 Task: Look for Airbnb properties in Kilifi, Kenya from 2nd December, 2023 to 10th December, 2023 for 1 adult.1  bedroom having 1 bed and 1 bathroom. Property type can be hotel. Amenities needed are: washing machine. Look for 5 properties as per requirement.
Action: Mouse moved to (525, 94)
Screenshot: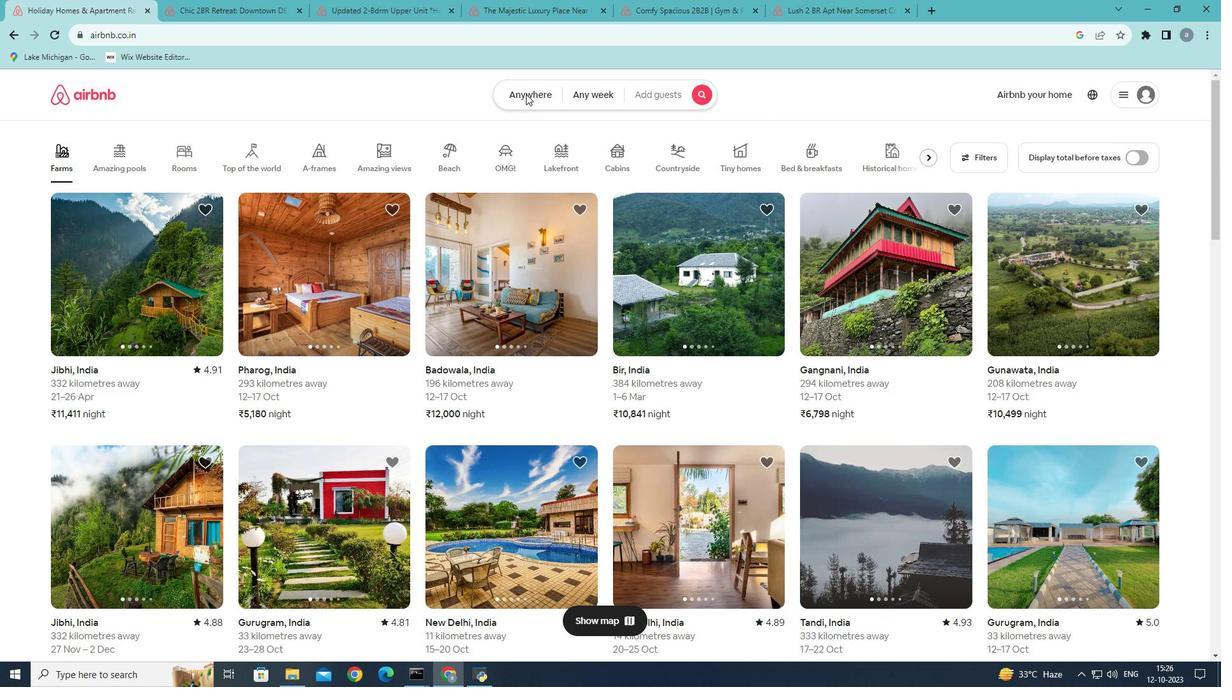 
Action: Mouse pressed left at (525, 94)
Screenshot: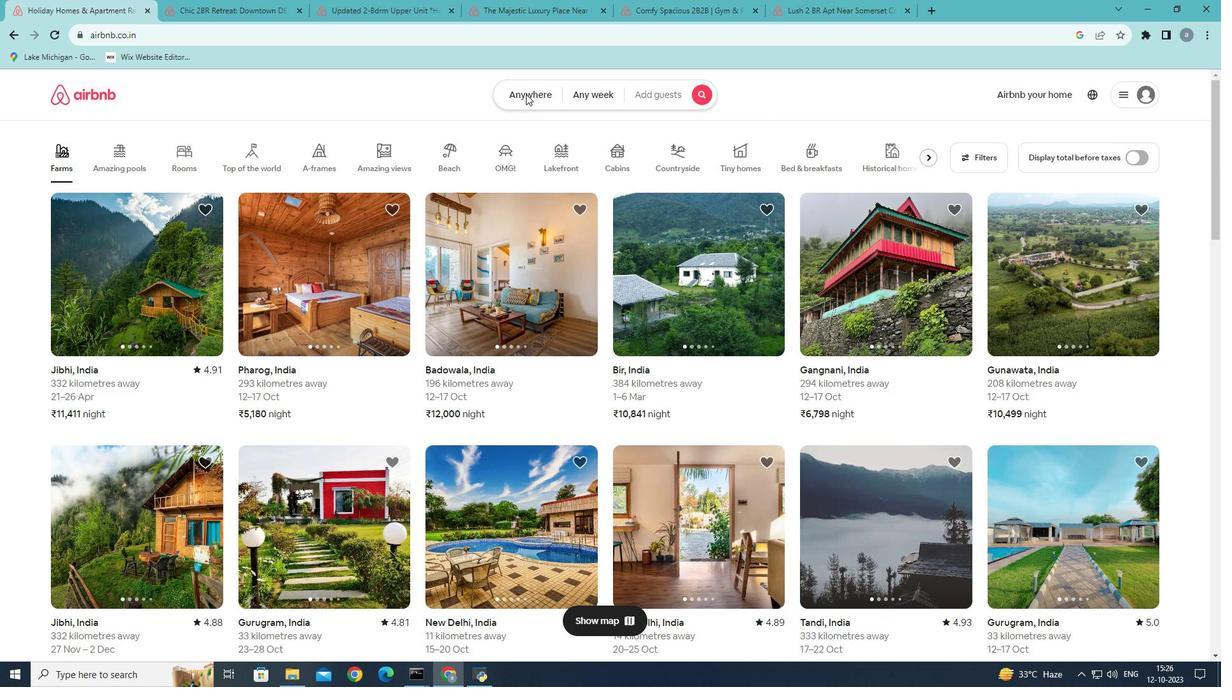 
Action: Mouse moved to (397, 146)
Screenshot: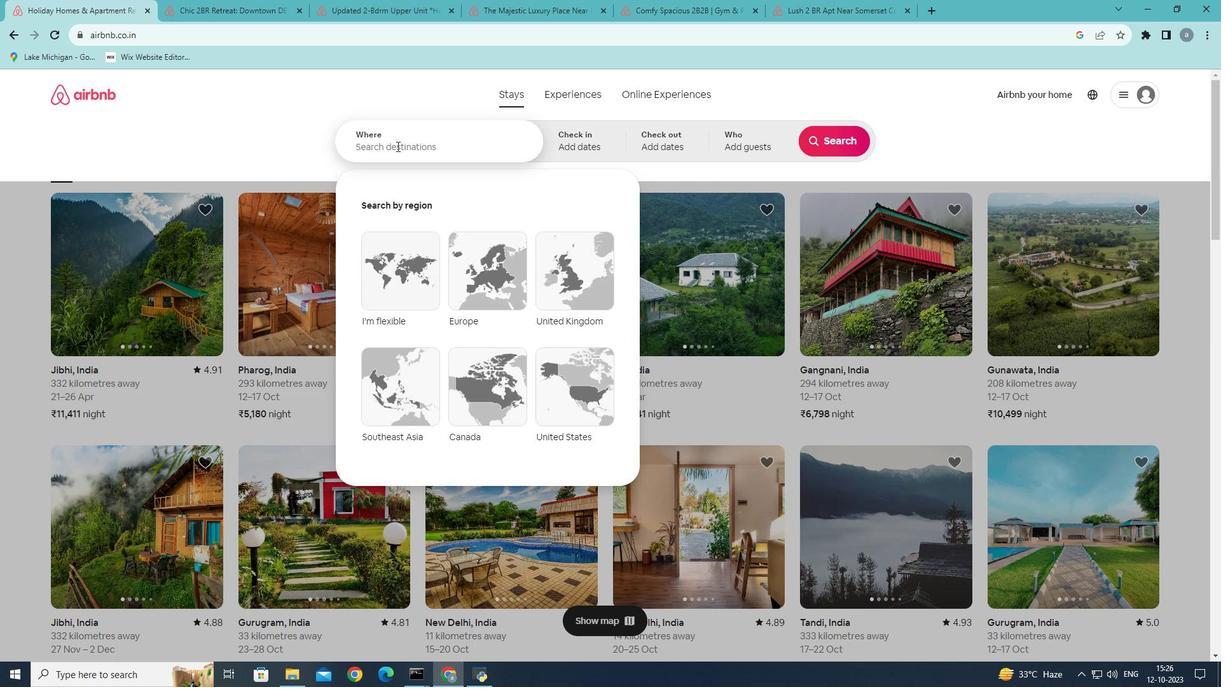 
Action: Mouse pressed left at (397, 146)
Screenshot: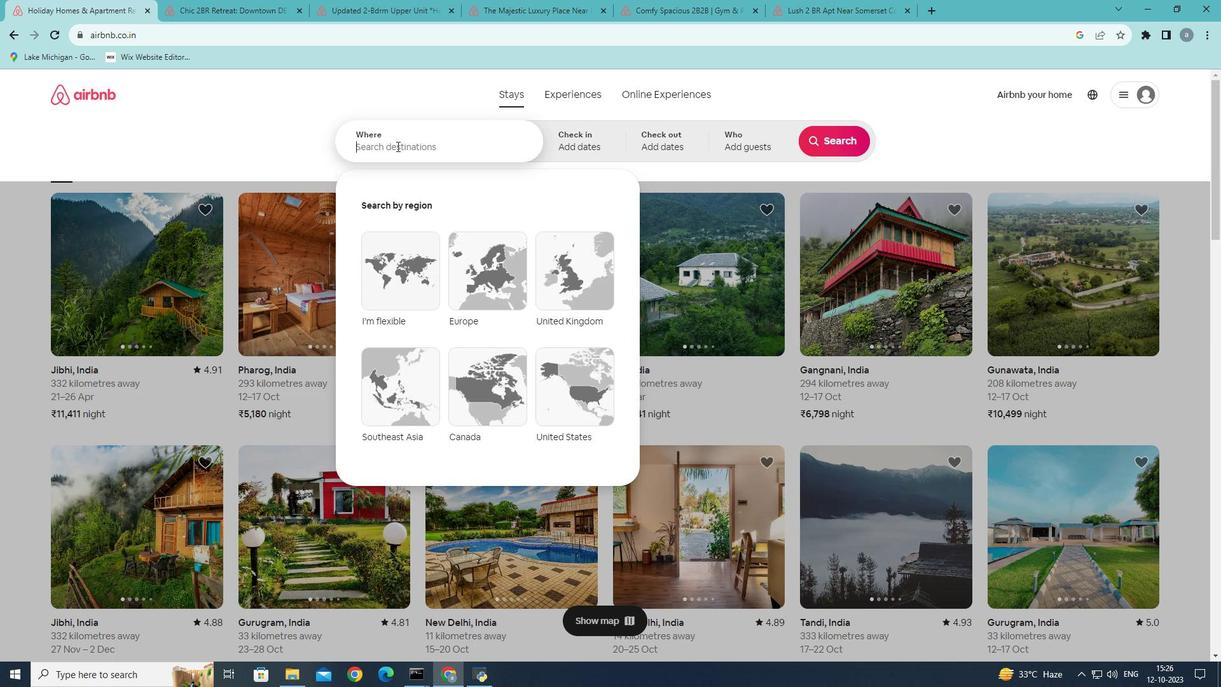 
Action: Mouse moved to (690, 117)
Screenshot: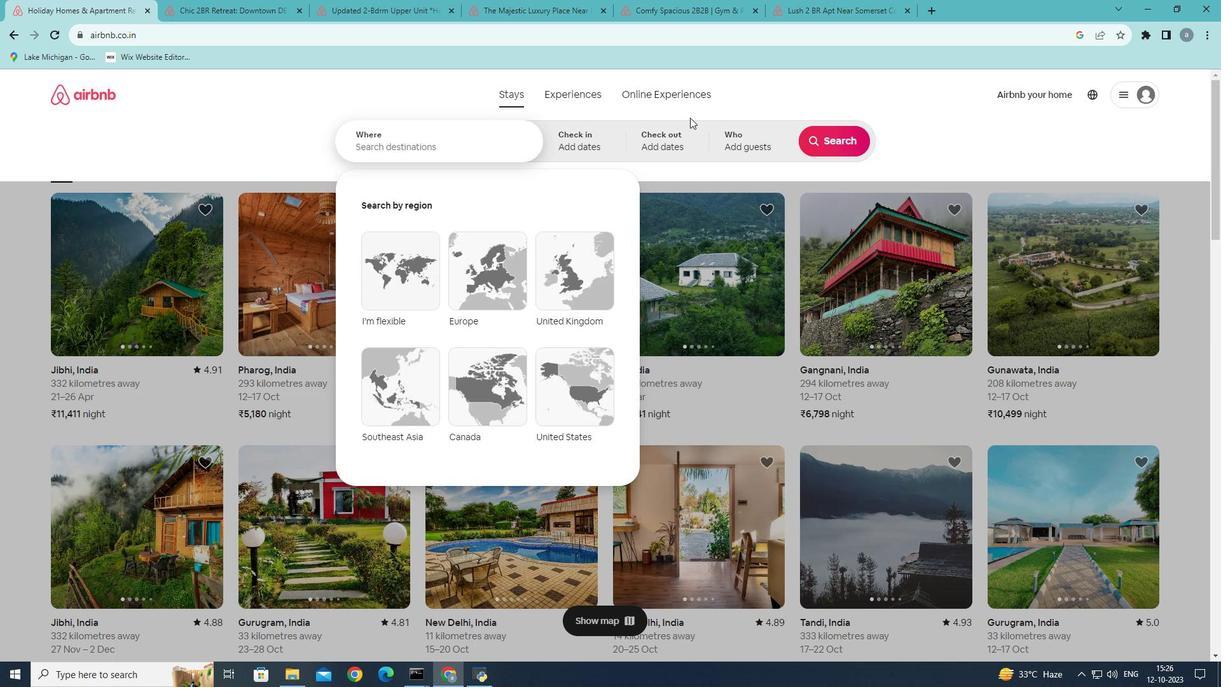 
Action: Key pressed <Key.shift><Key.shift><Key.shift><Key.shift><Key.shift><Key.shift><Key.shift><Key.shift><Key.shift>Kilifi
Screenshot: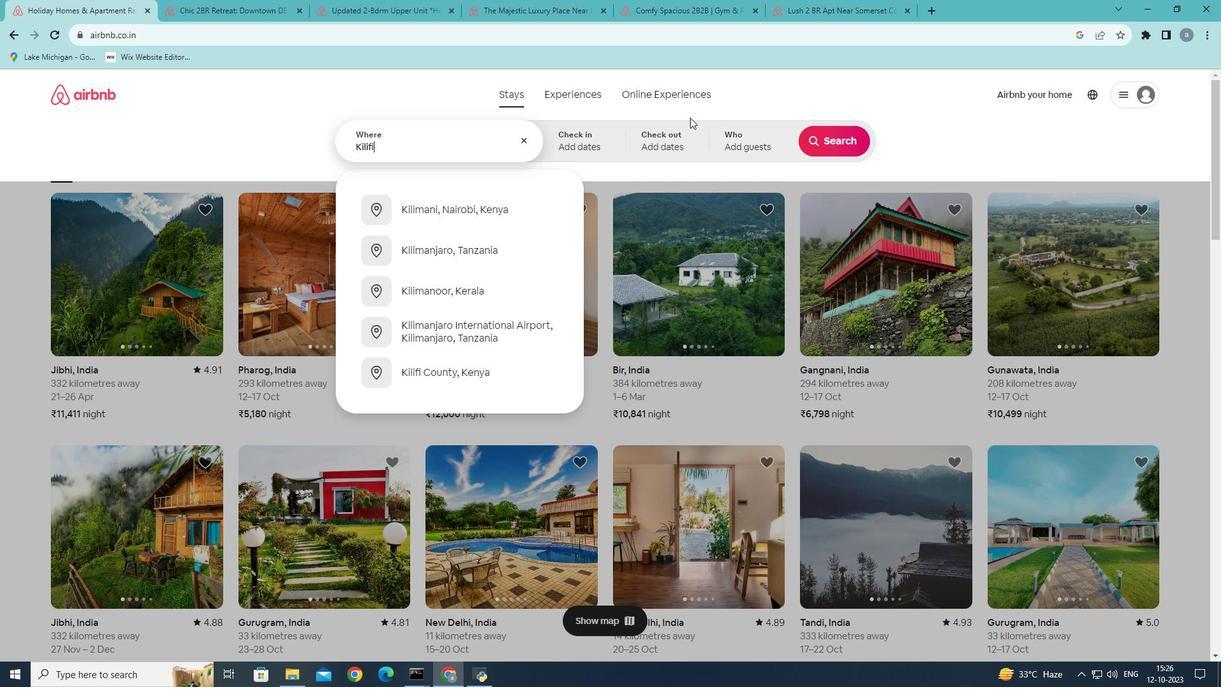 
Action: Mouse moved to (463, 211)
Screenshot: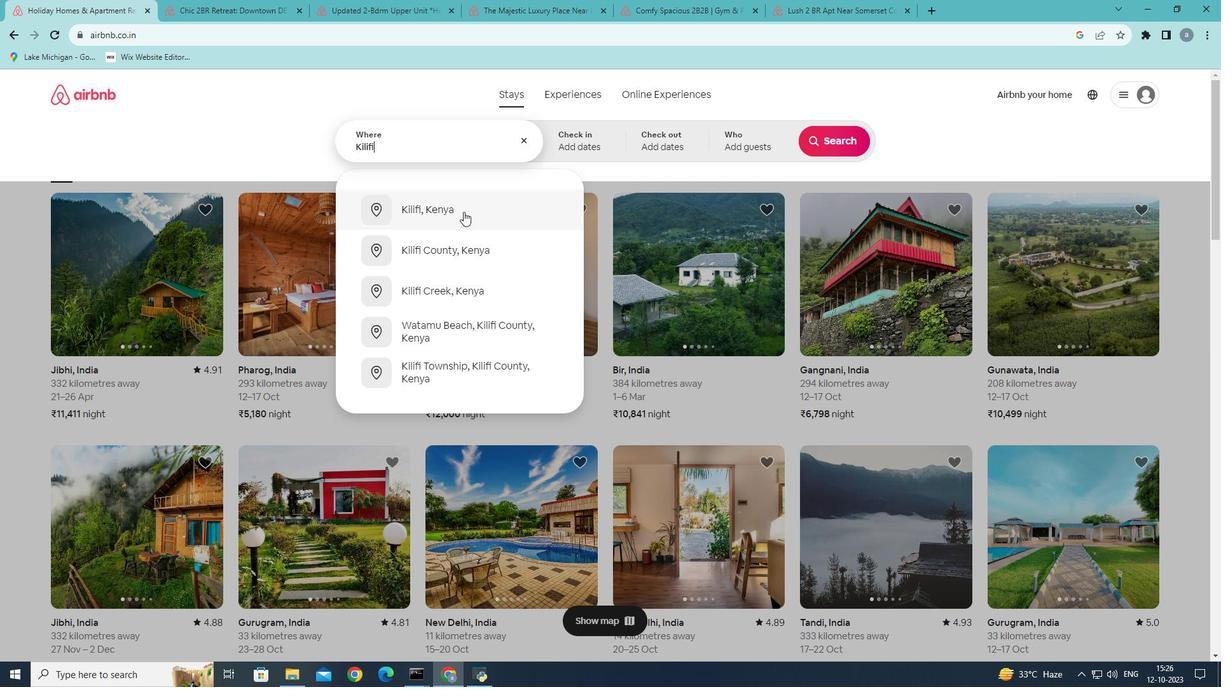 
Action: Mouse pressed left at (463, 211)
Screenshot: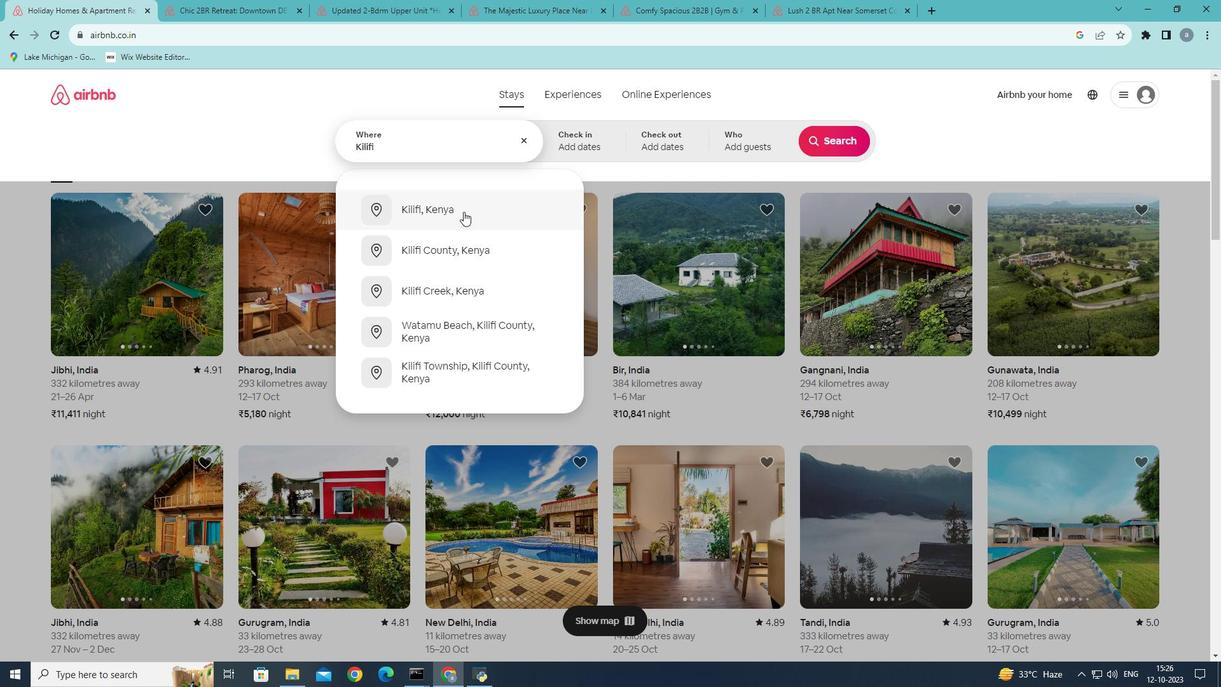 
Action: Mouse moved to (831, 246)
Screenshot: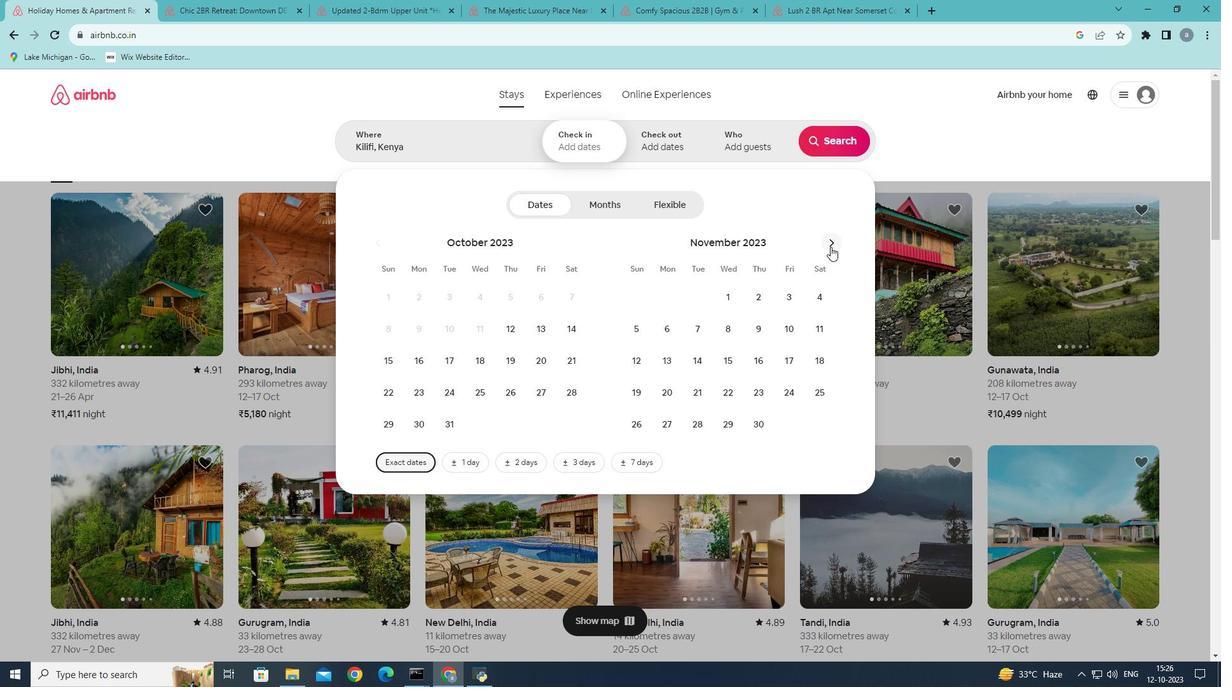 
Action: Mouse pressed left at (831, 246)
Screenshot: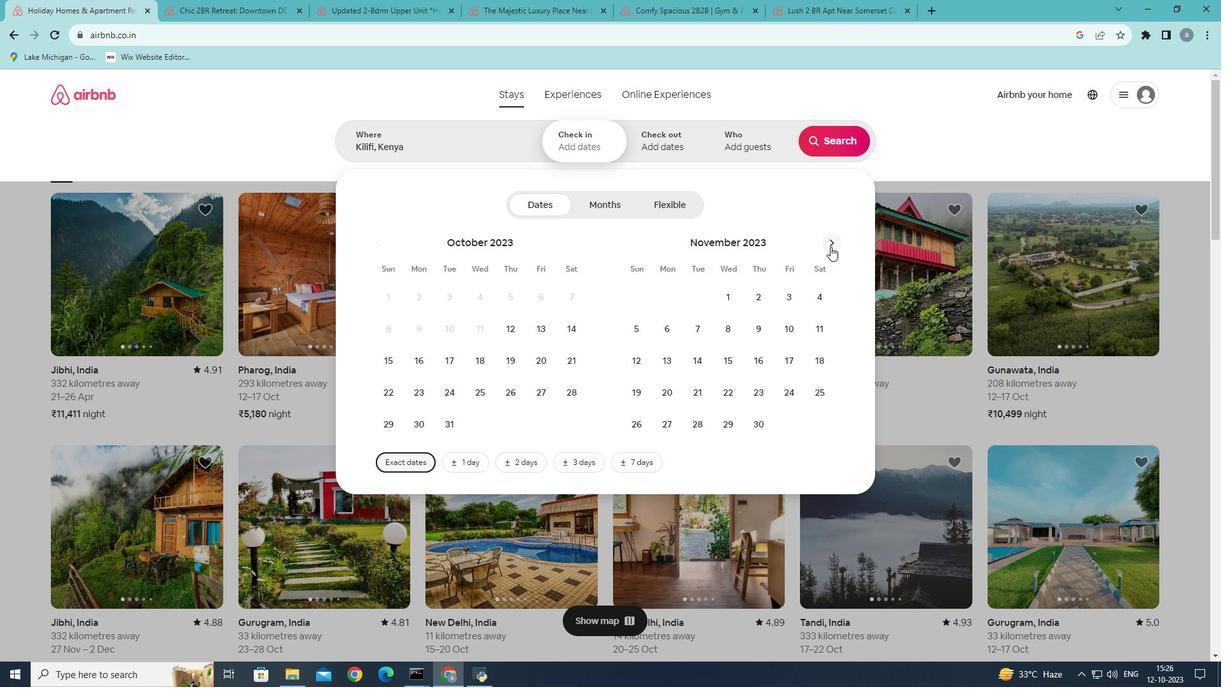 
Action: Mouse moved to (820, 295)
Screenshot: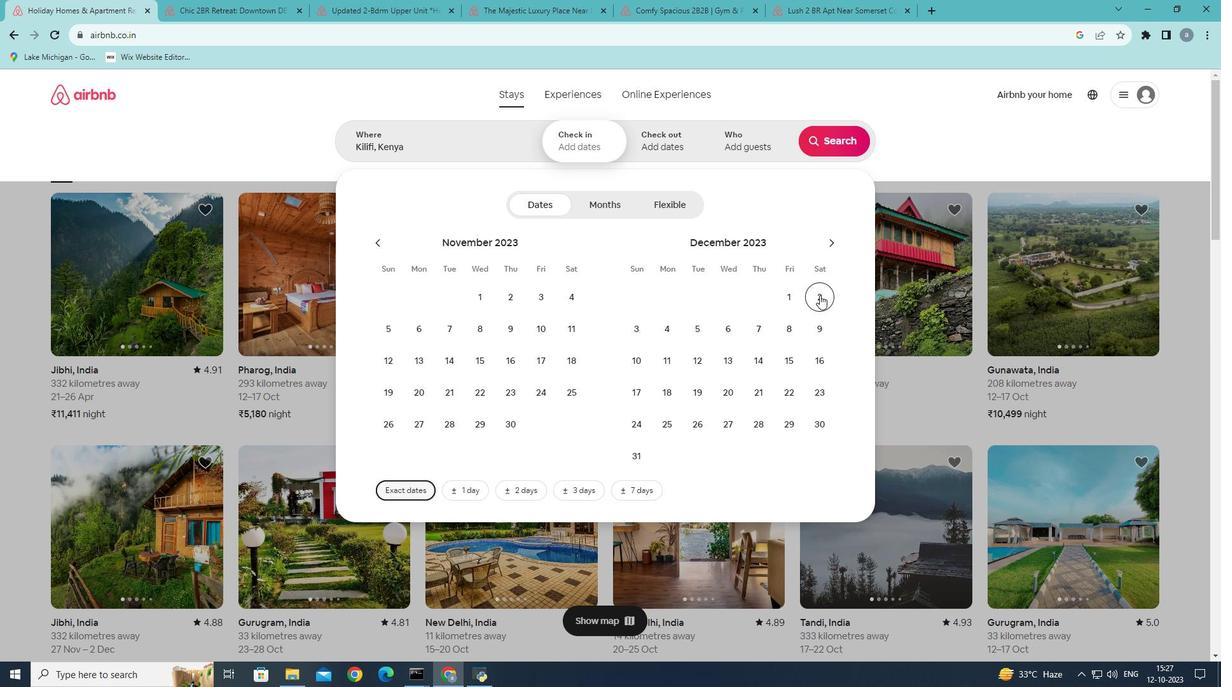 
Action: Mouse pressed left at (820, 295)
Screenshot: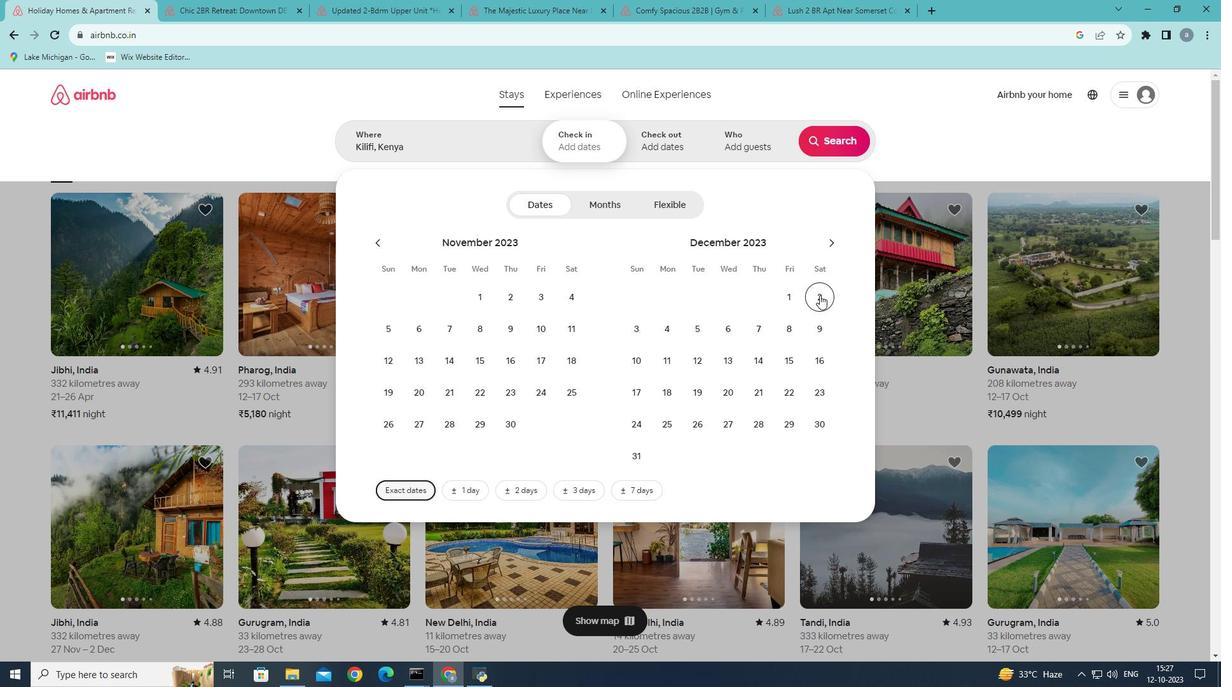 
Action: Mouse moved to (630, 365)
Screenshot: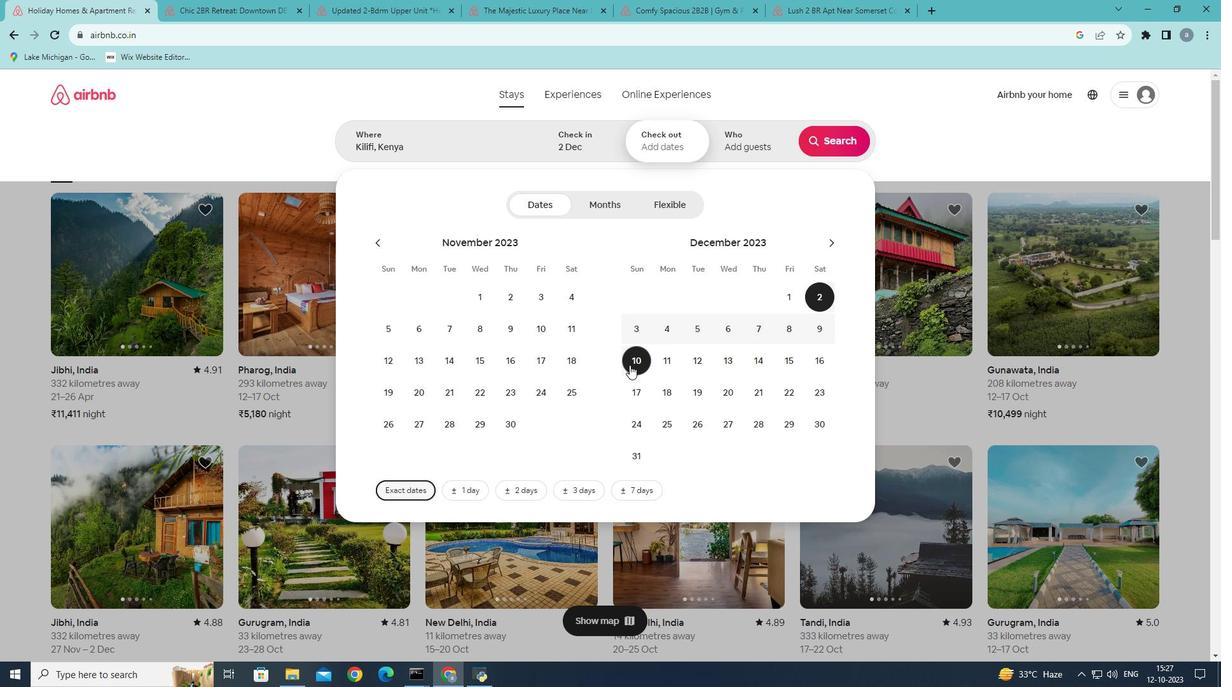 
Action: Mouse pressed left at (630, 365)
Screenshot: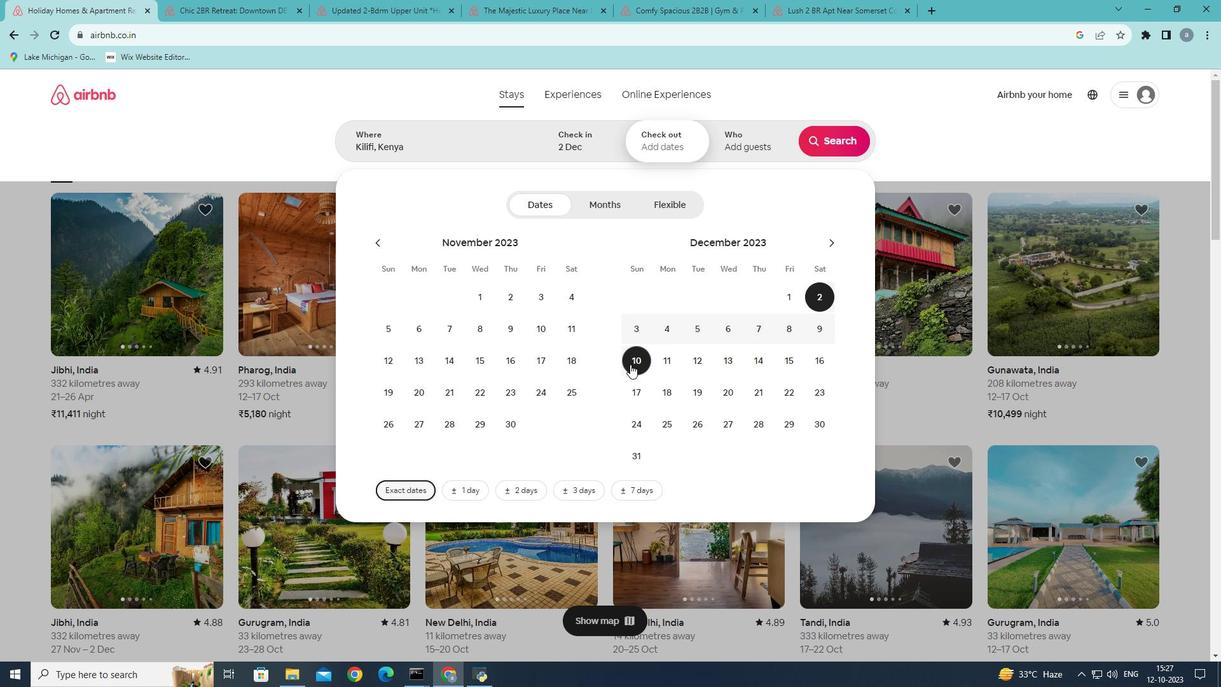 
Action: Mouse moved to (759, 147)
Screenshot: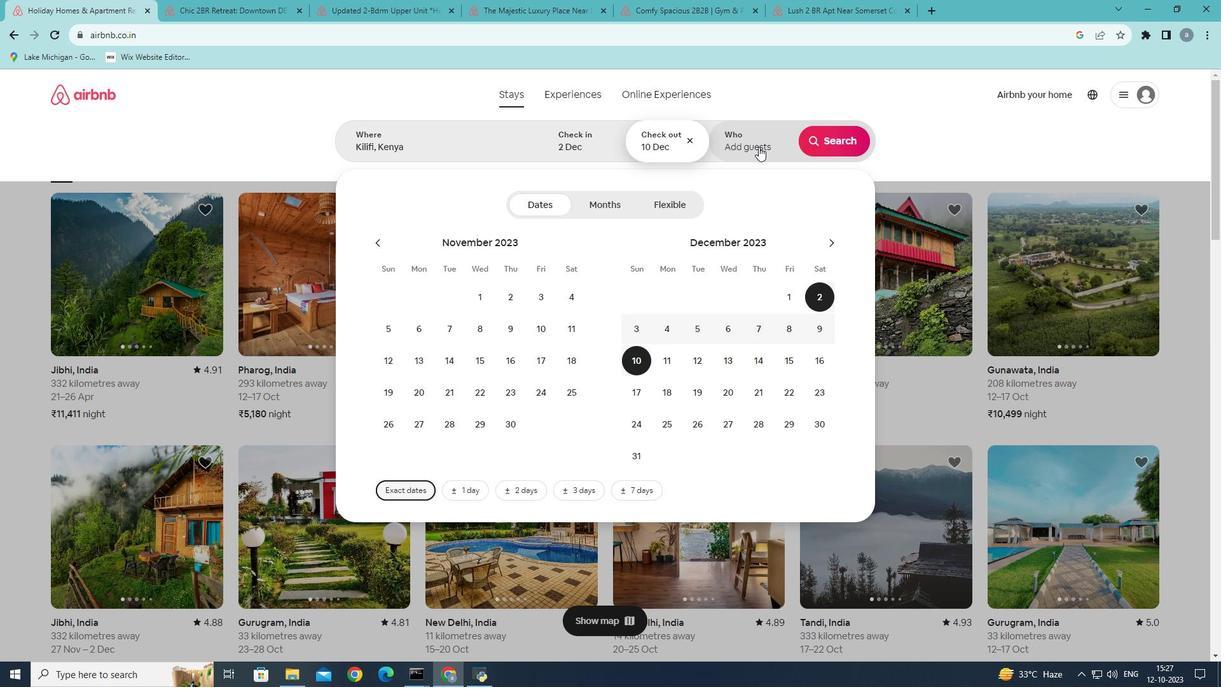 
Action: Mouse pressed left at (759, 147)
Screenshot: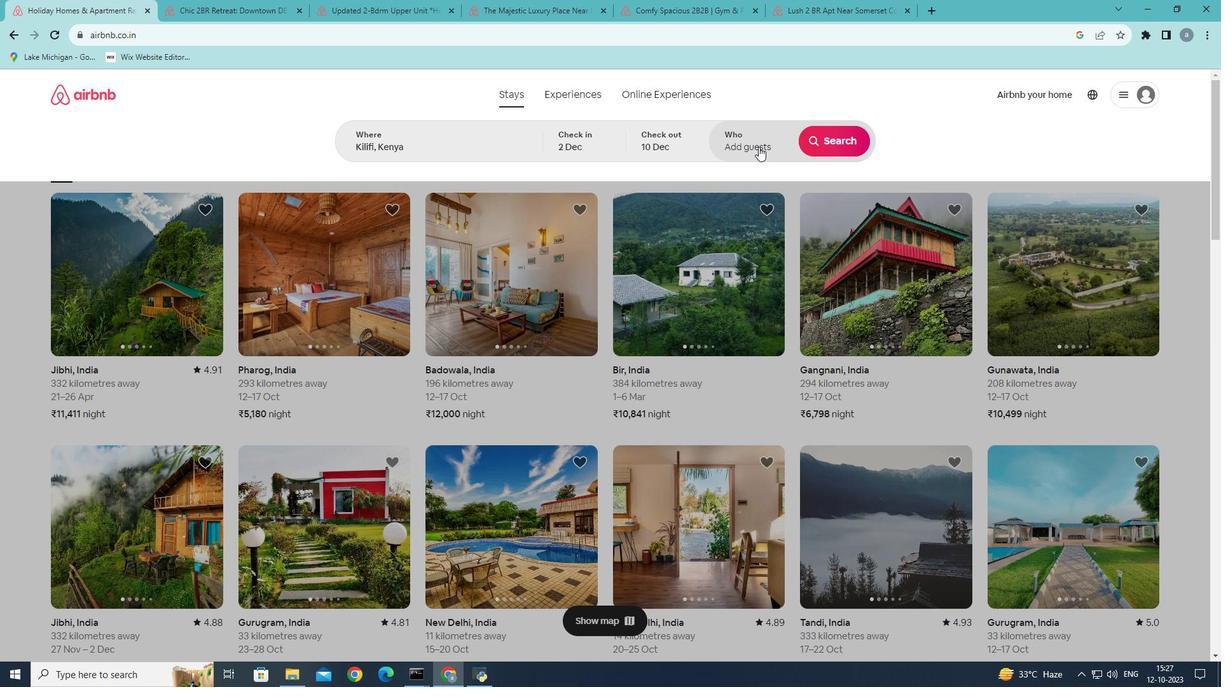 
Action: Mouse moved to (841, 204)
Screenshot: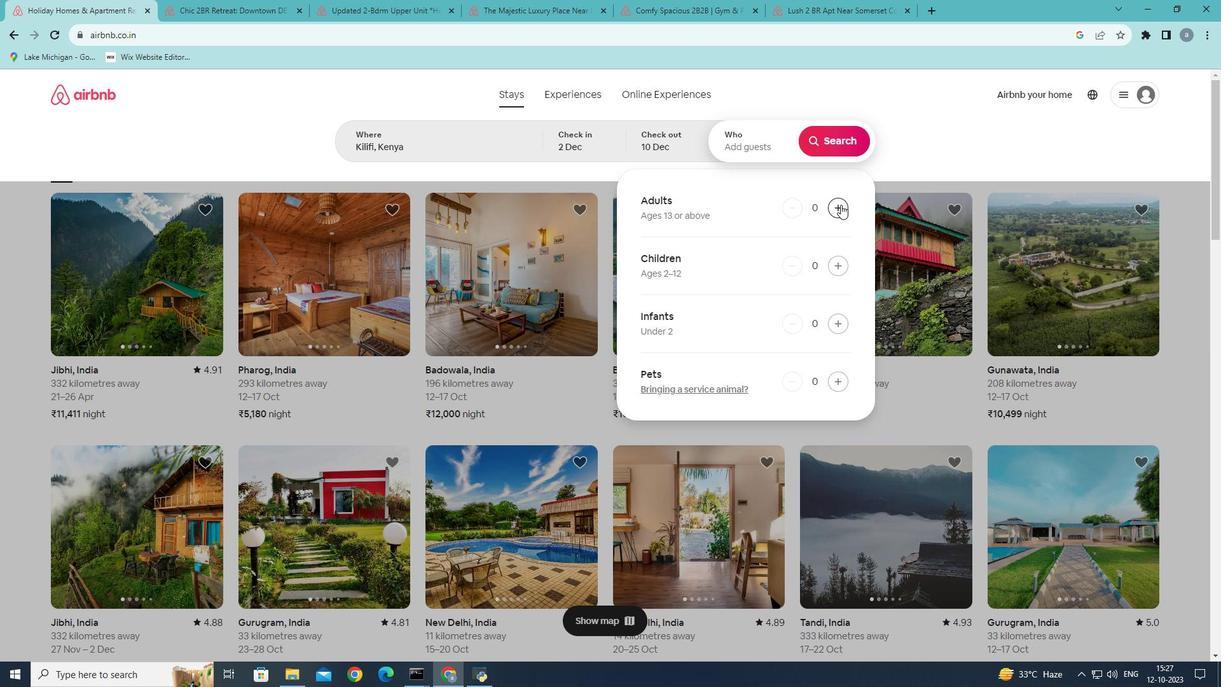 
Action: Mouse pressed left at (841, 204)
Screenshot: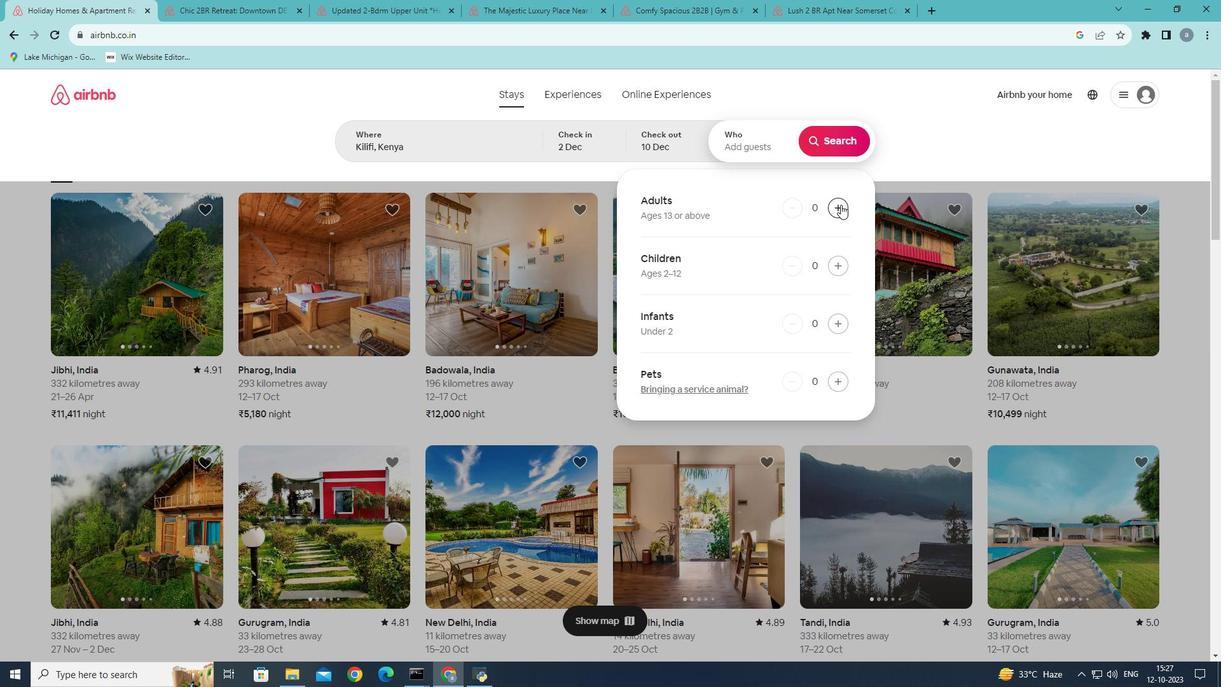 
Action: Mouse moved to (831, 142)
Screenshot: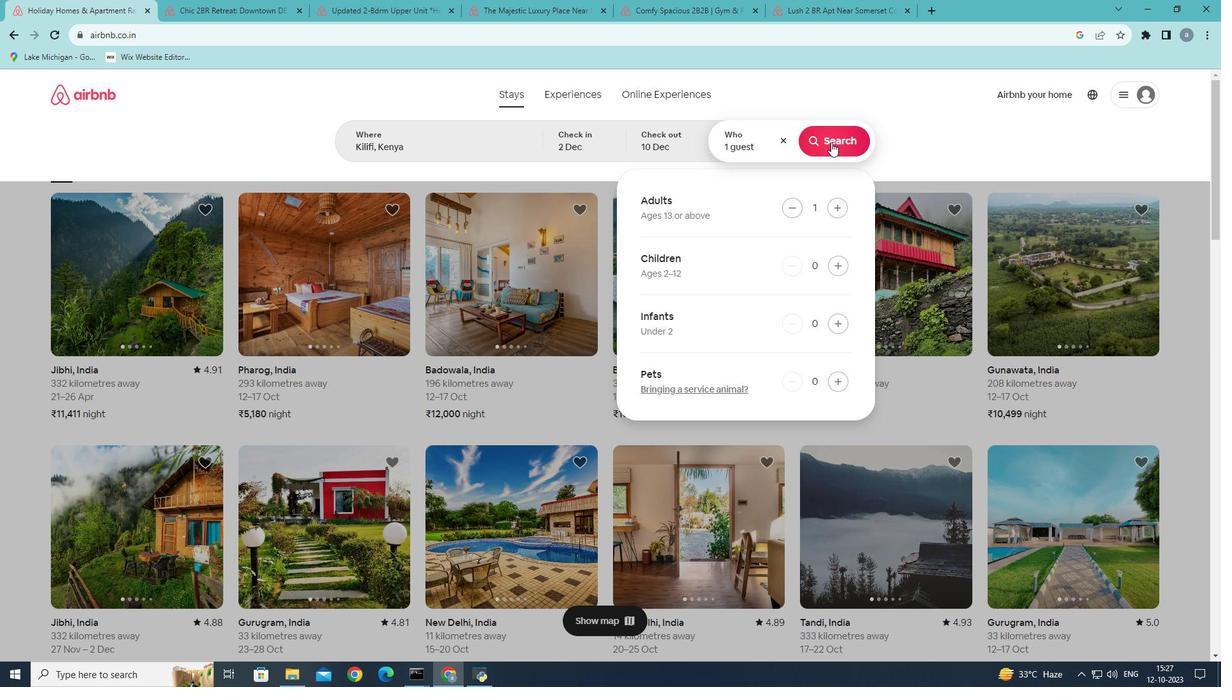 
Action: Mouse pressed left at (831, 142)
Screenshot: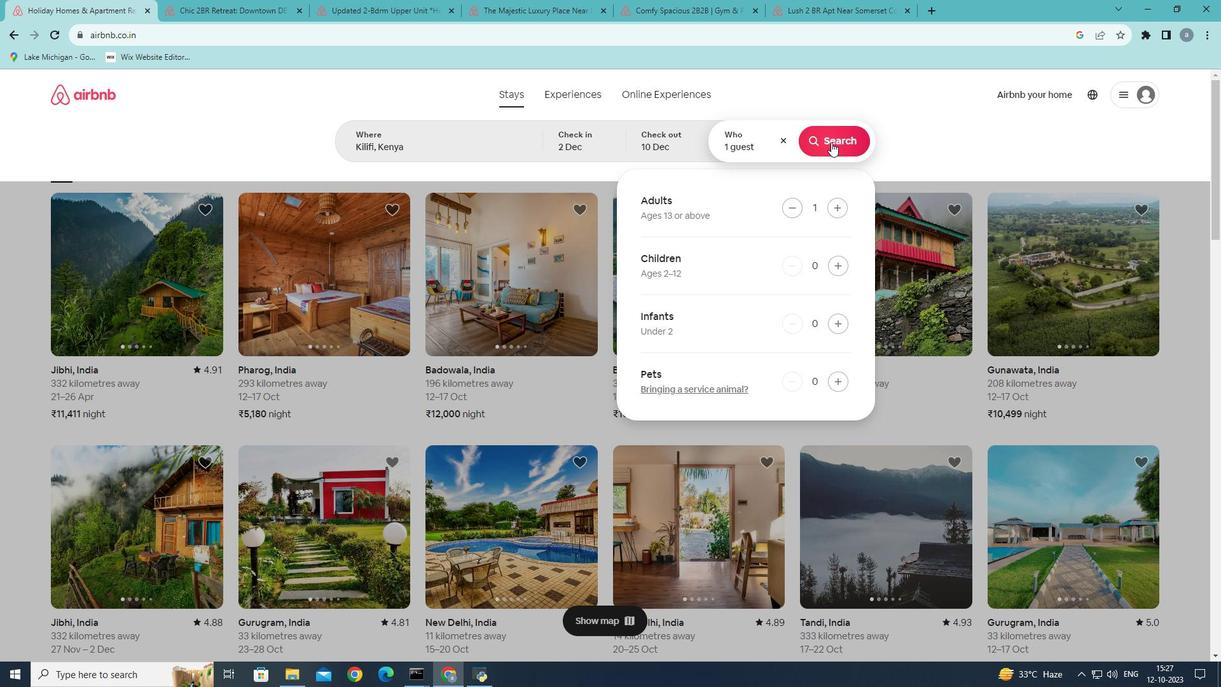 
Action: Mouse moved to (1013, 147)
Screenshot: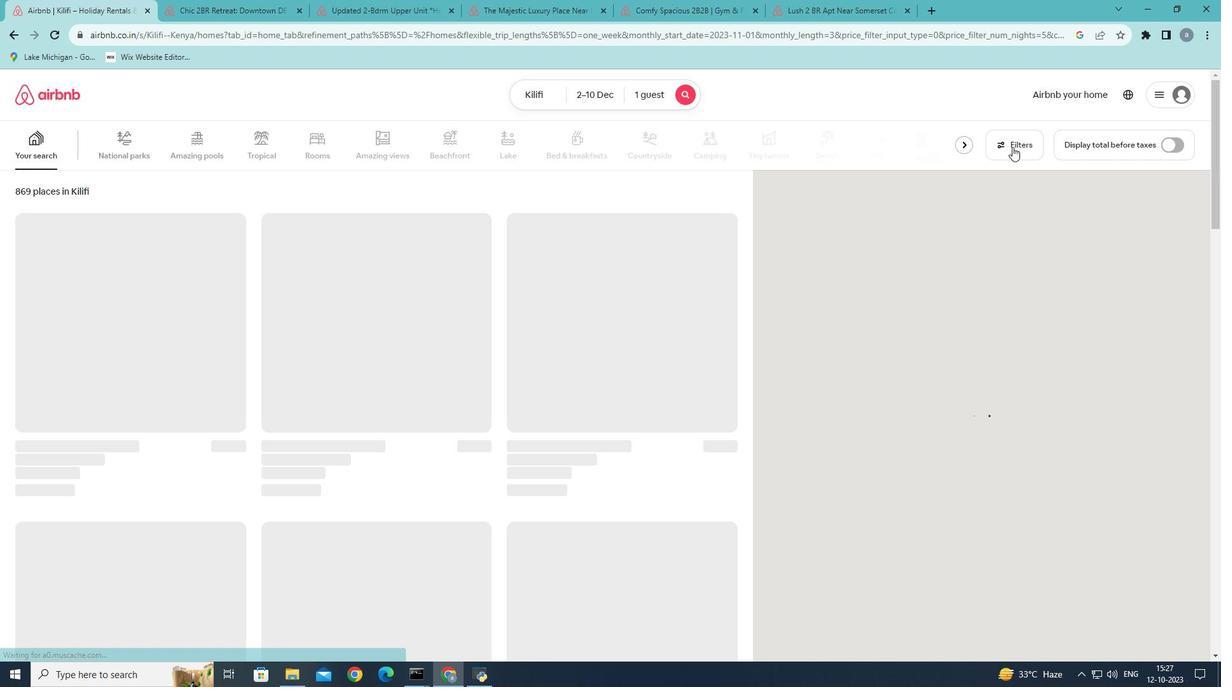 
Action: Mouse pressed left at (1013, 147)
Screenshot: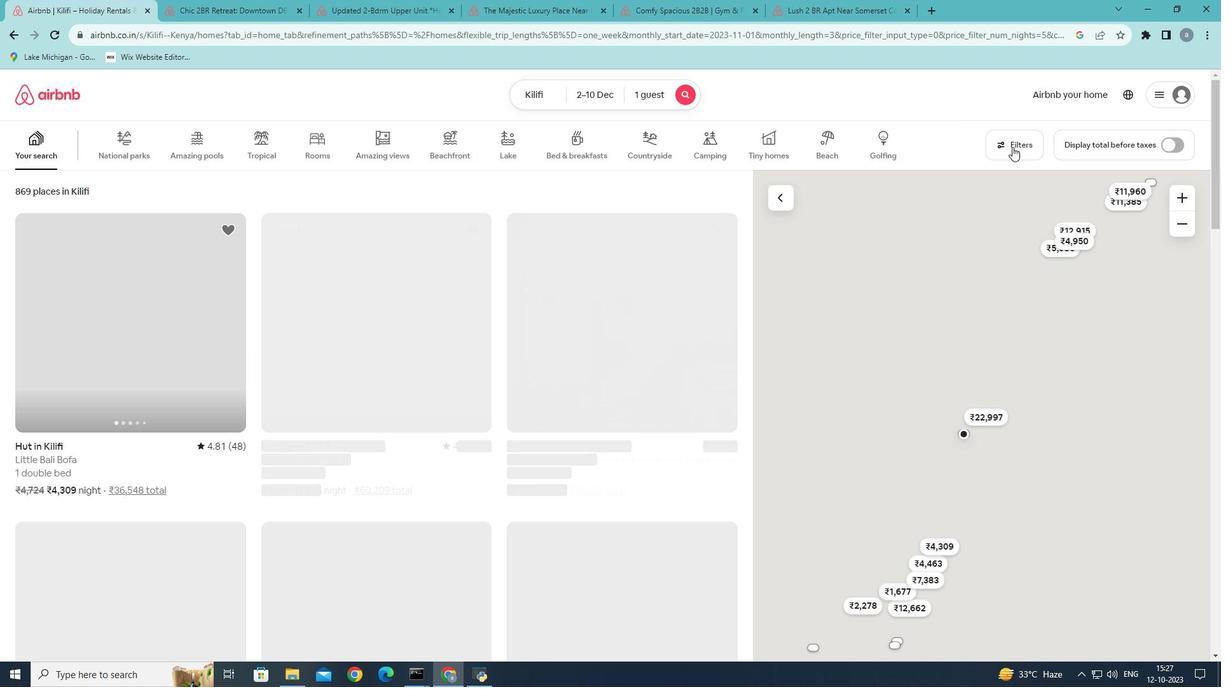 
Action: Mouse moved to (580, 369)
Screenshot: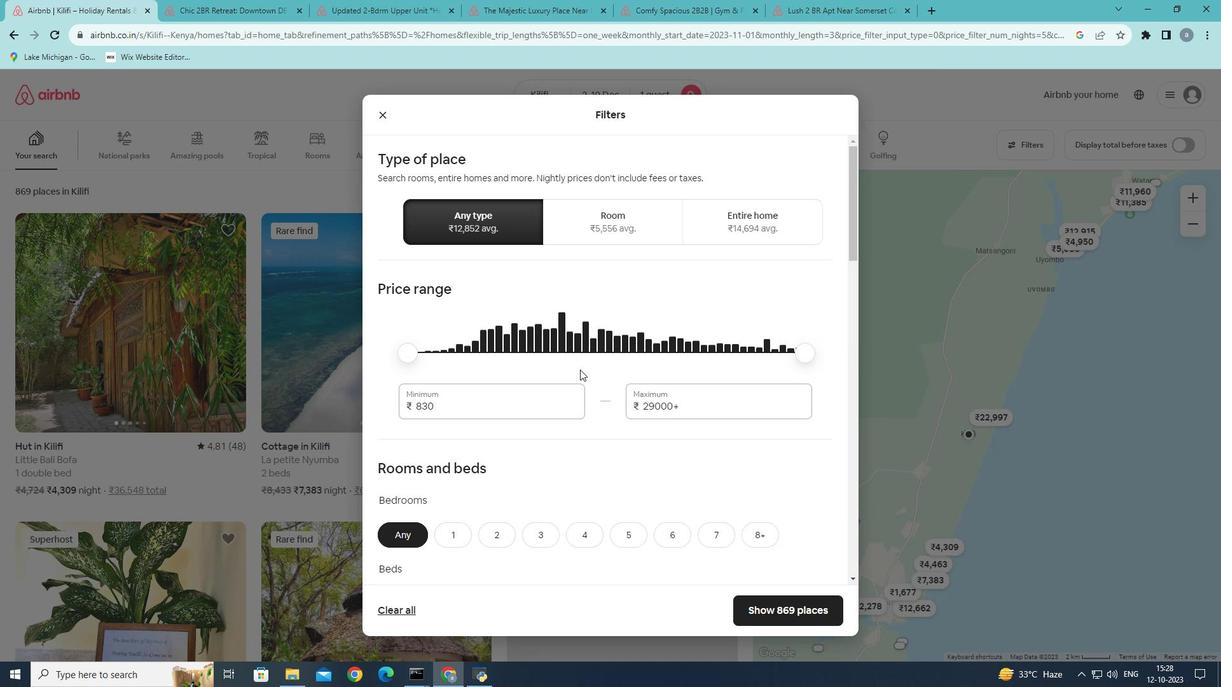
Action: Mouse scrolled (580, 369) with delta (0, 0)
Screenshot: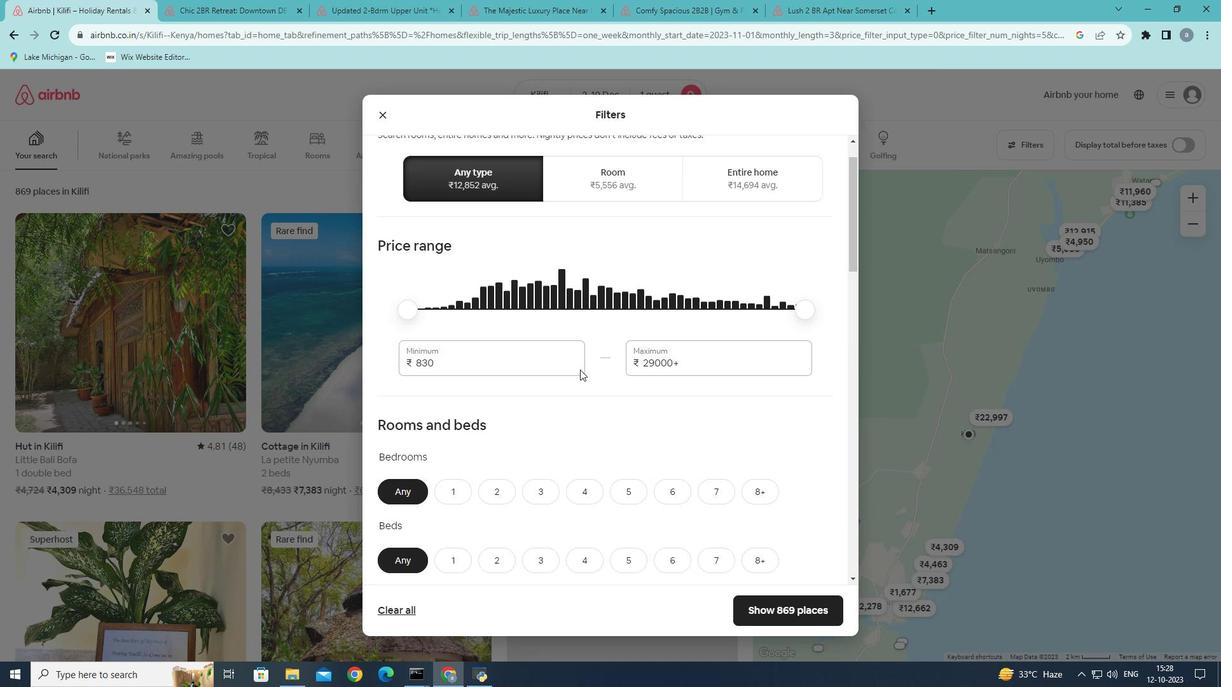 
Action: Mouse scrolled (580, 369) with delta (0, 0)
Screenshot: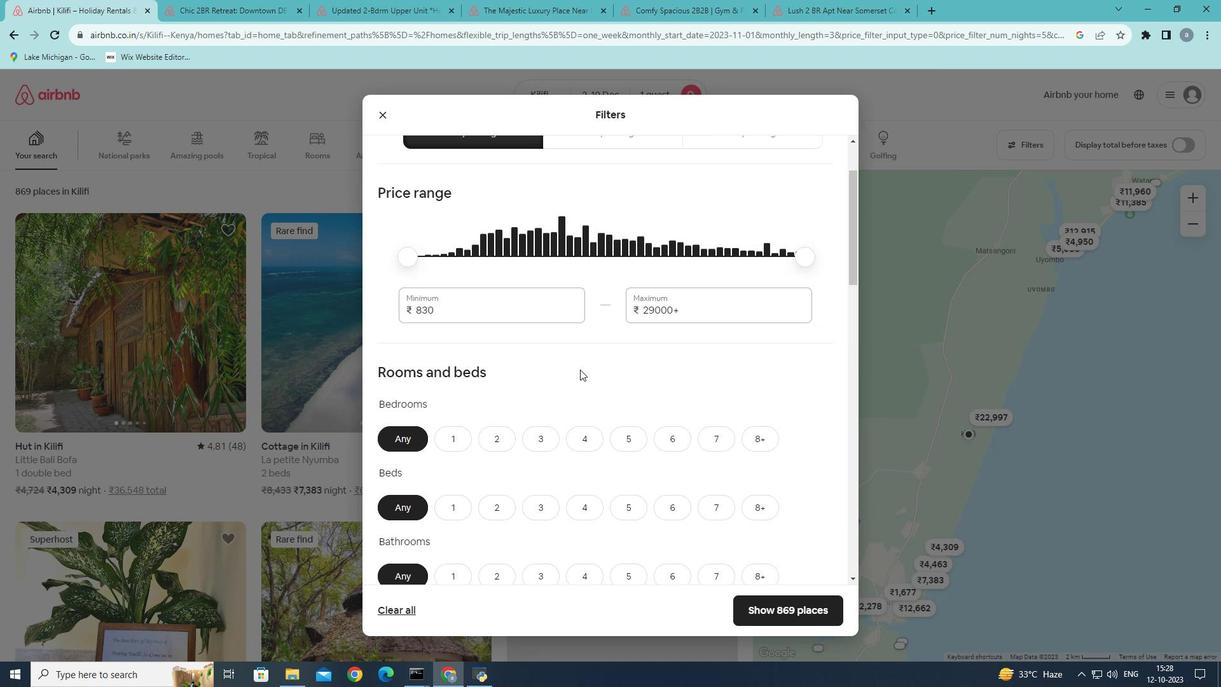 
Action: Mouse scrolled (580, 369) with delta (0, 0)
Screenshot: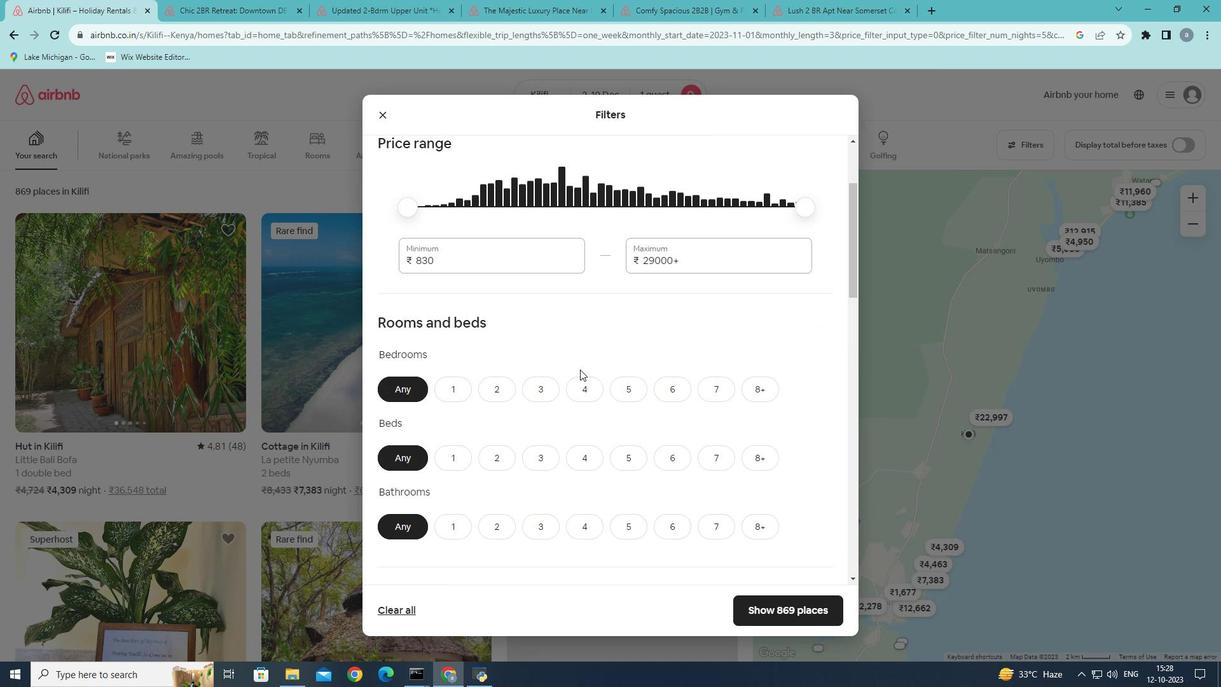 
Action: Mouse moved to (450, 350)
Screenshot: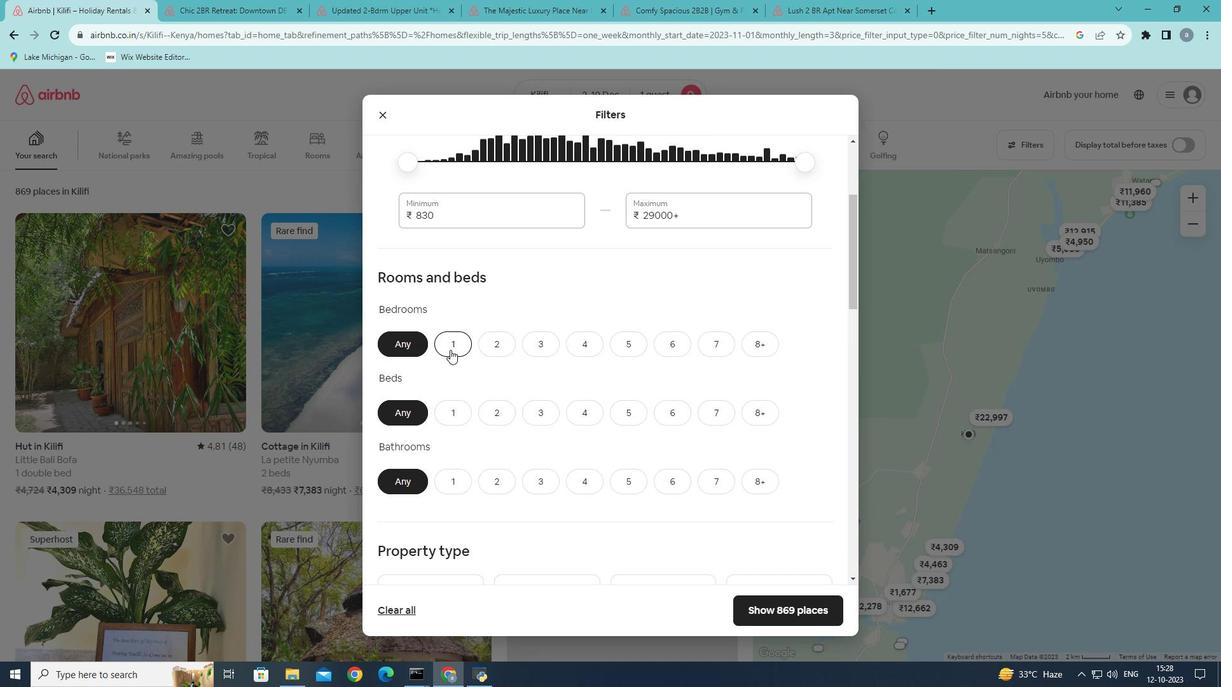 
Action: Mouse pressed left at (450, 350)
Screenshot: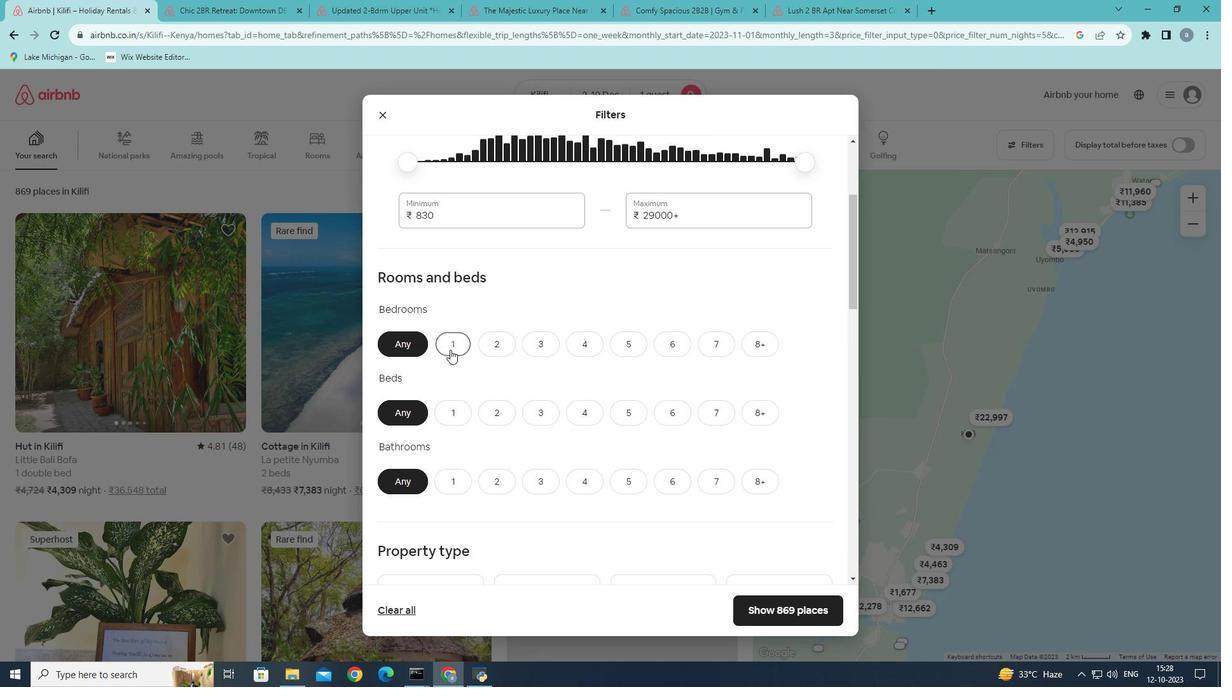 
Action: Mouse moved to (456, 414)
Screenshot: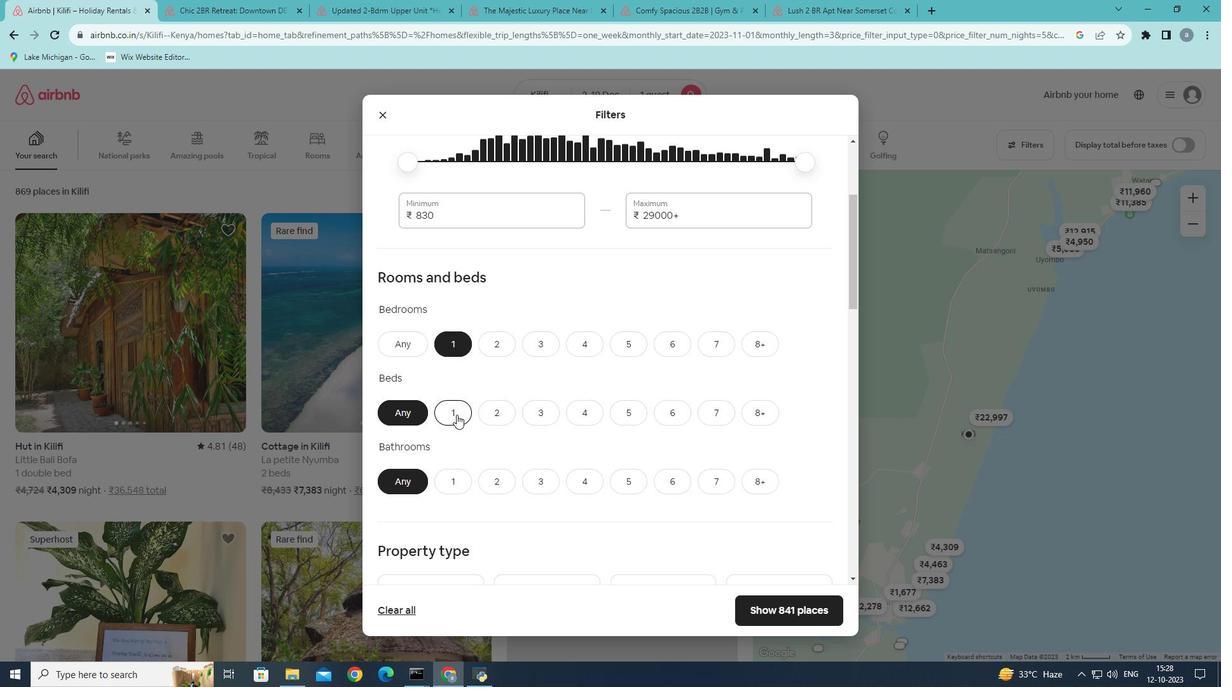 
Action: Mouse pressed left at (456, 414)
Screenshot: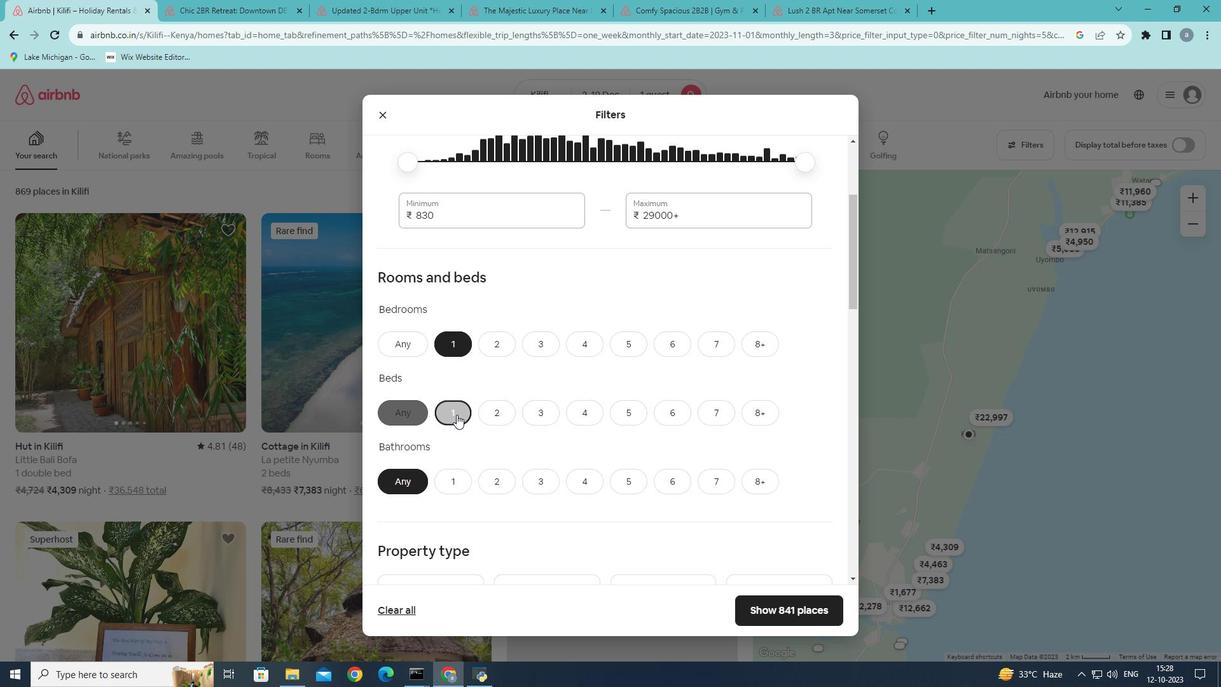 
Action: Mouse moved to (461, 490)
Screenshot: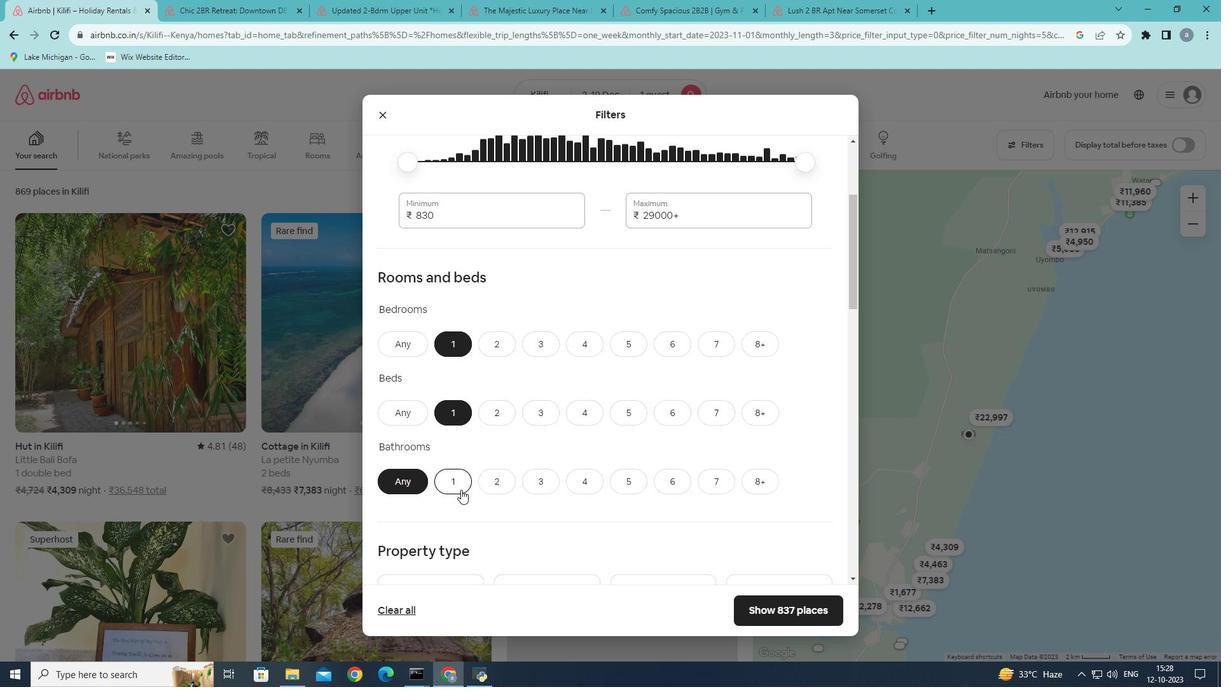 
Action: Mouse pressed left at (461, 490)
Screenshot: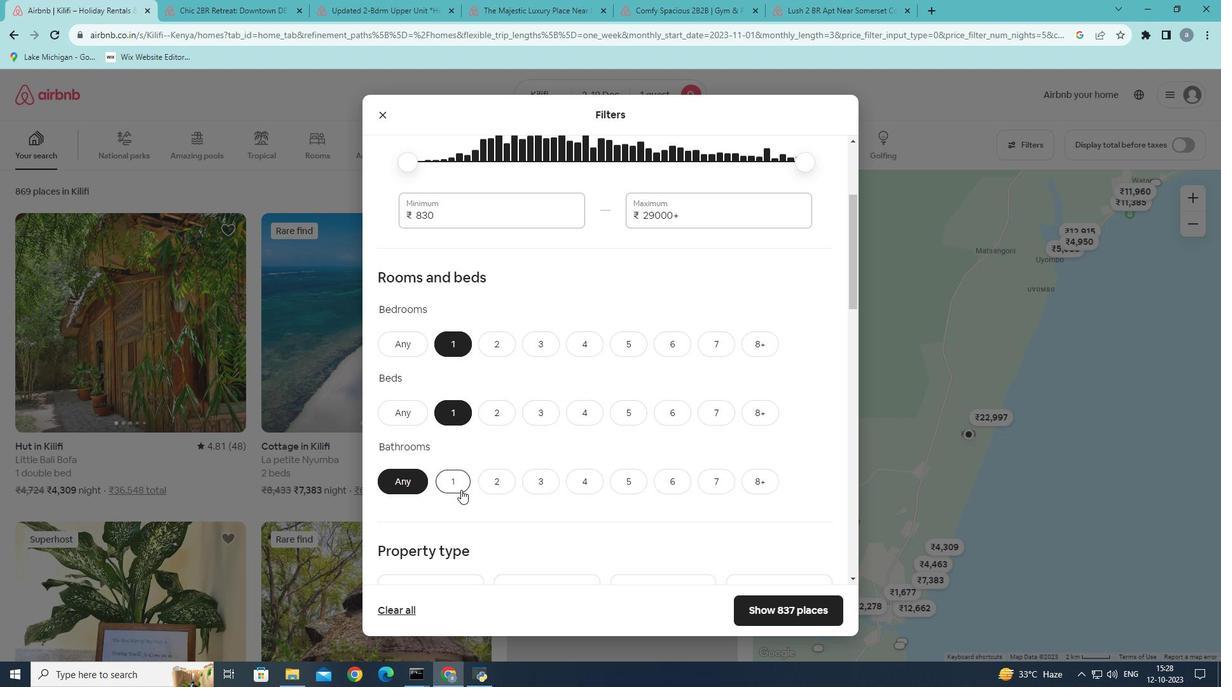 
Action: Mouse moved to (666, 413)
Screenshot: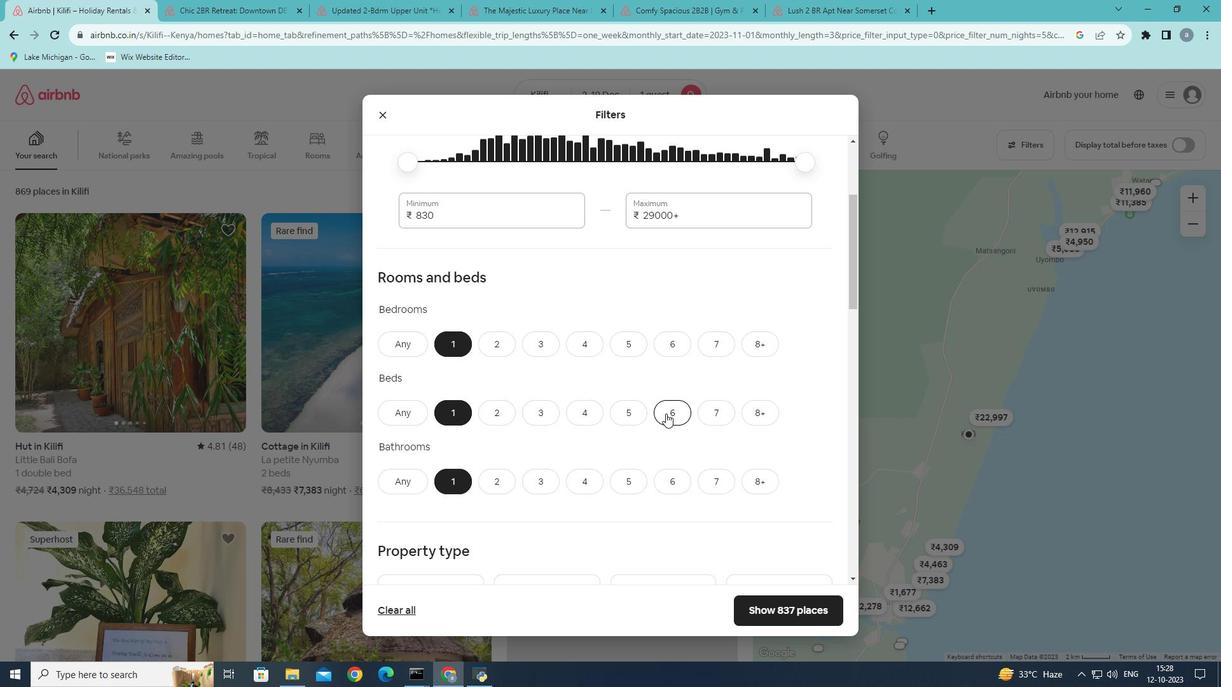 
Action: Mouse scrolled (666, 413) with delta (0, 0)
Screenshot: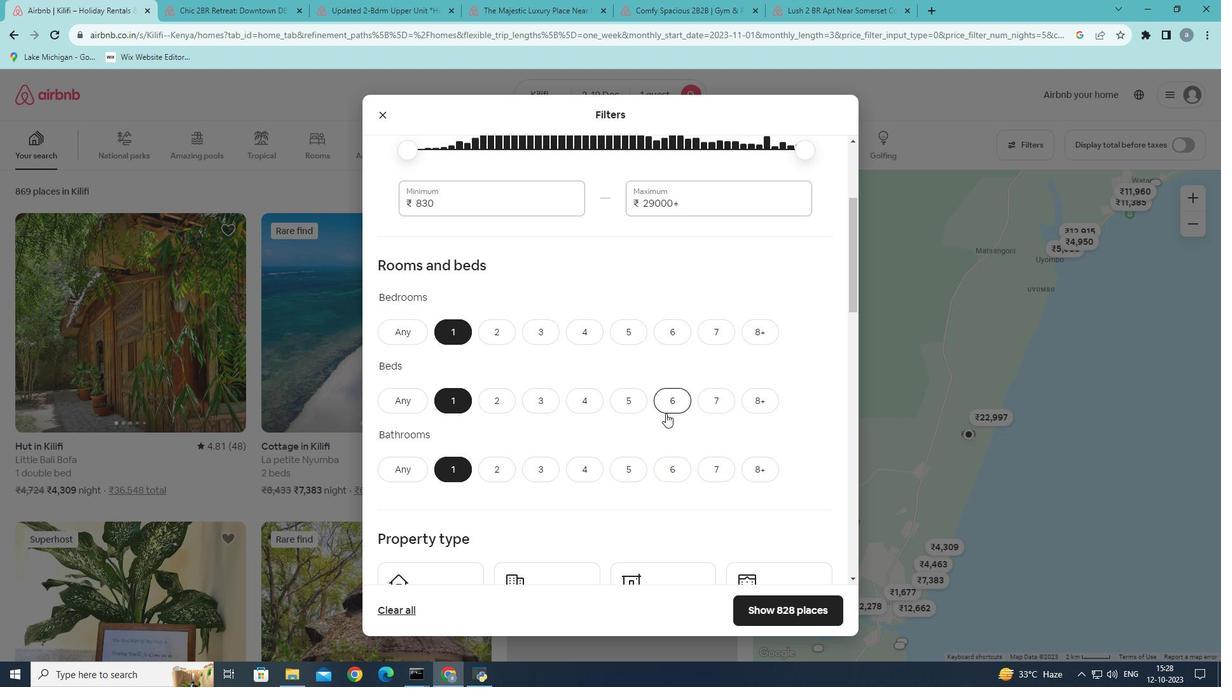 
Action: Mouse scrolled (666, 413) with delta (0, 0)
Screenshot: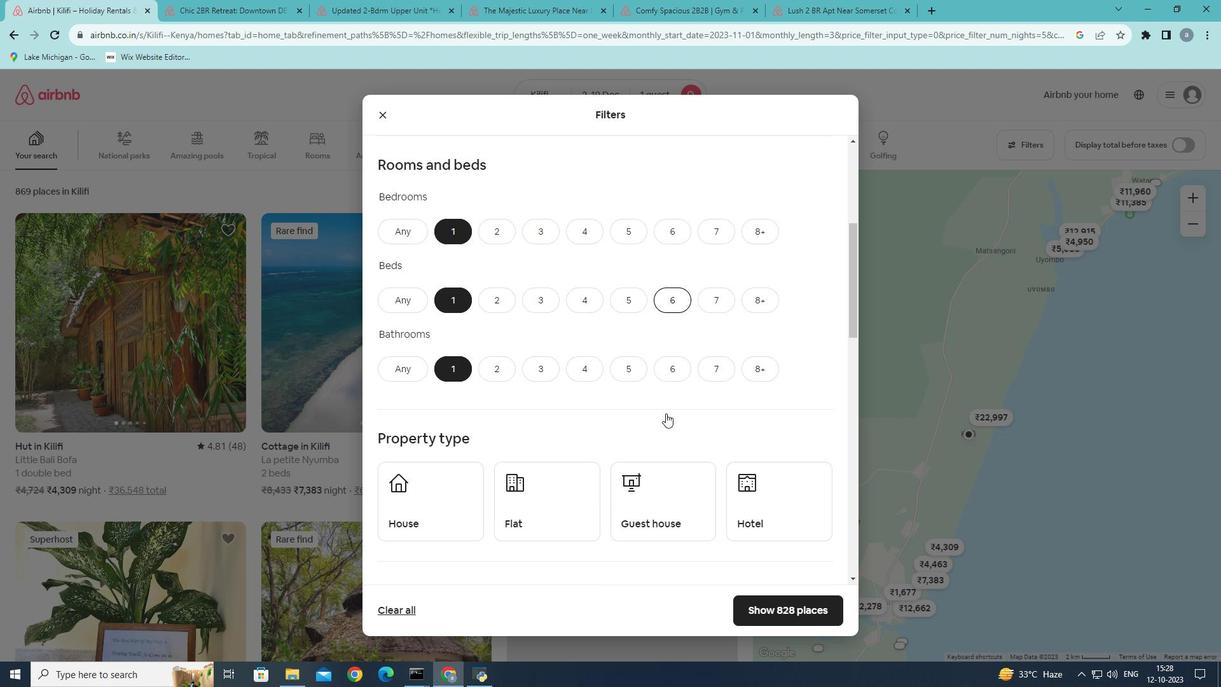 
Action: Mouse scrolled (666, 413) with delta (0, 0)
Screenshot: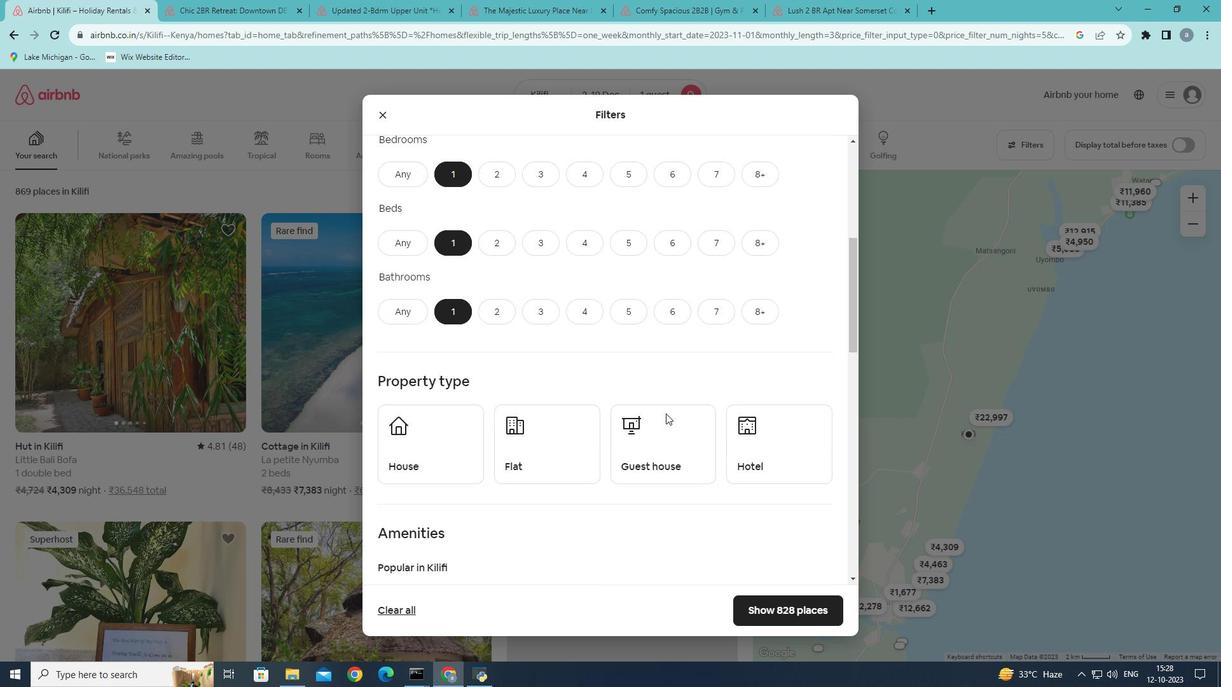 
Action: Mouse moved to (768, 451)
Screenshot: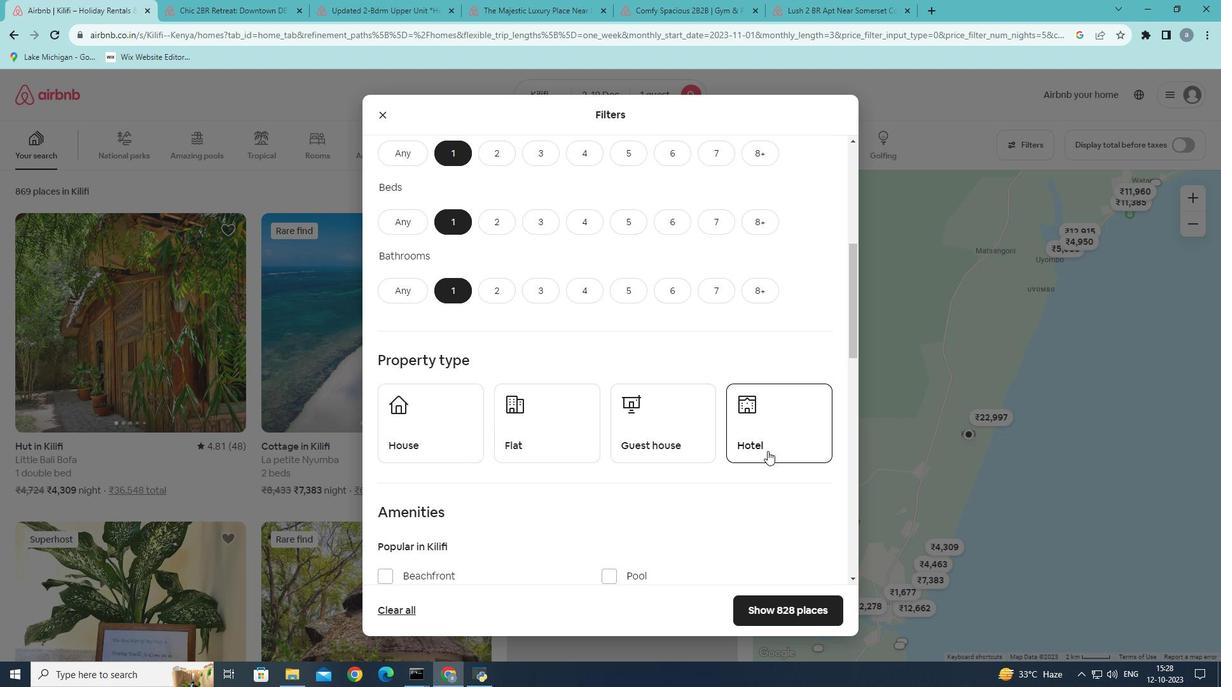 
Action: Mouse pressed left at (768, 451)
Screenshot: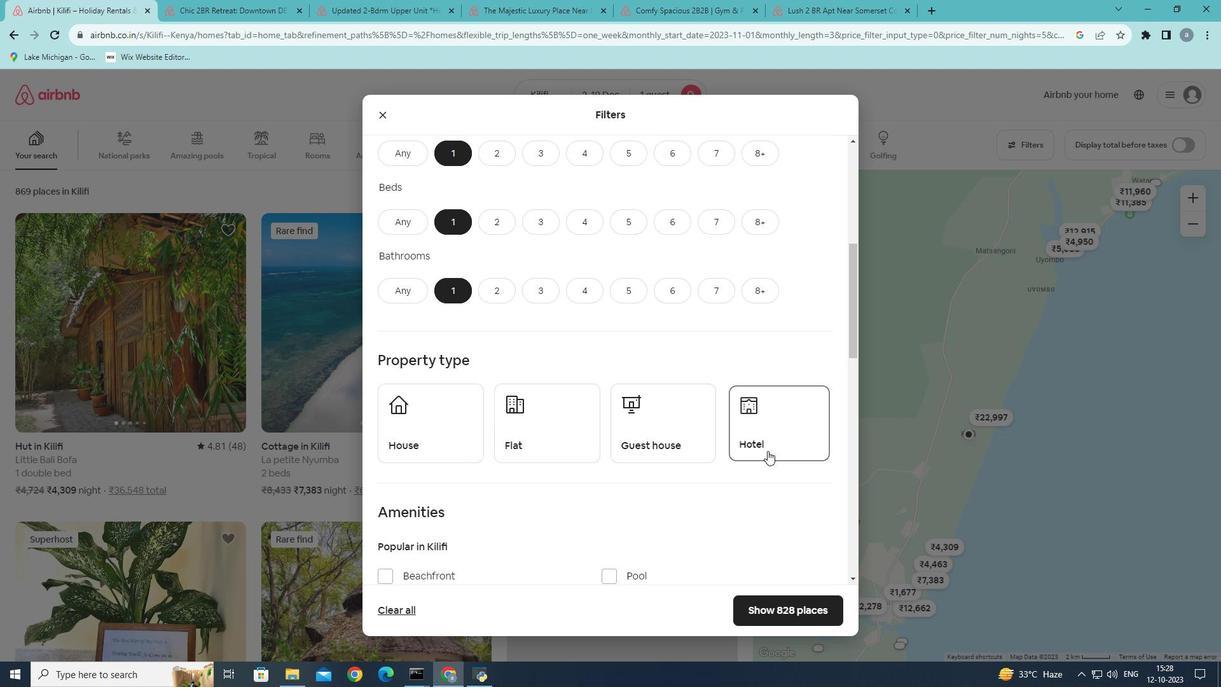 
Action: Mouse moved to (495, 450)
Screenshot: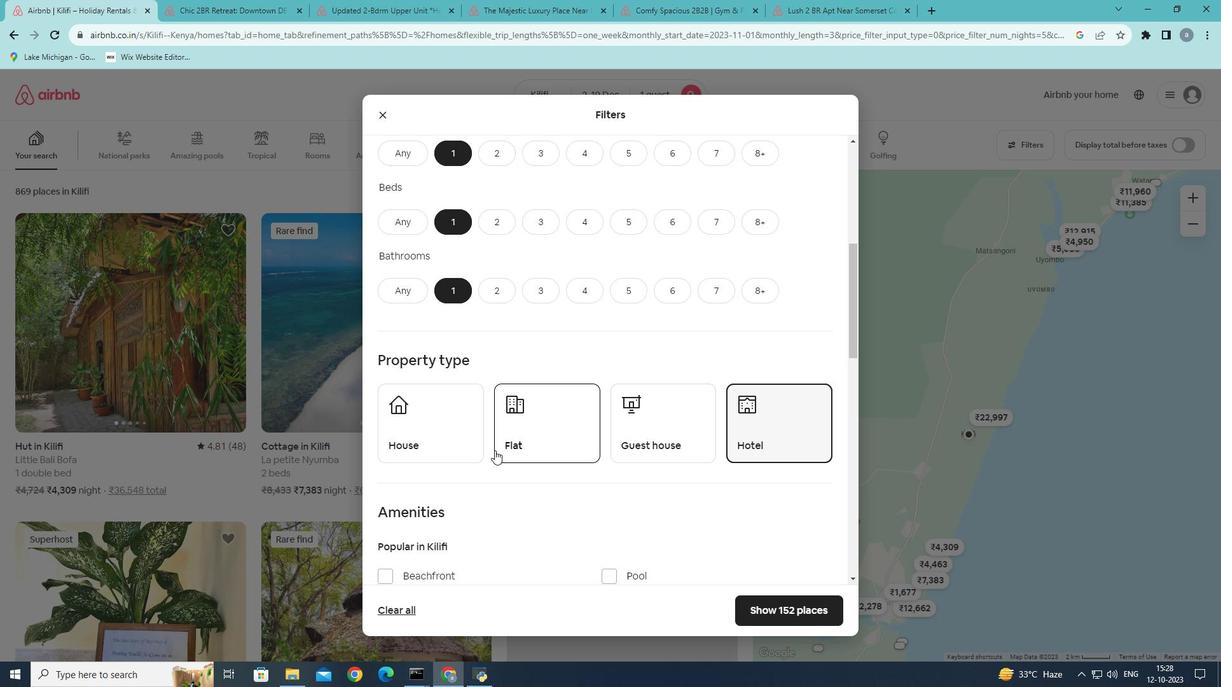 
Action: Mouse scrolled (495, 449) with delta (0, 0)
Screenshot: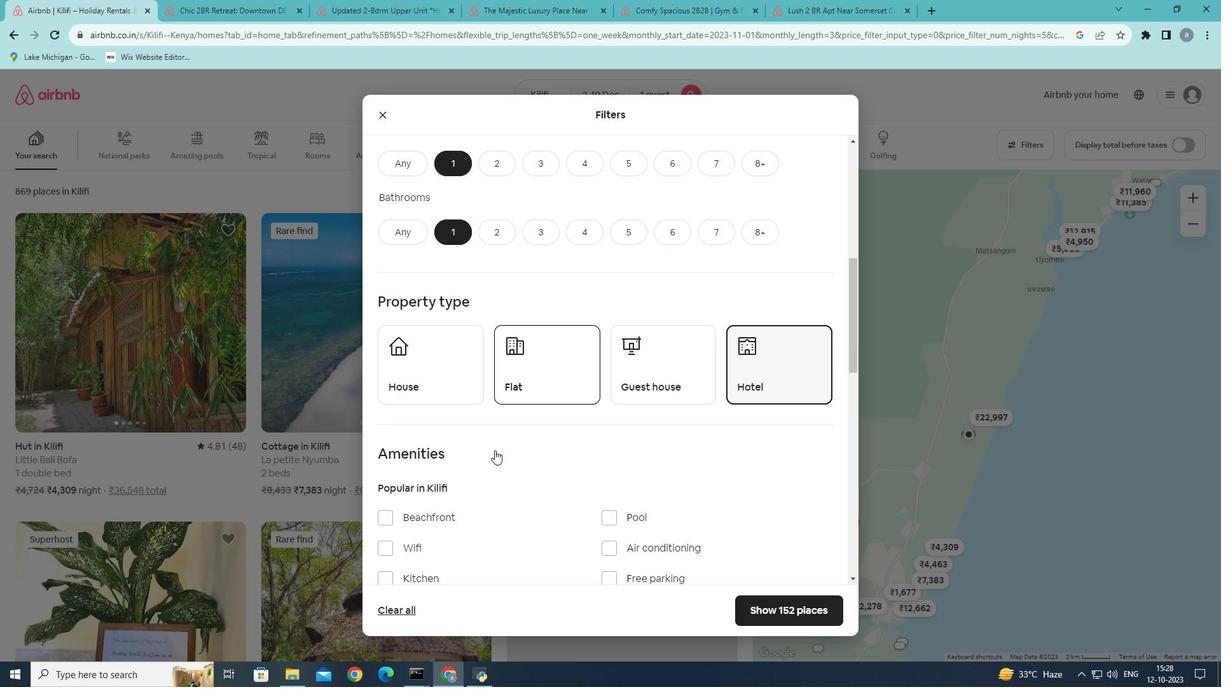 
Action: Mouse scrolled (495, 449) with delta (0, 0)
Screenshot: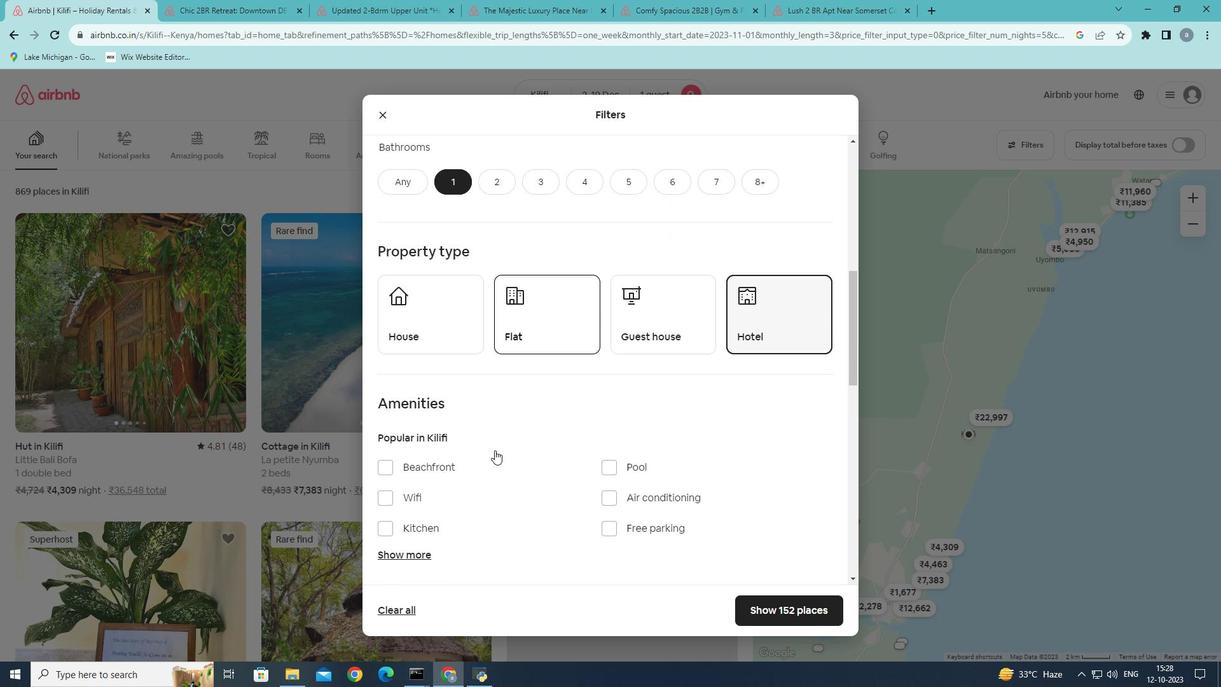 
Action: Mouse moved to (412, 534)
Screenshot: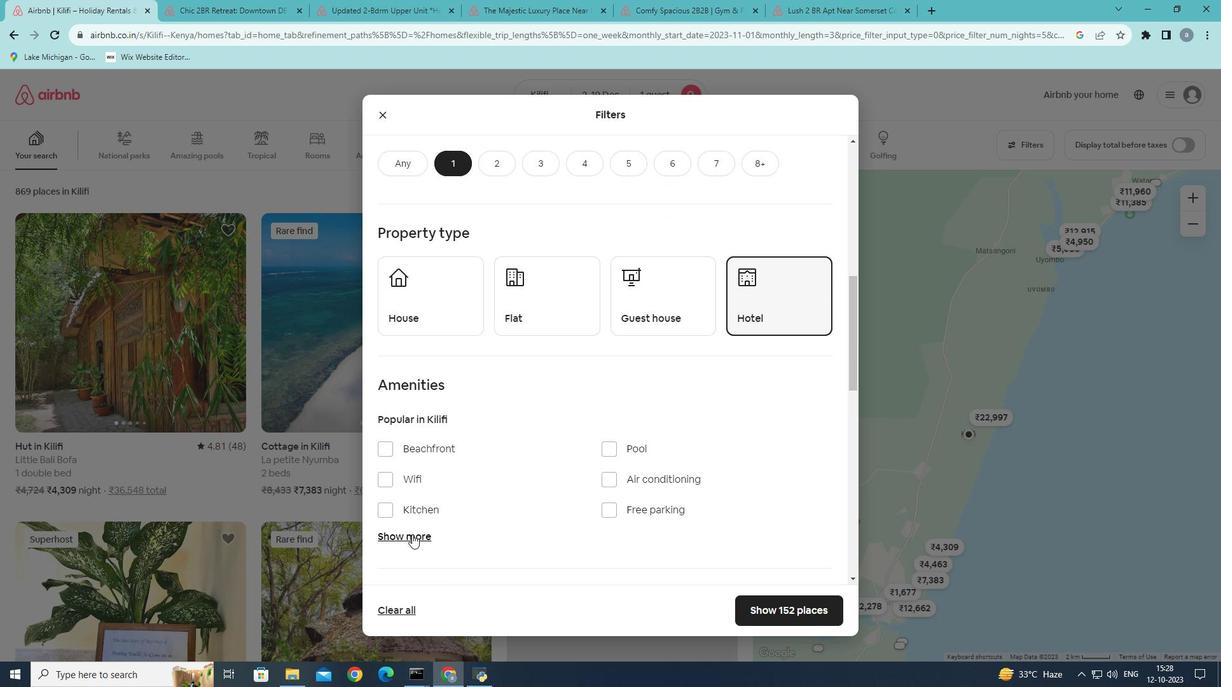 
Action: Mouse pressed left at (412, 534)
Screenshot: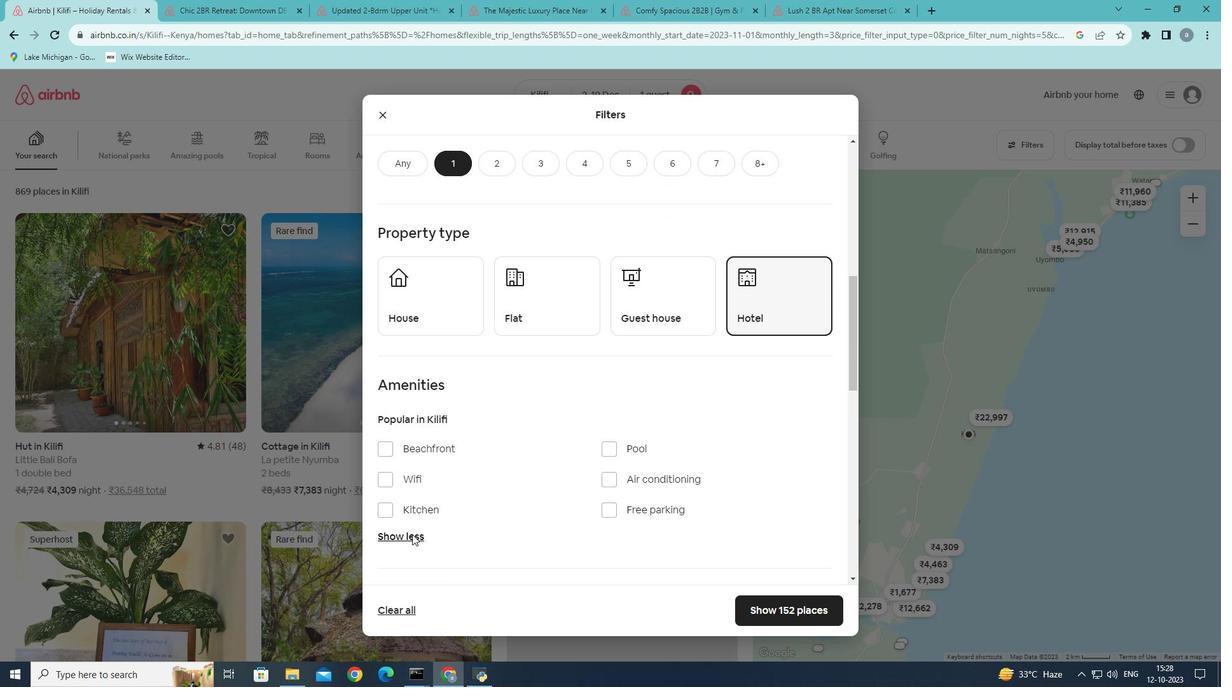 
Action: Mouse moved to (514, 546)
Screenshot: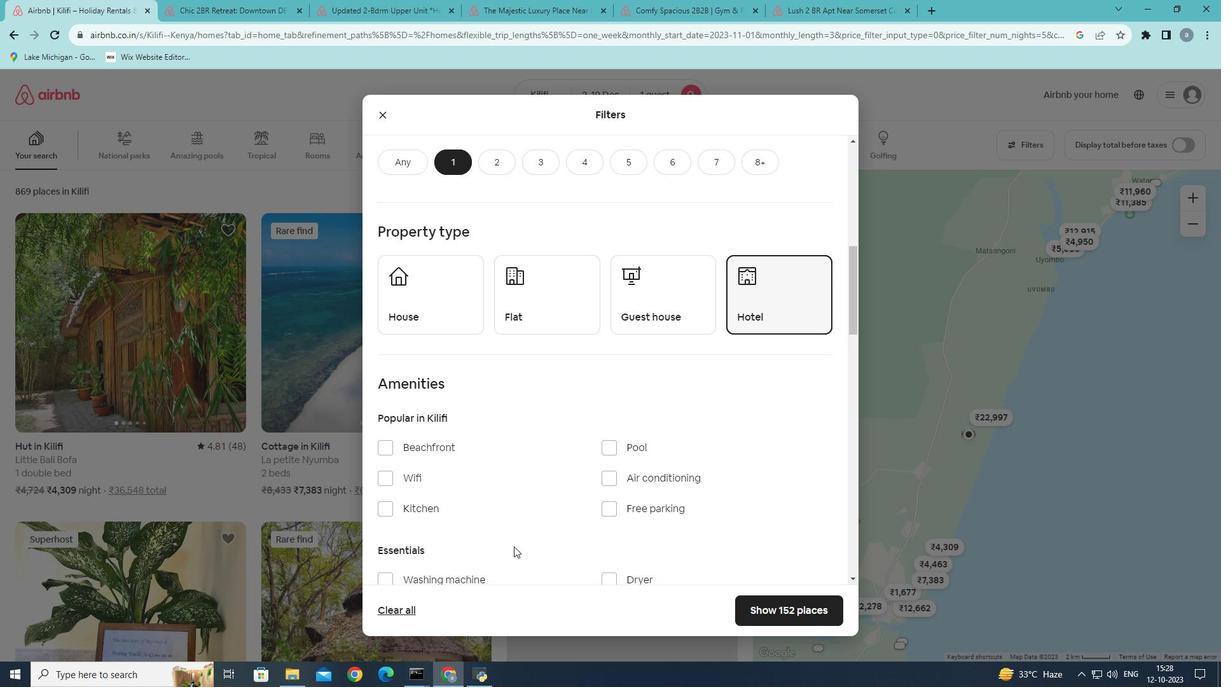 
Action: Mouse scrolled (514, 546) with delta (0, 0)
Screenshot: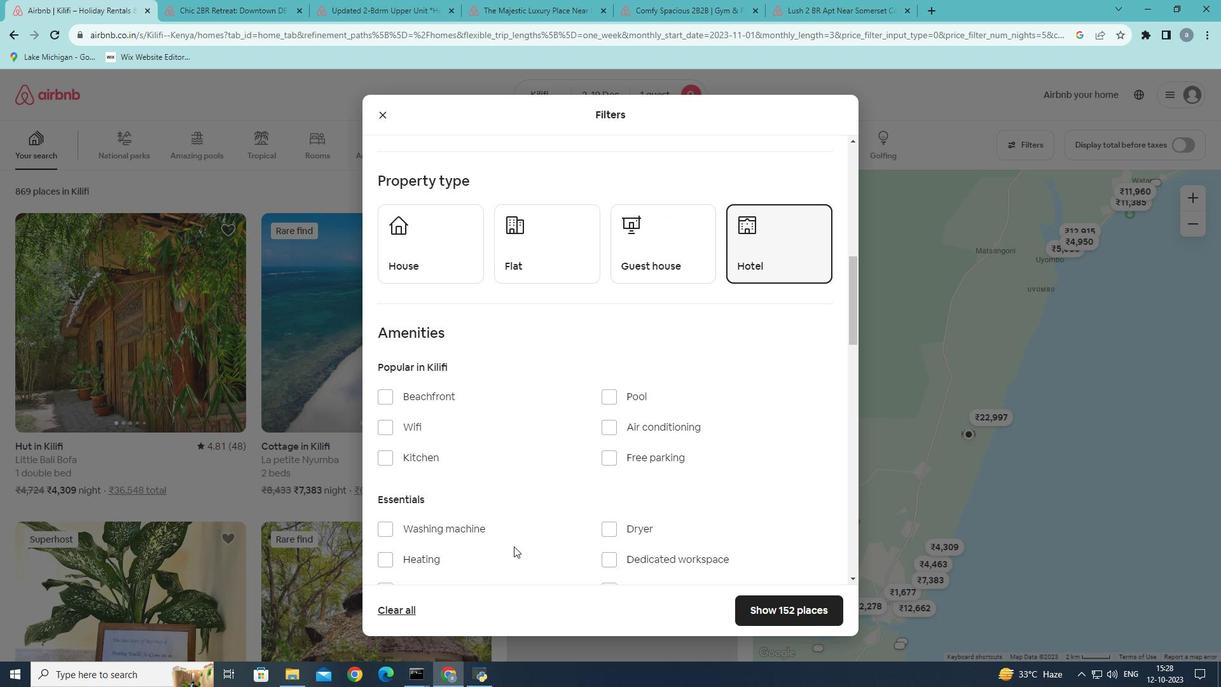 
Action: Mouse moved to (389, 518)
Screenshot: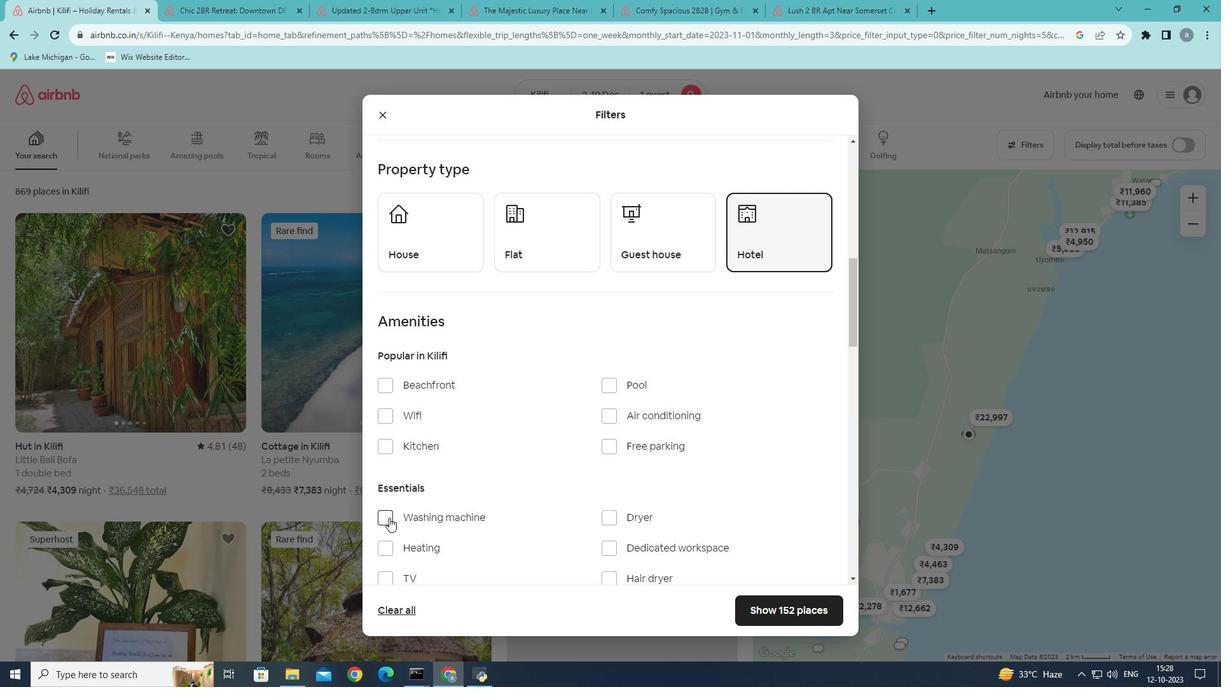 
Action: Mouse pressed left at (389, 518)
Screenshot: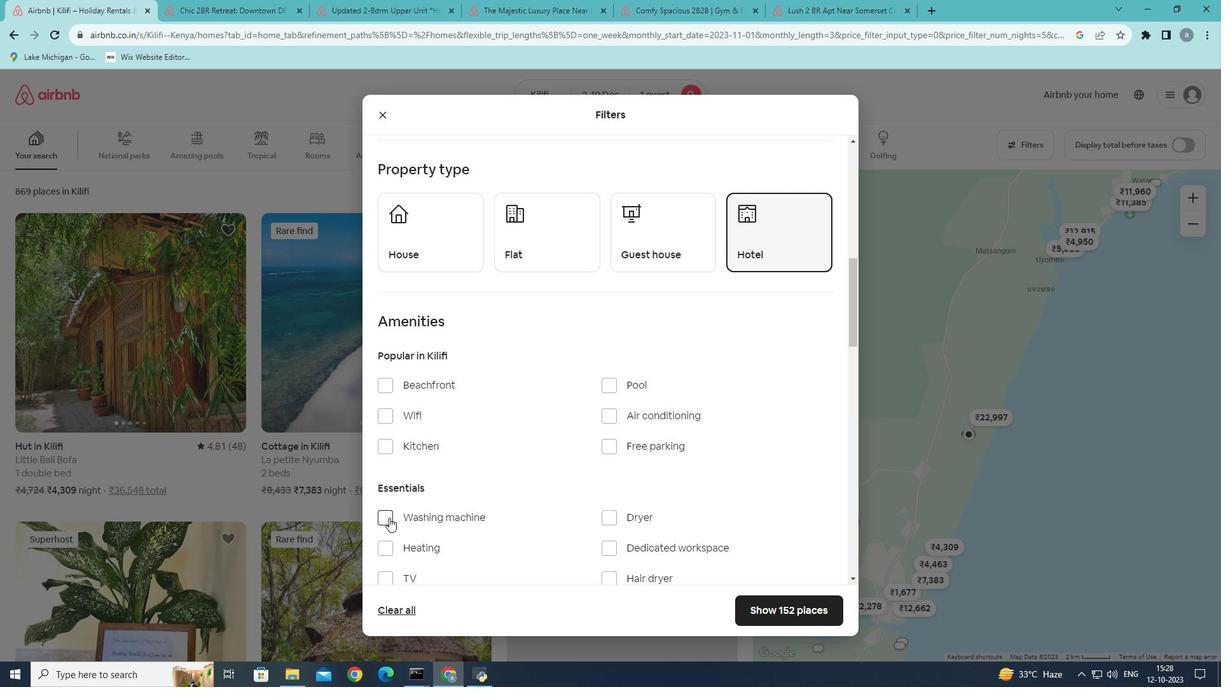 
Action: Mouse moved to (648, 497)
Screenshot: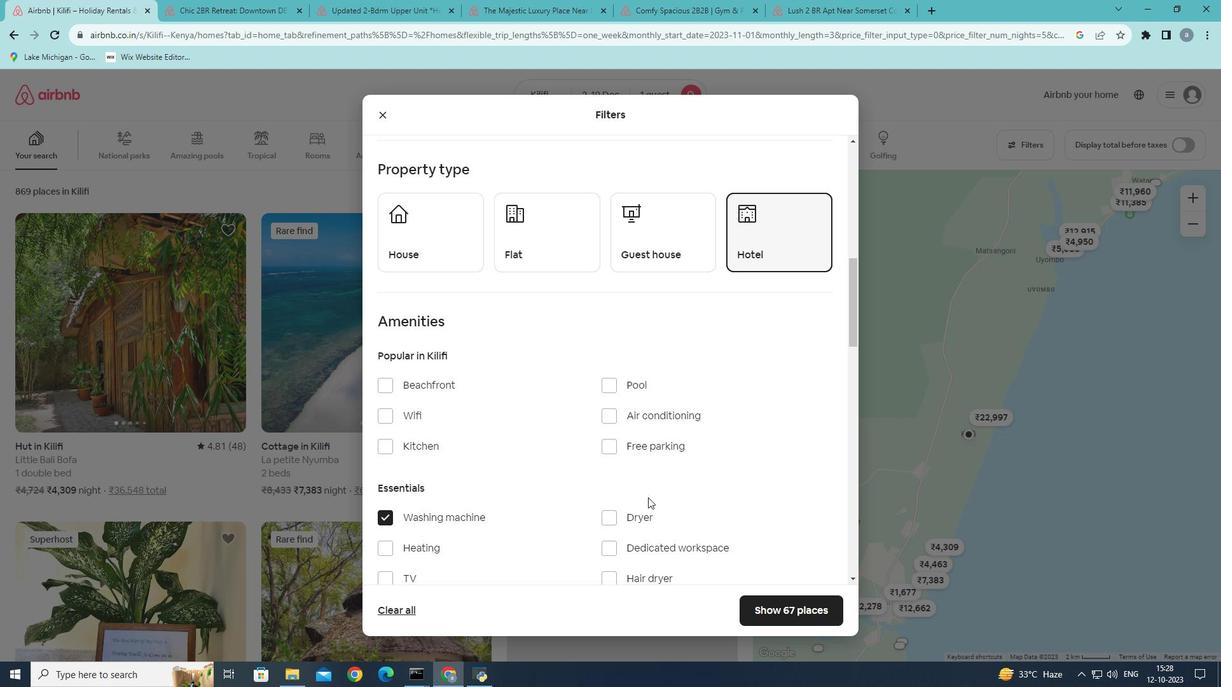 
Action: Mouse scrolled (648, 497) with delta (0, 0)
Screenshot: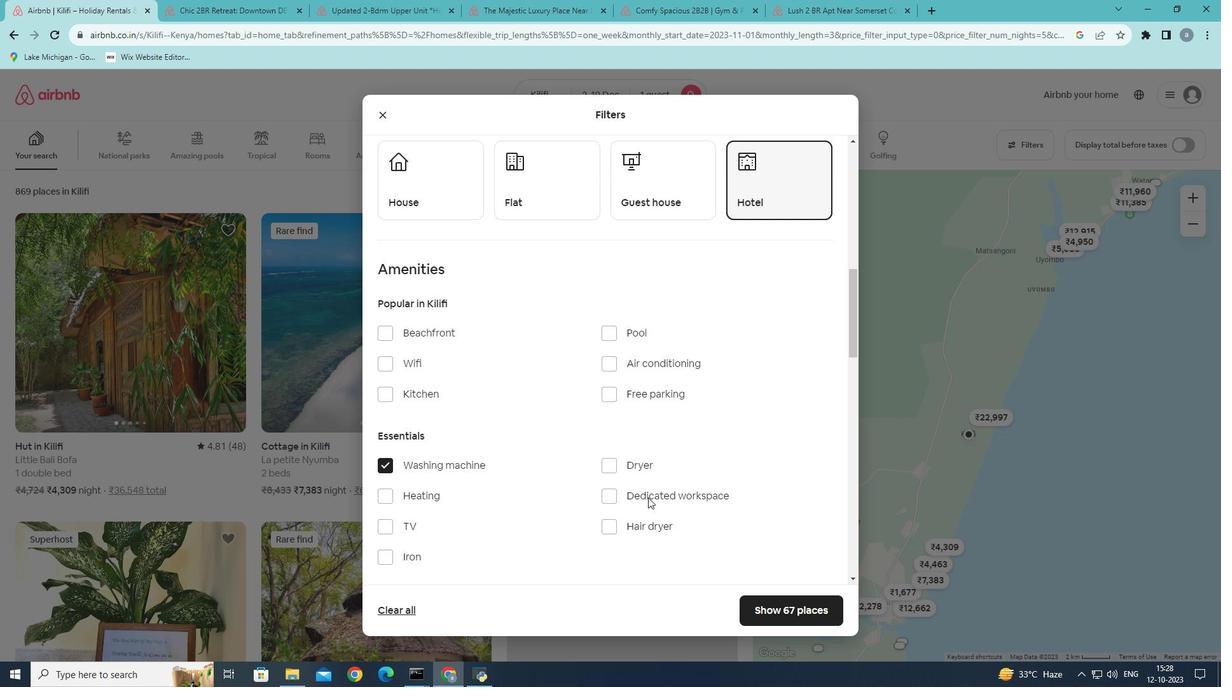 
Action: Mouse scrolled (648, 497) with delta (0, 0)
Screenshot: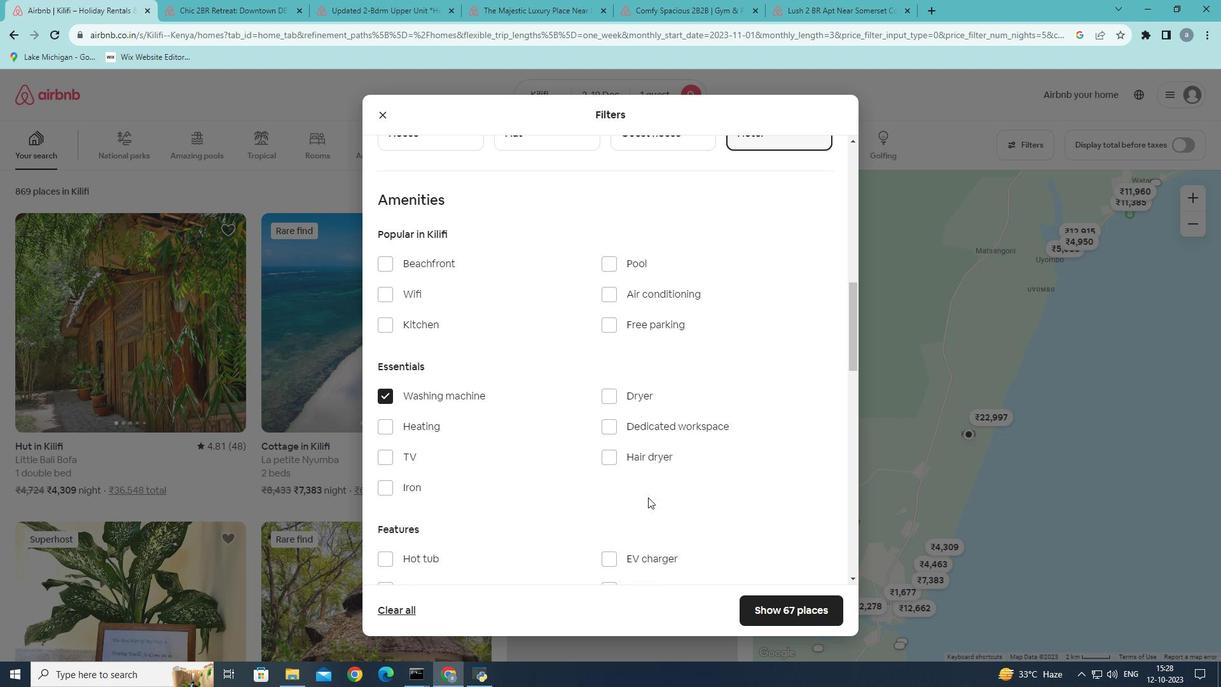
Action: Mouse scrolled (648, 497) with delta (0, 0)
Screenshot: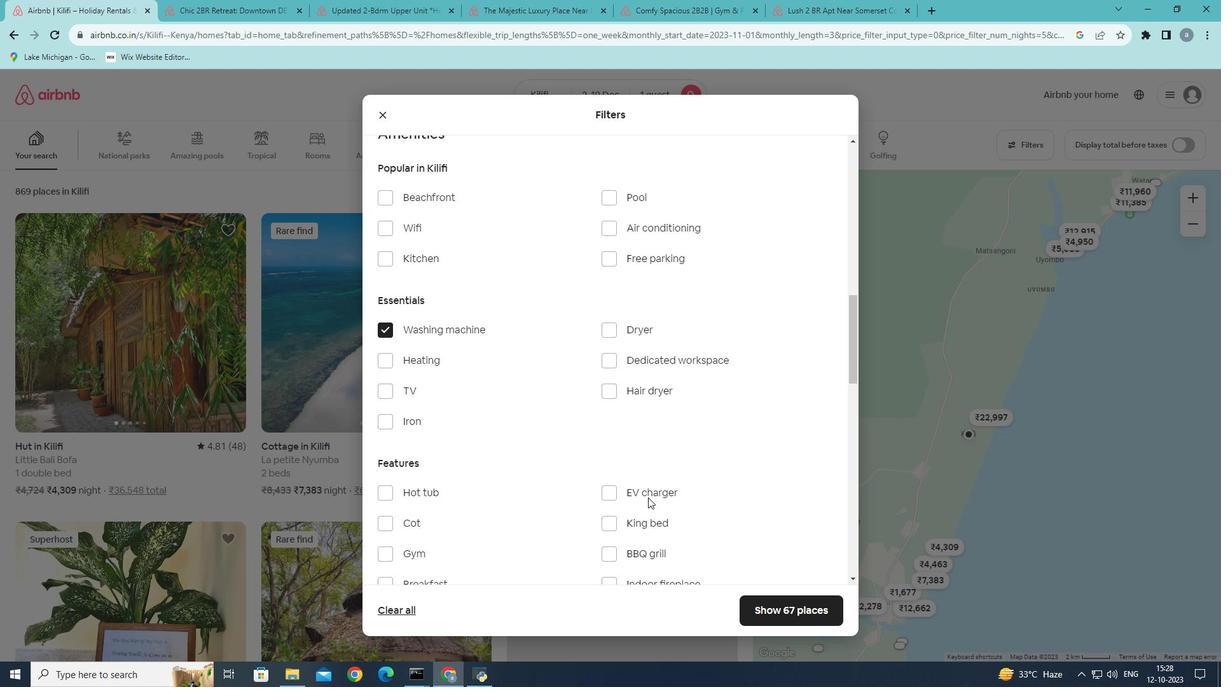 
Action: Mouse scrolled (648, 497) with delta (0, 0)
Screenshot: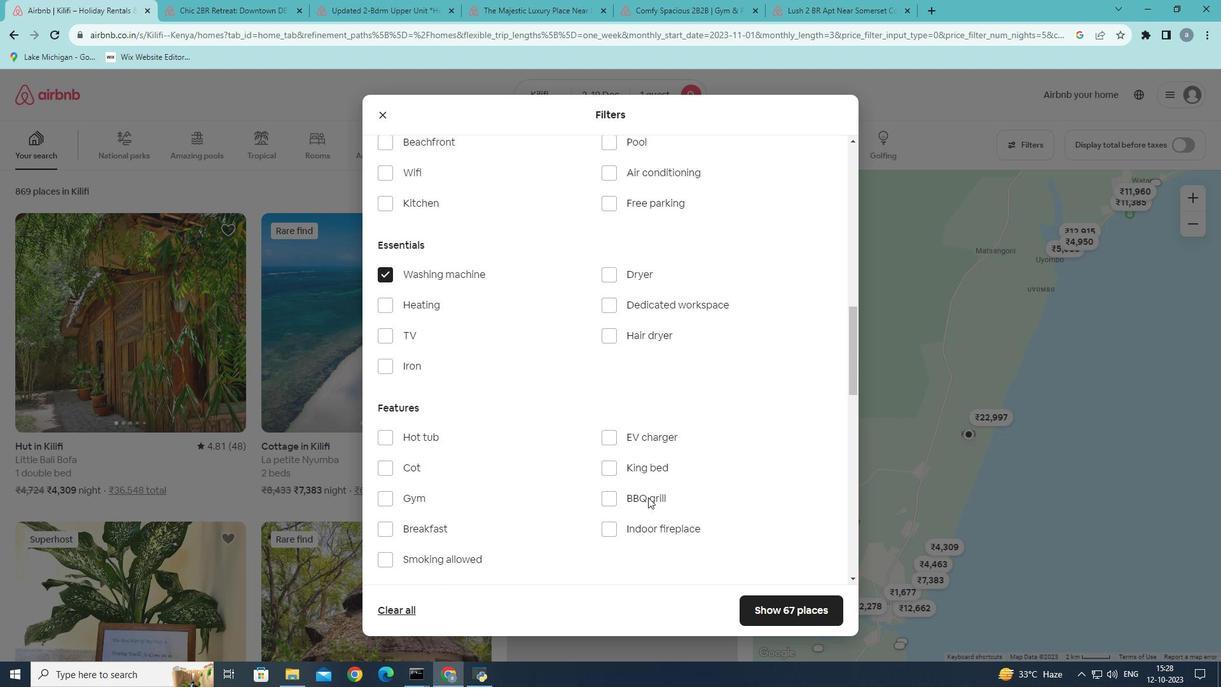 
Action: Mouse scrolled (648, 497) with delta (0, 0)
Screenshot: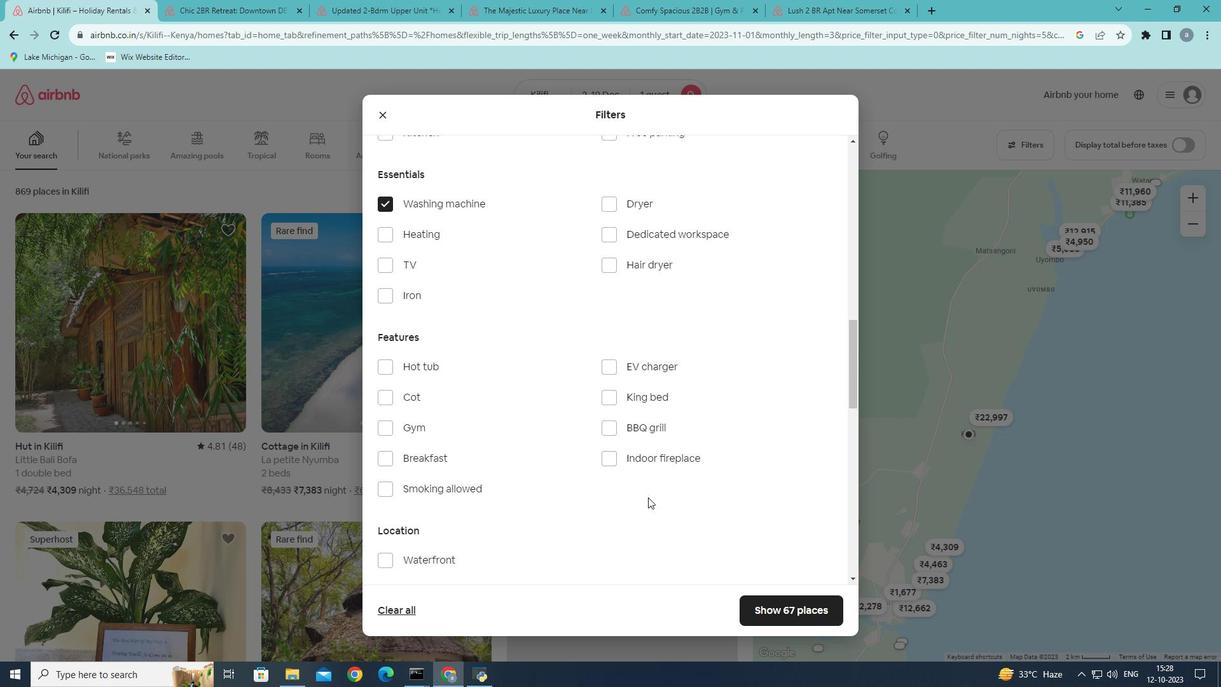 
Action: Mouse moved to (783, 608)
Screenshot: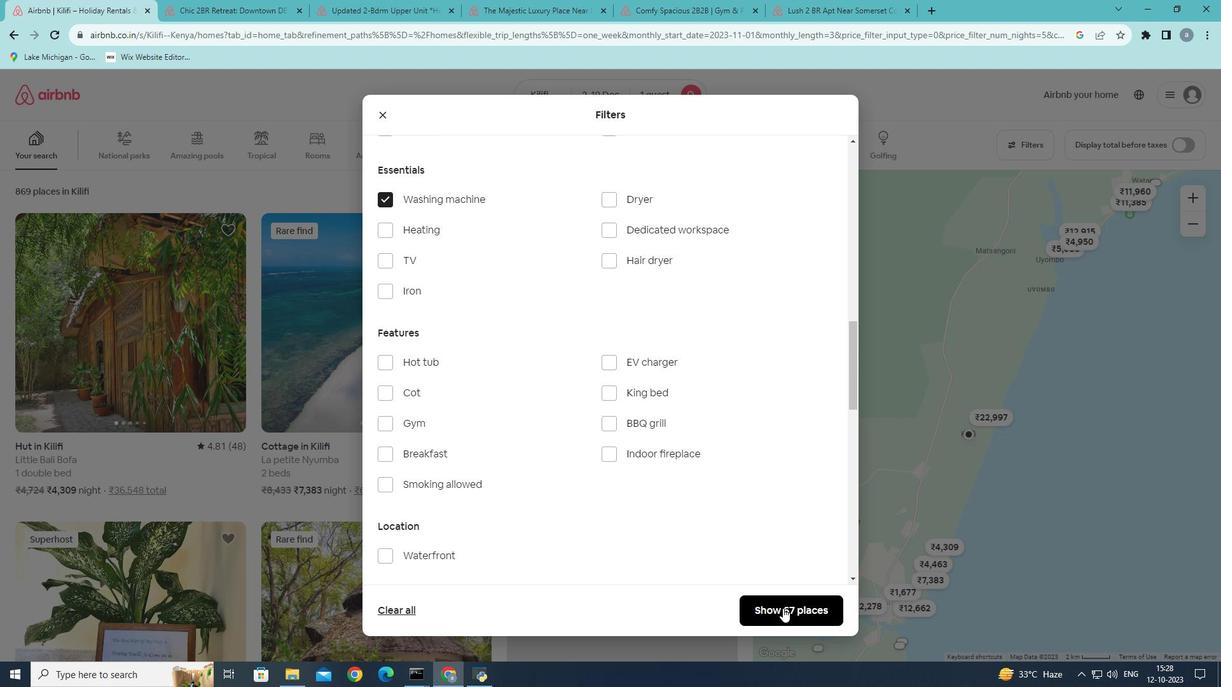 
Action: Mouse pressed left at (783, 608)
Screenshot: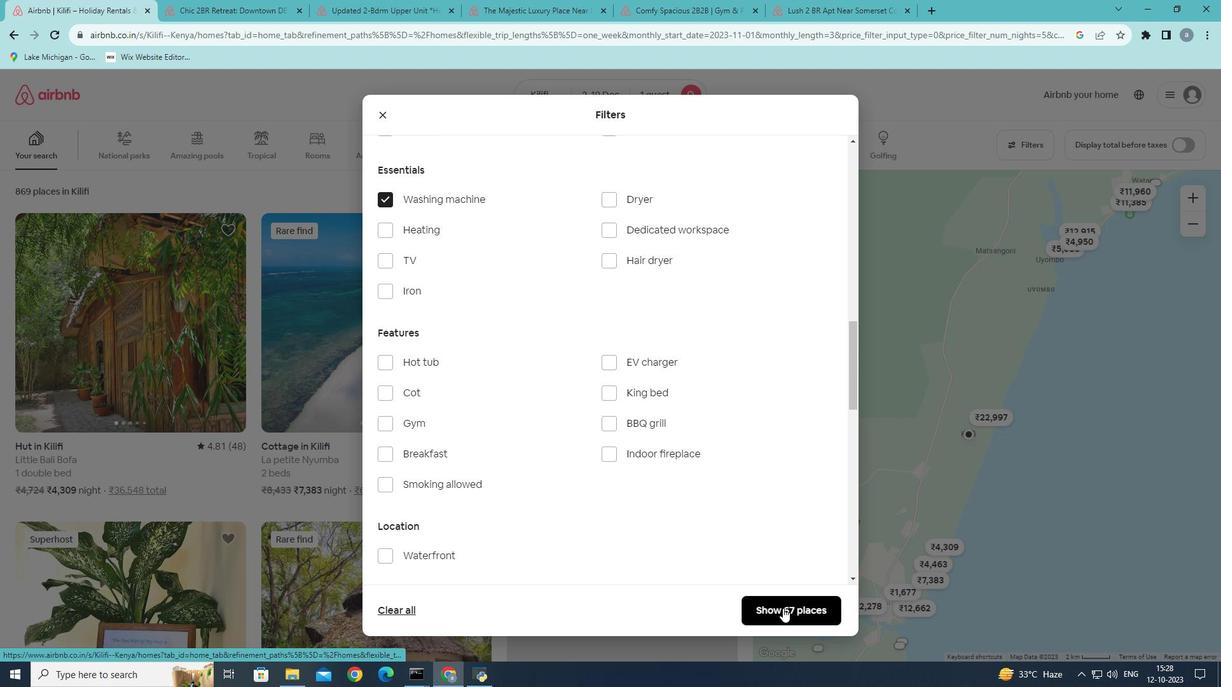 
Action: Mouse moved to (587, 524)
Screenshot: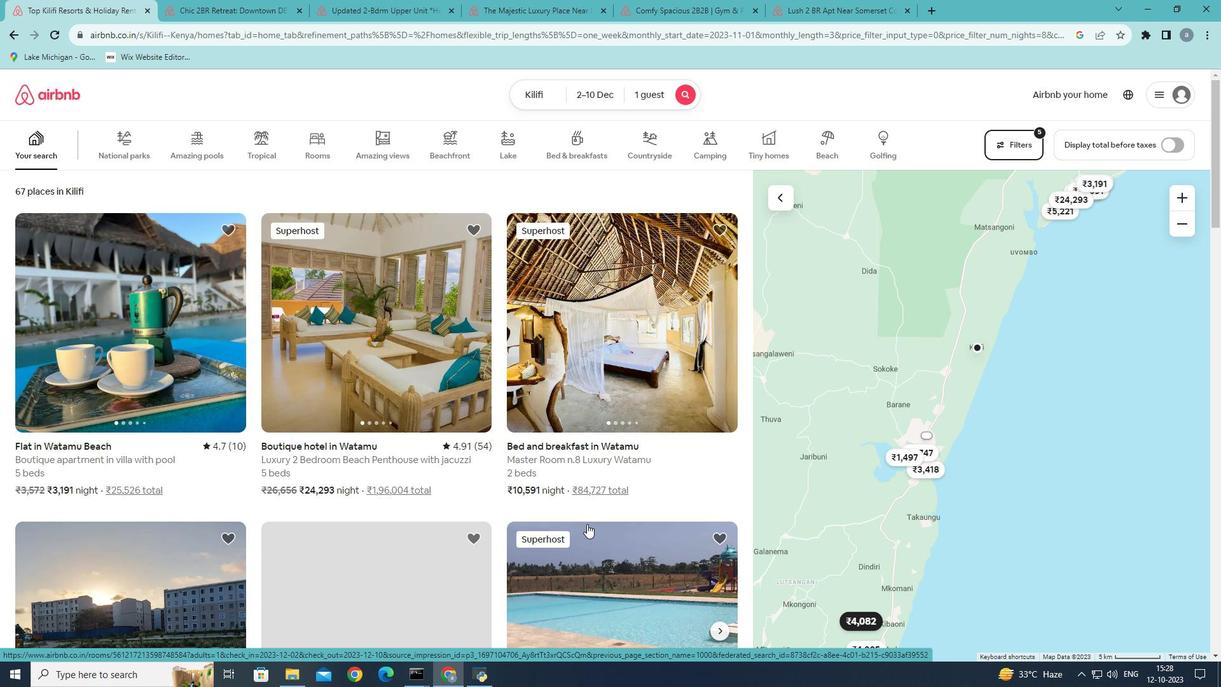 
Action: Mouse scrolled (587, 523) with delta (0, 0)
Screenshot: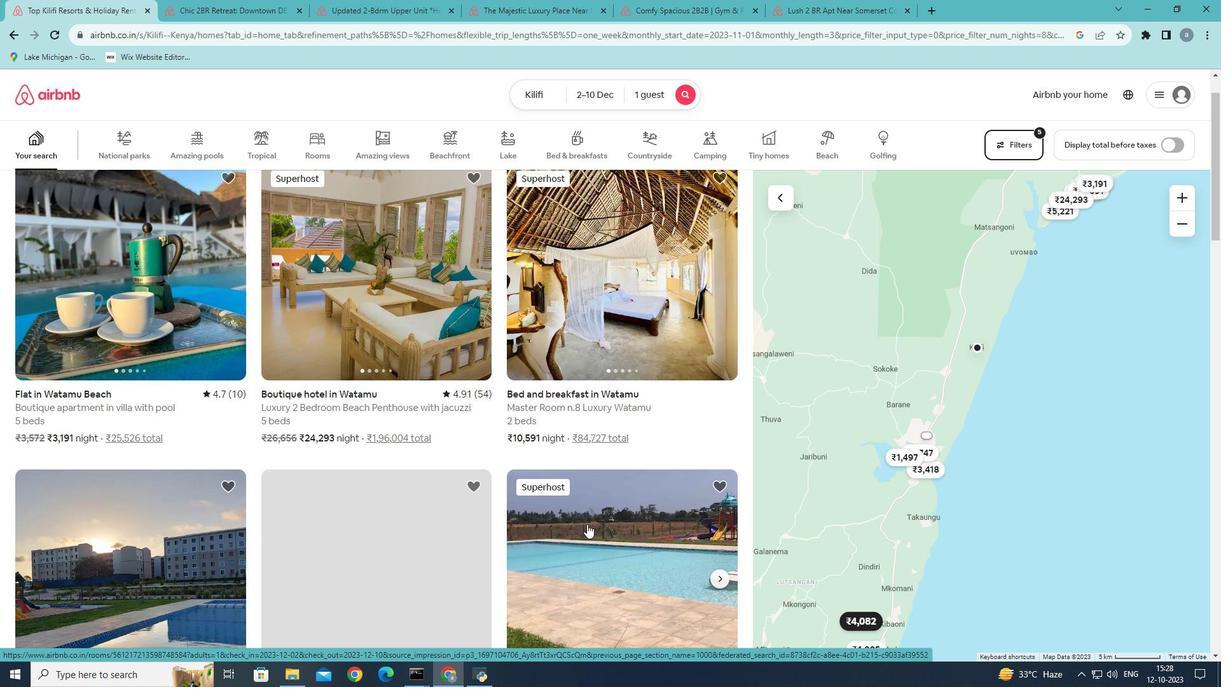 
Action: Mouse moved to (524, 469)
Screenshot: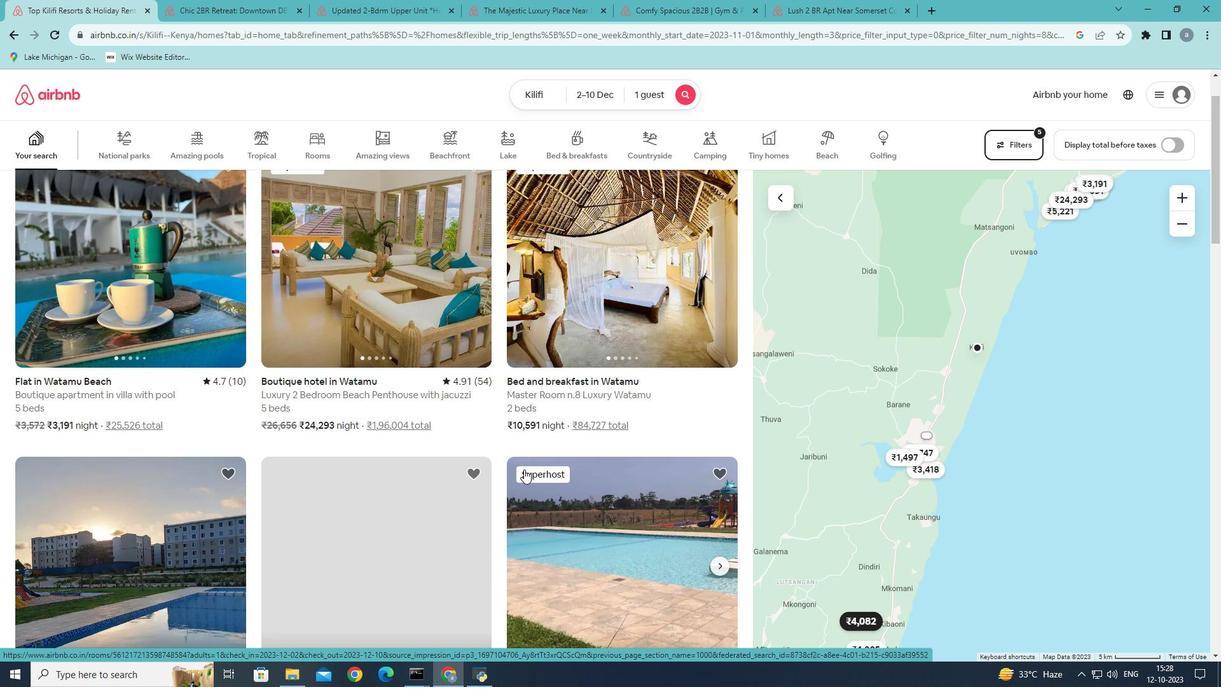 
Action: Mouse scrolled (524, 469) with delta (0, 0)
Screenshot: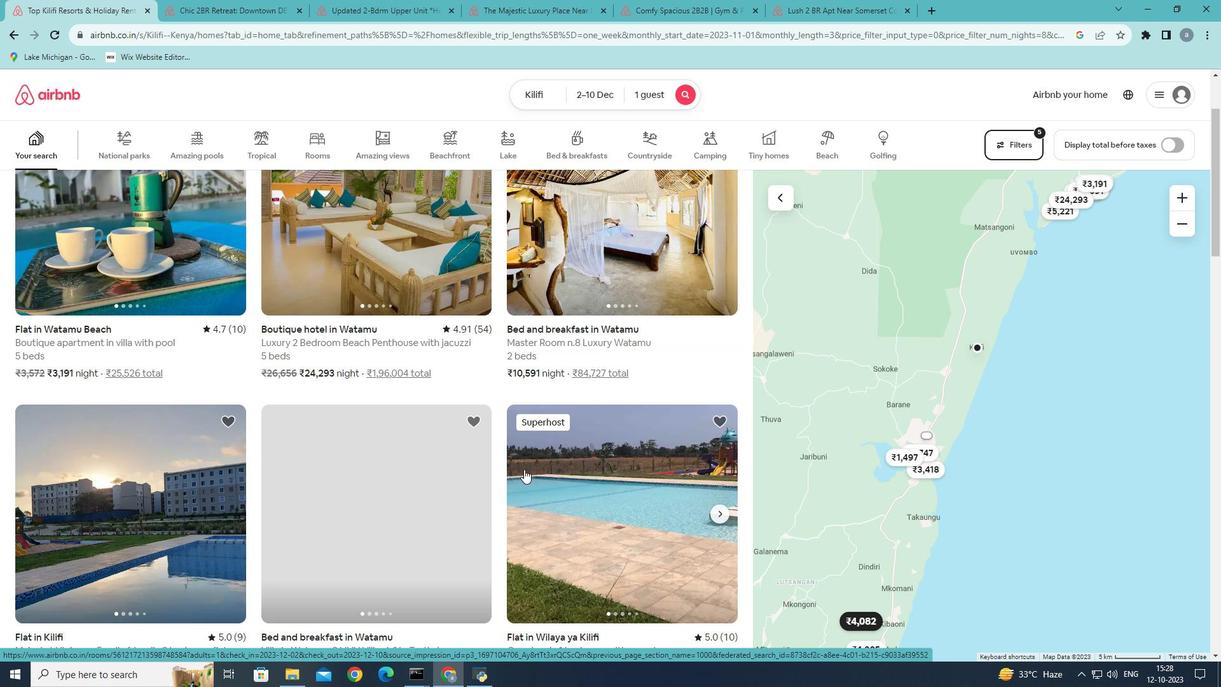 
Action: Mouse scrolled (524, 469) with delta (0, 0)
Screenshot: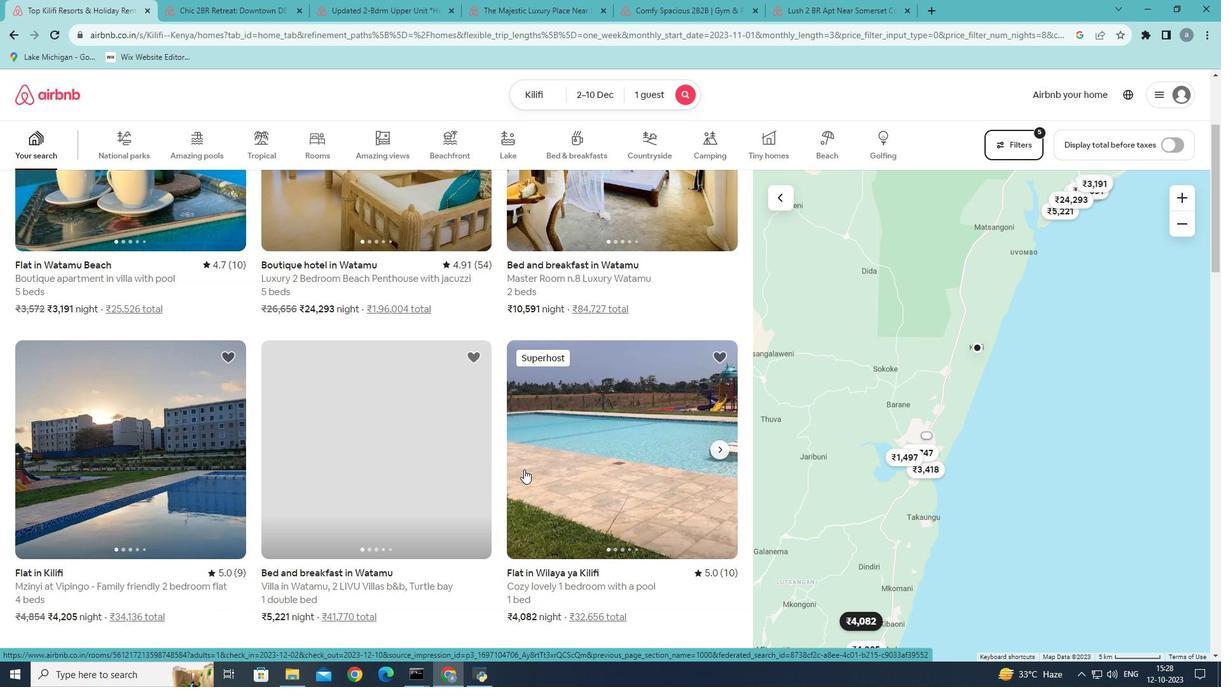
Action: Mouse scrolled (524, 469) with delta (0, 0)
Screenshot: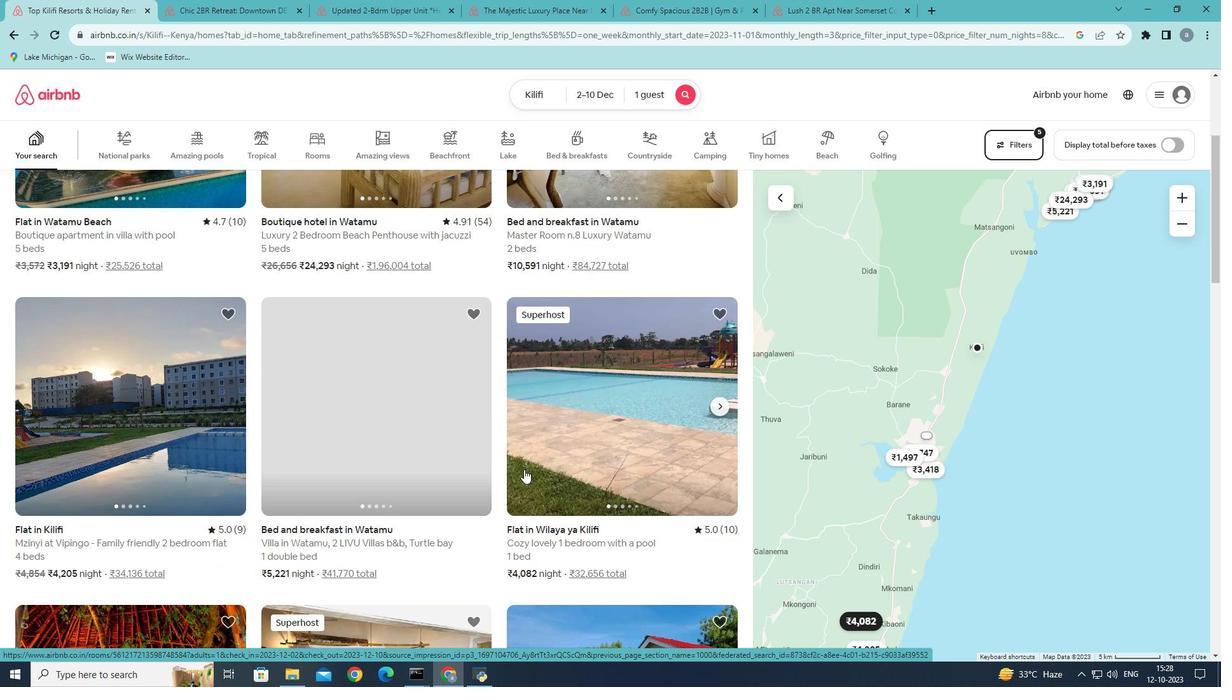
Action: Mouse moved to (474, 469)
Screenshot: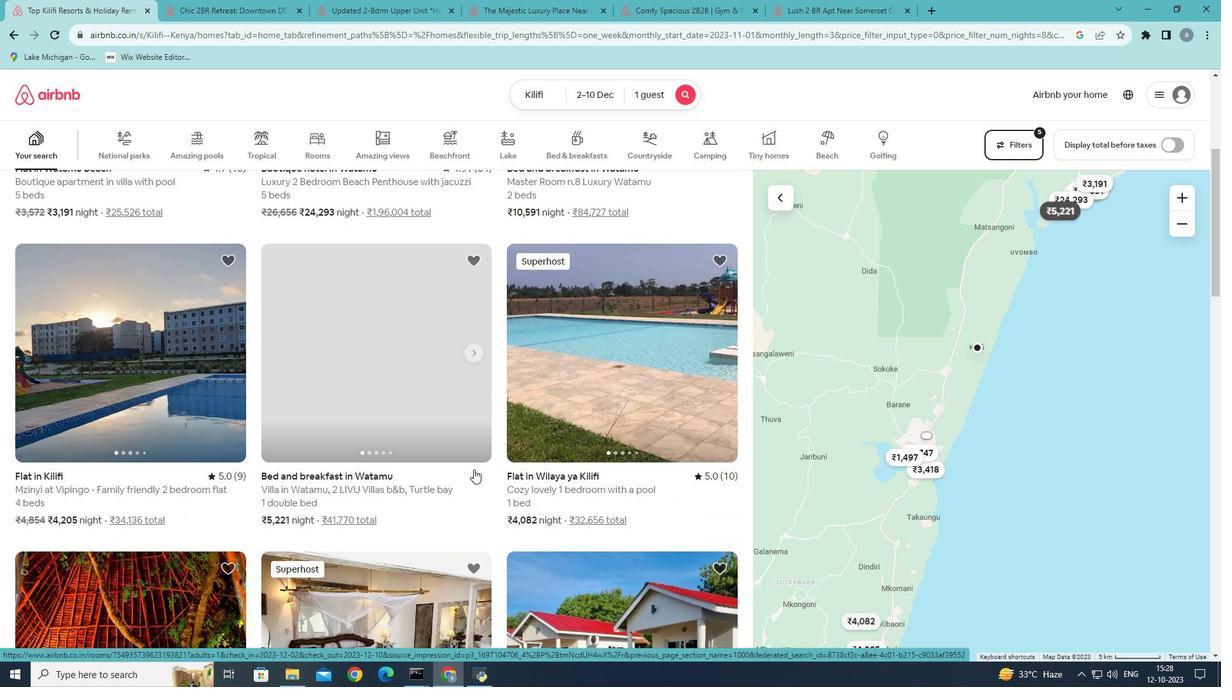 
Action: Mouse scrolled (474, 469) with delta (0, 0)
Screenshot: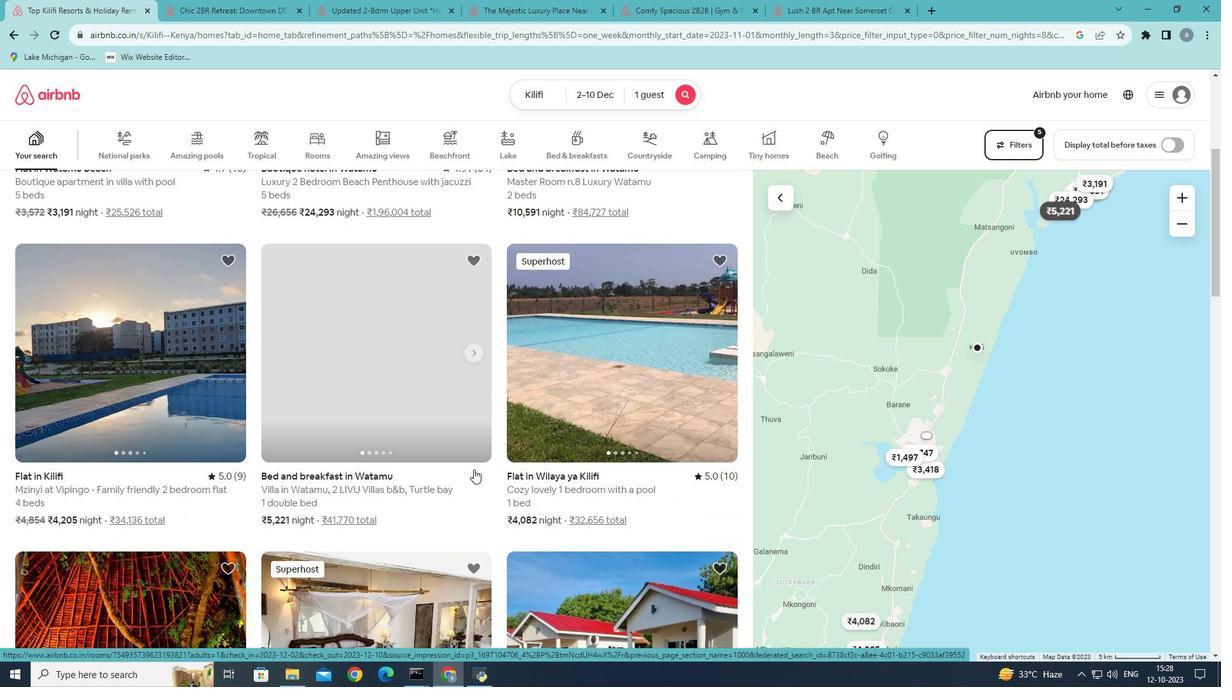 
Action: Mouse moved to (474, 469)
Screenshot: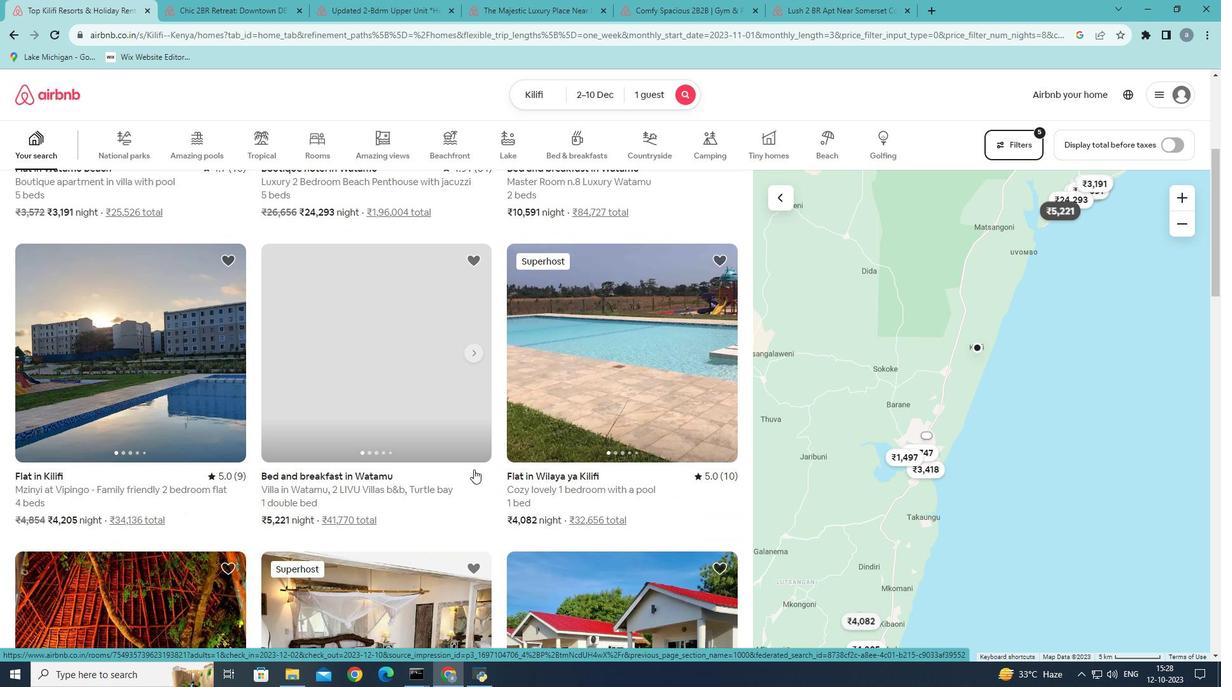 
Action: Mouse scrolled (474, 469) with delta (0, 0)
Screenshot: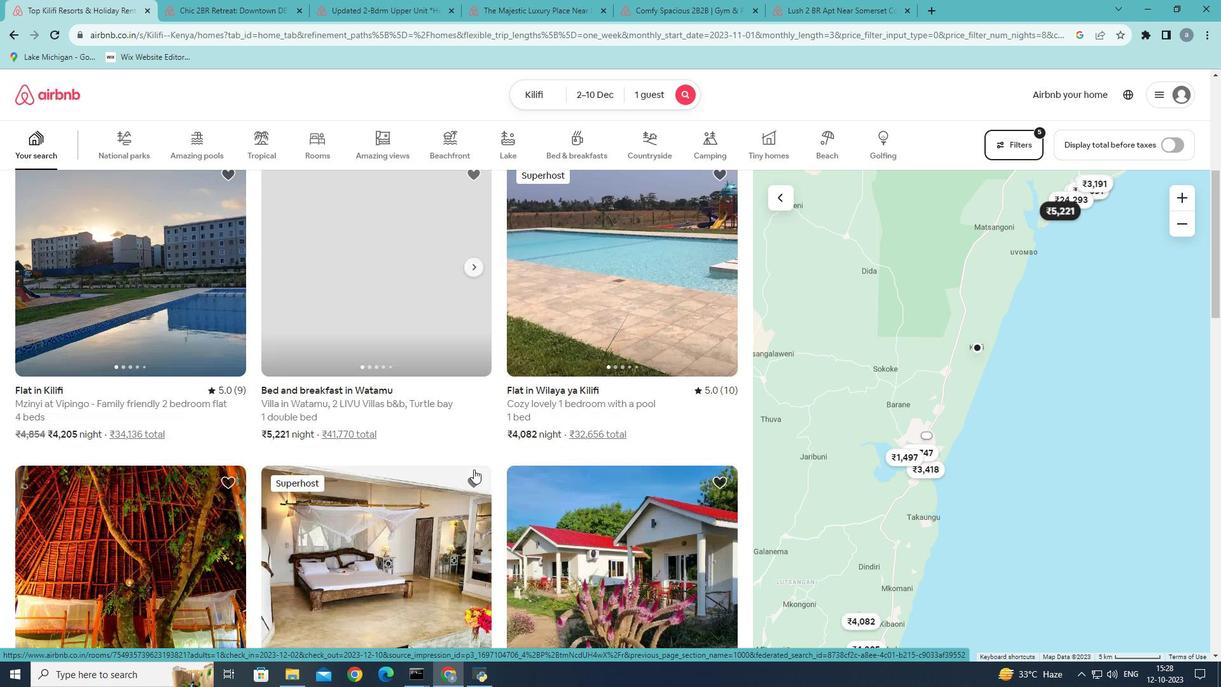 
Action: Mouse scrolled (474, 469) with delta (0, 0)
Screenshot: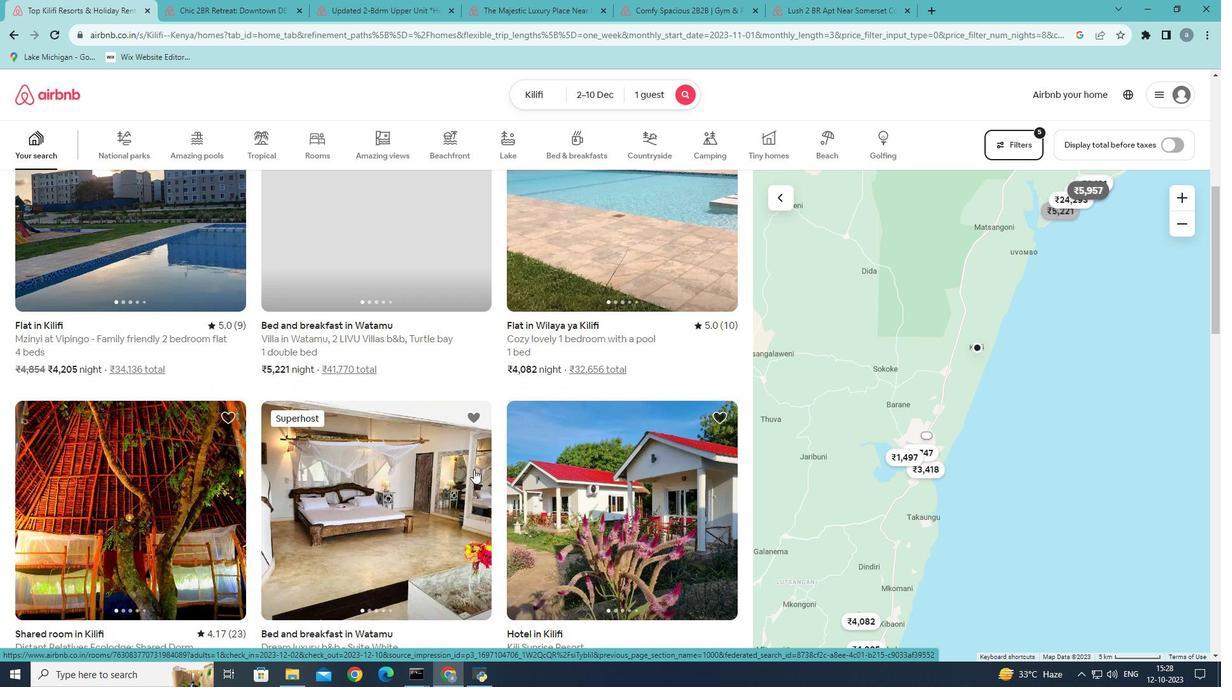 
Action: Mouse scrolled (474, 469) with delta (0, 0)
Screenshot: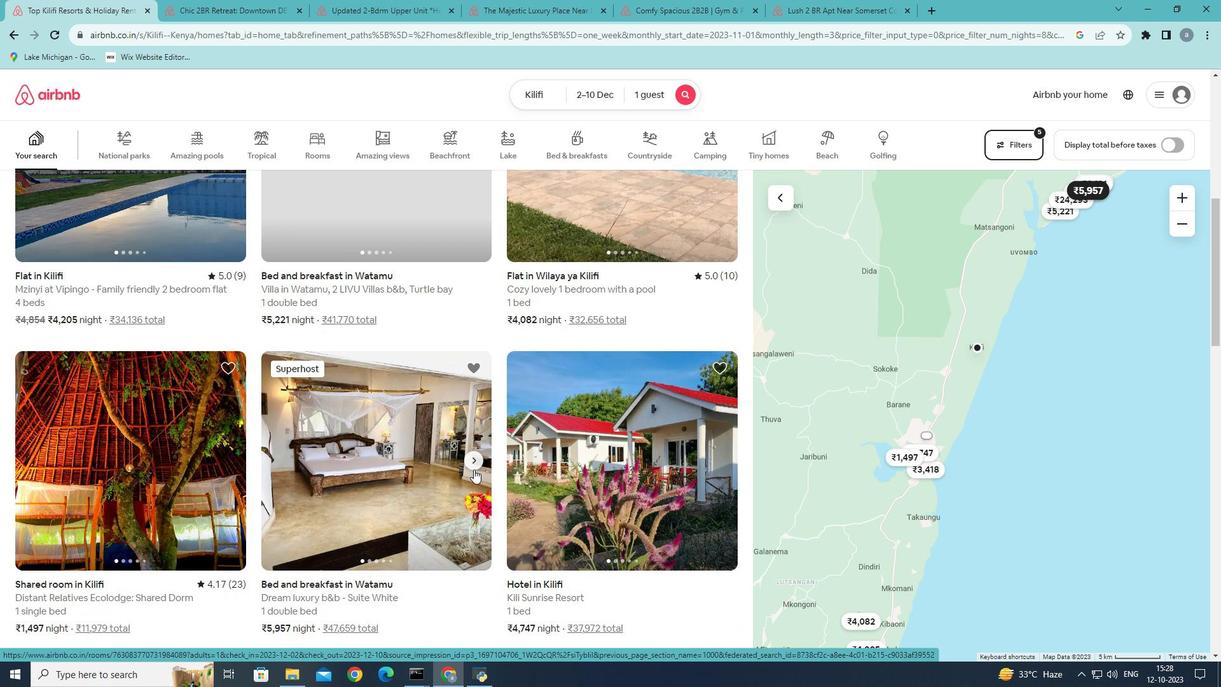 
Action: Mouse moved to (579, 451)
Screenshot: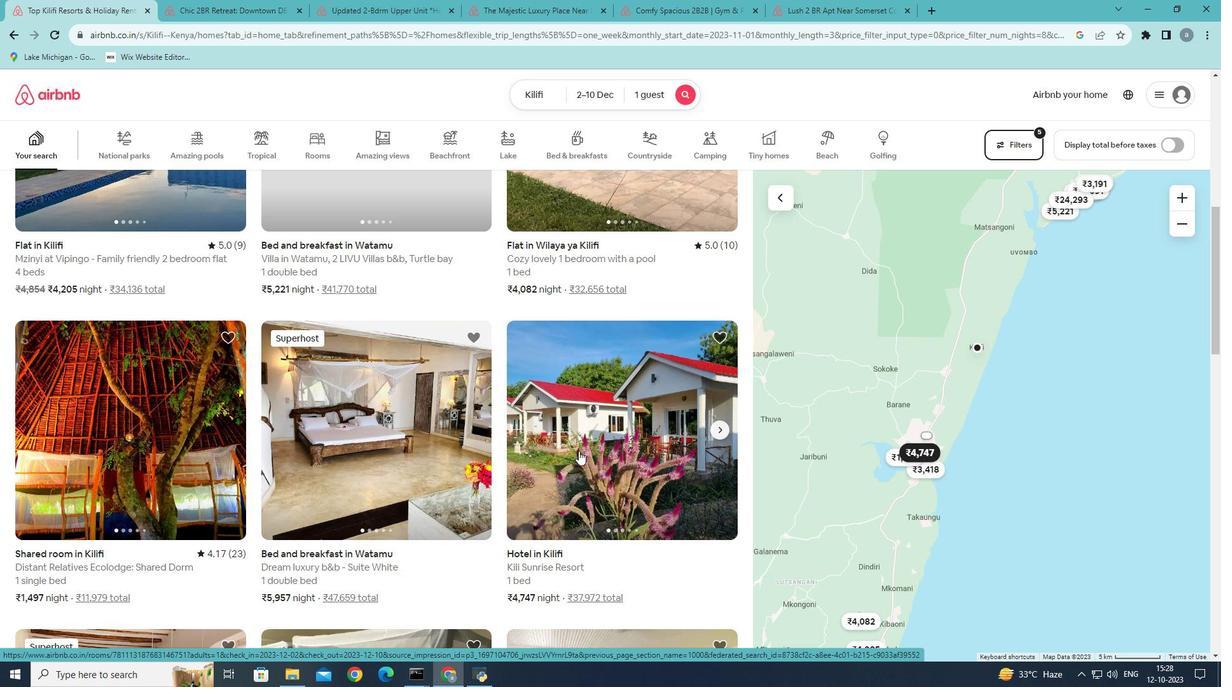 
Action: Mouse scrolled (579, 450) with delta (0, 0)
Screenshot: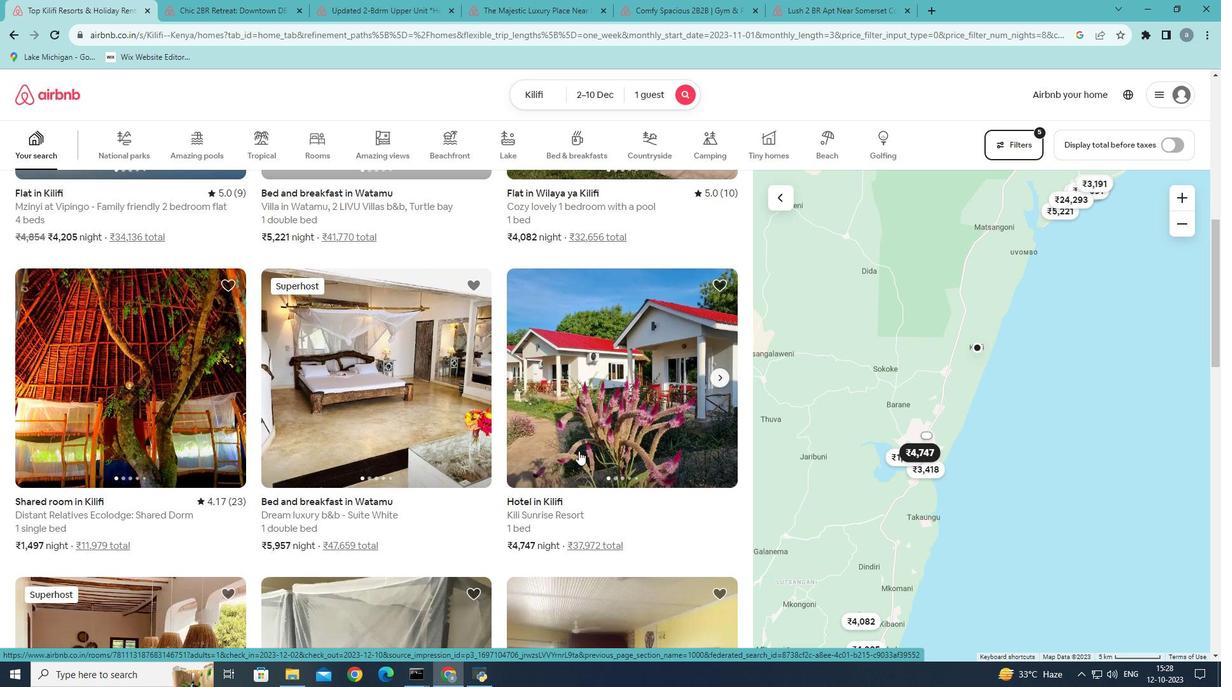 
Action: Mouse scrolled (579, 450) with delta (0, 0)
Screenshot: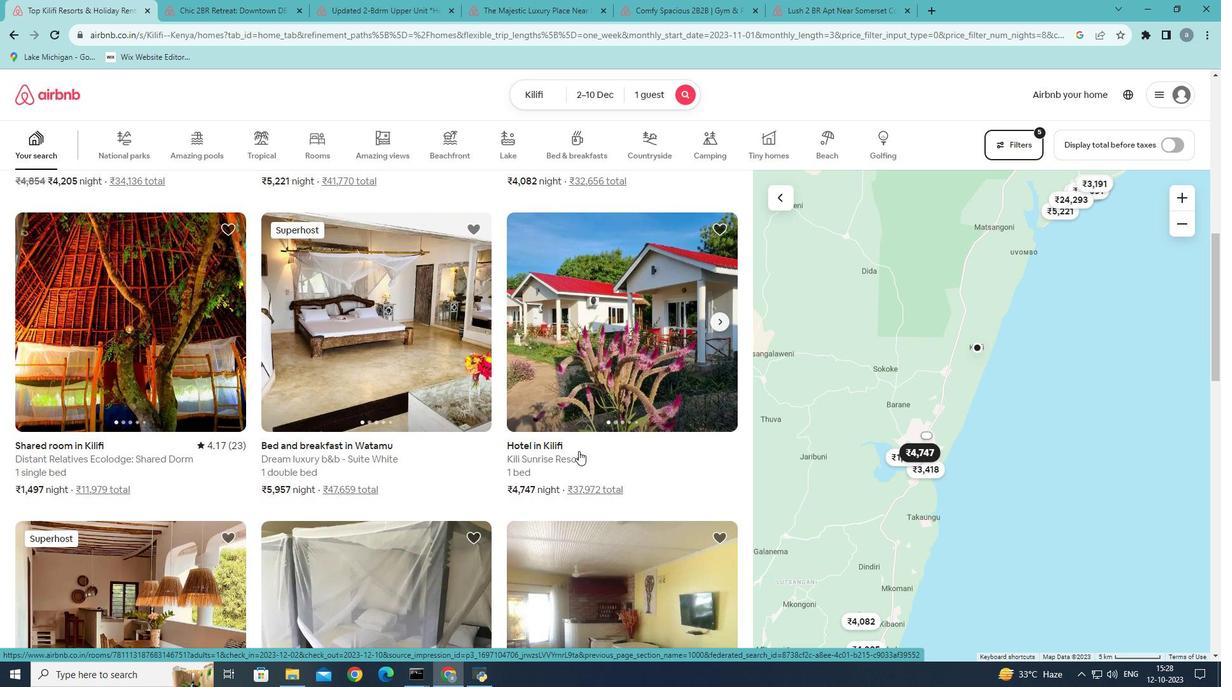 
Action: Mouse moved to (630, 369)
Screenshot: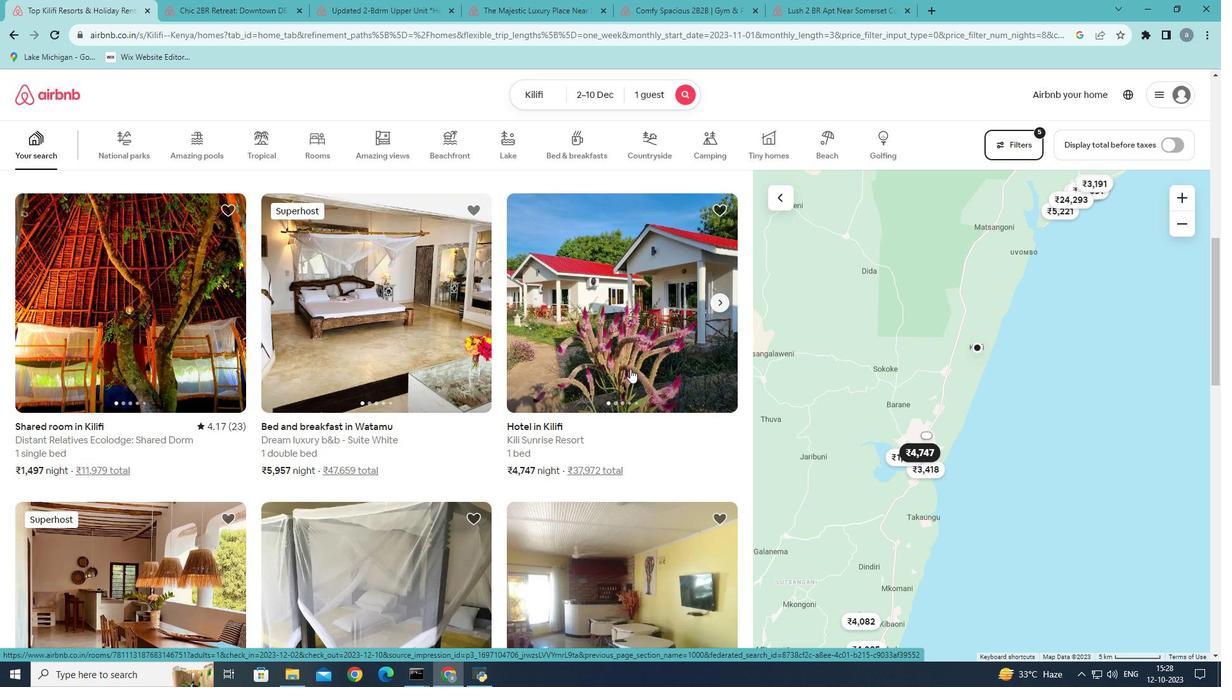 
Action: Mouse pressed left at (630, 369)
Screenshot: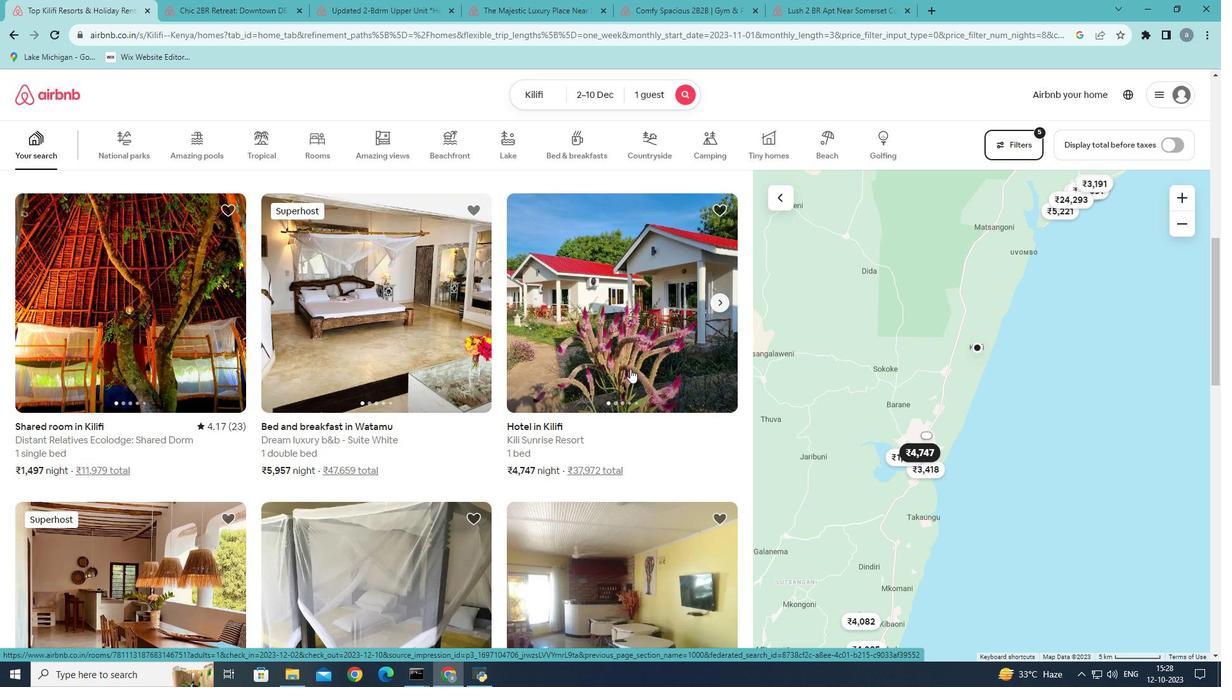 
Action: Mouse moved to (906, 484)
Screenshot: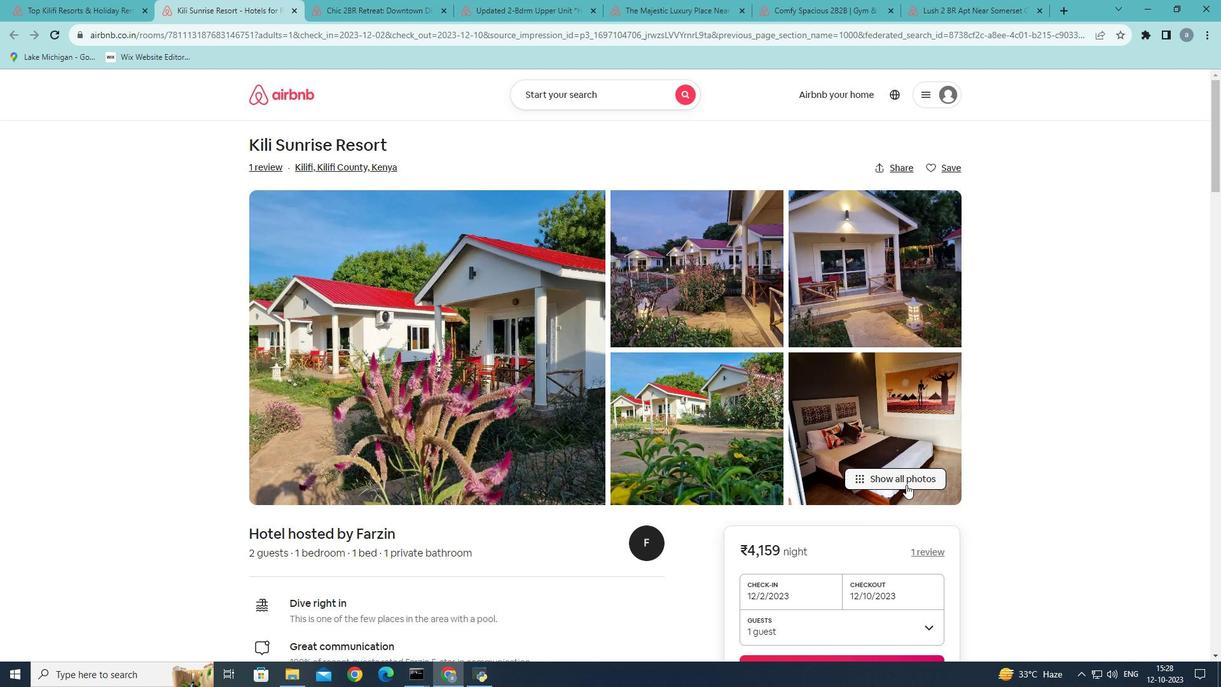
Action: Mouse pressed left at (906, 484)
Screenshot: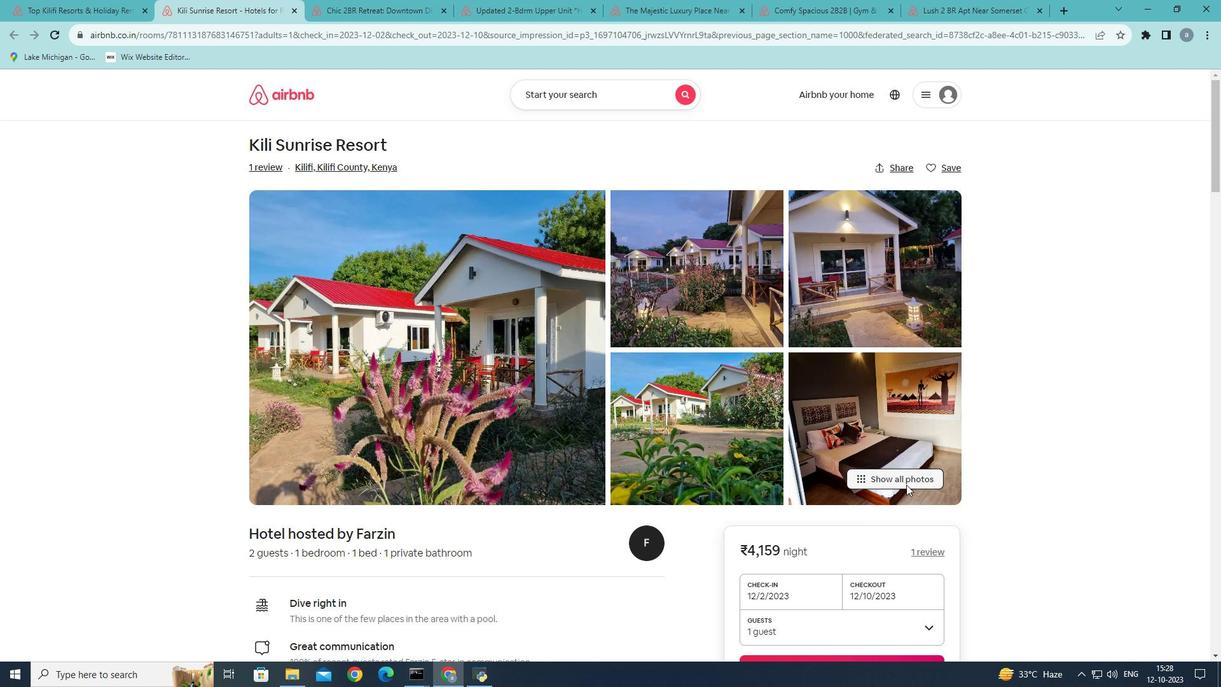 
Action: Mouse moved to (794, 549)
Screenshot: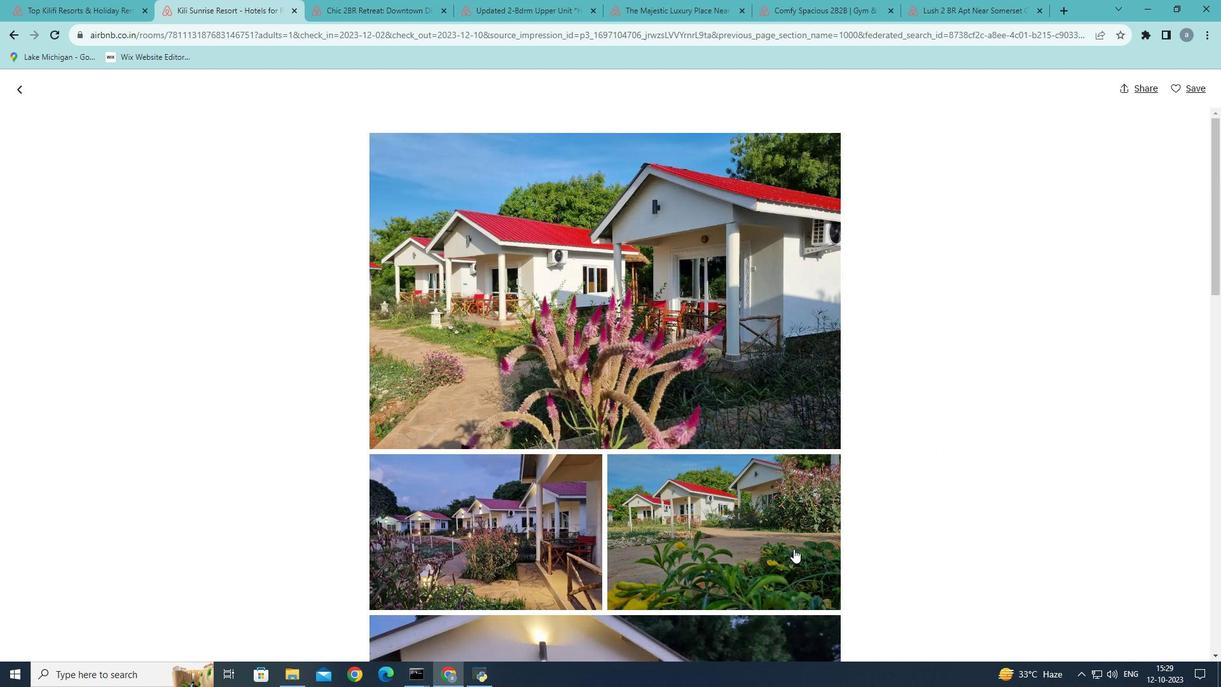 
Action: Mouse scrolled (794, 548) with delta (0, 0)
Screenshot: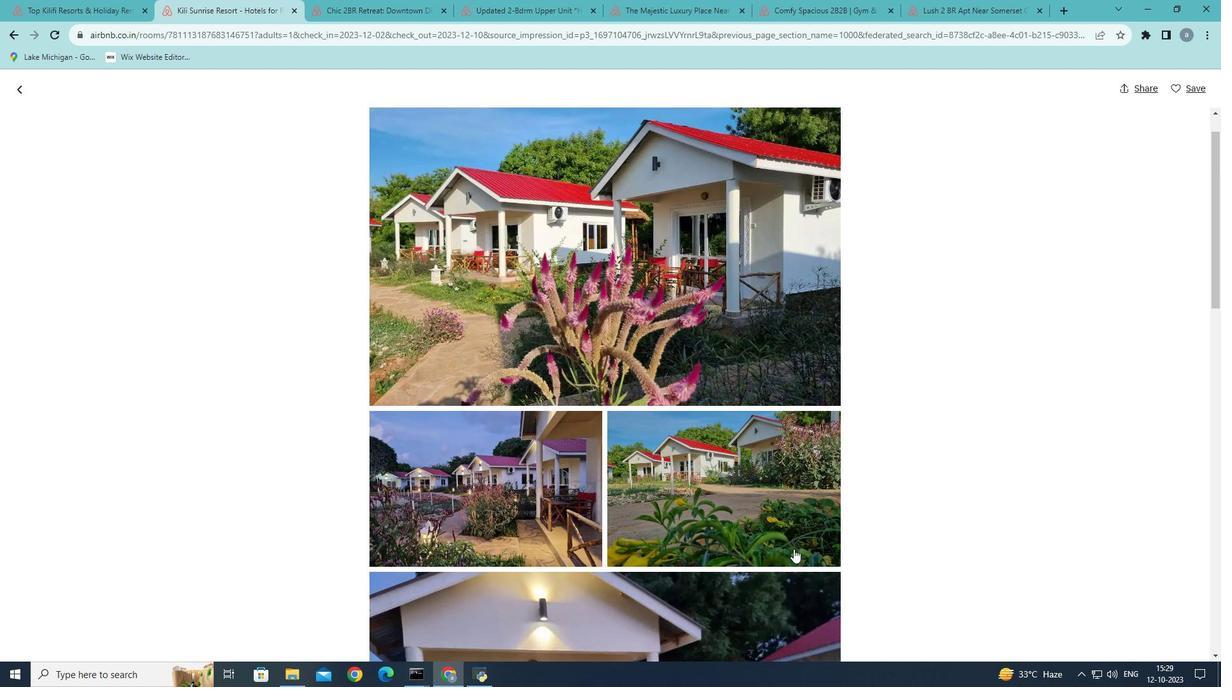 
Action: Mouse scrolled (794, 548) with delta (0, 0)
Screenshot: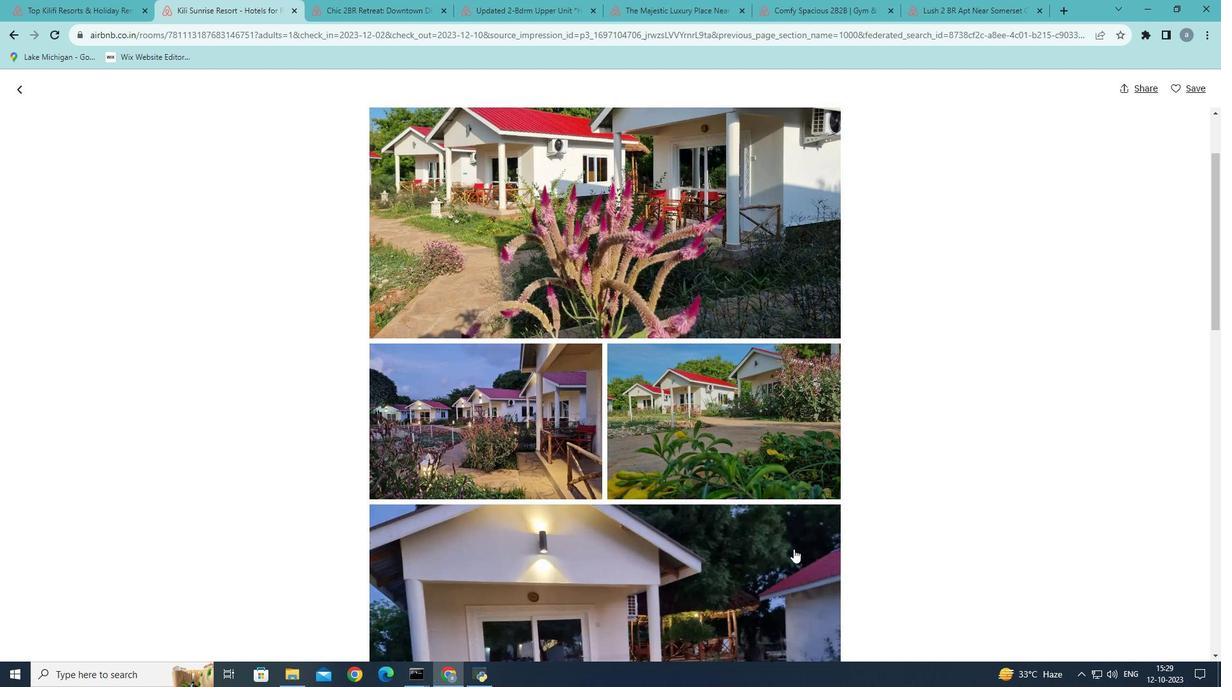 
Action: Mouse moved to (795, 549)
Screenshot: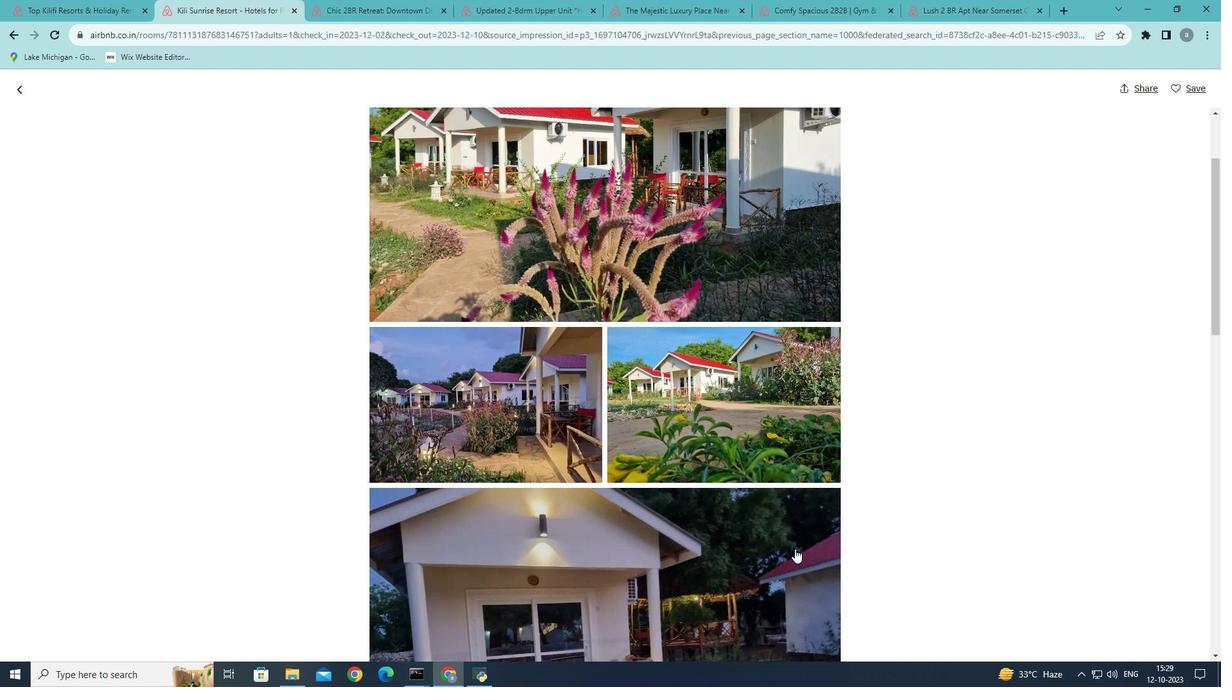 
Action: Mouse scrolled (795, 548) with delta (0, 0)
Screenshot: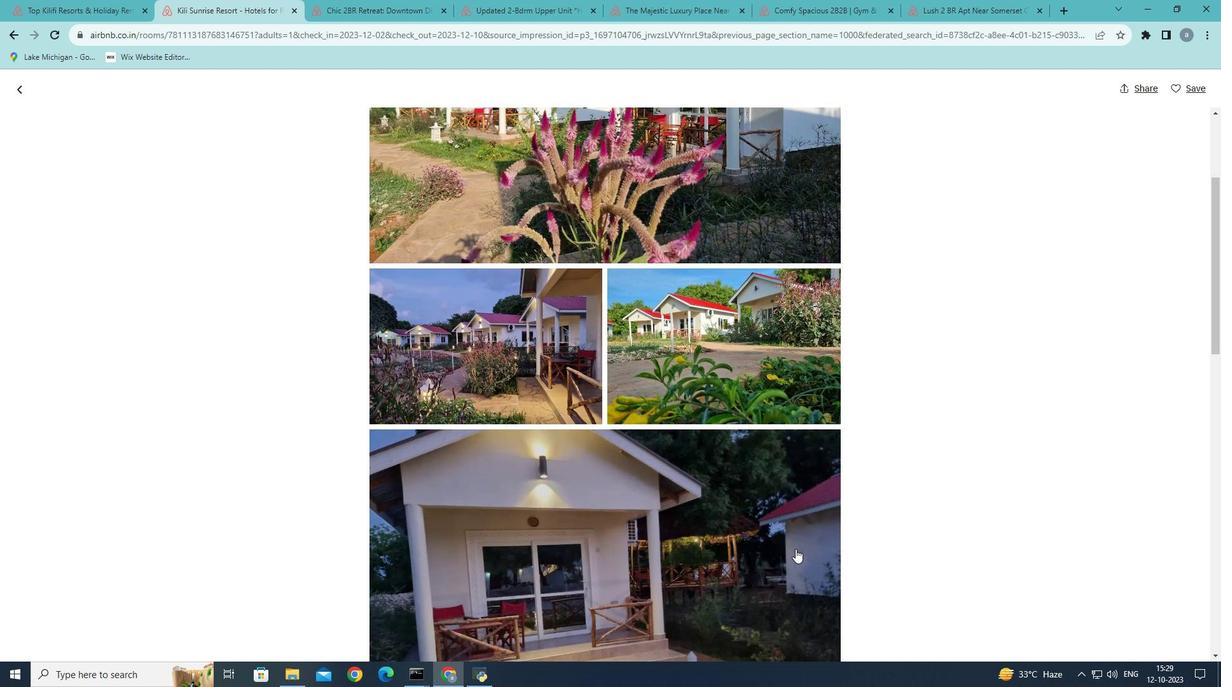
Action: Mouse moved to (796, 549)
Screenshot: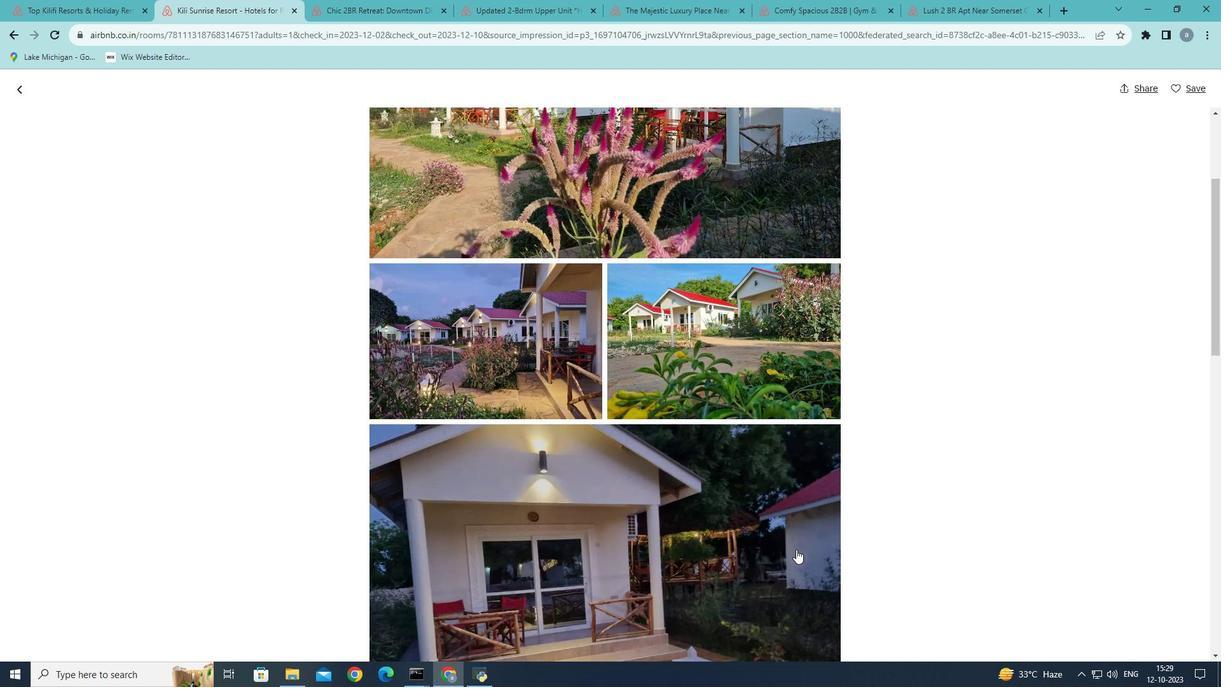 
Action: Mouse scrolled (796, 549) with delta (0, 0)
Screenshot: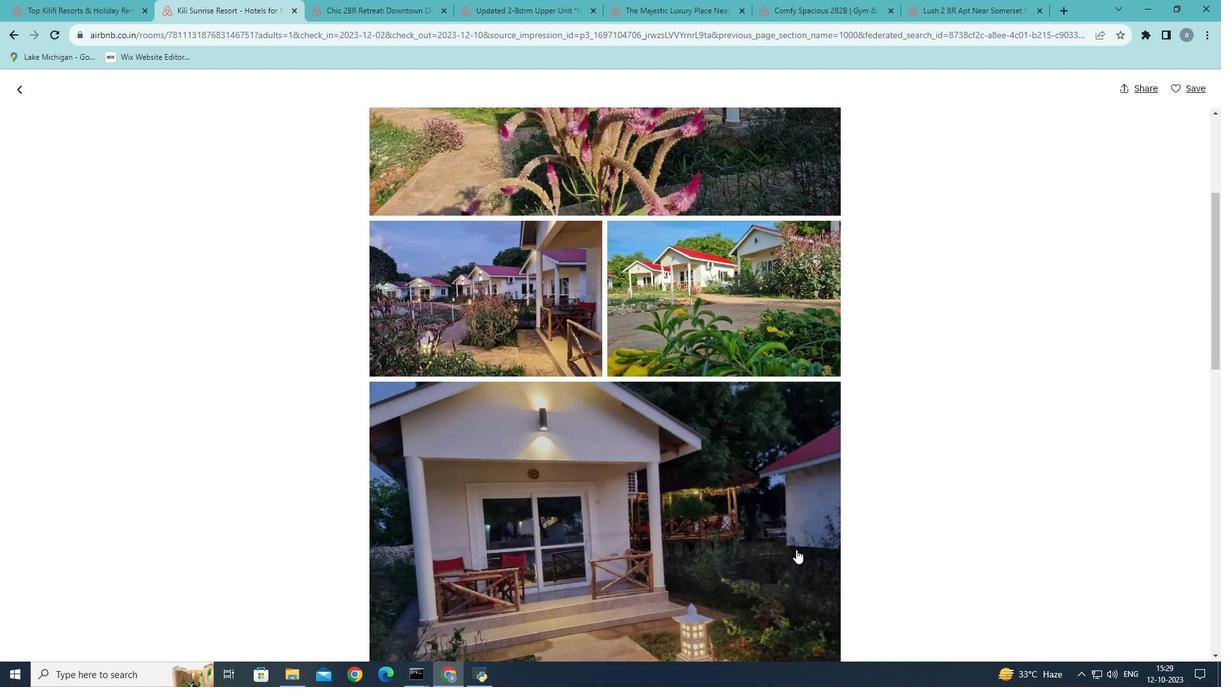 
Action: Mouse scrolled (796, 549) with delta (0, 0)
Screenshot: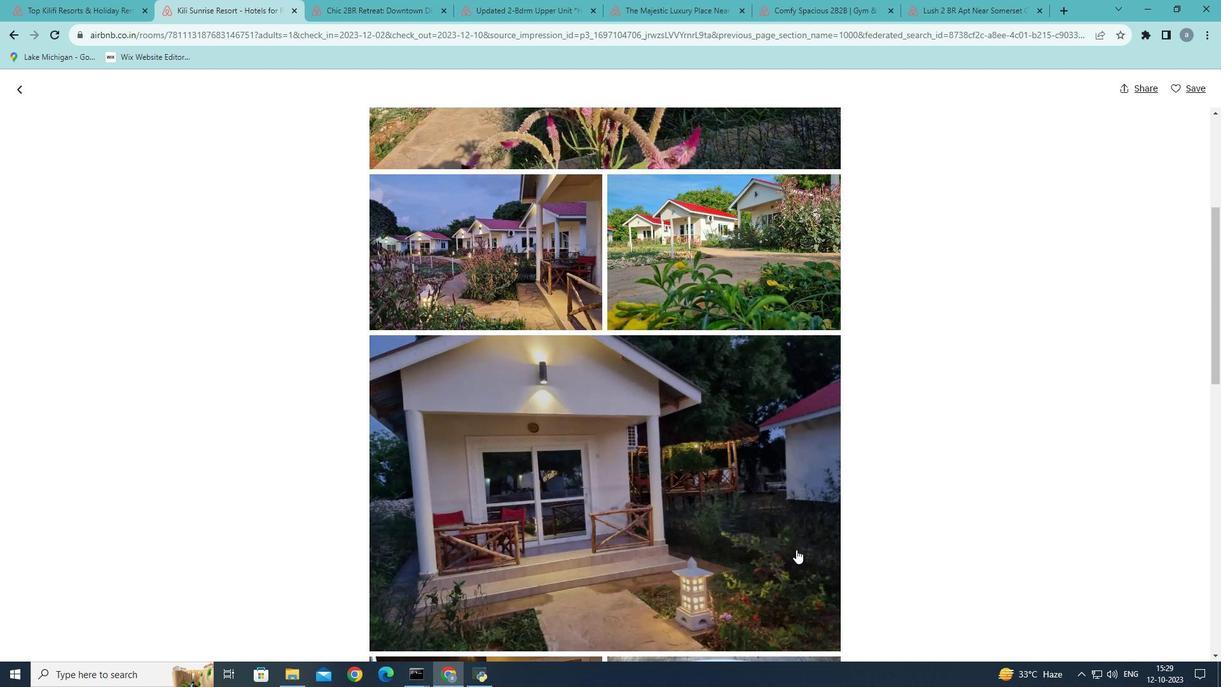 
Action: Mouse scrolled (796, 549) with delta (0, 0)
Screenshot: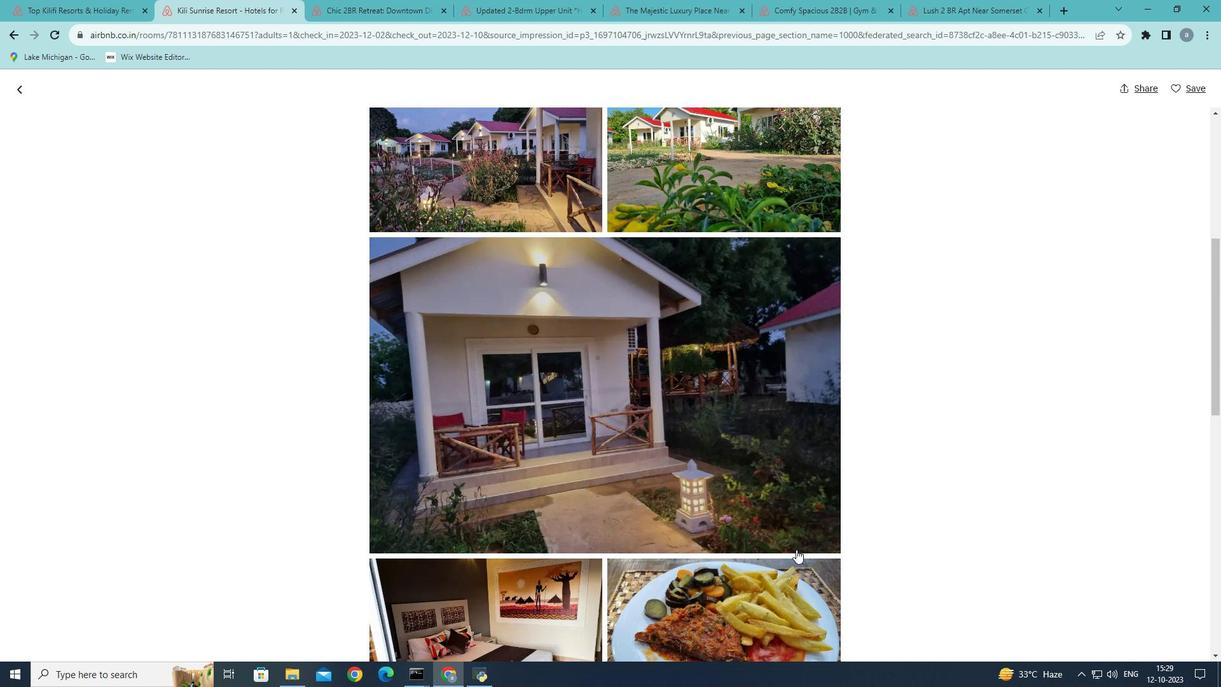 
Action: Mouse scrolled (796, 549) with delta (0, 0)
Screenshot: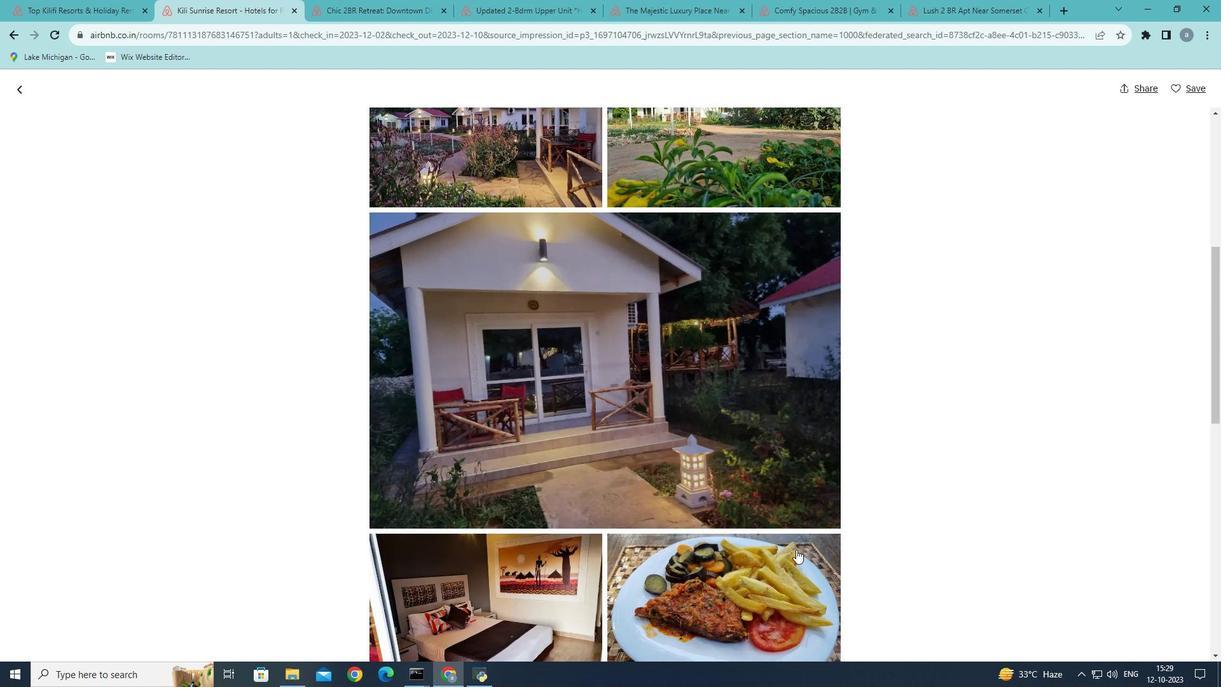 
Action: Mouse scrolled (796, 549) with delta (0, 0)
Screenshot: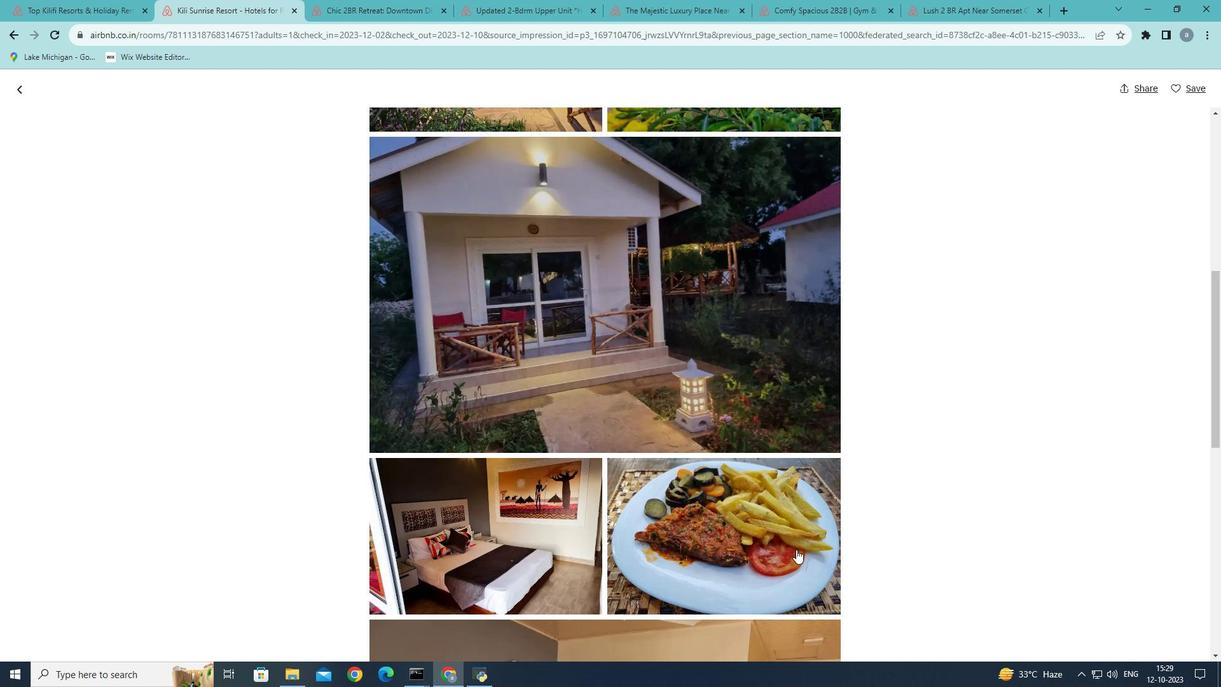 
Action: Mouse scrolled (796, 549) with delta (0, 0)
Screenshot: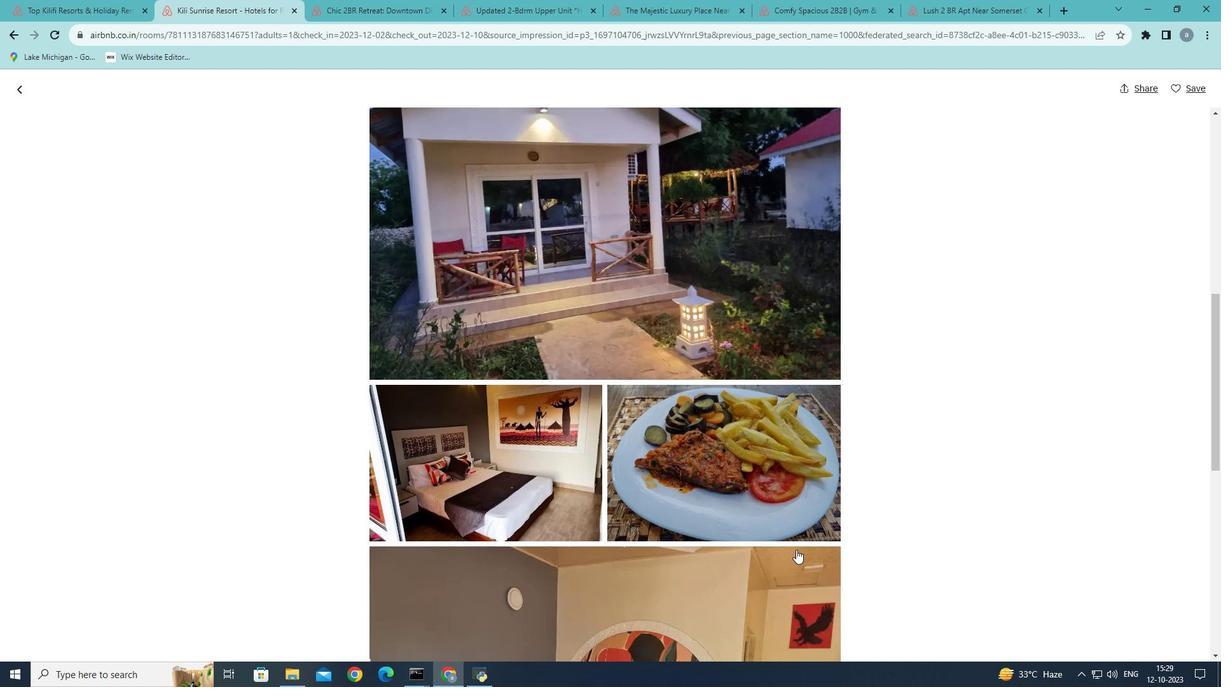 
Action: Mouse scrolled (796, 549) with delta (0, 0)
Screenshot: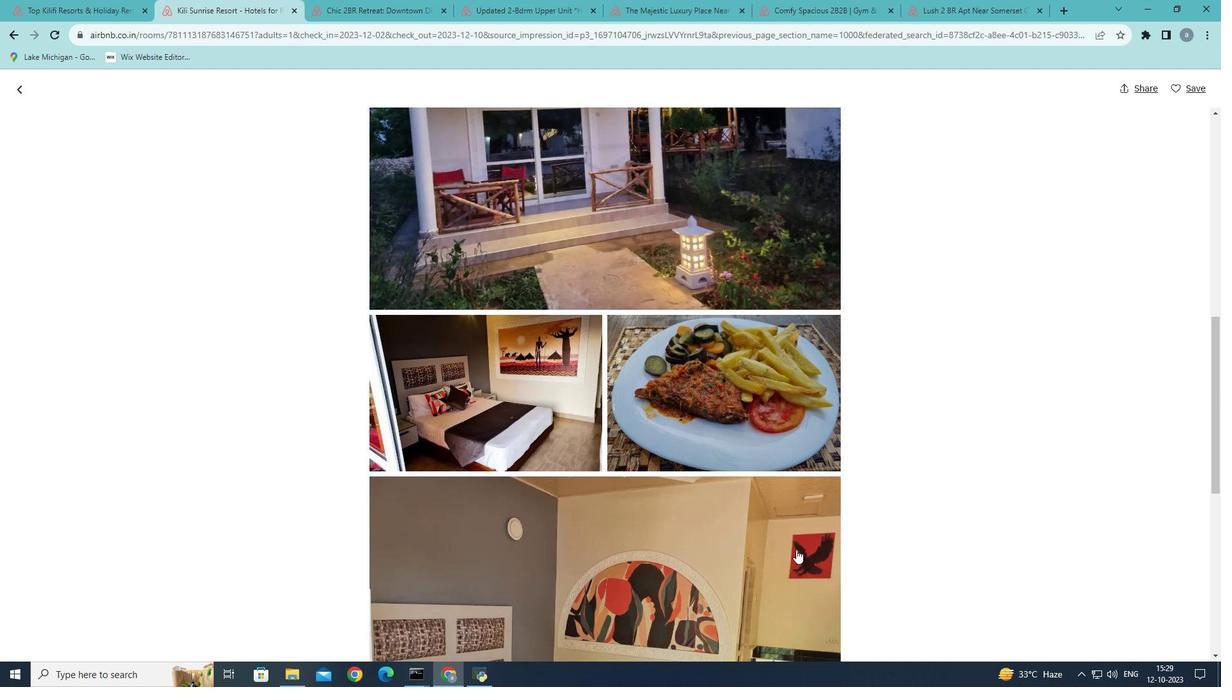 
Action: Mouse scrolled (796, 549) with delta (0, 0)
Screenshot: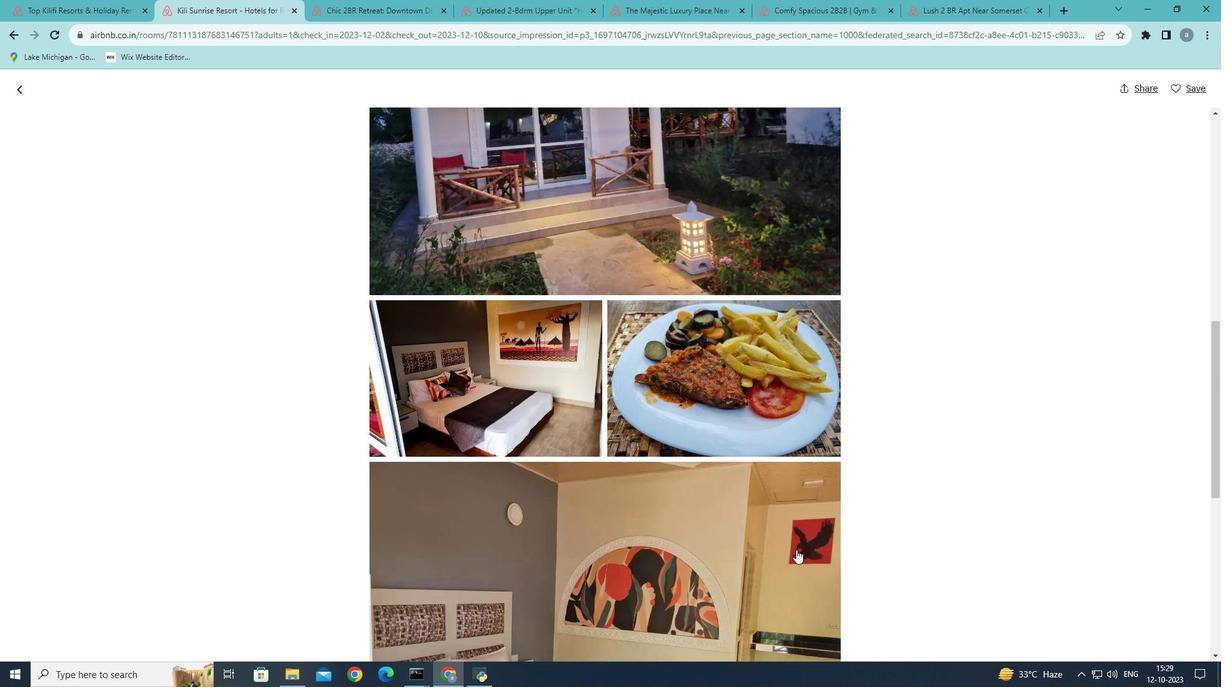 
Action: Mouse scrolled (796, 549) with delta (0, 0)
Screenshot: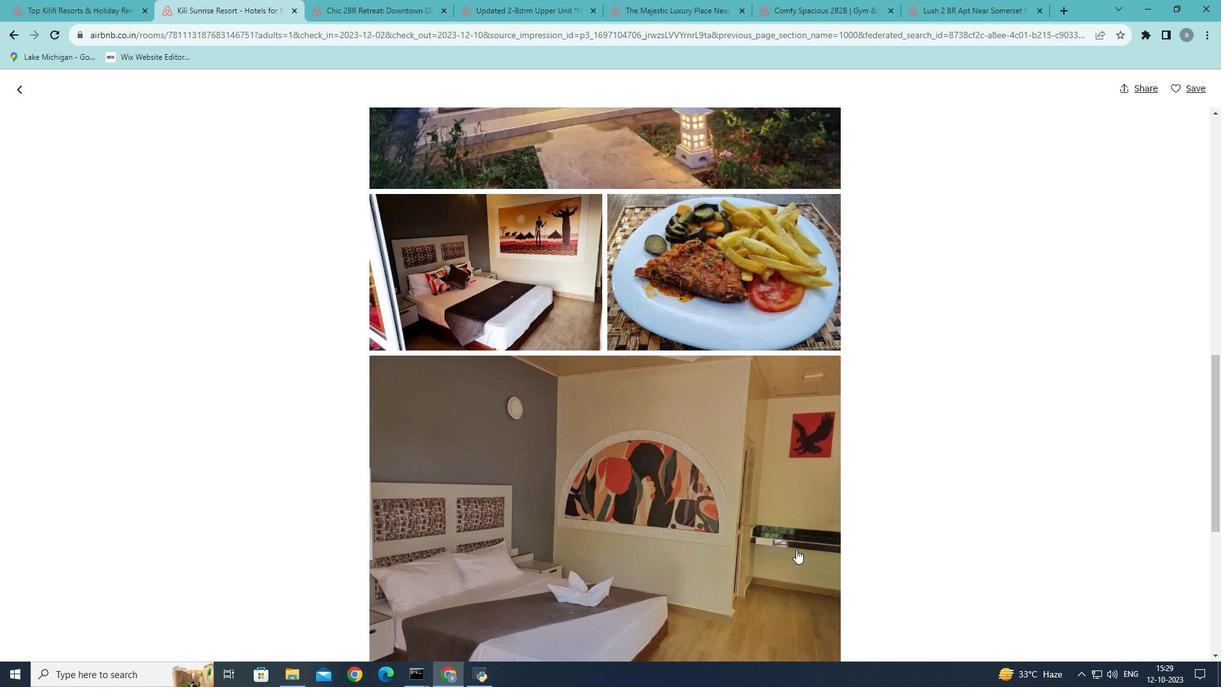 
Action: Mouse scrolled (796, 549) with delta (0, 0)
Screenshot: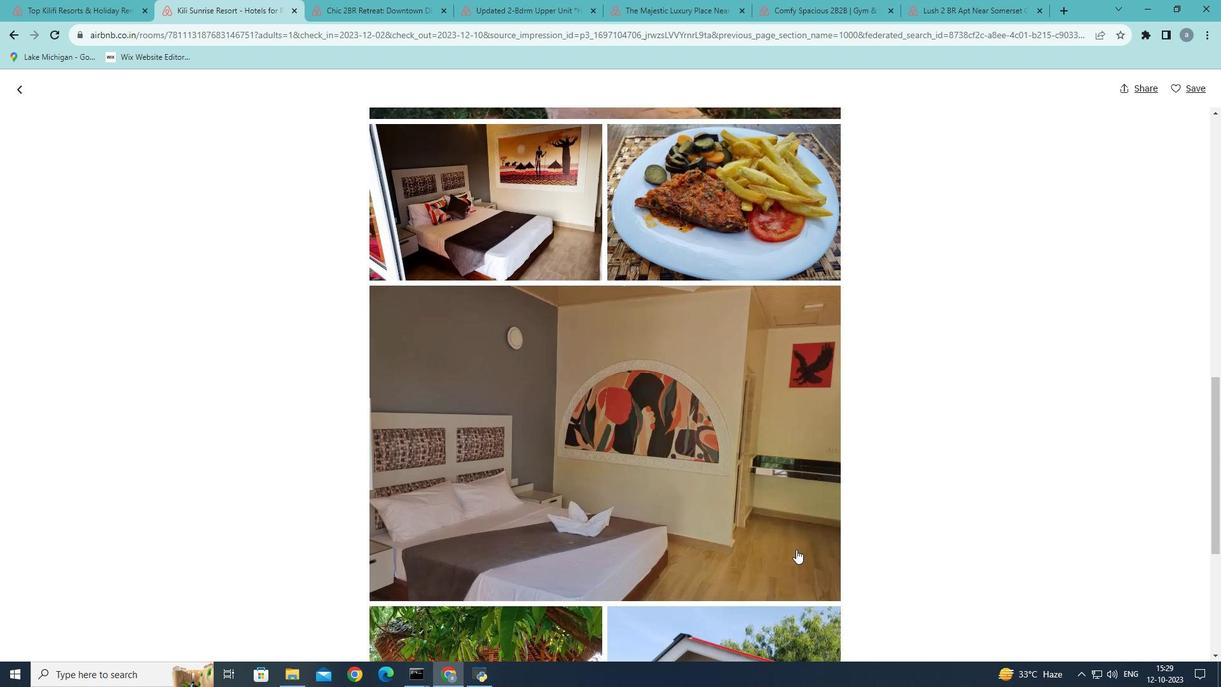 
Action: Mouse scrolled (796, 549) with delta (0, 0)
Screenshot: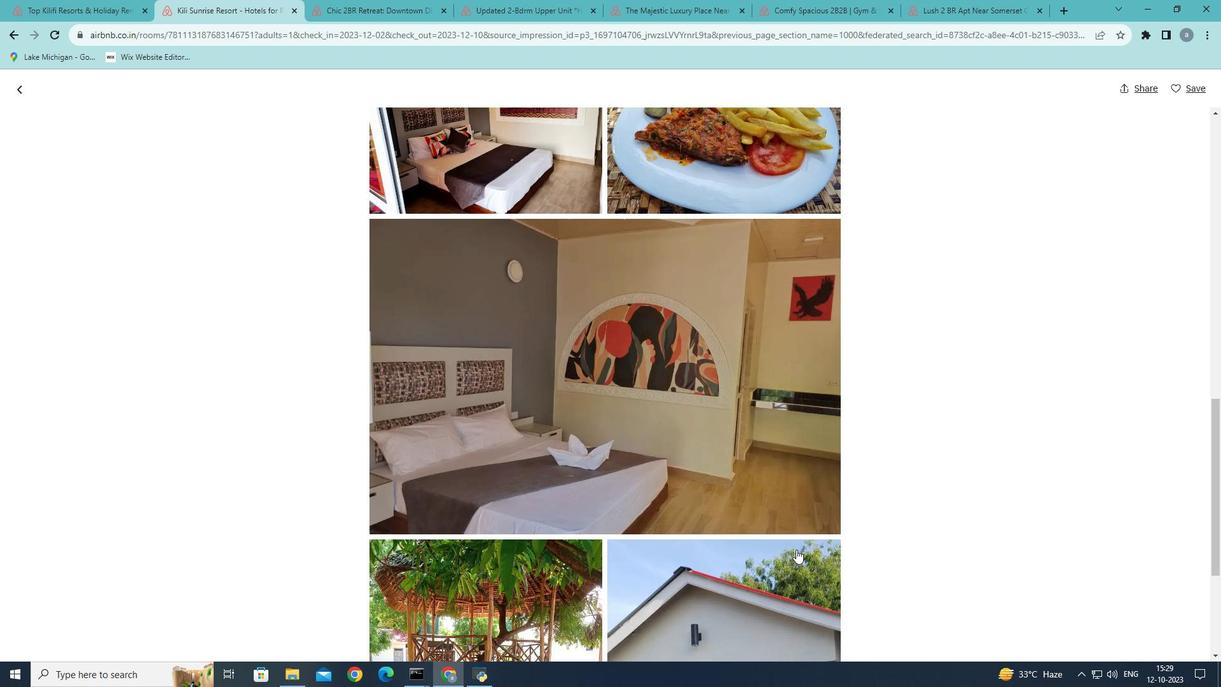 
Action: Mouse scrolled (796, 549) with delta (0, 0)
Screenshot: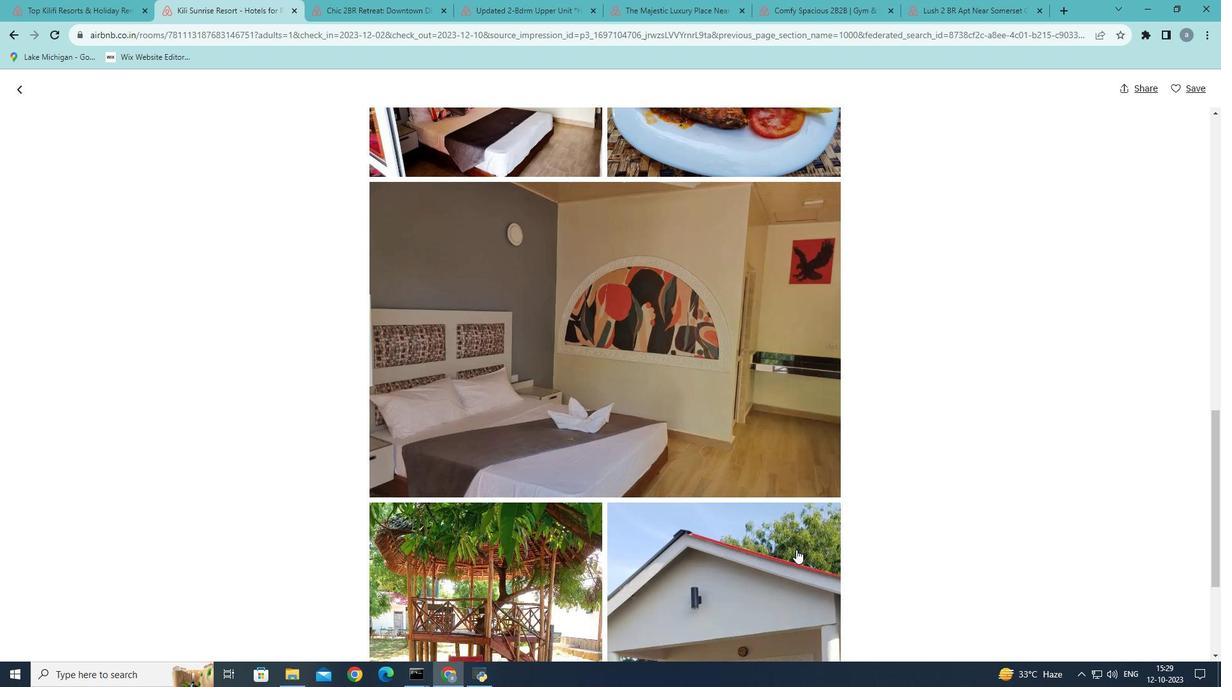 
Action: Mouse scrolled (796, 549) with delta (0, 0)
Screenshot: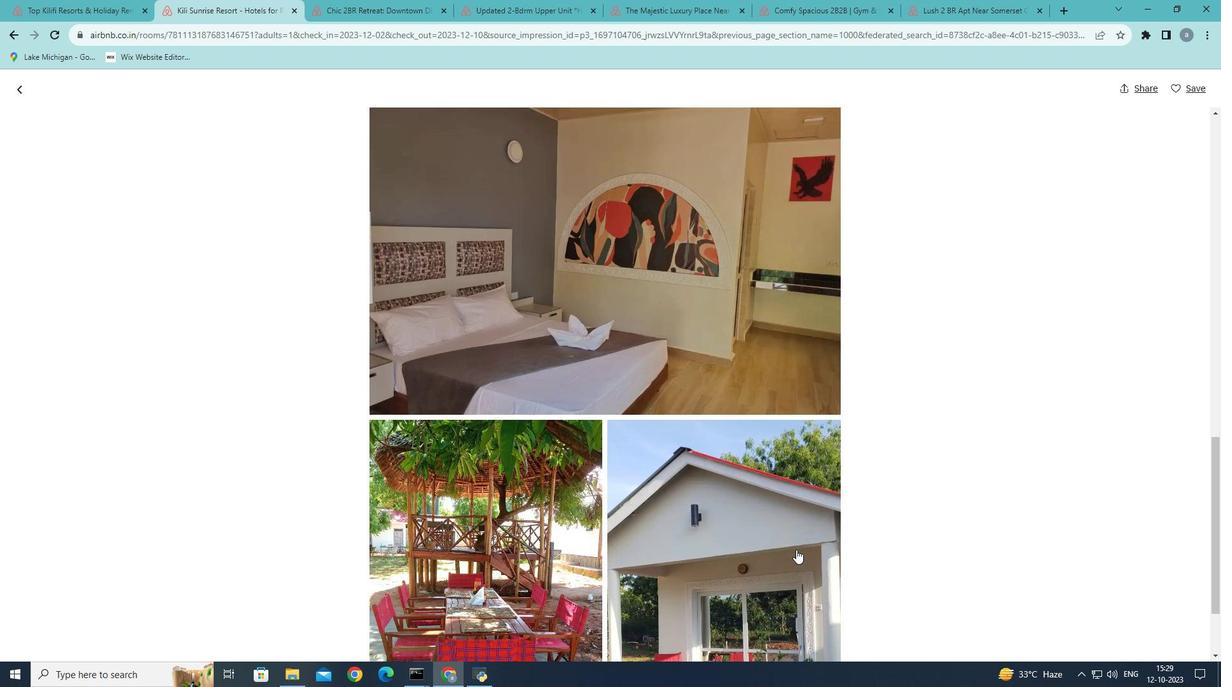 
Action: Mouse scrolled (796, 549) with delta (0, 0)
Screenshot: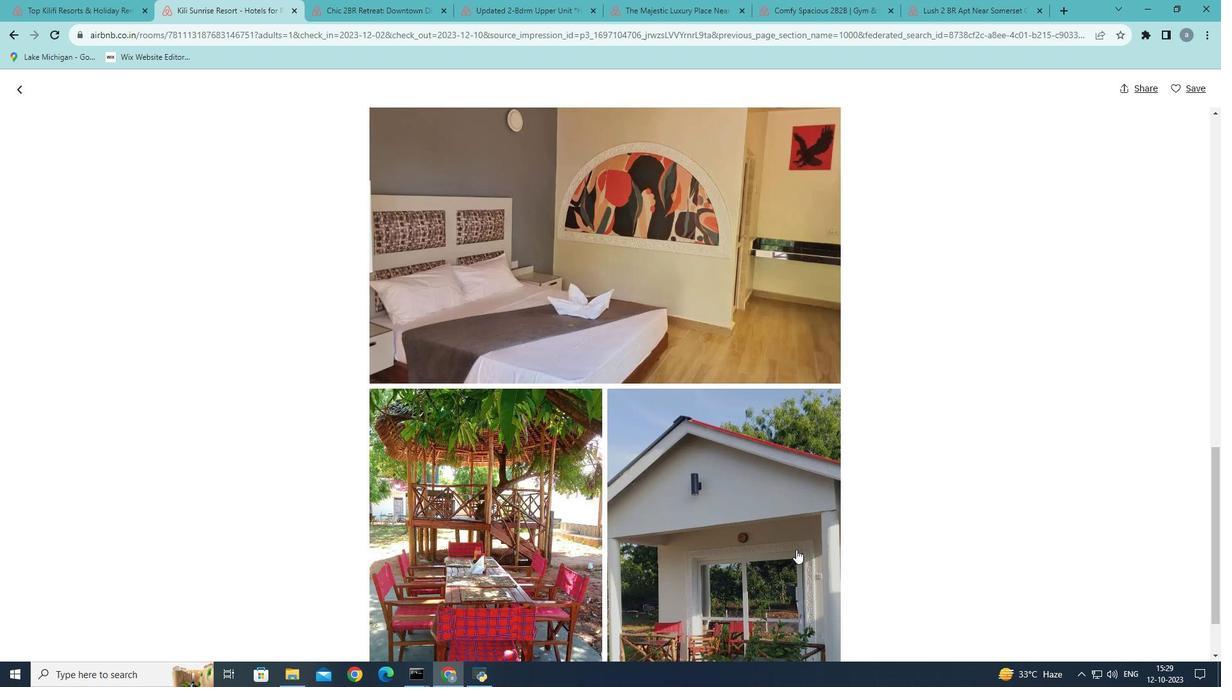
Action: Mouse scrolled (796, 549) with delta (0, 0)
Screenshot: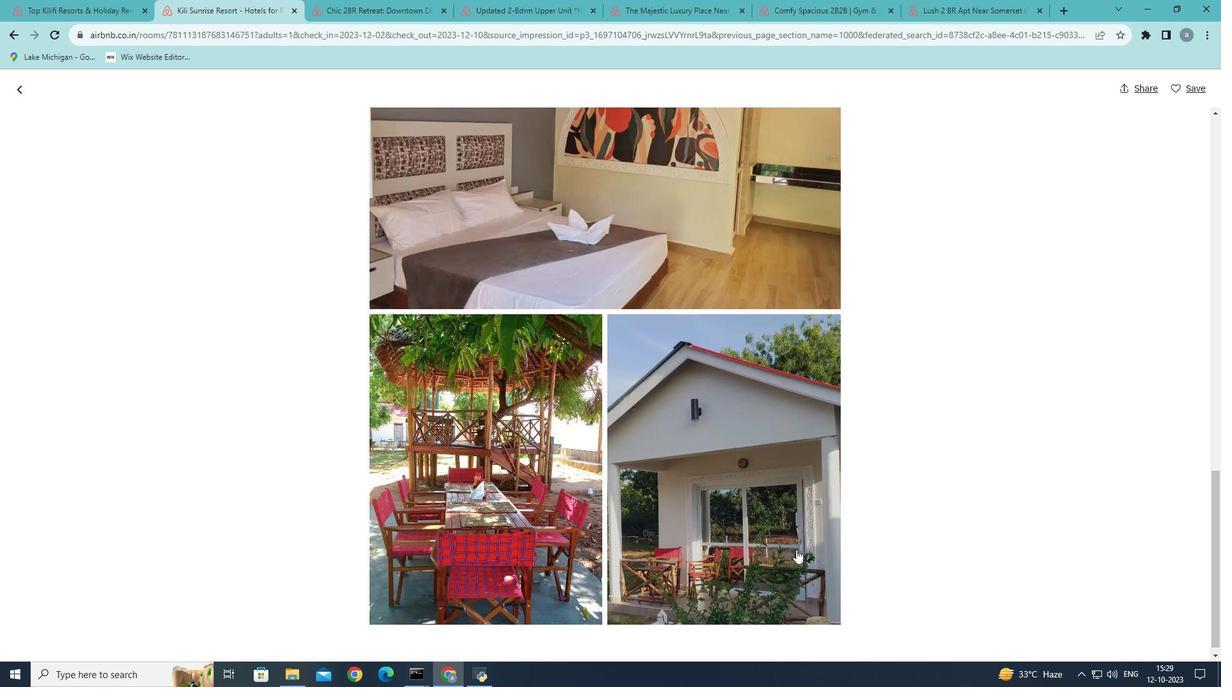 
Action: Mouse scrolled (796, 549) with delta (0, 0)
Screenshot: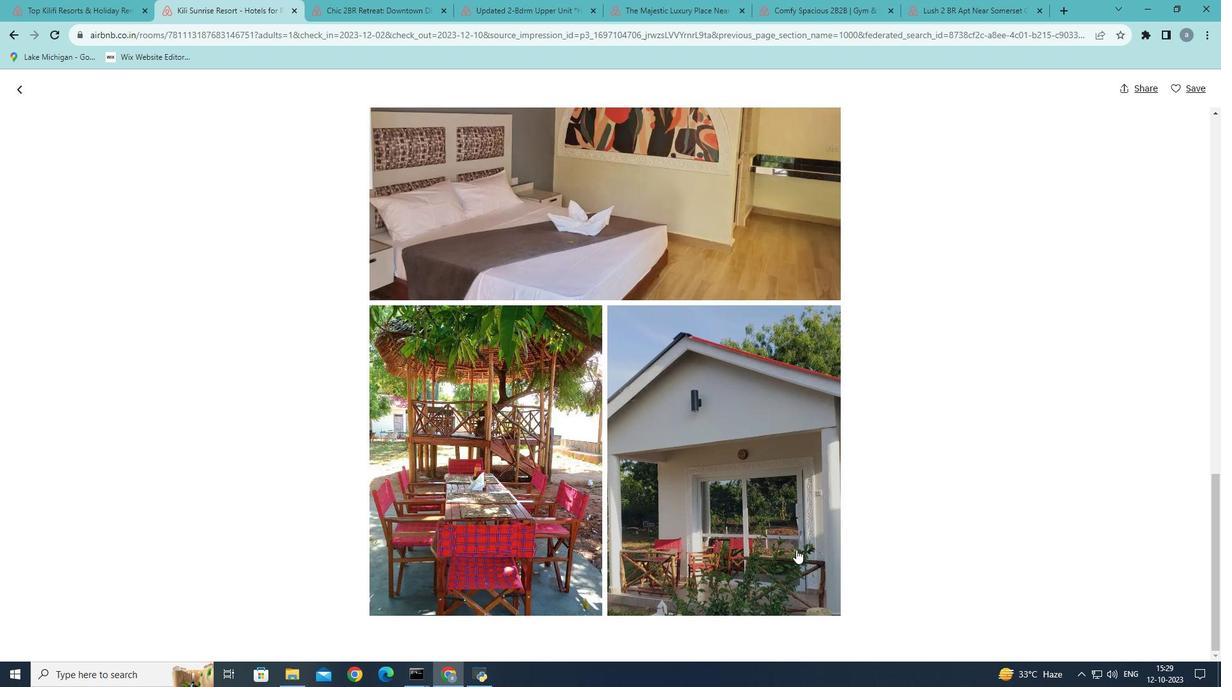 
Action: Mouse scrolled (796, 549) with delta (0, 0)
Screenshot: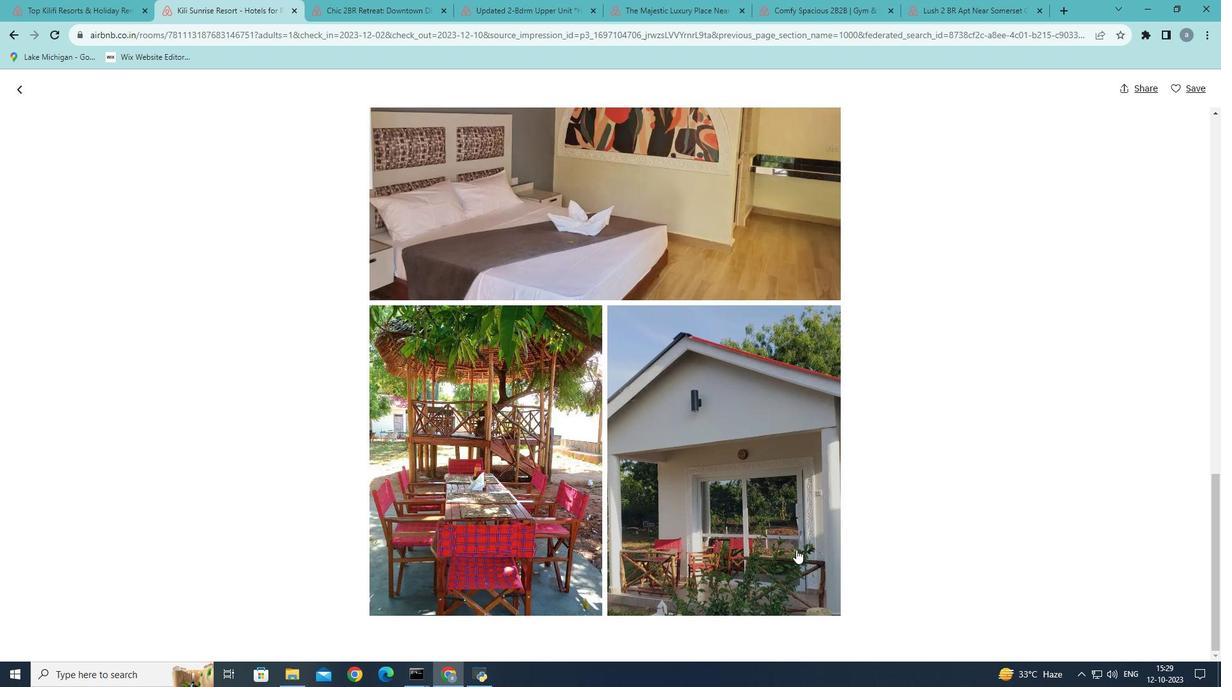
Action: Mouse scrolled (796, 549) with delta (0, 0)
Screenshot: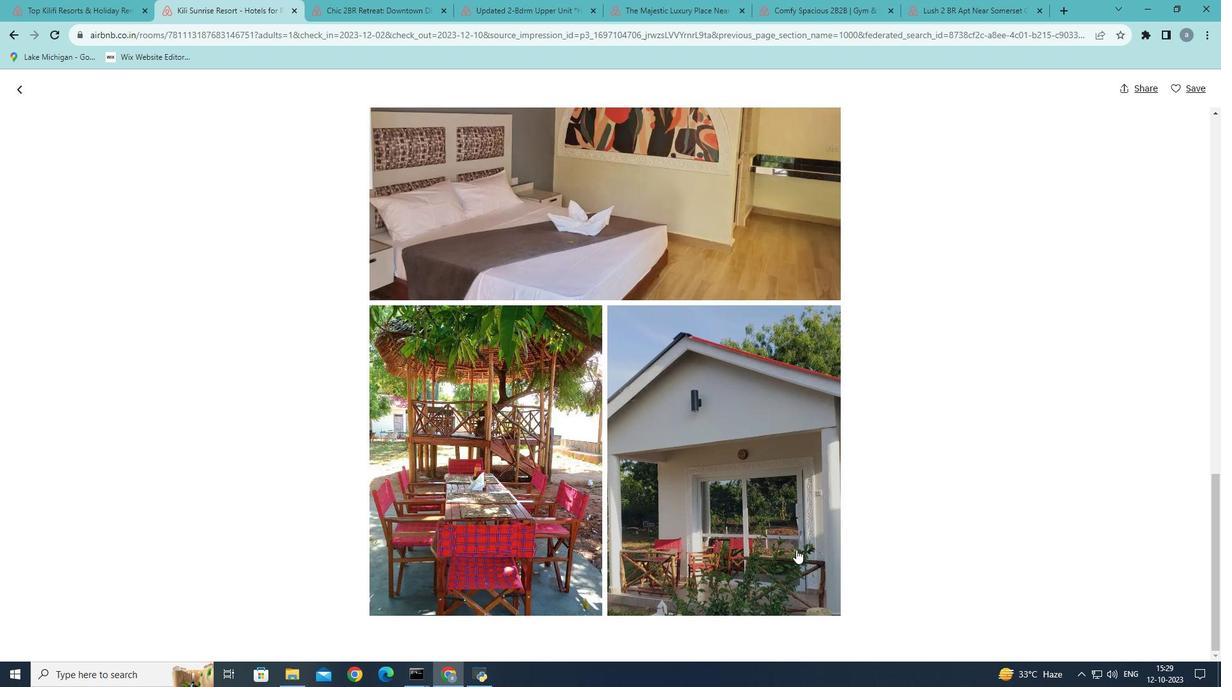
Action: Mouse scrolled (796, 549) with delta (0, 0)
Screenshot: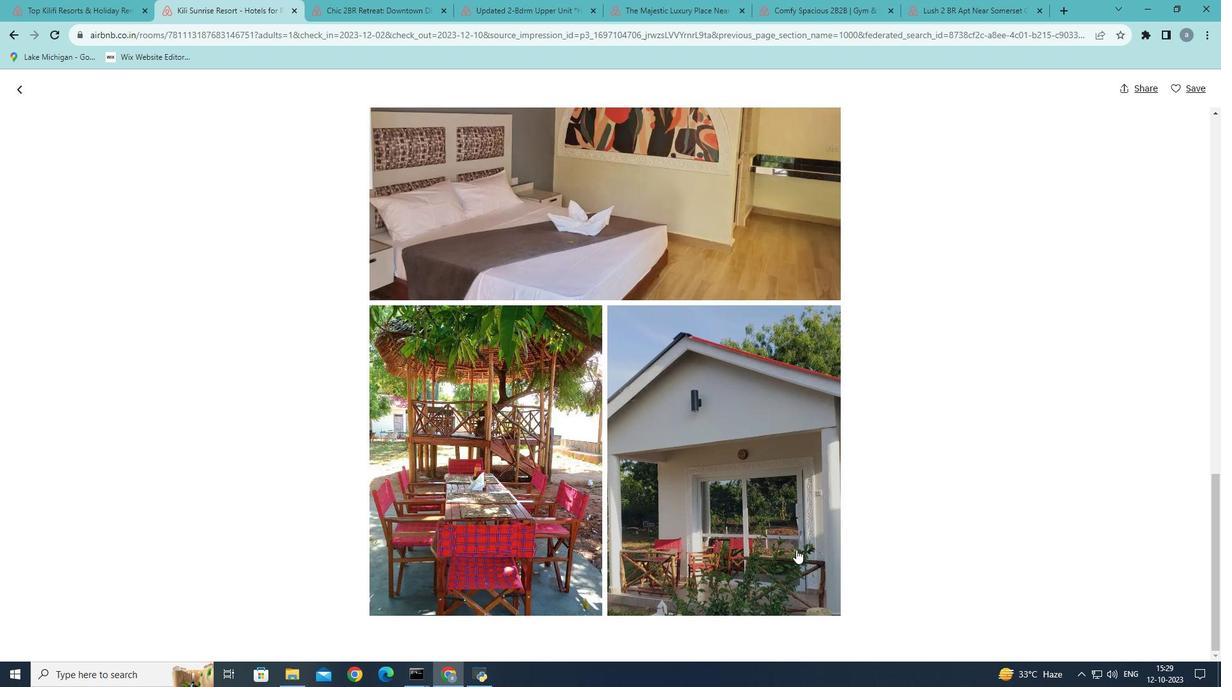 
Action: Mouse scrolled (796, 549) with delta (0, 0)
Screenshot: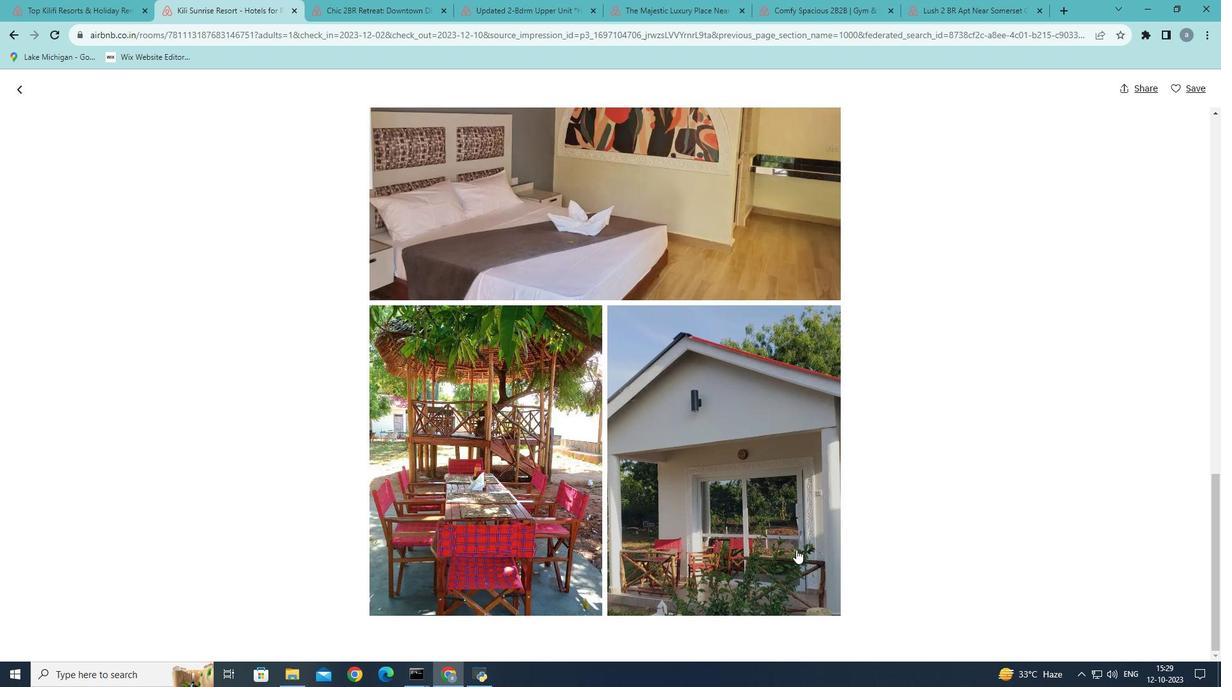 
Action: Mouse scrolled (796, 549) with delta (0, 0)
Screenshot: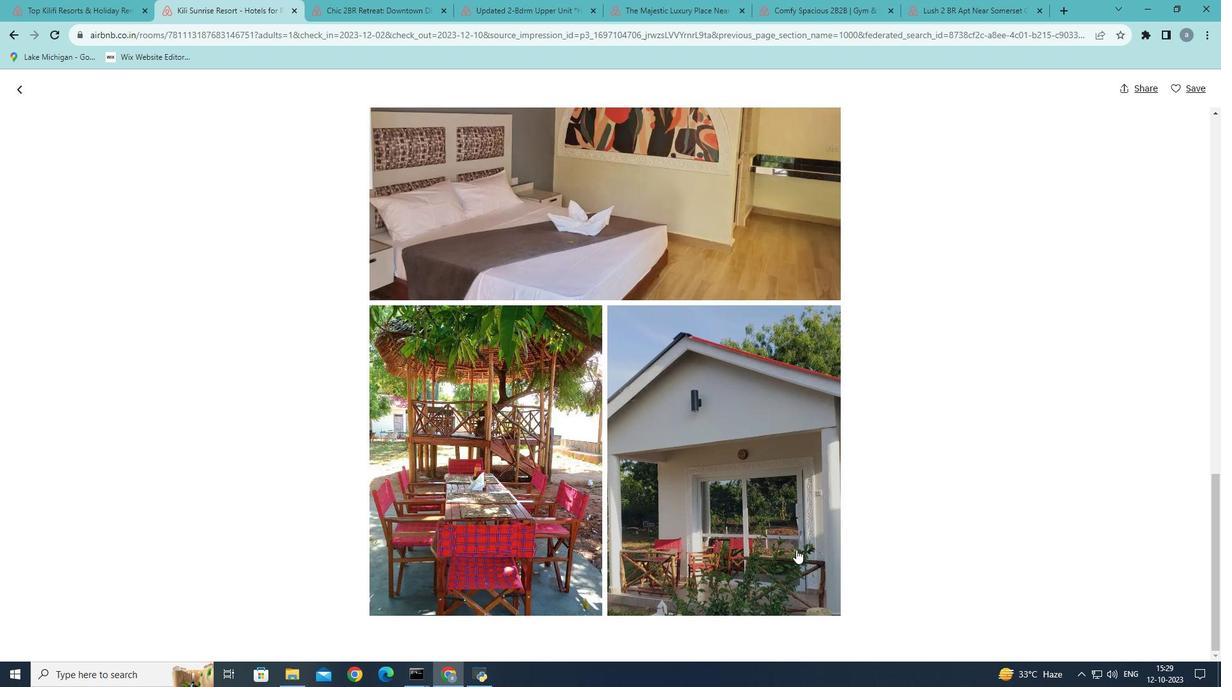 
Action: Mouse scrolled (796, 549) with delta (0, 0)
Screenshot: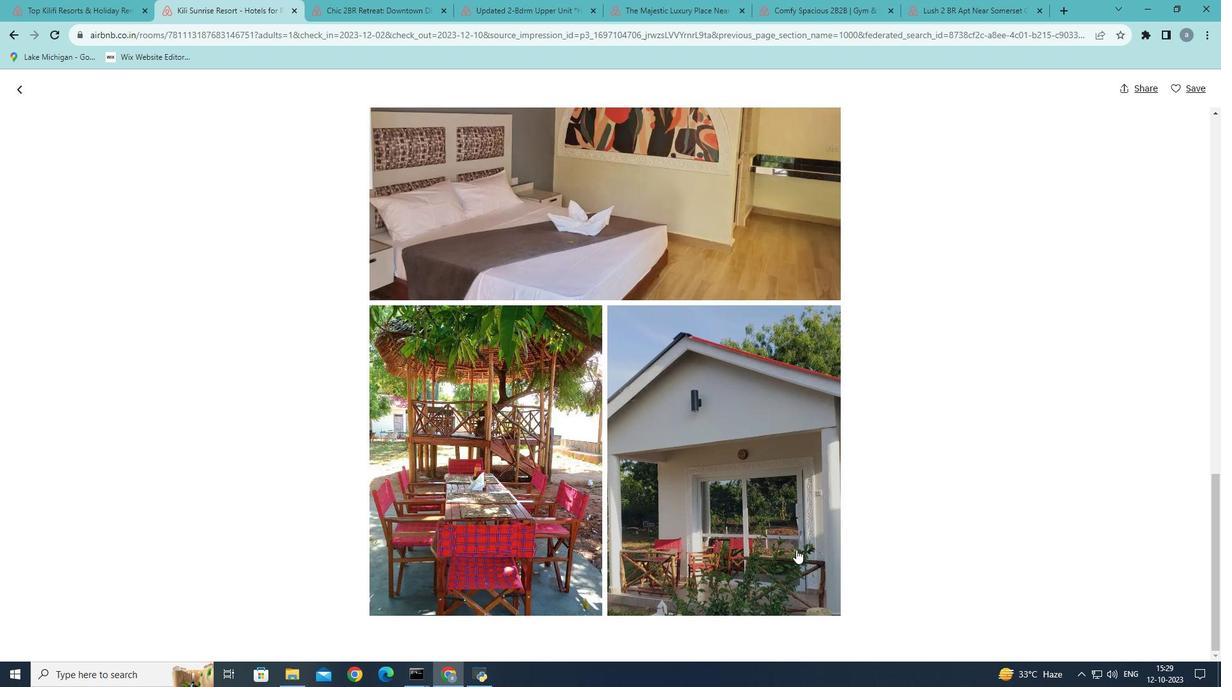 
Action: Mouse scrolled (796, 549) with delta (0, 0)
Screenshot: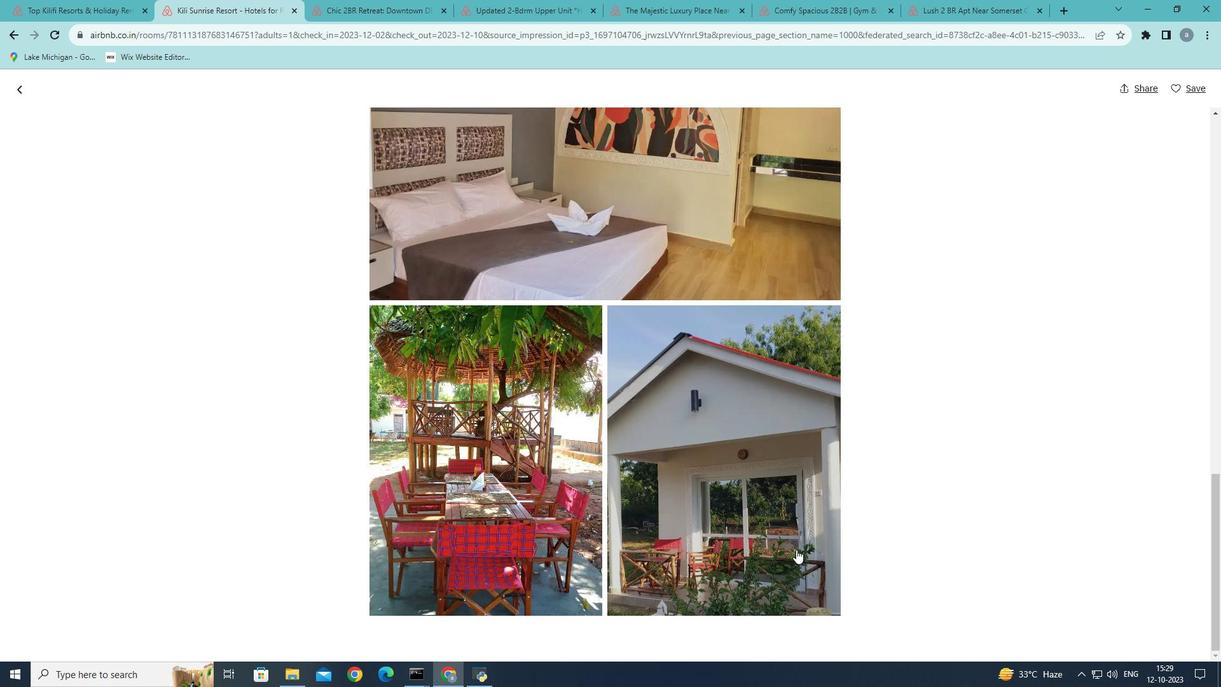 
Action: Mouse scrolled (796, 549) with delta (0, 0)
Screenshot: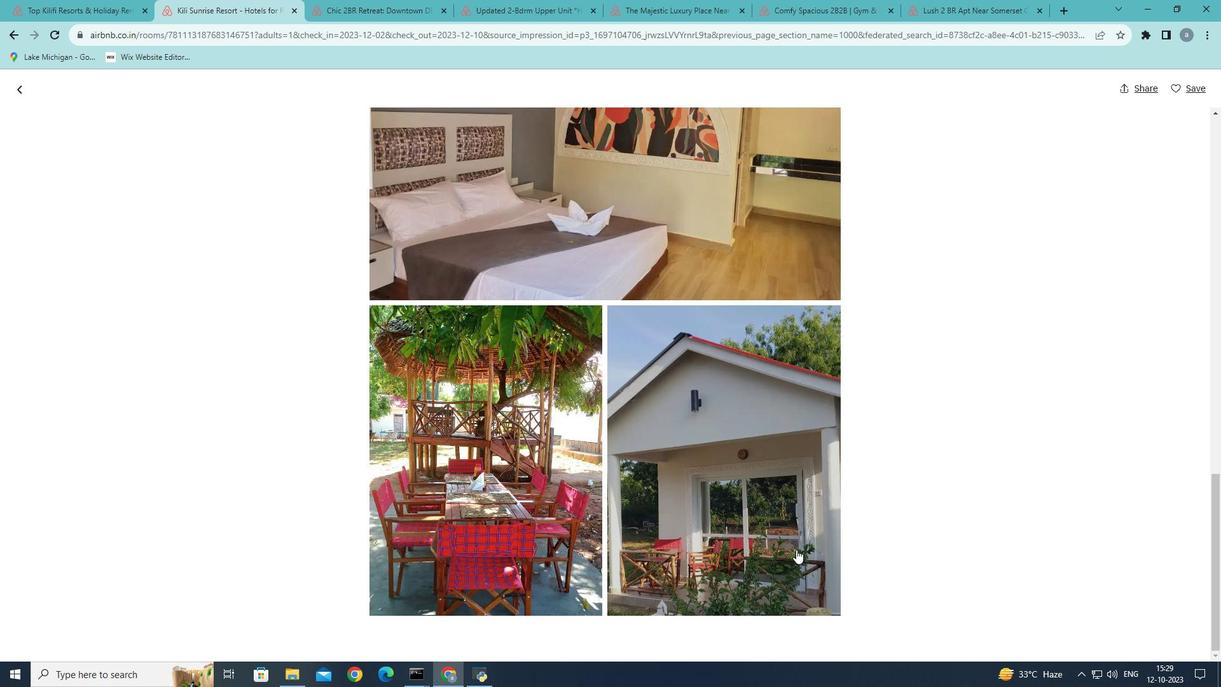 
Action: Mouse scrolled (796, 549) with delta (0, 0)
Screenshot: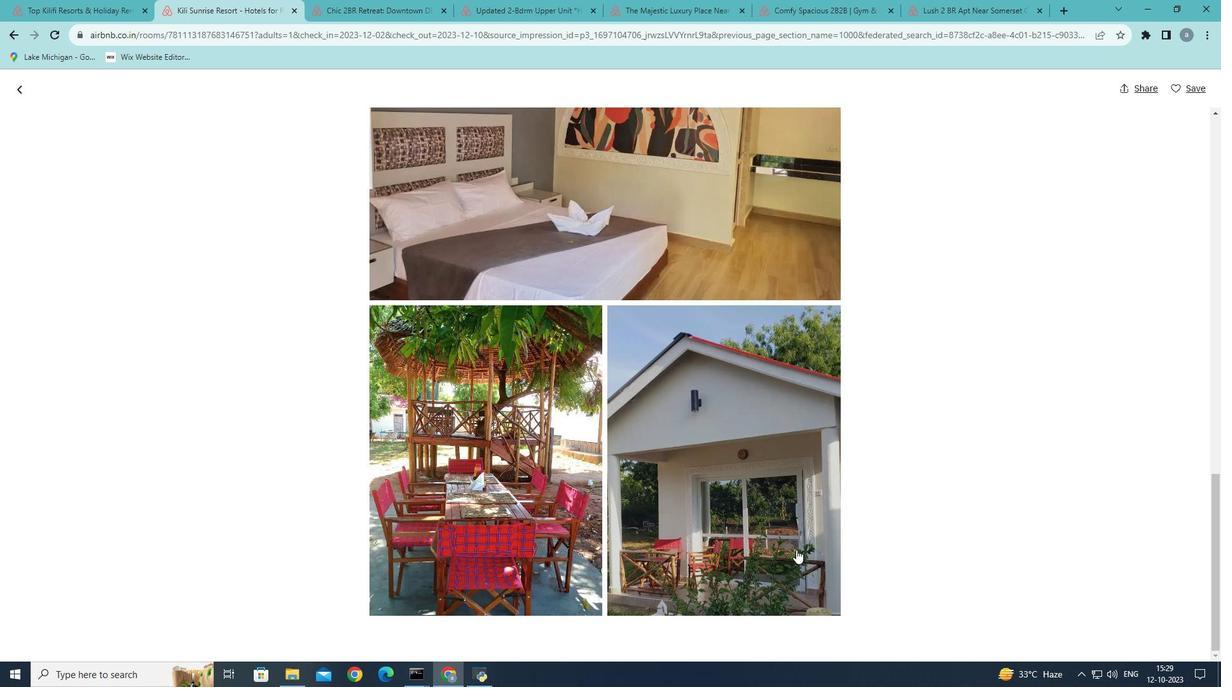 
Action: Mouse moved to (17, 87)
Screenshot: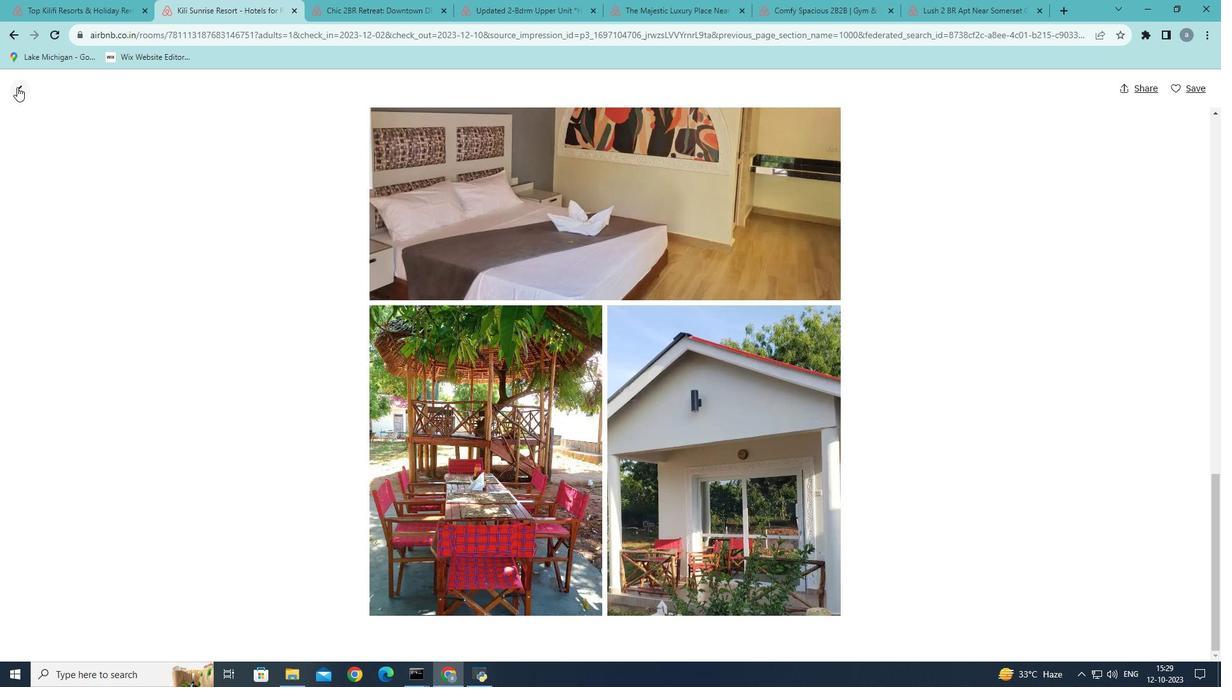 
Action: Mouse pressed left at (17, 87)
Screenshot: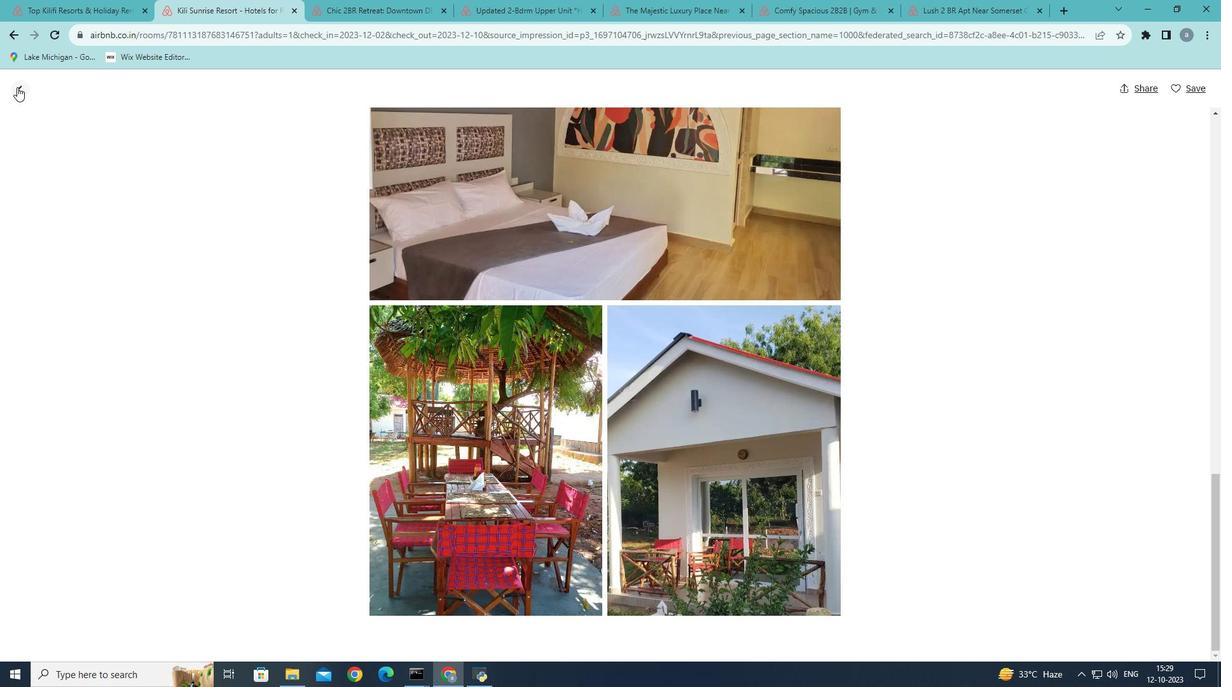 
Action: Mouse moved to (511, 382)
Screenshot: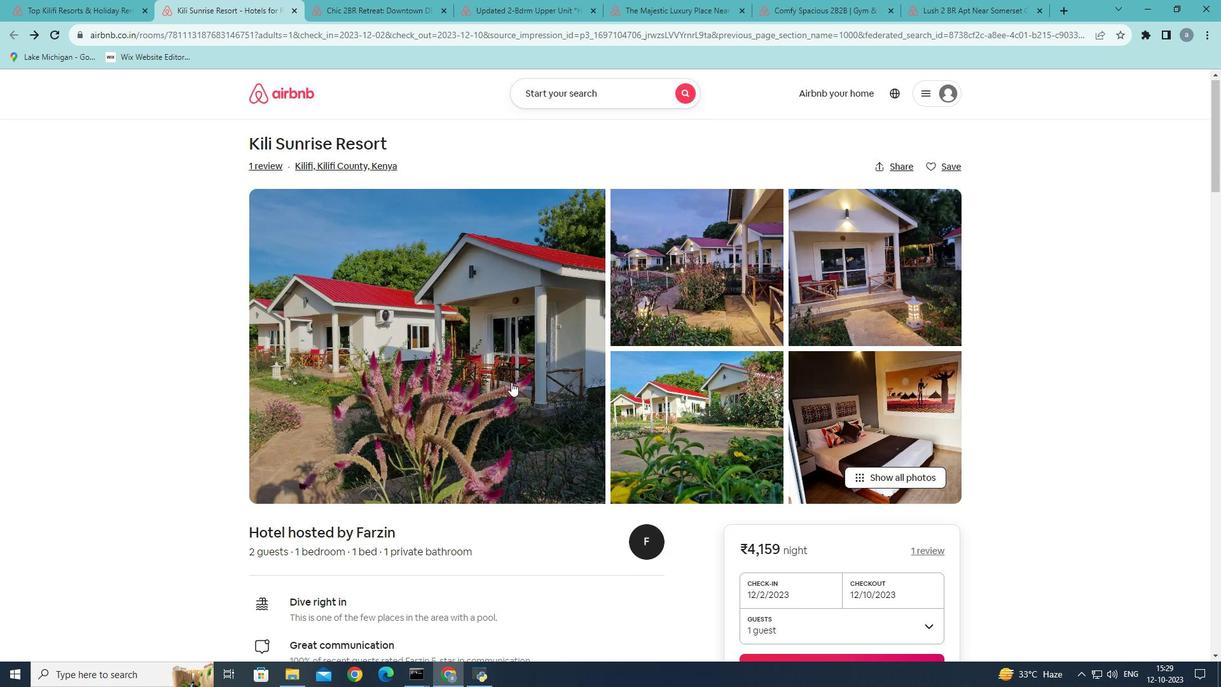 
Action: Mouse scrolled (511, 381) with delta (0, 0)
Screenshot: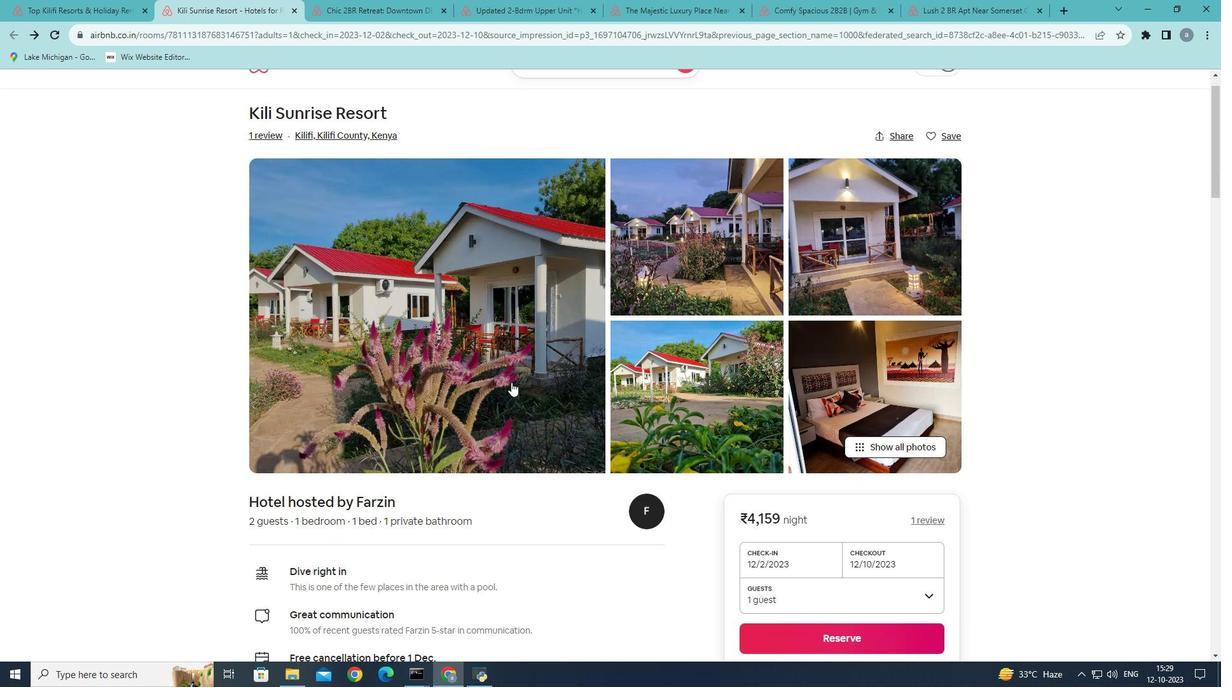 
Action: Mouse scrolled (511, 381) with delta (0, 0)
Screenshot: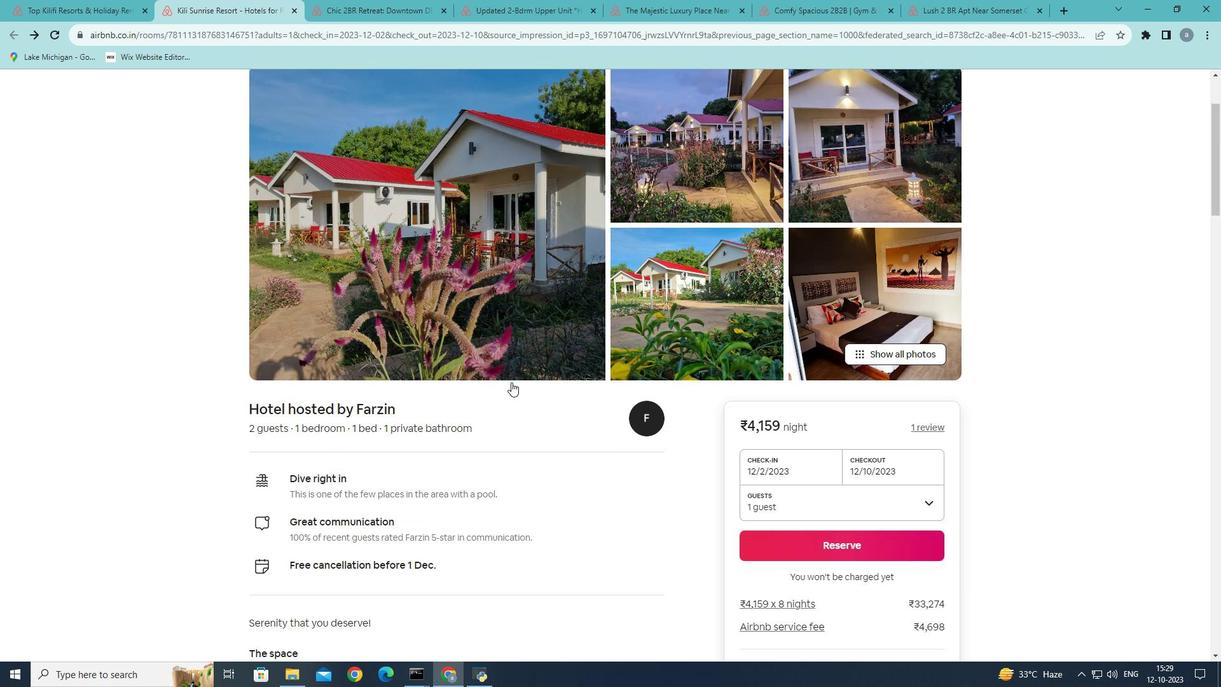 
Action: Mouse scrolled (511, 381) with delta (0, 0)
Screenshot: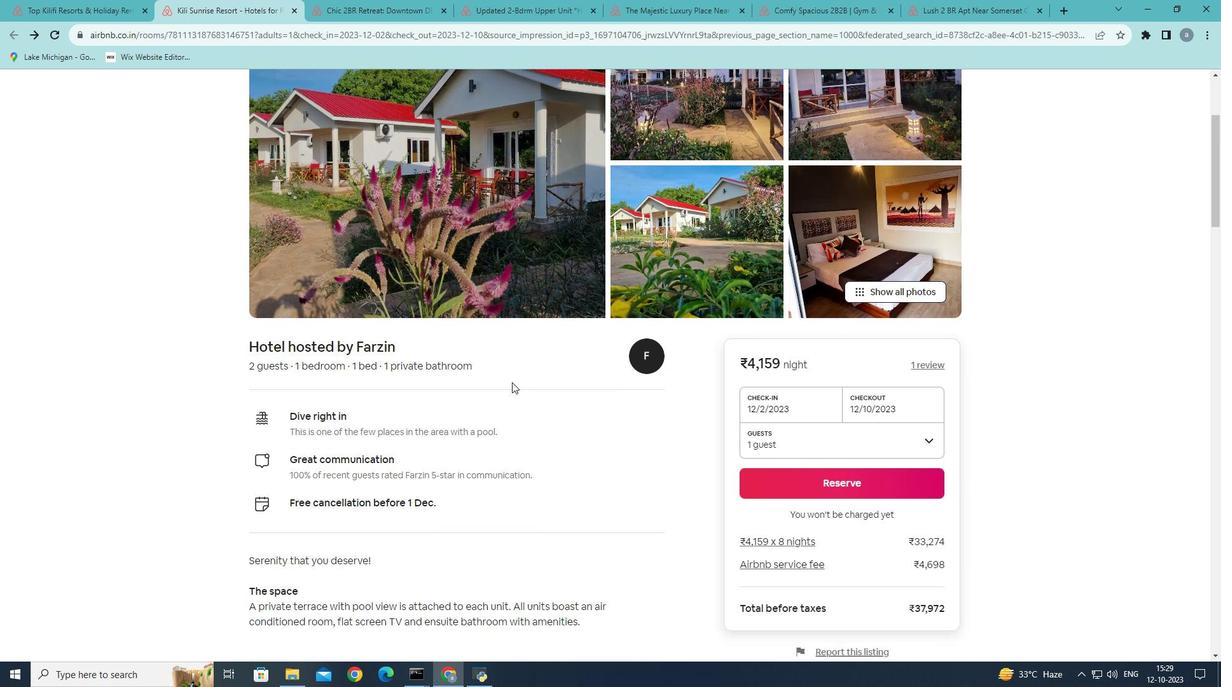 
Action: Mouse moved to (526, 386)
Screenshot: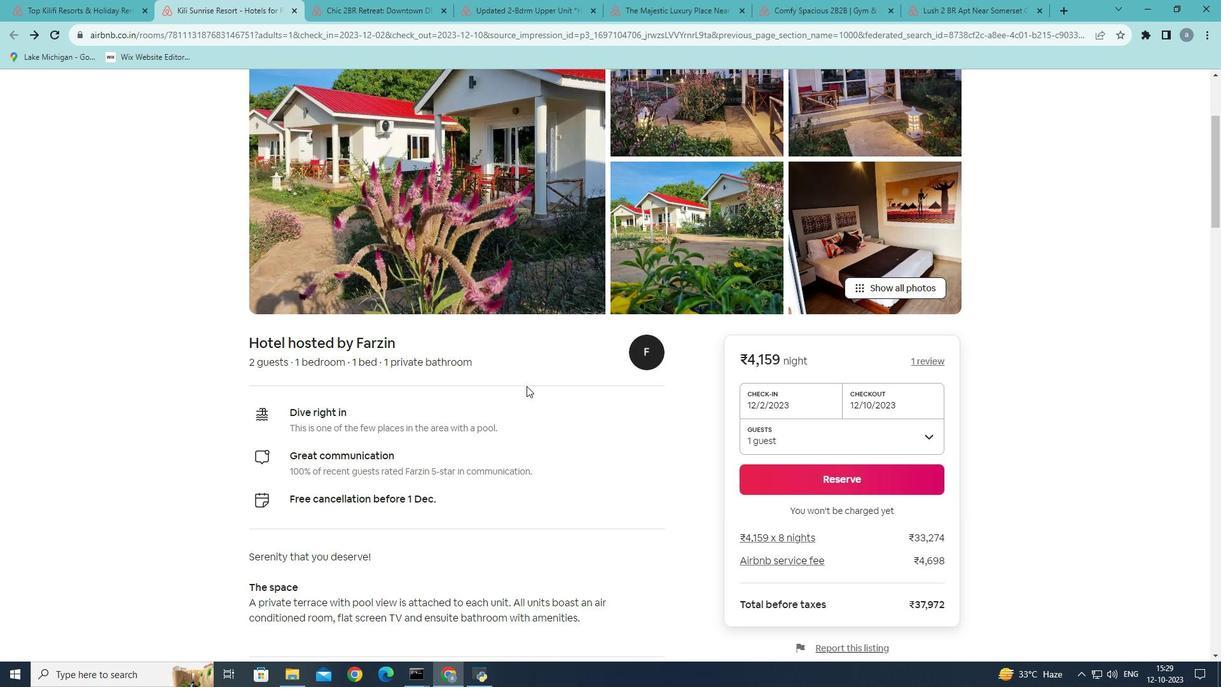 
Action: Mouse scrolled (526, 385) with delta (0, 0)
Screenshot: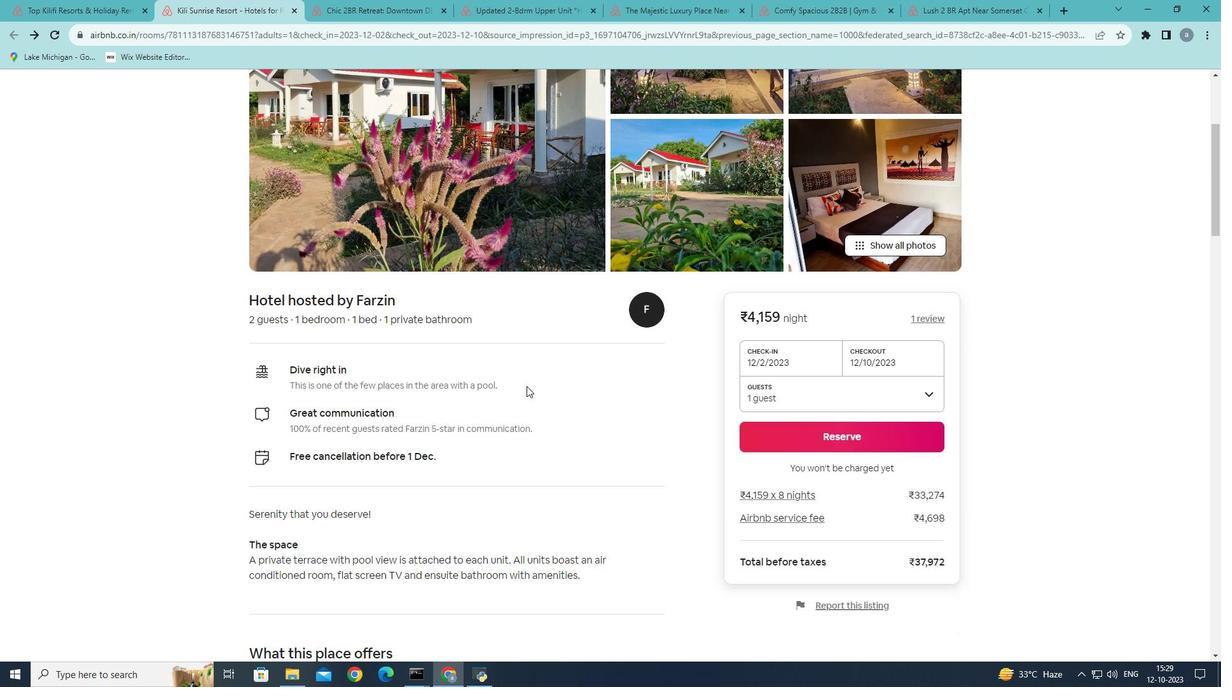
Action: Mouse scrolled (526, 385) with delta (0, 0)
Screenshot: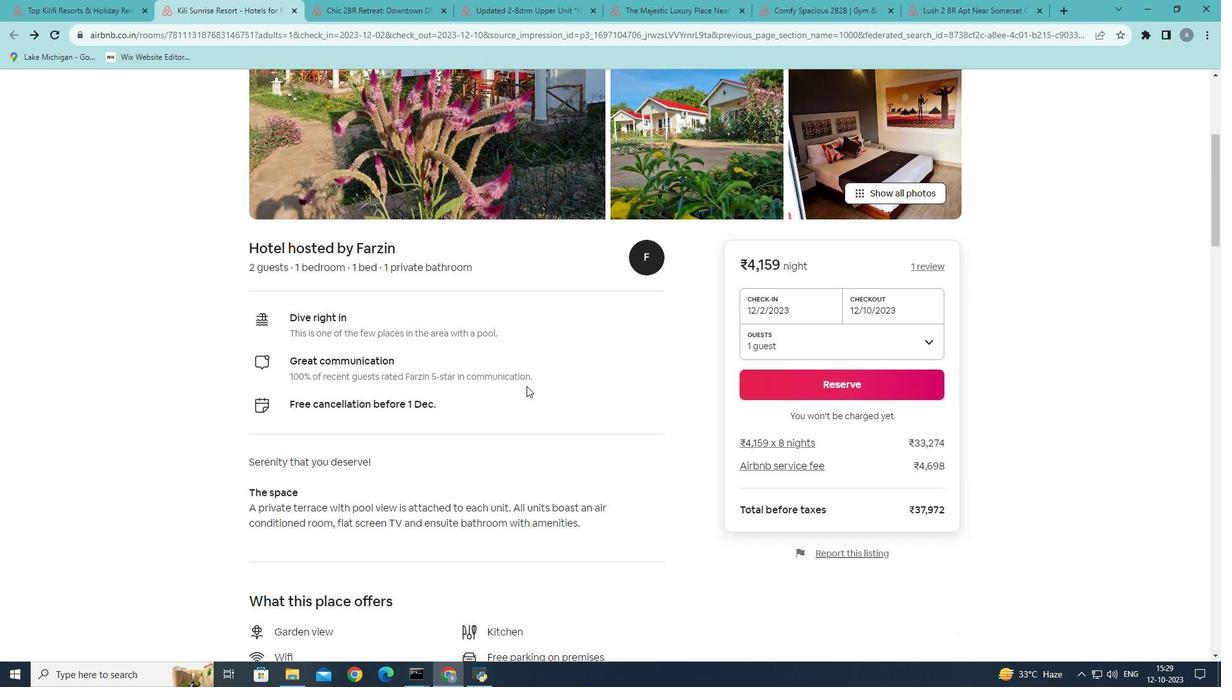 
Action: Mouse scrolled (526, 385) with delta (0, 0)
Screenshot: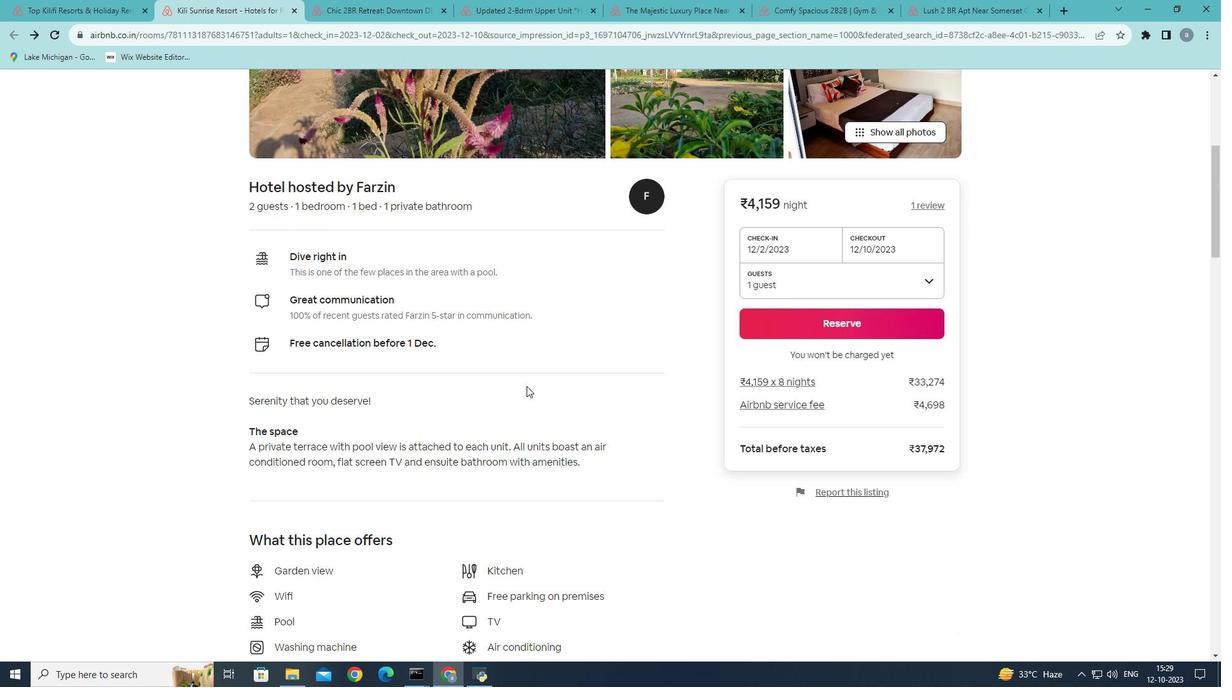 
Action: Mouse moved to (536, 389)
Screenshot: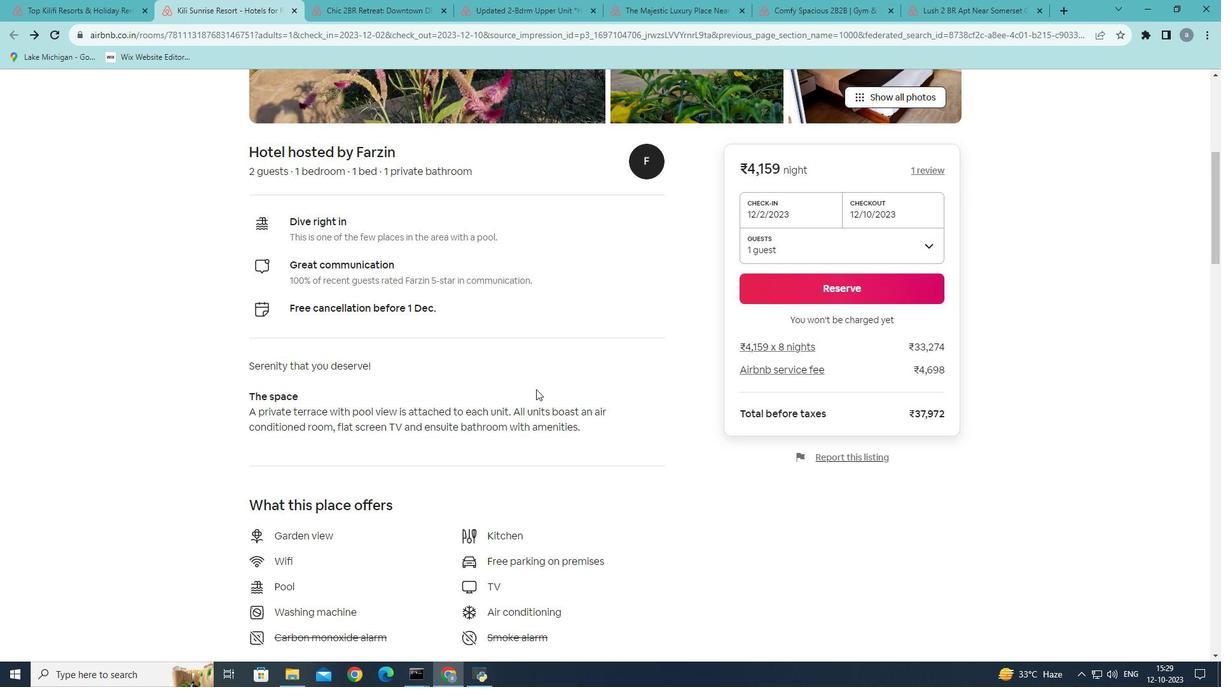 
Action: Mouse scrolled (536, 388) with delta (0, 0)
Screenshot: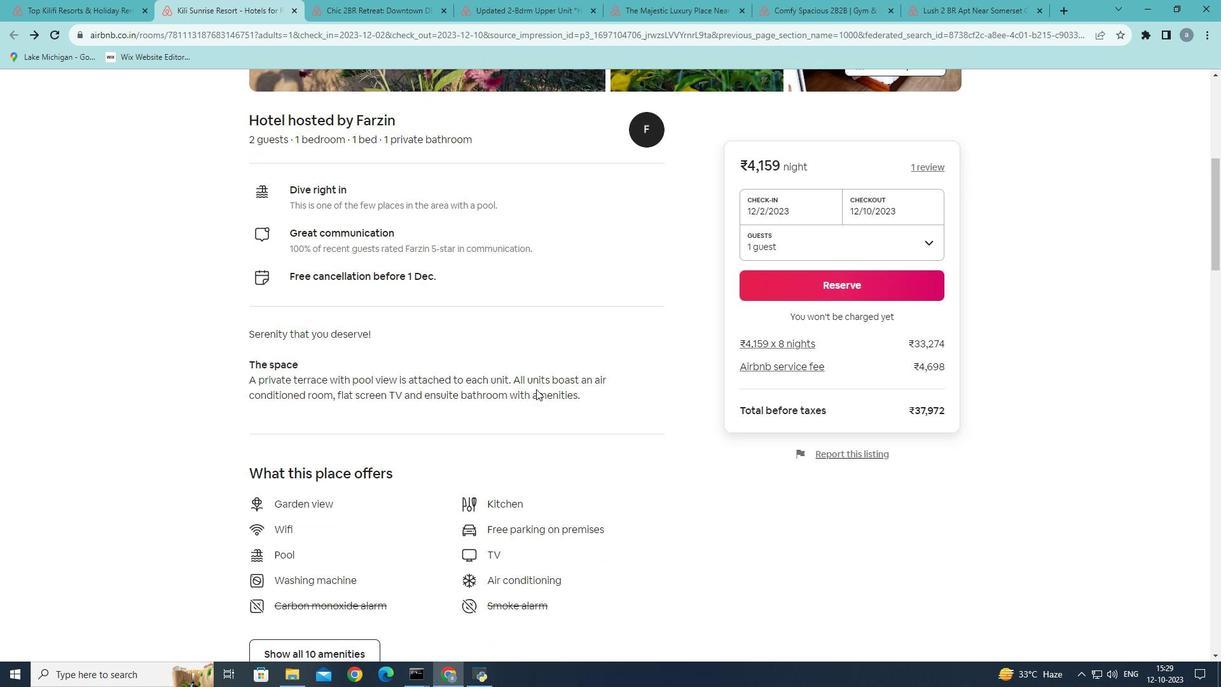 
Action: Mouse scrolled (536, 388) with delta (0, 0)
Screenshot: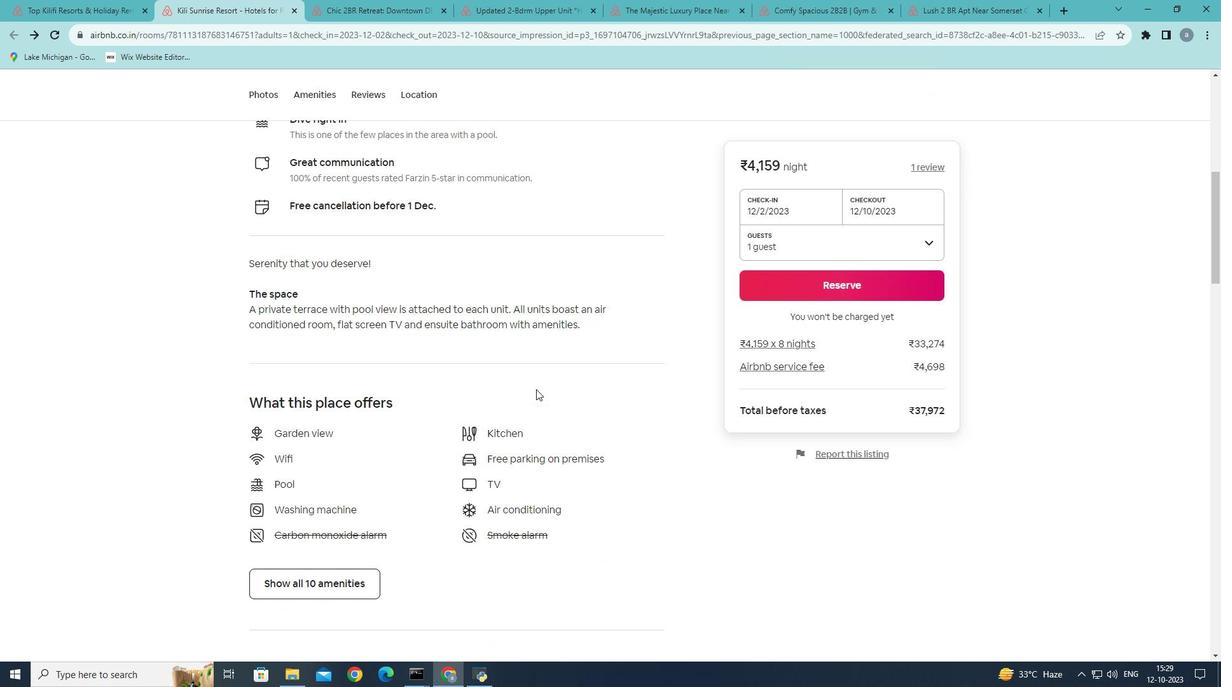 
Action: Mouse moved to (362, 564)
Screenshot: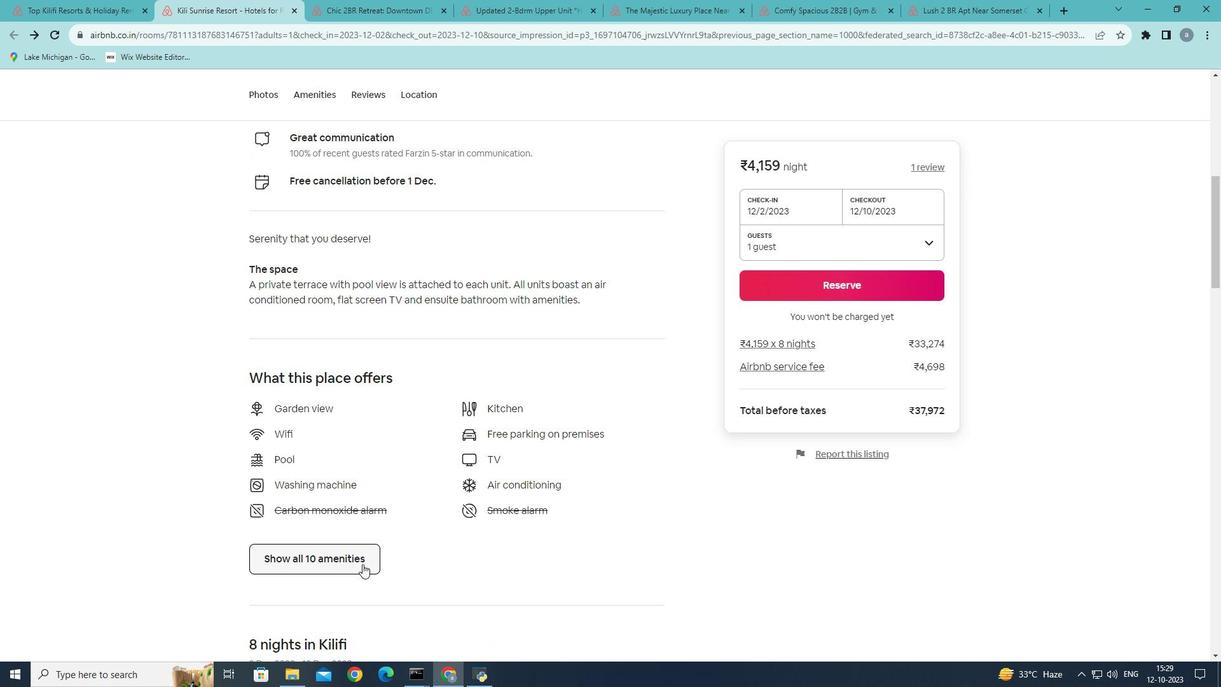 
Action: Mouse pressed left at (362, 564)
Screenshot: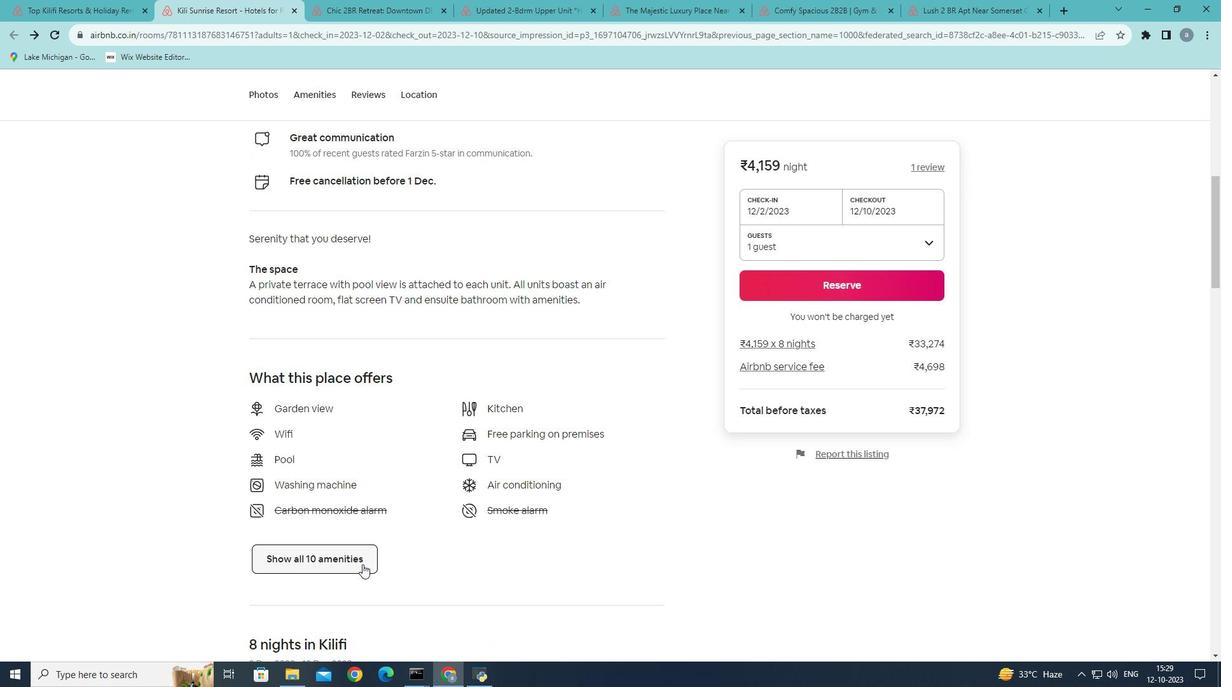 
Action: Mouse moved to (607, 258)
Screenshot: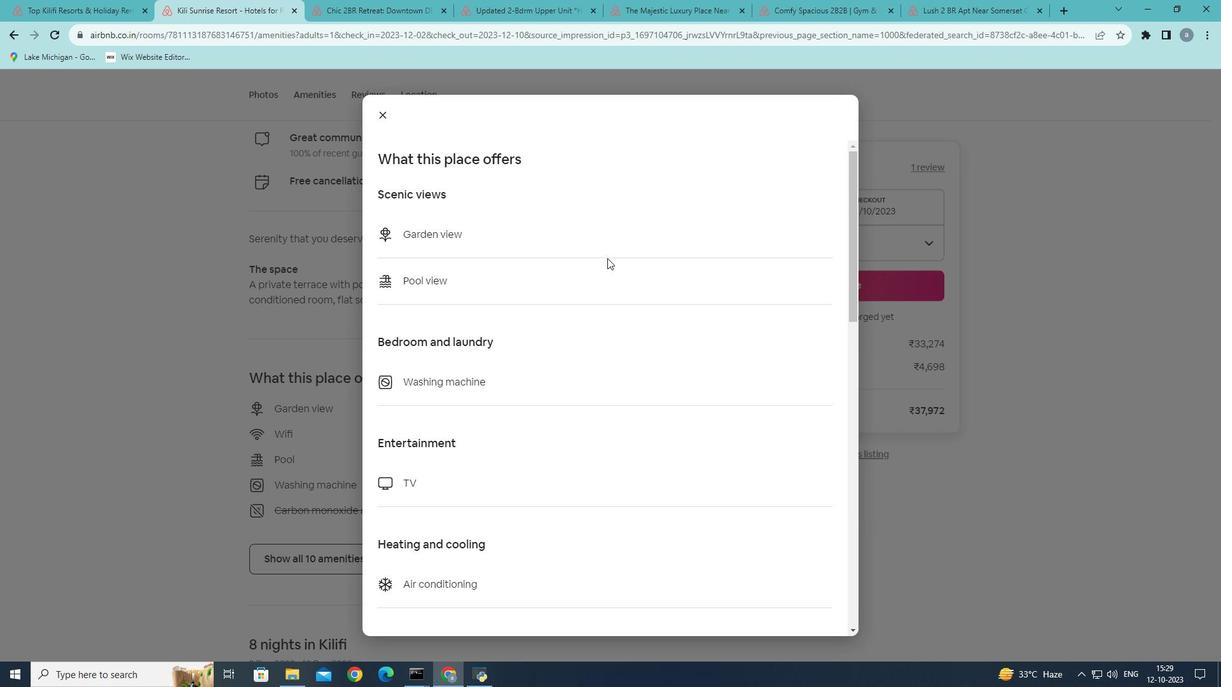 
Action: Mouse scrolled (607, 257) with delta (0, 0)
Screenshot: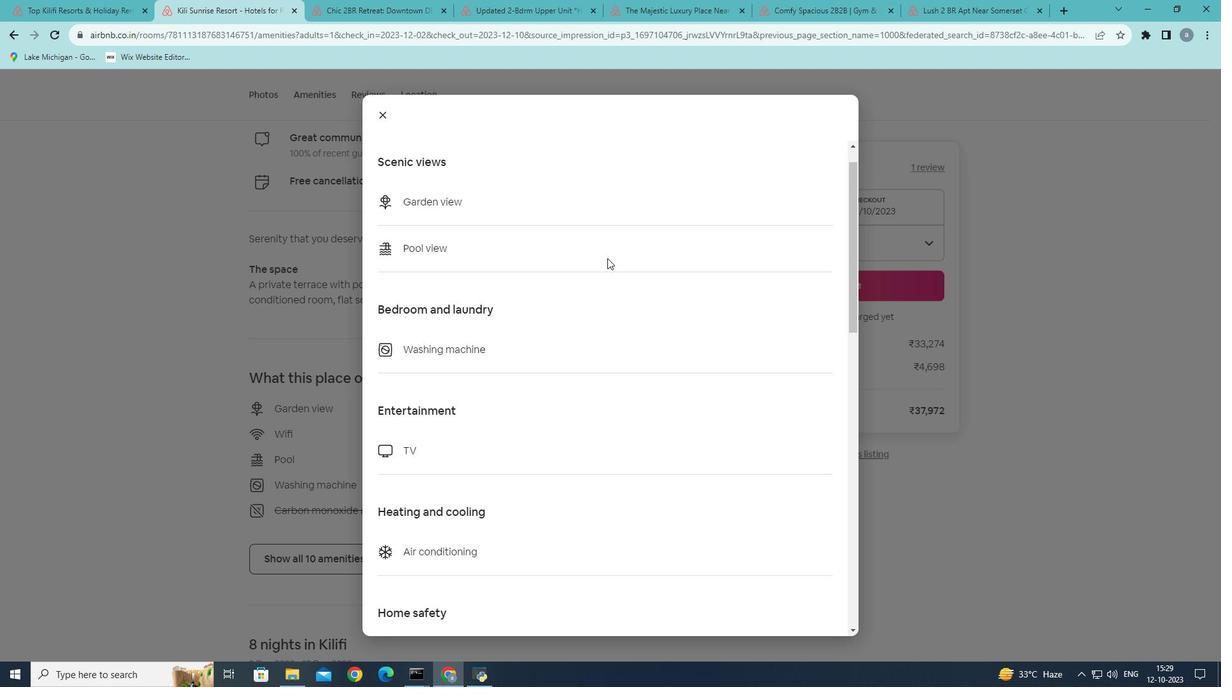 
Action: Mouse scrolled (607, 257) with delta (0, 0)
Screenshot: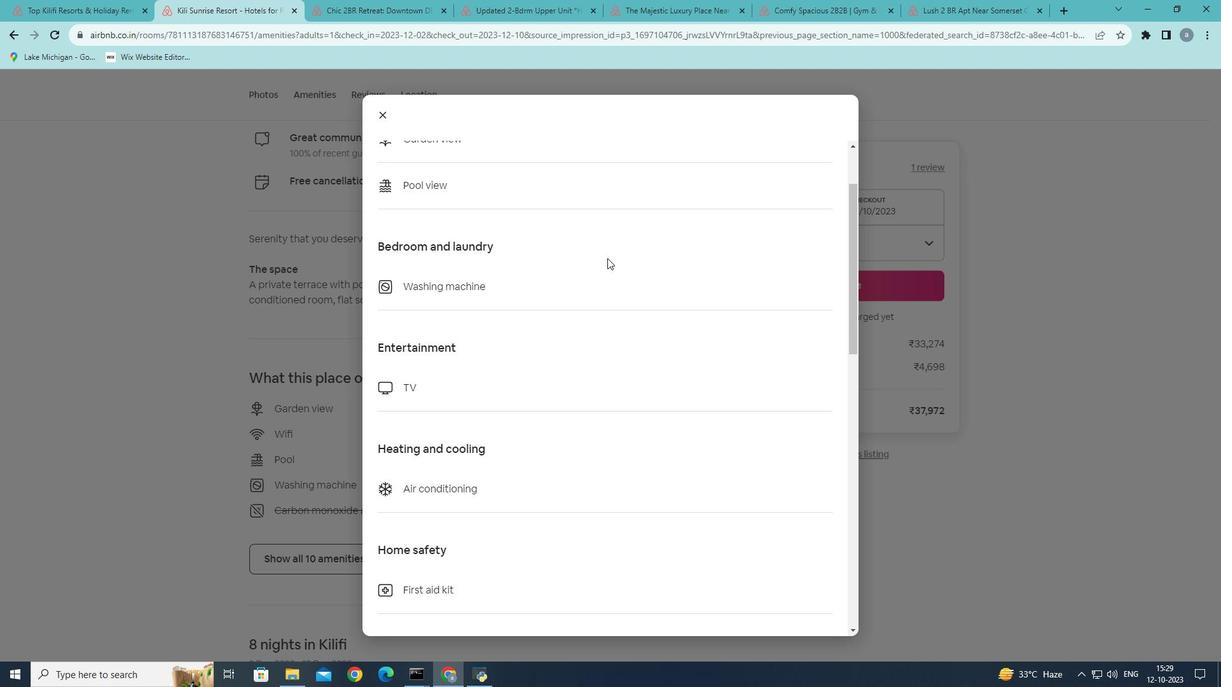 
Action: Mouse scrolled (607, 257) with delta (0, 0)
Screenshot: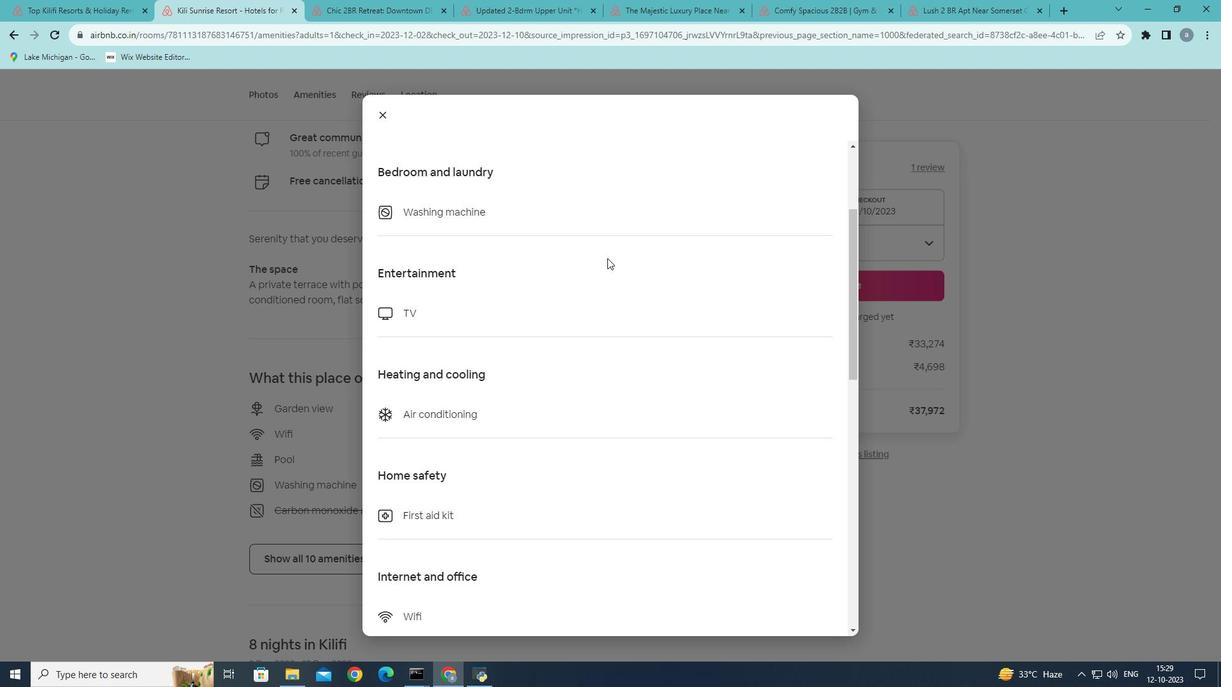 
Action: Mouse scrolled (607, 257) with delta (0, 0)
Screenshot: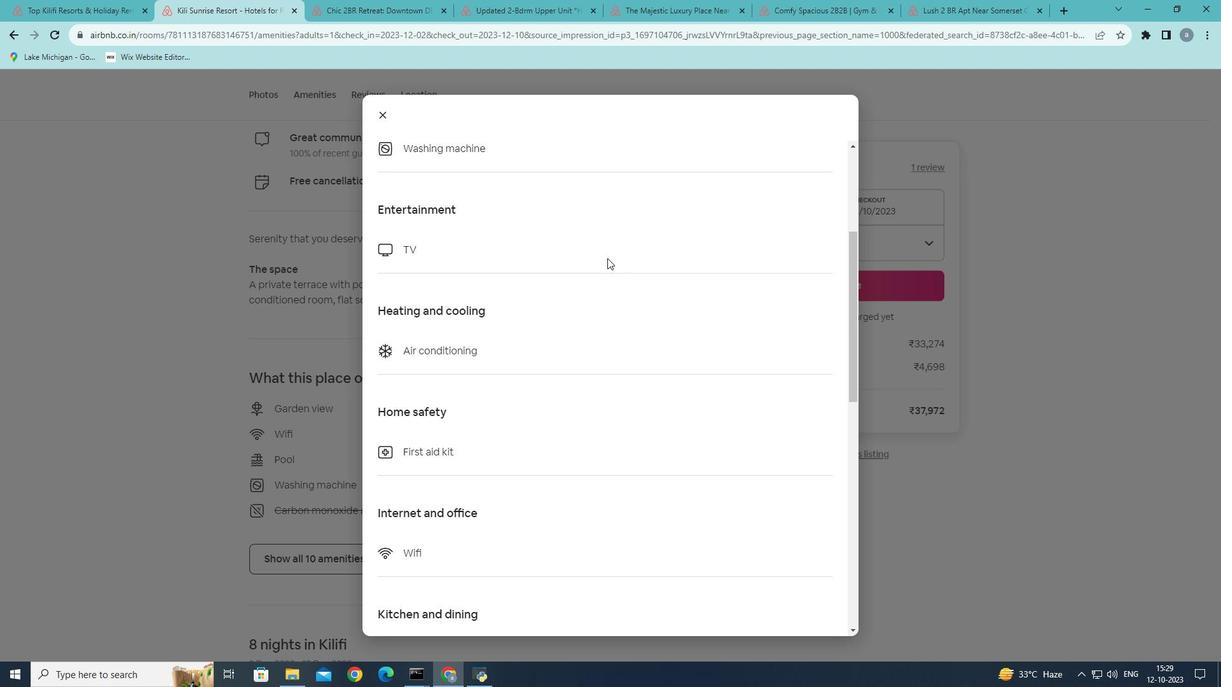 
Action: Mouse scrolled (607, 257) with delta (0, 0)
Screenshot: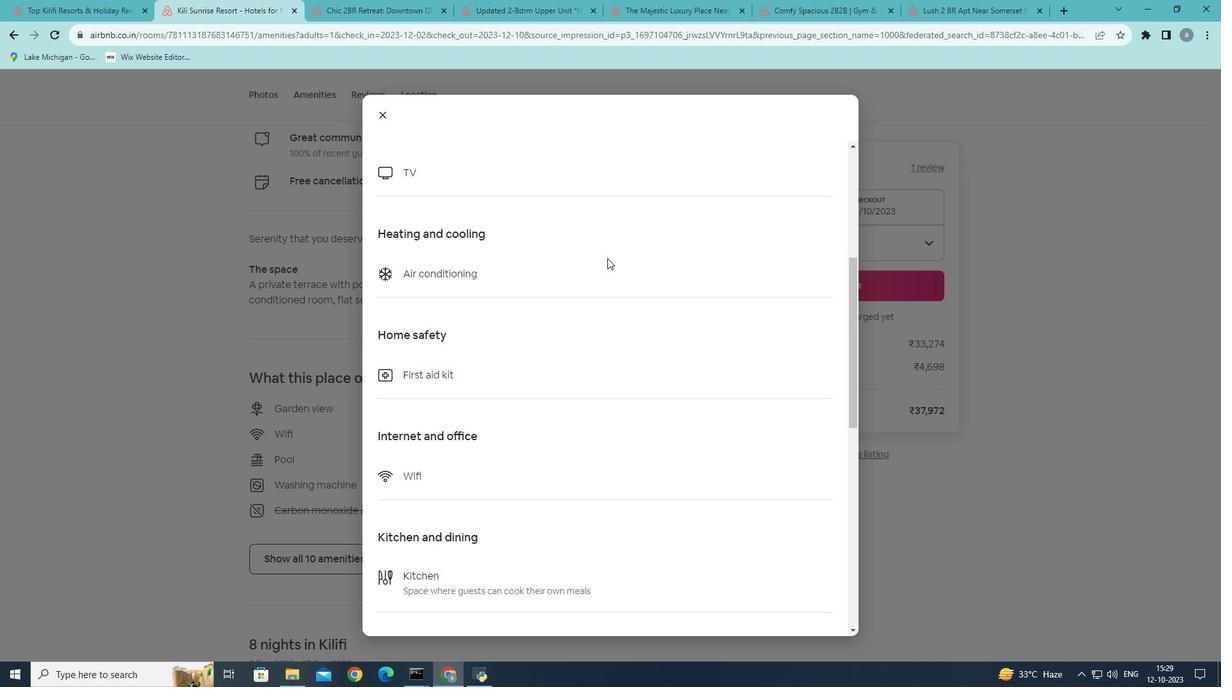 
Action: Mouse scrolled (607, 257) with delta (0, 0)
Screenshot: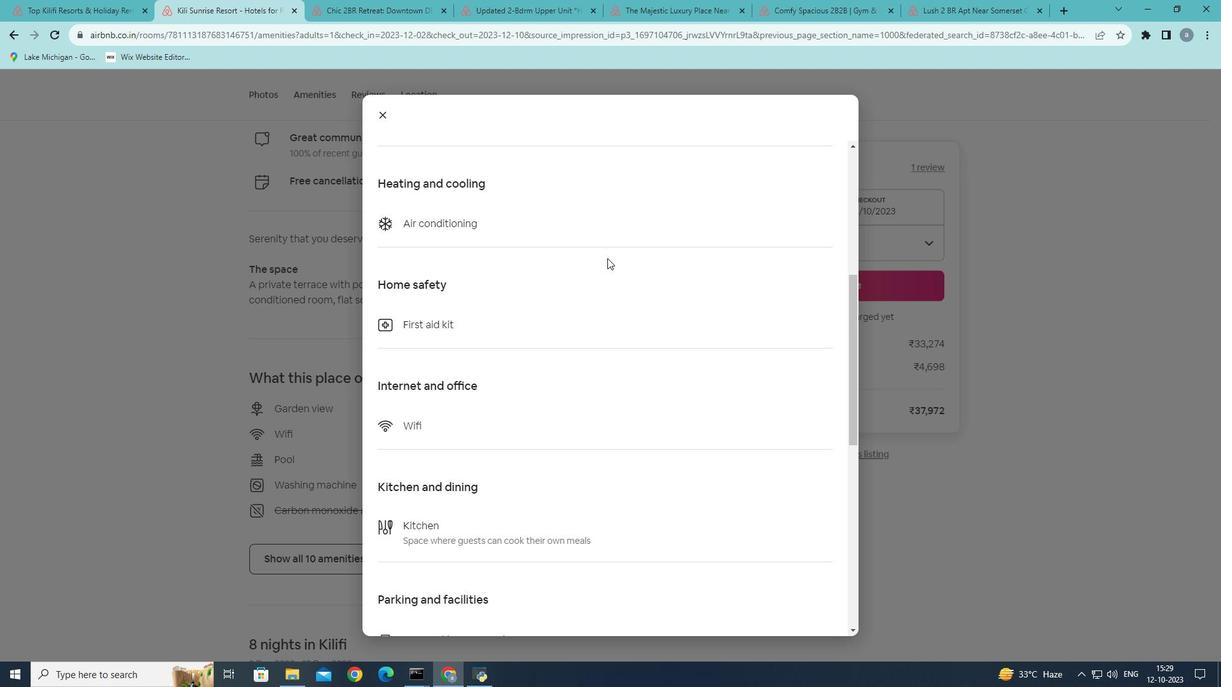 
Action: Mouse scrolled (607, 257) with delta (0, 0)
Screenshot: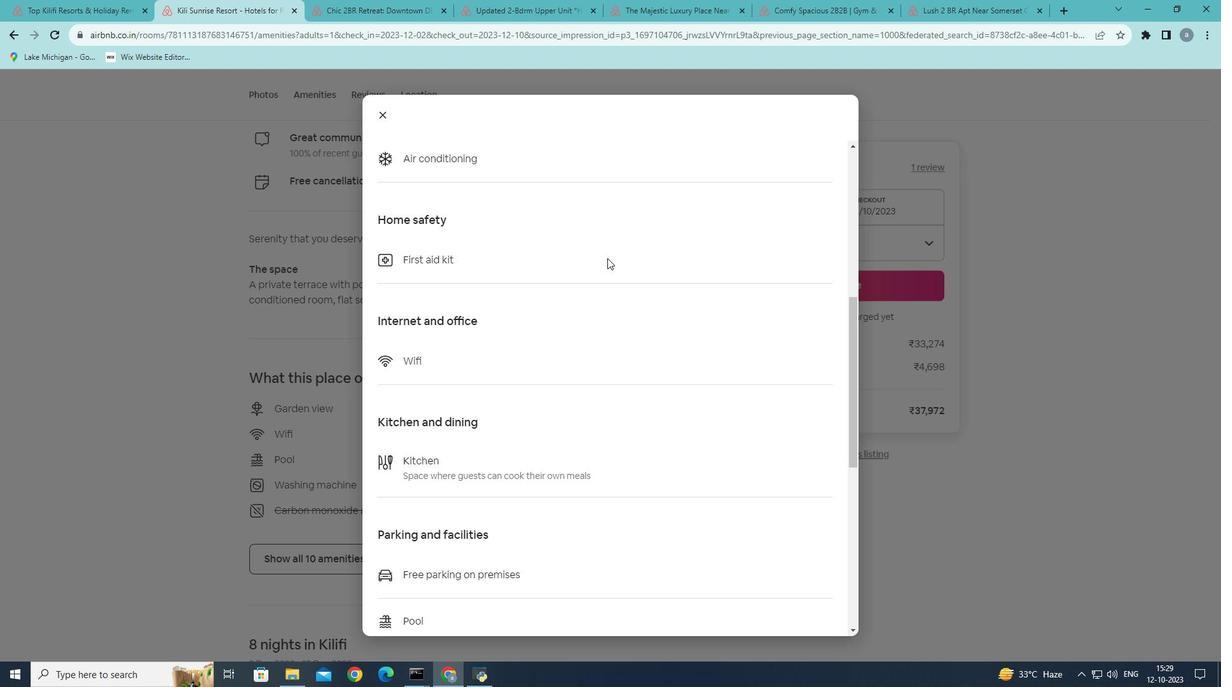 
Action: Mouse scrolled (607, 257) with delta (0, 0)
Screenshot: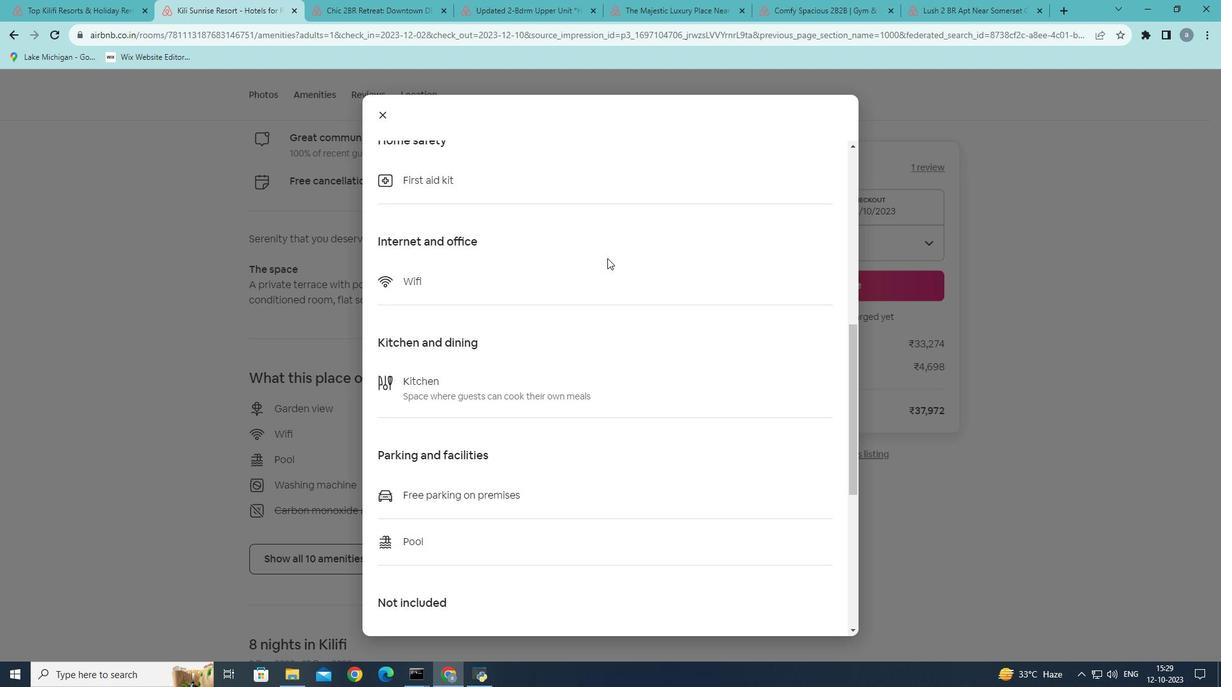 
Action: Mouse scrolled (607, 257) with delta (0, 0)
Screenshot: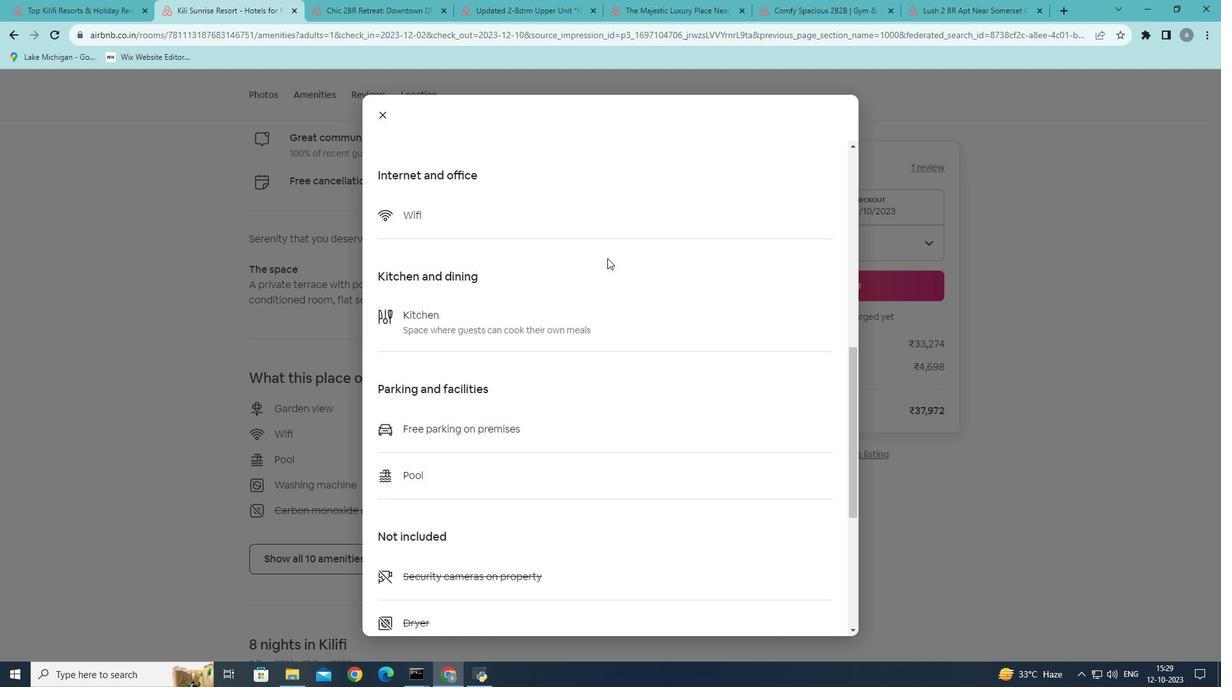 
Action: Mouse scrolled (607, 257) with delta (0, 0)
Screenshot: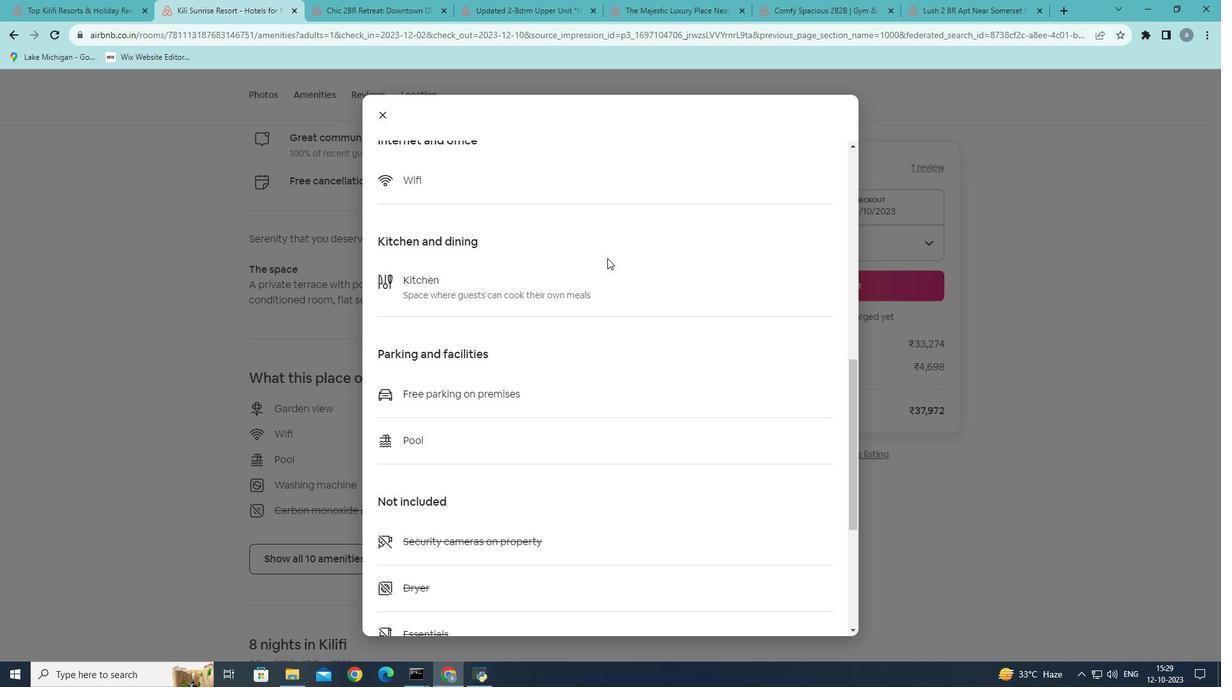 
Action: Mouse scrolled (607, 257) with delta (0, 0)
Screenshot: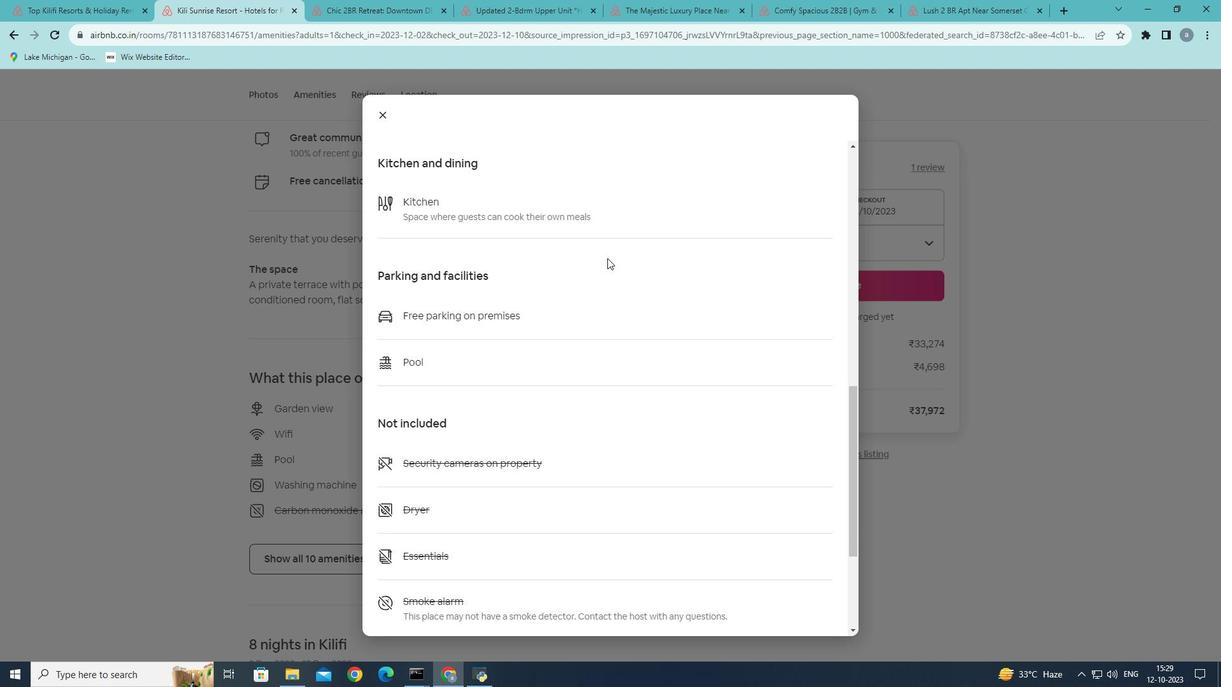 
Action: Mouse scrolled (607, 257) with delta (0, 0)
Screenshot: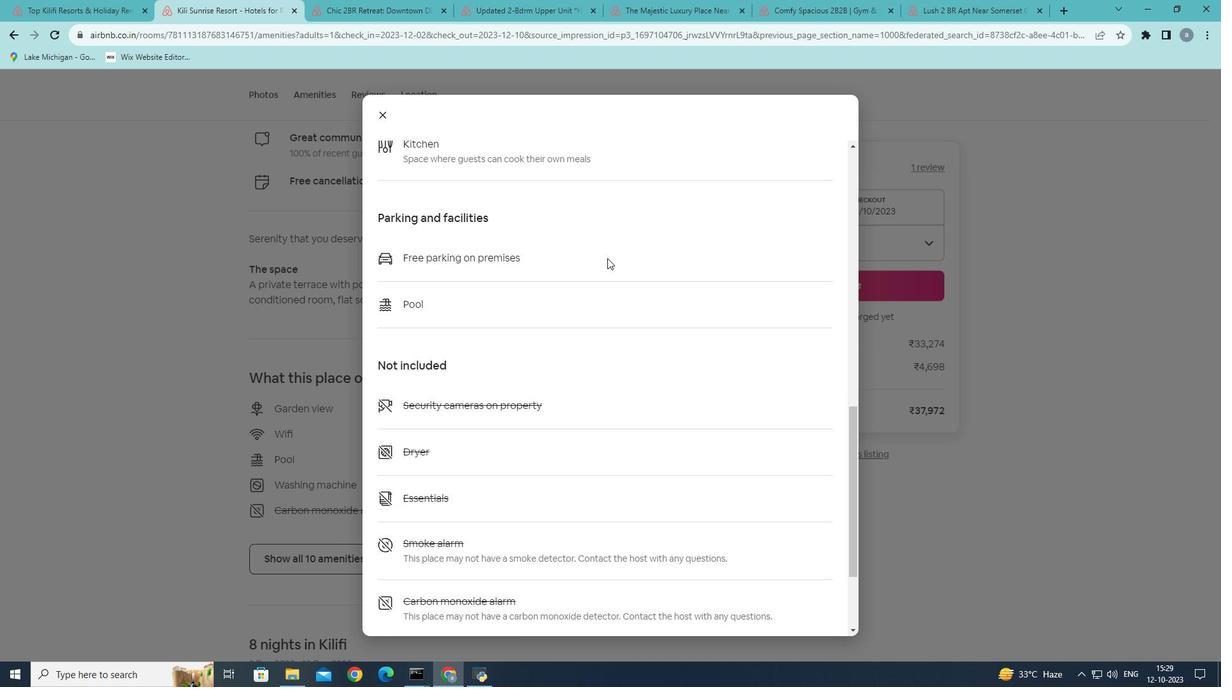
Action: Mouse scrolled (607, 257) with delta (0, 0)
Screenshot: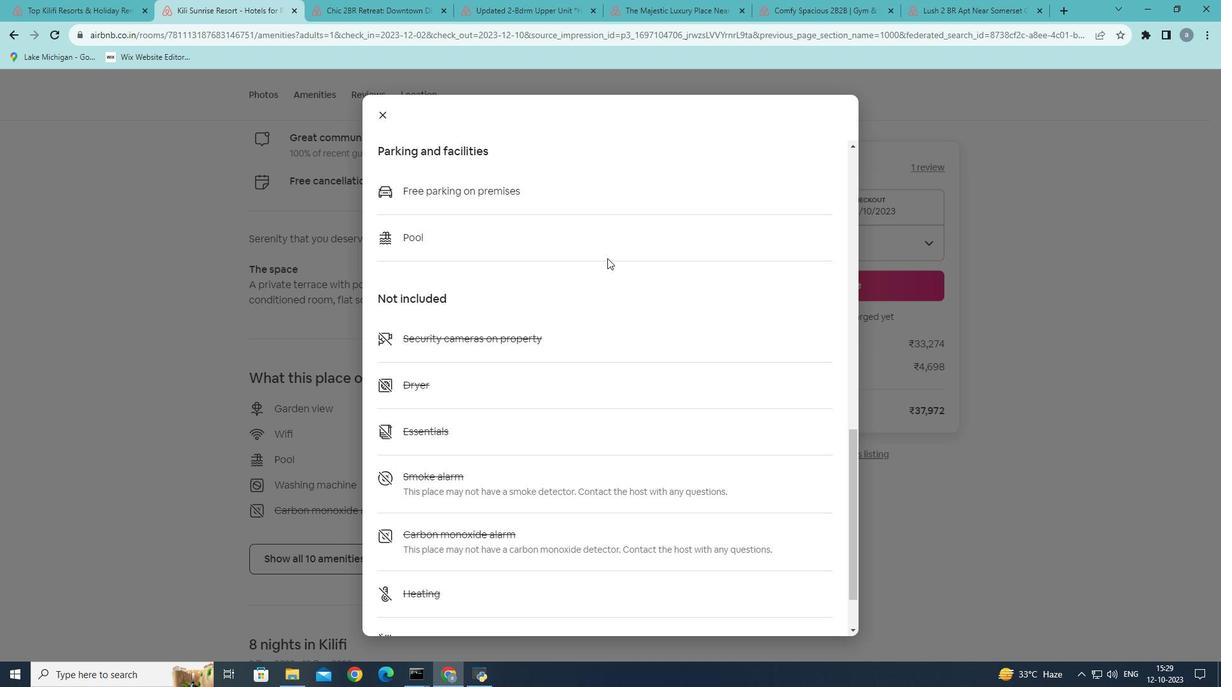 
Action: Mouse scrolled (607, 257) with delta (0, 0)
Screenshot: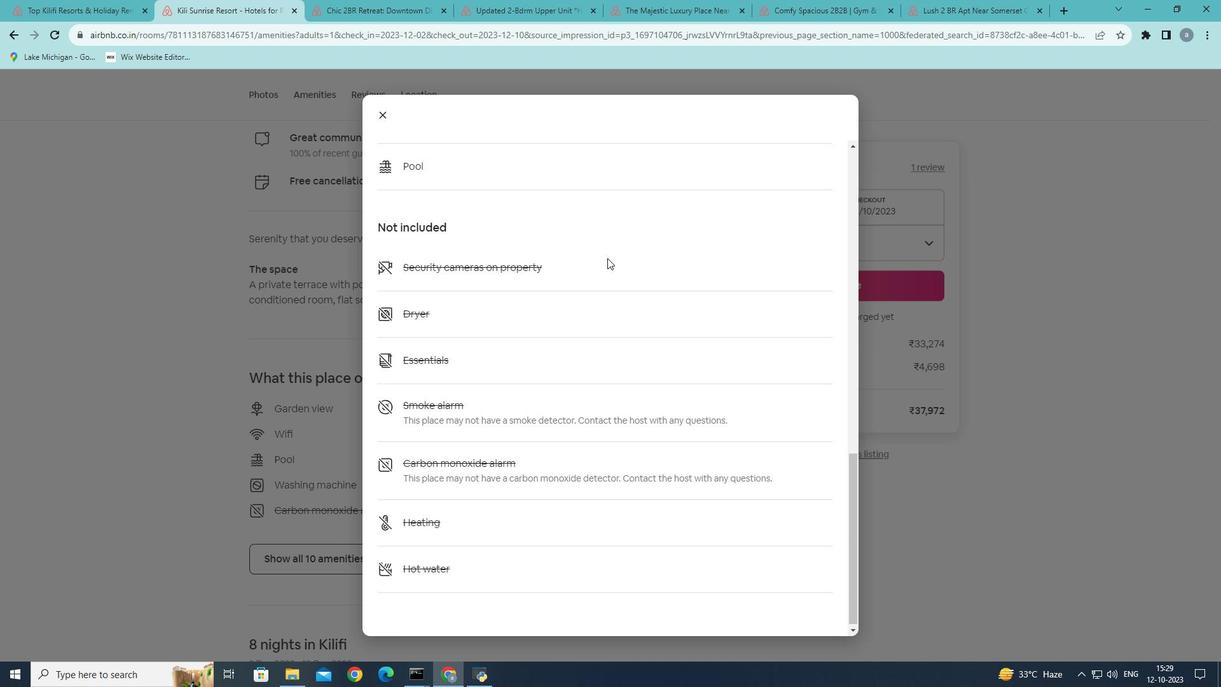 
Action: Mouse scrolled (607, 257) with delta (0, 0)
Screenshot: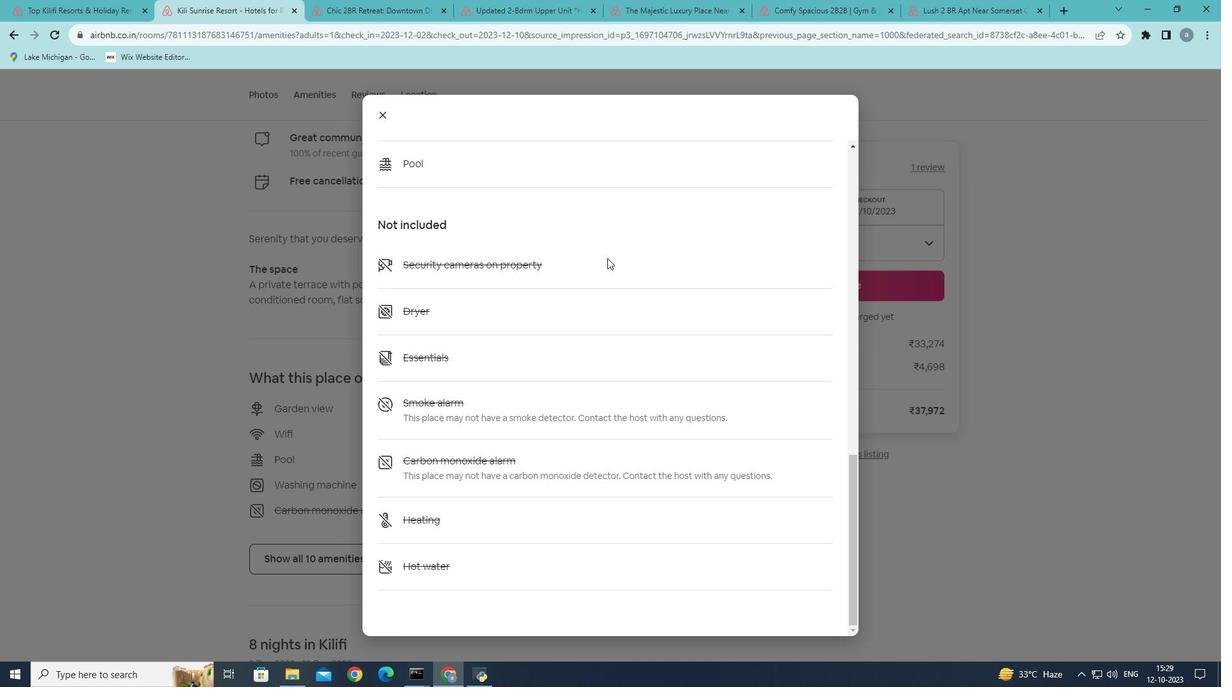 
Action: Mouse scrolled (607, 257) with delta (0, 0)
Screenshot: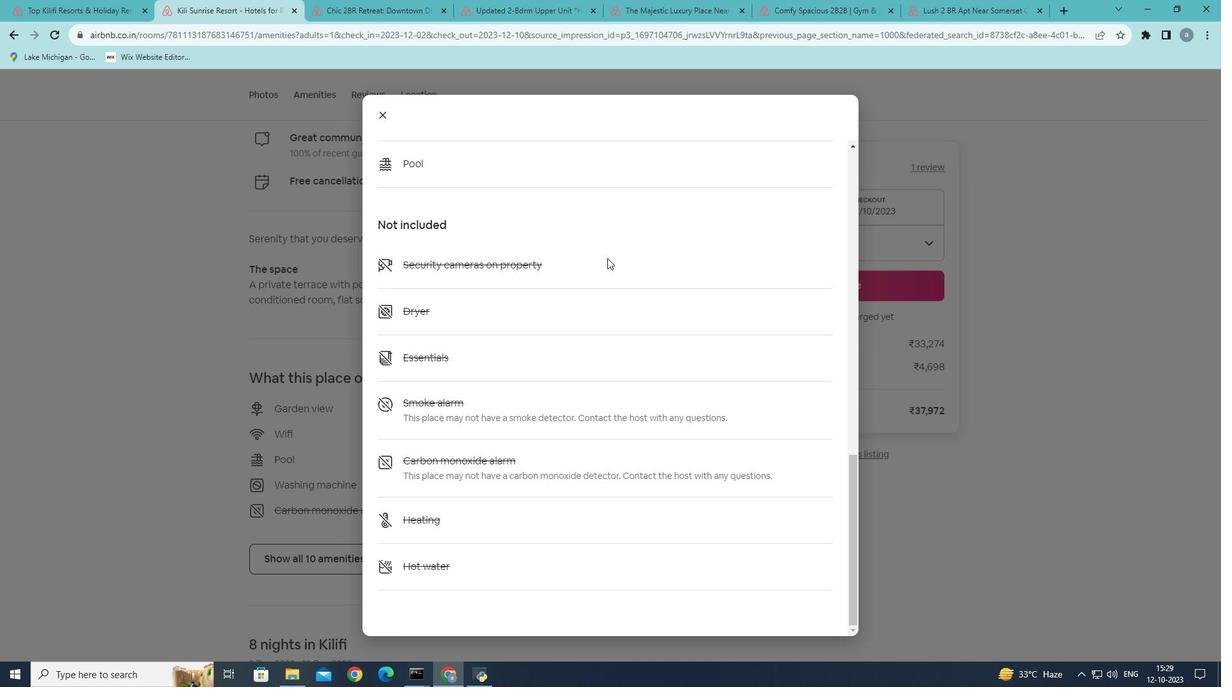 
Action: Mouse scrolled (607, 257) with delta (0, 0)
Screenshot: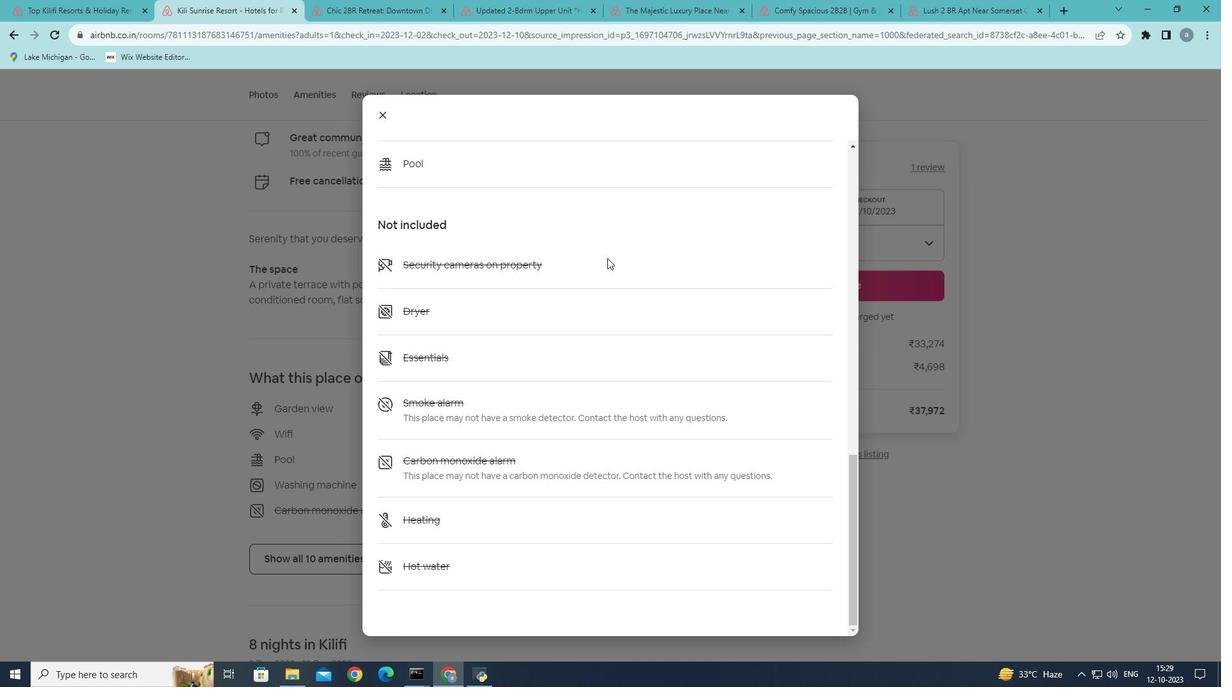 
Action: Mouse scrolled (607, 257) with delta (0, 0)
Screenshot: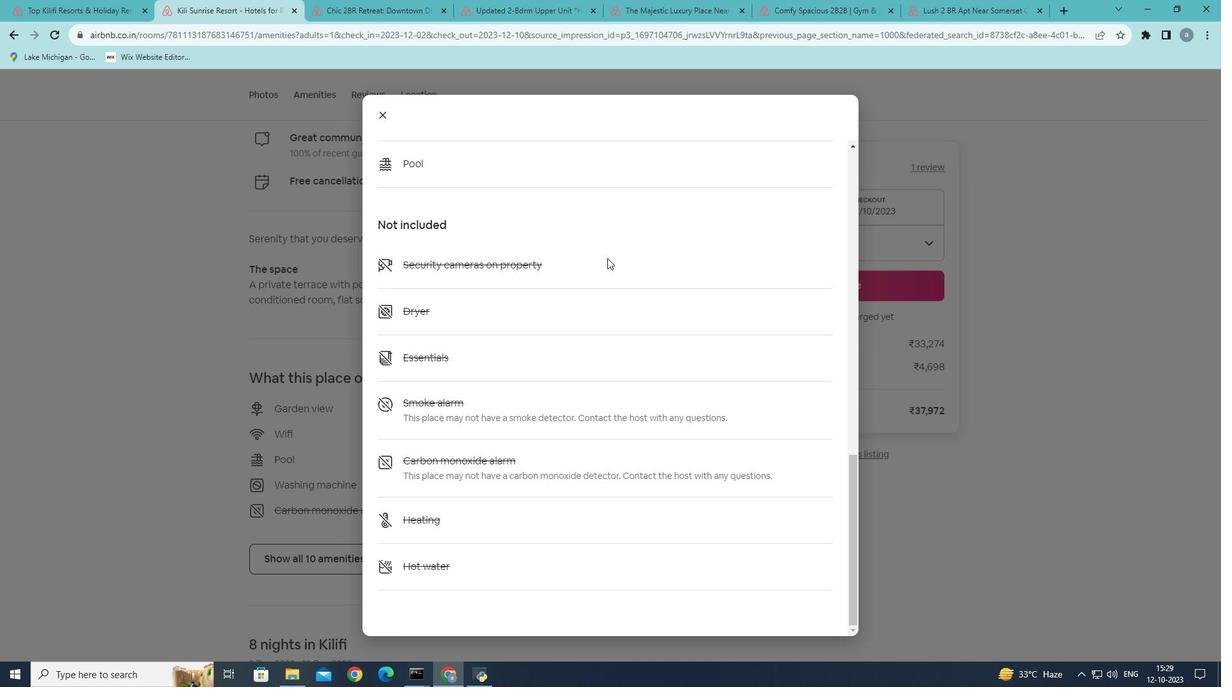 
Action: Mouse scrolled (607, 257) with delta (0, 0)
Screenshot: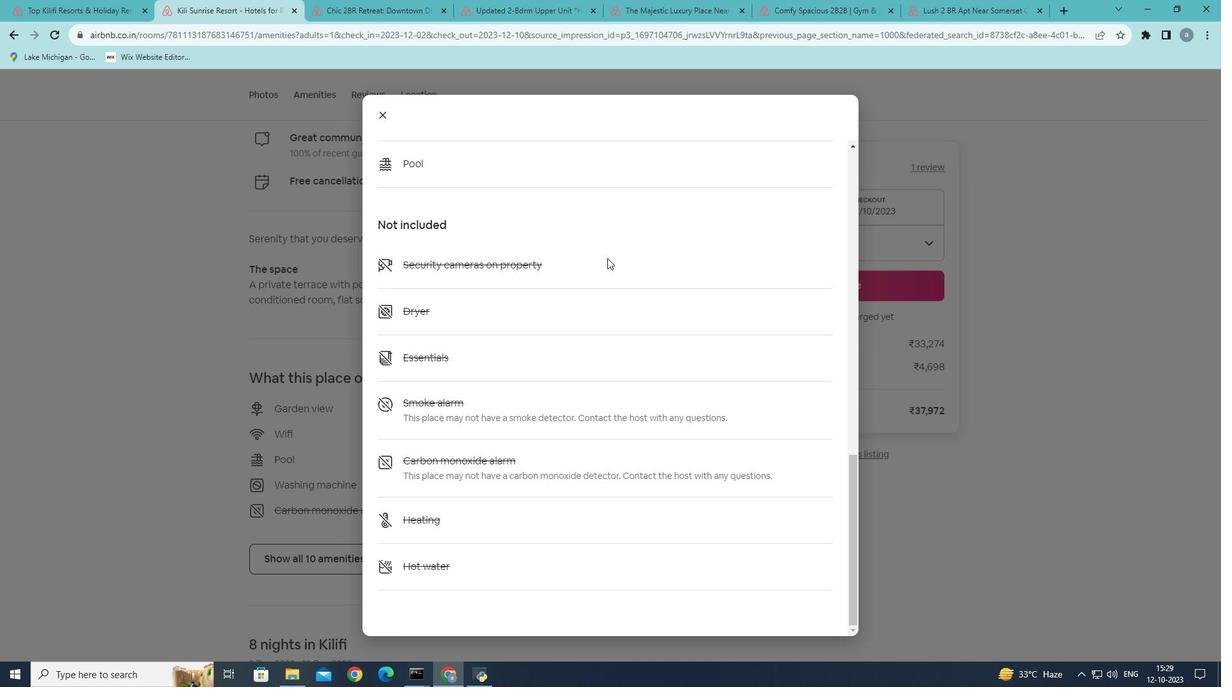 
Action: Mouse scrolled (607, 257) with delta (0, 0)
Screenshot: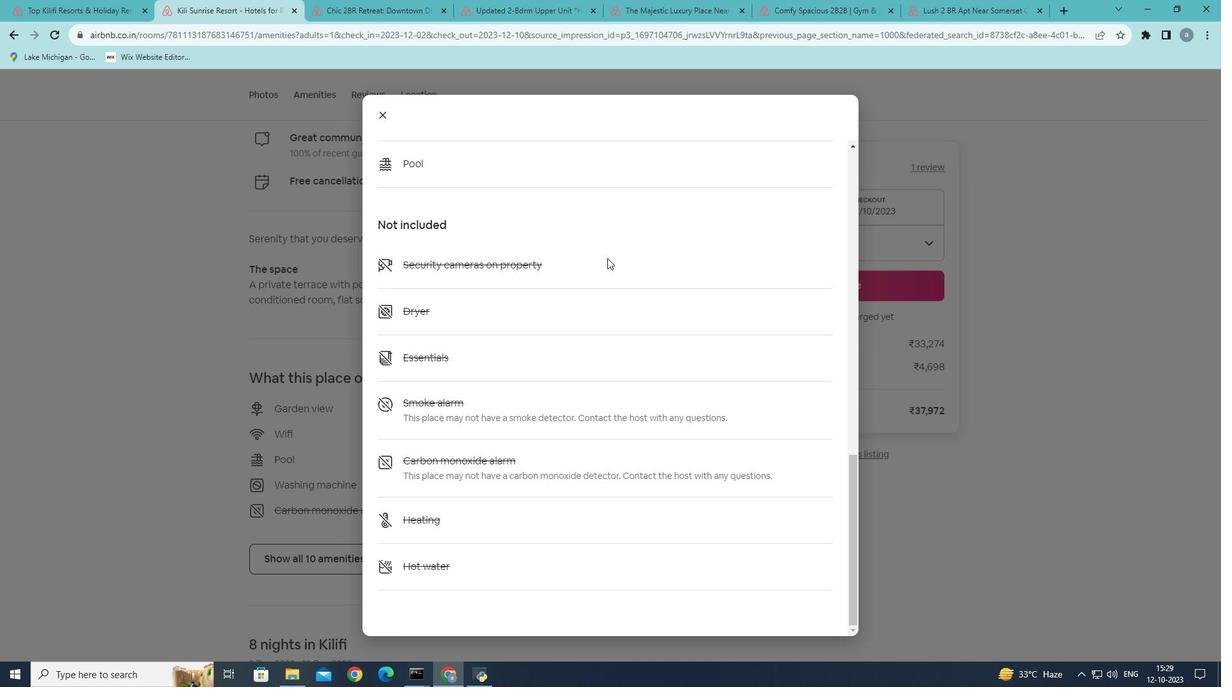 
Action: Mouse scrolled (607, 257) with delta (0, 0)
Screenshot: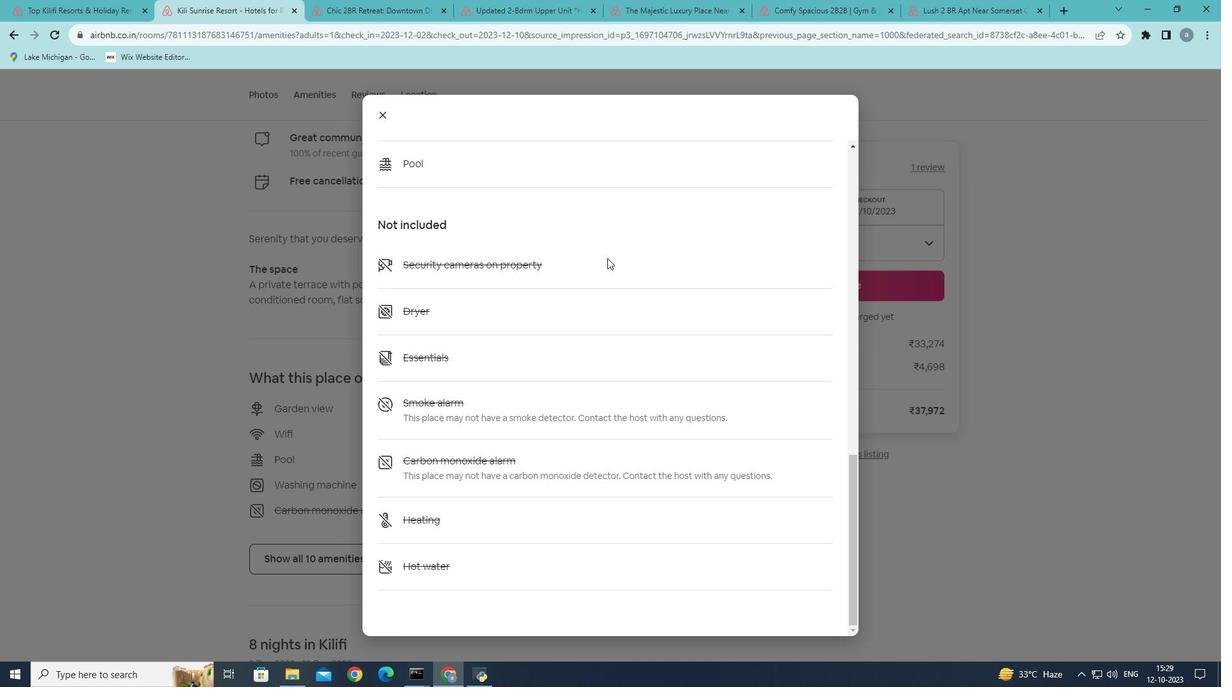 
Action: Mouse moved to (380, 118)
Screenshot: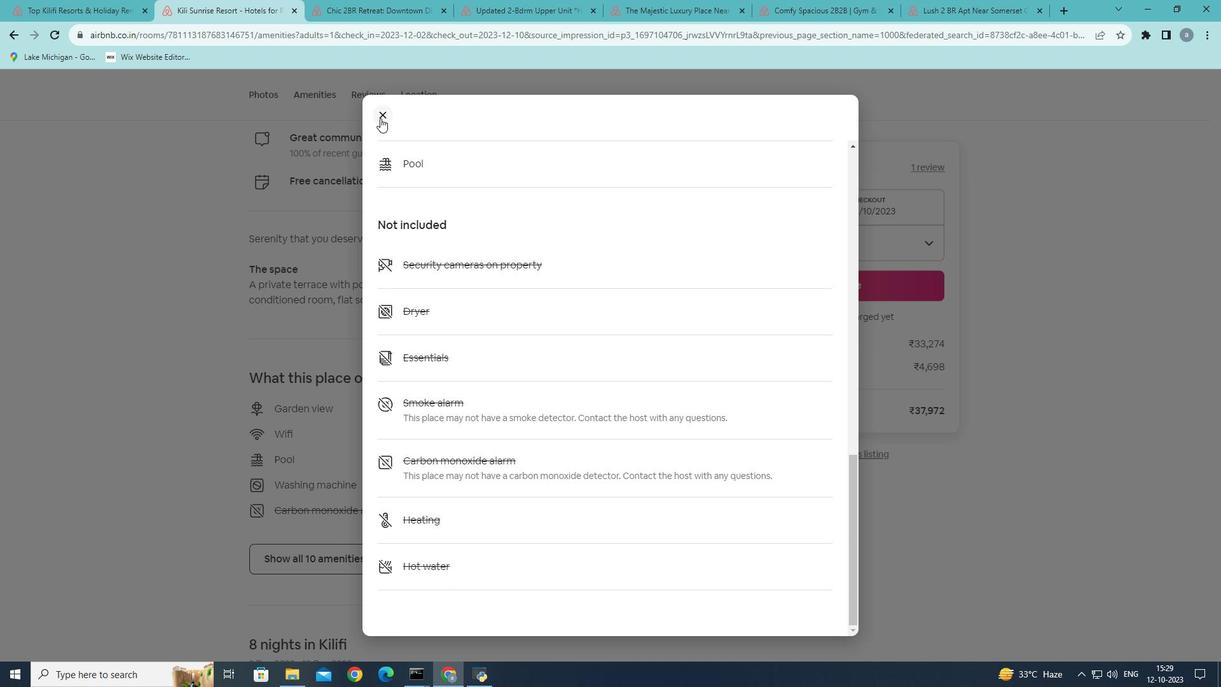 
Action: Mouse pressed left at (380, 118)
Screenshot: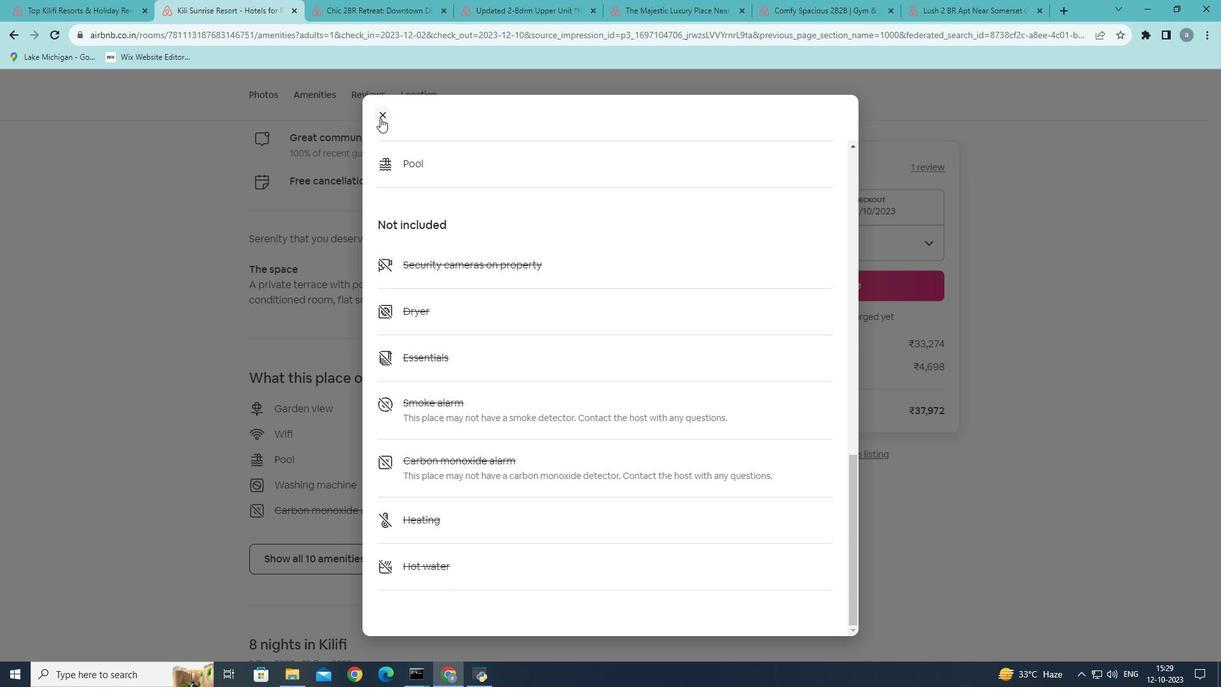 
Action: Mouse moved to (507, 323)
Screenshot: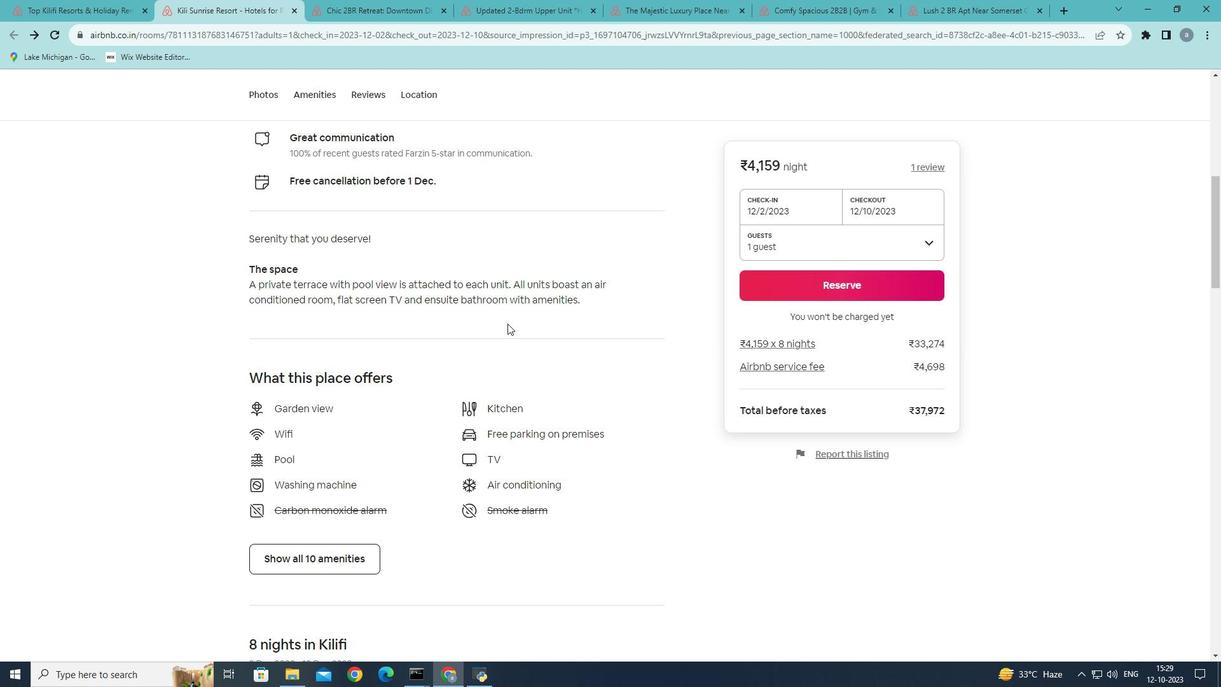 
Action: Mouse scrolled (507, 323) with delta (0, 0)
Screenshot: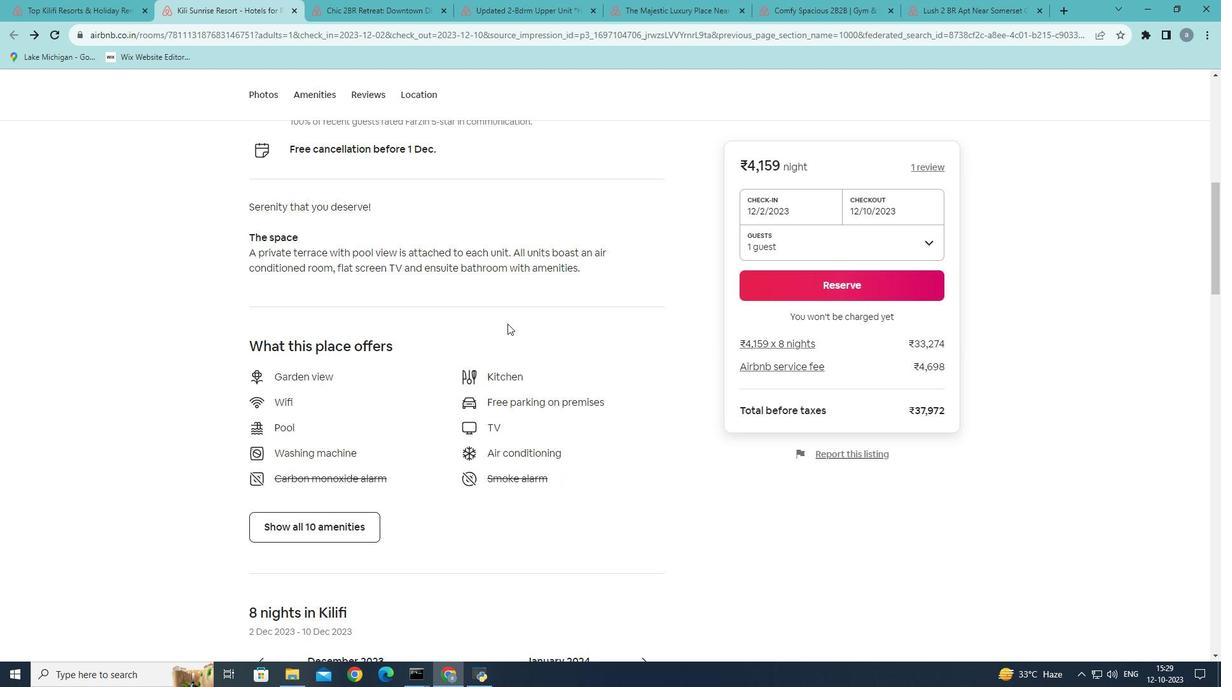 
Action: Mouse scrolled (507, 323) with delta (0, 0)
Screenshot: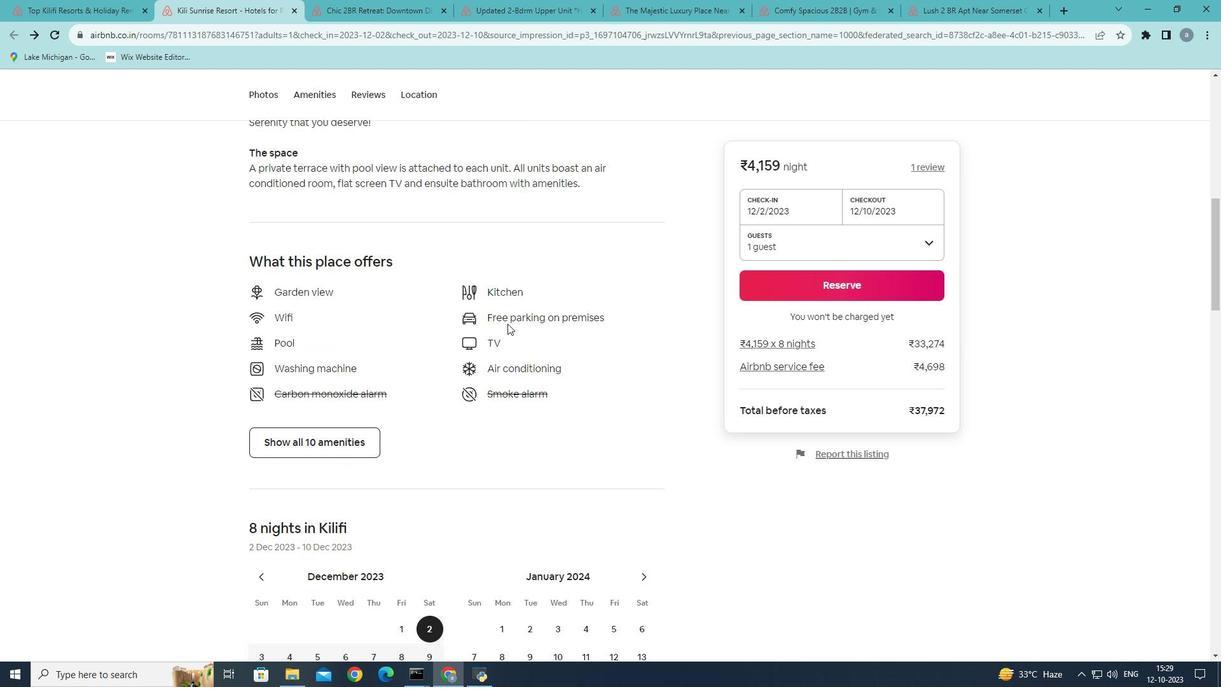 
Action: Mouse scrolled (507, 323) with delta (0, 0)
Screenshot: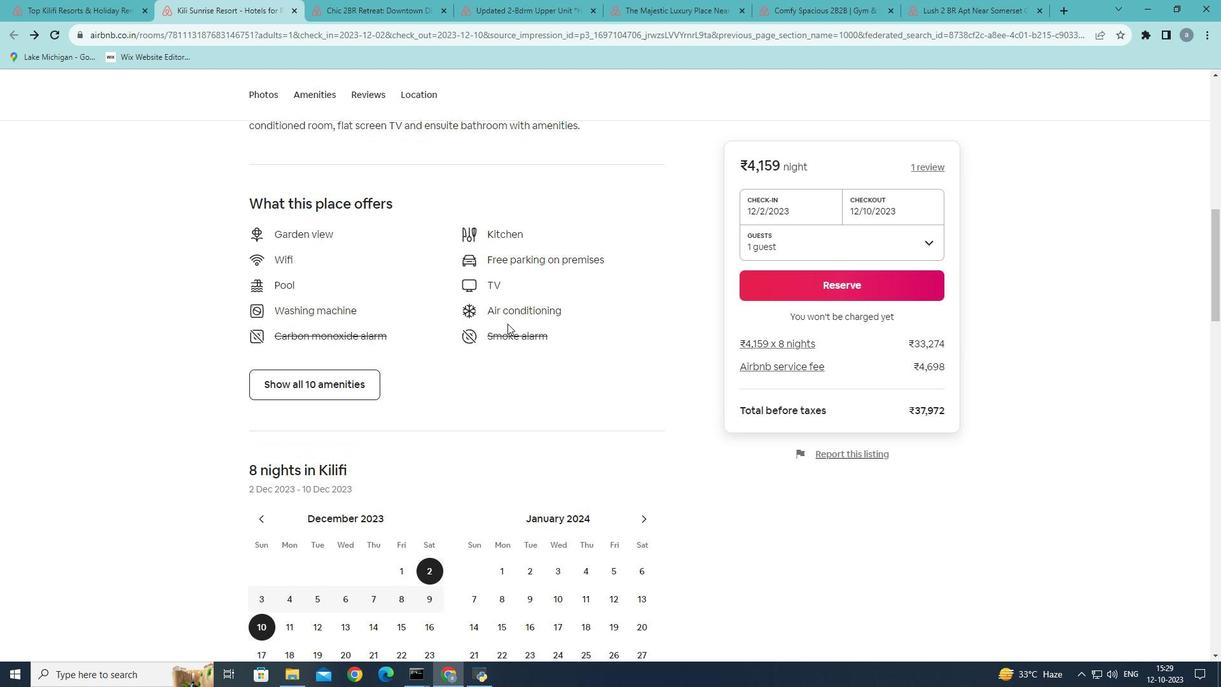 
Action: Mouse scrolled (507, 323) with delta (0, 0)
Screenshot: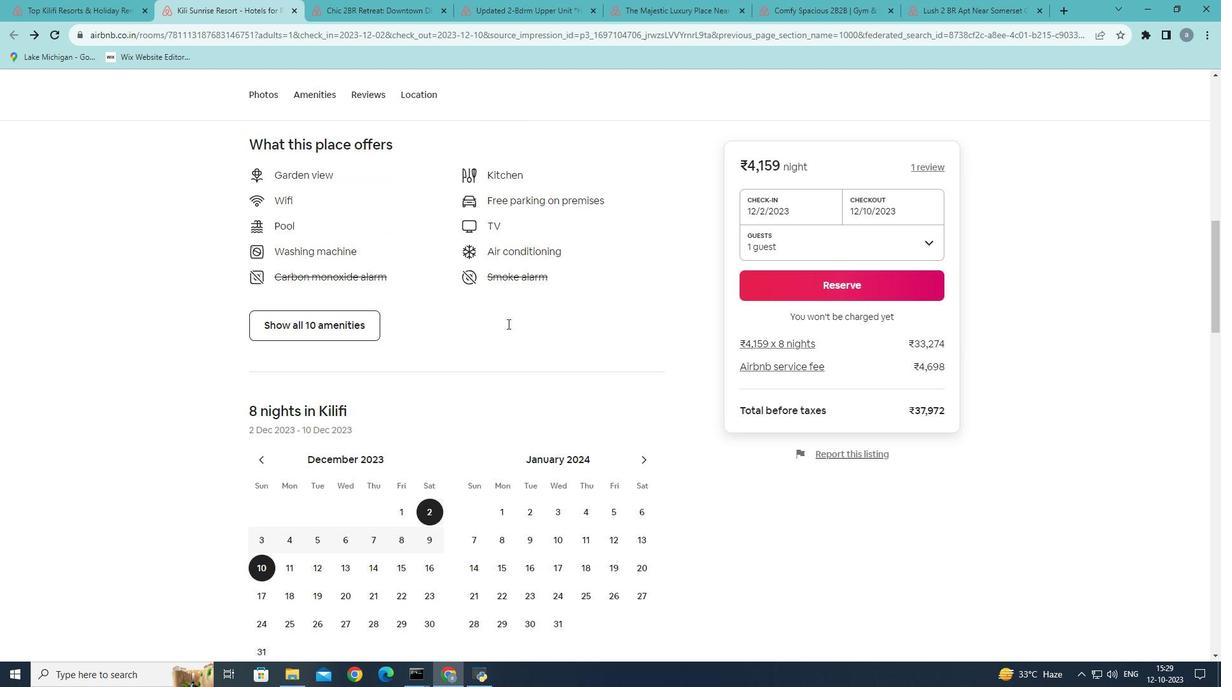 
Action: Mouse scrolled (507, 323) with delta (0, 0)
Screenshot: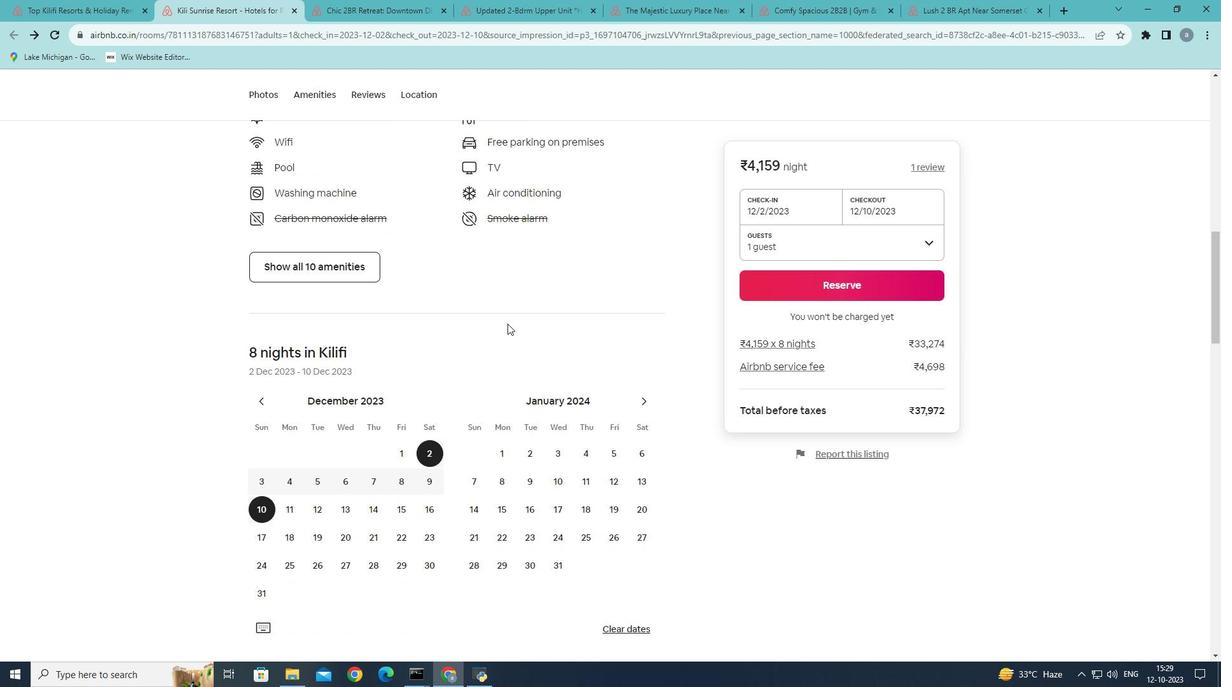 
Action: Mouse scrolled (507, 323) with delta (0, 0)
Screenshot: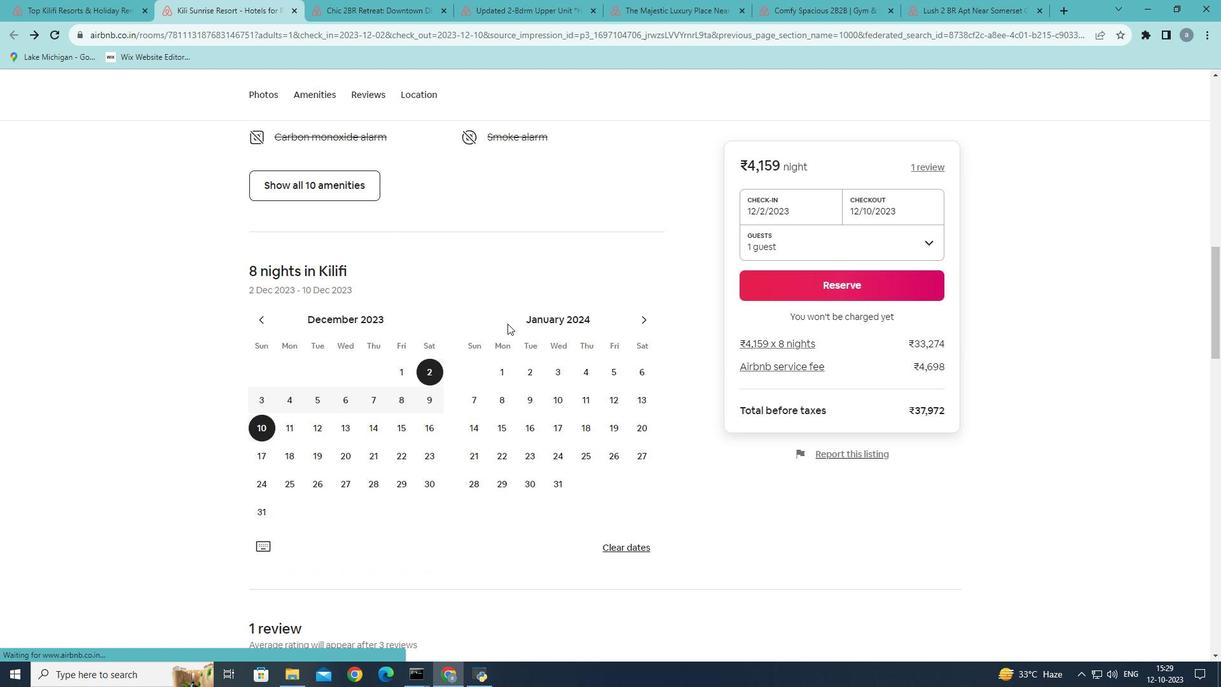 
Action: Mouse scrolled (507, 323) with delta (0, 0)
Screenshot: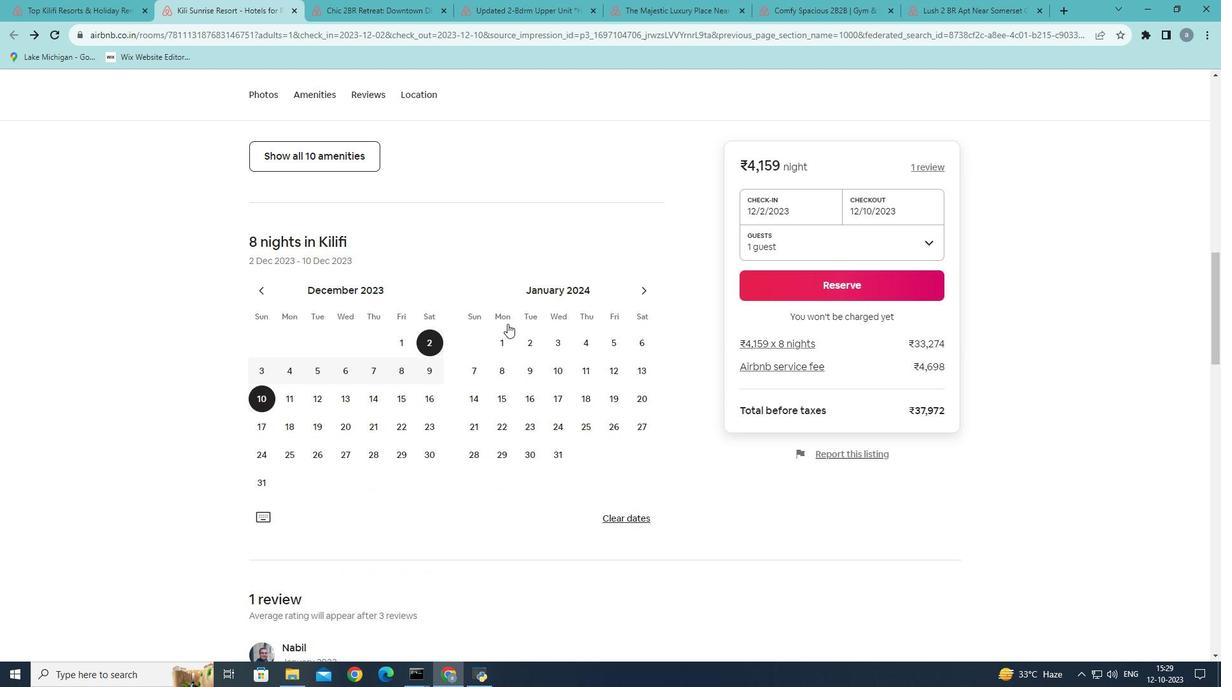 
Action: Mouse scrolled (507, 323) with delta (0, 0)
Screenshot: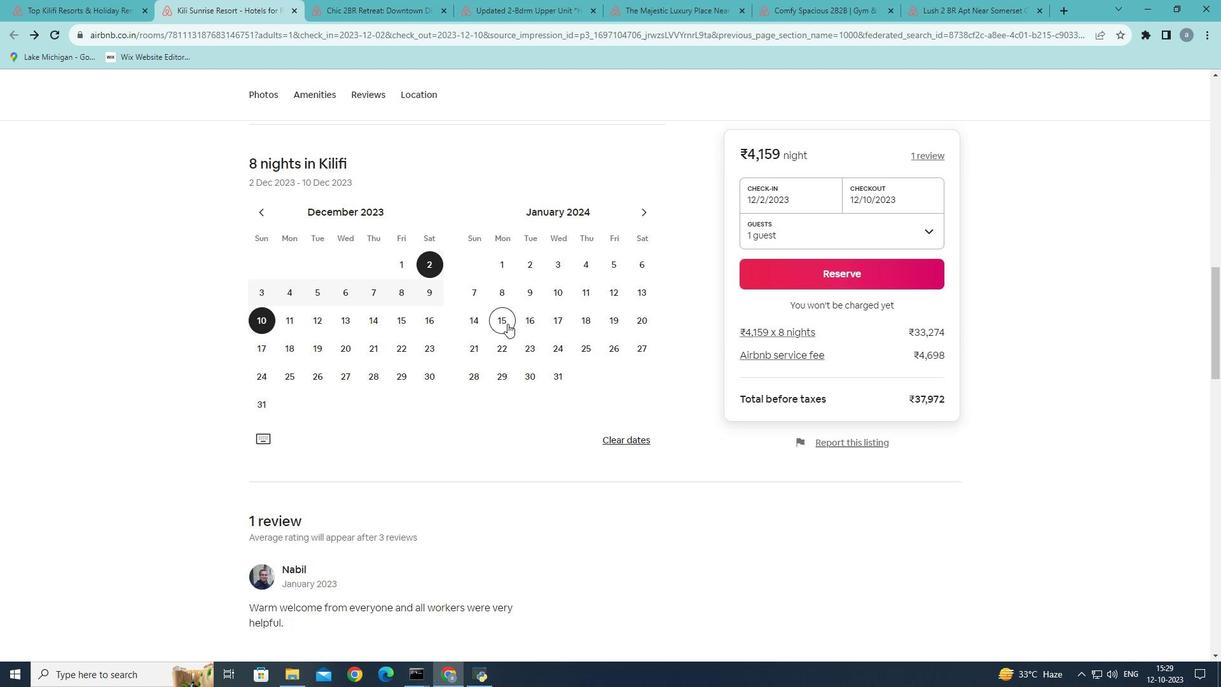 
Action: Mouse scrolled (507, 323) with delta (0, 0)
Screenshot: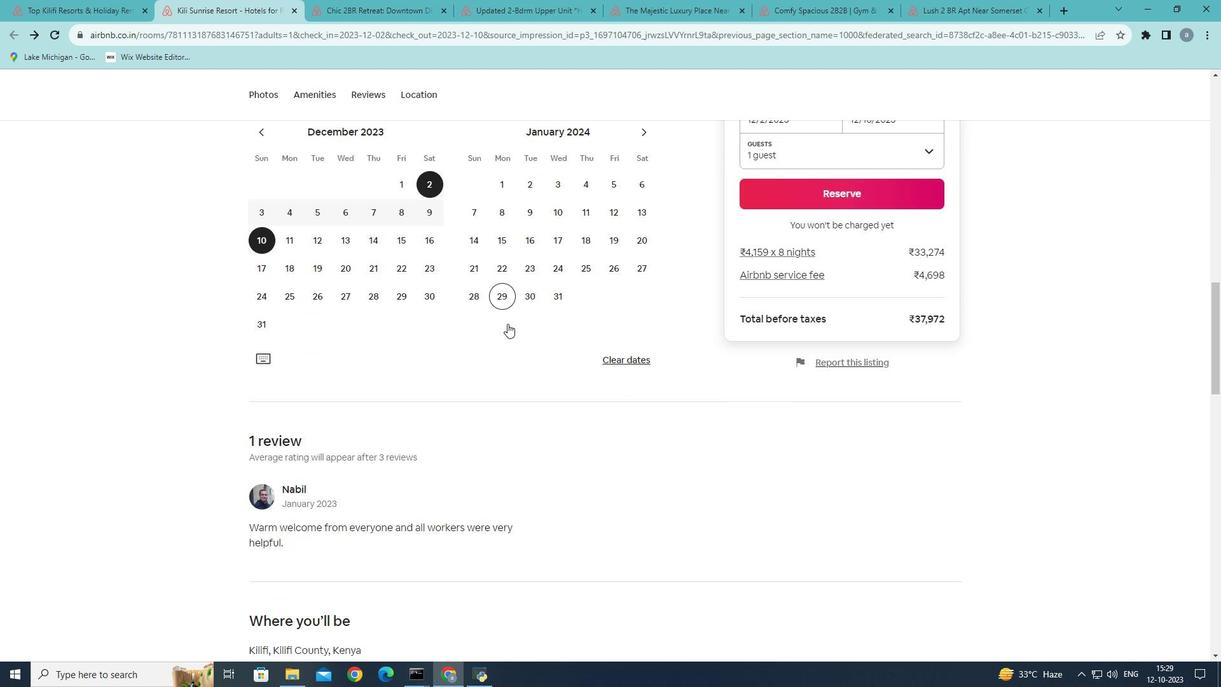 
Action: Mouse scrolled (507, 323) with delta (0, 0)
Screenshot: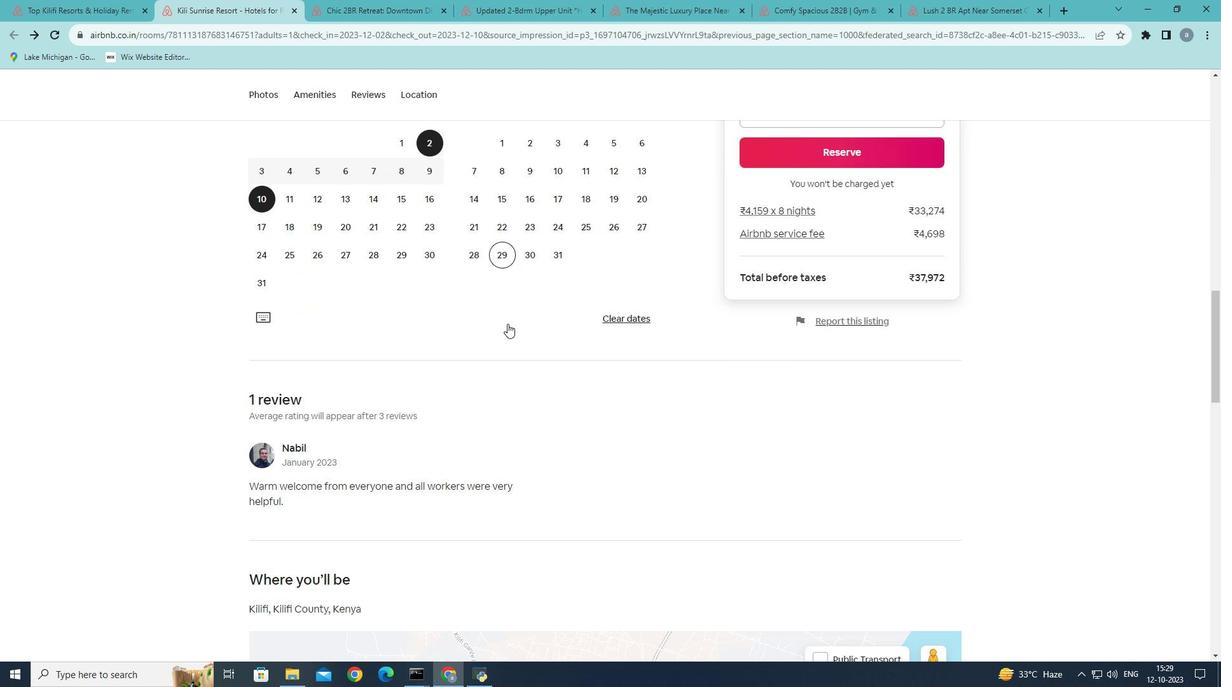 
Action: Mouse moved to (507, 323)
Screenshot: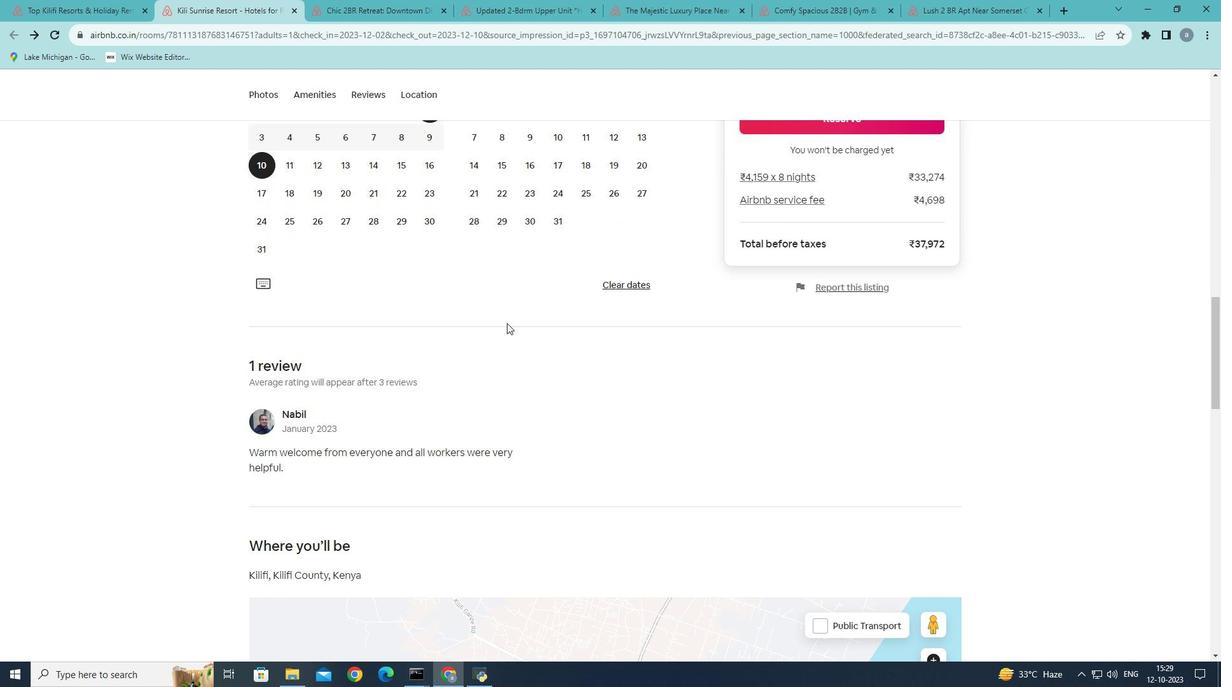 
Action: Mouse scrolled (507, 322) with delta (0, 0)
Screenshot: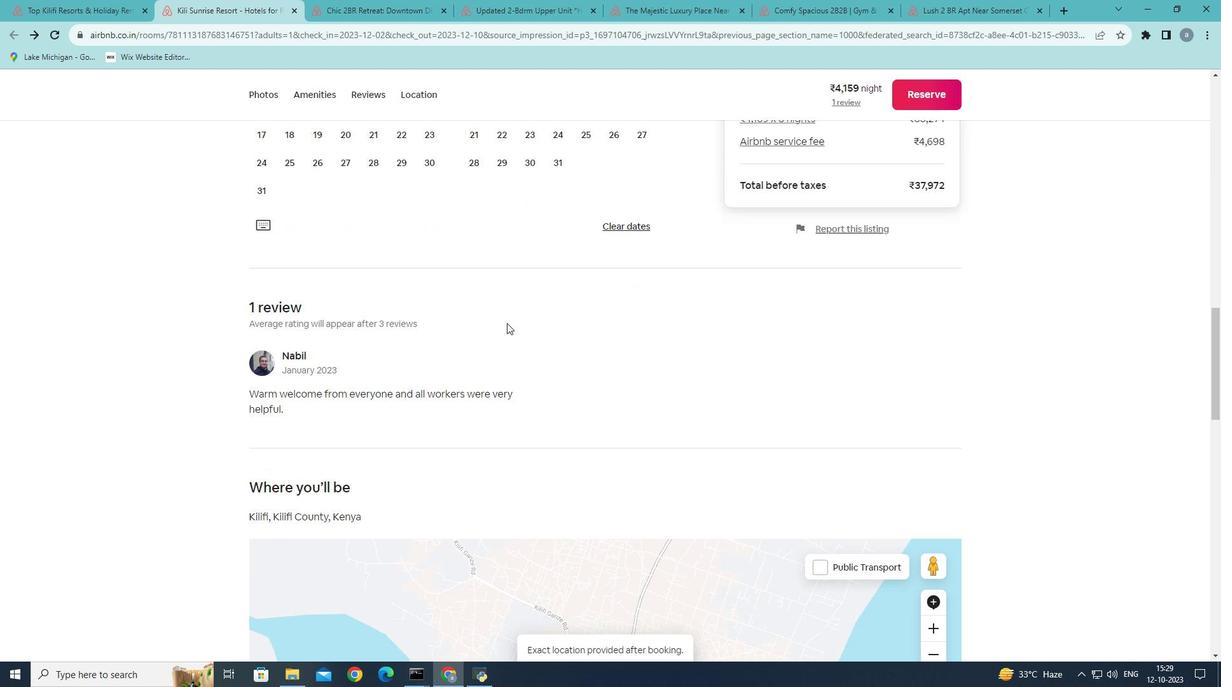 
Action: Mouse scrolled (507, 322) with delta (0, 0)
Screenshot: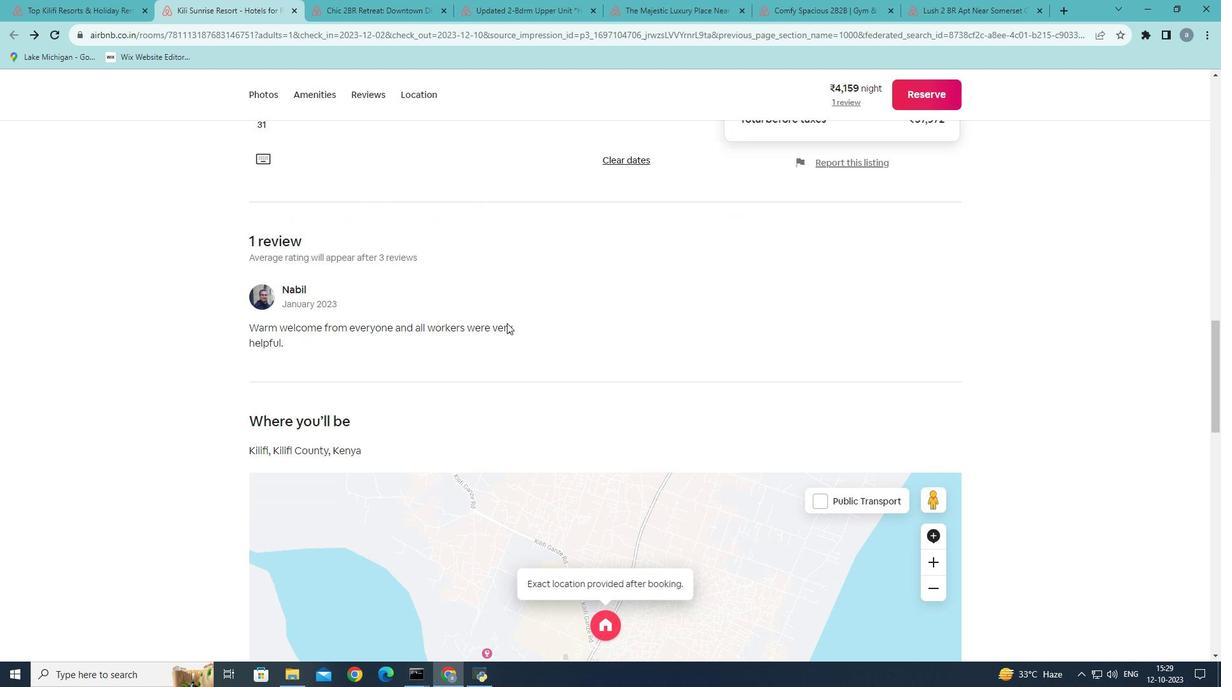 
Action: Mouse scrolled (507, 322) with delta (0, 0)
Screenshot: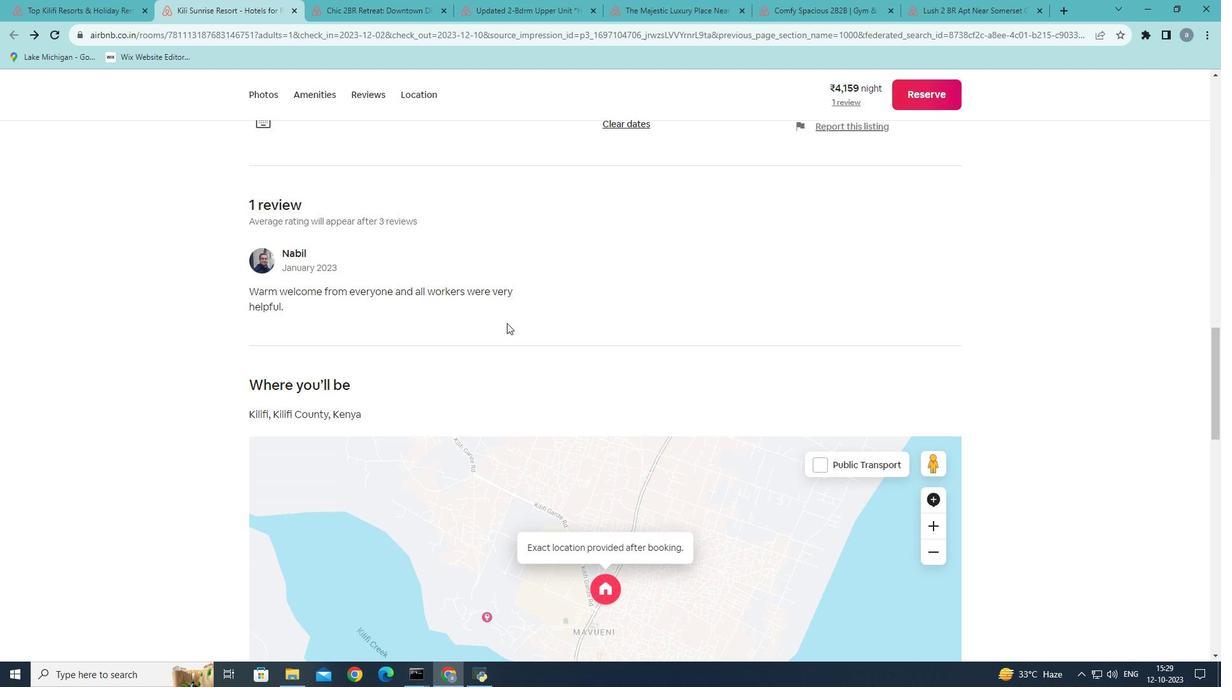 
Action: Mouse scrolled (507, 322) with delta (0, 0)
Screenshot: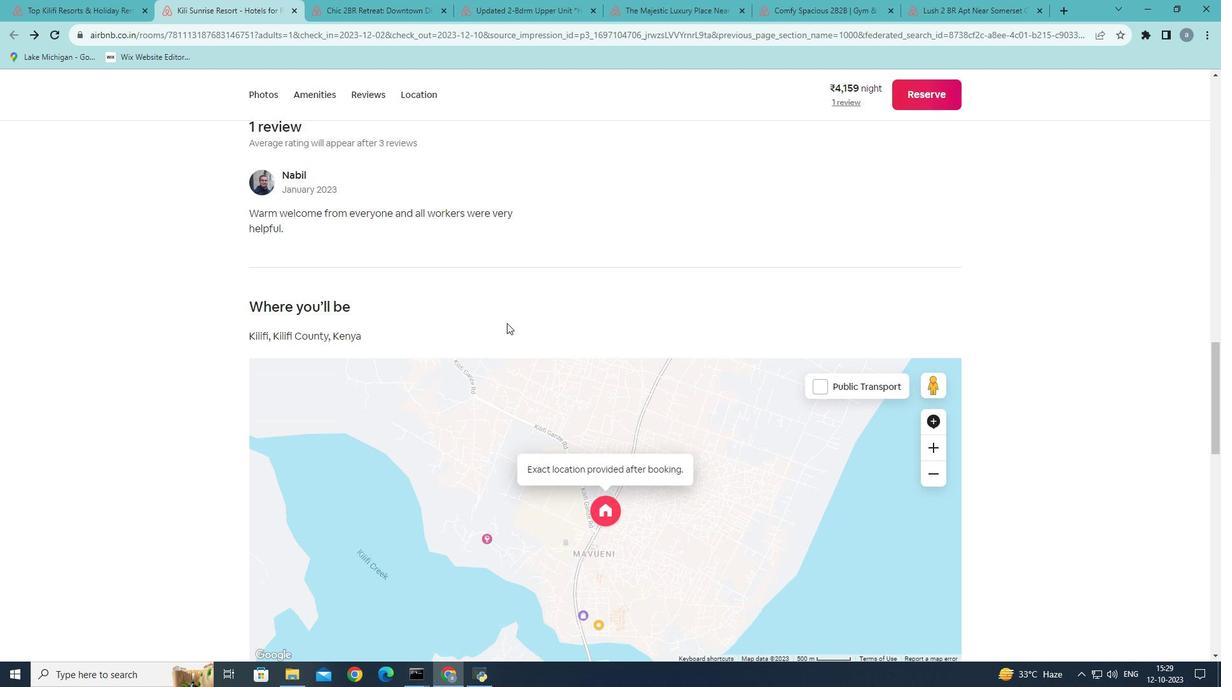 
Action: Mouse moved to (507, 322)
Screenshot: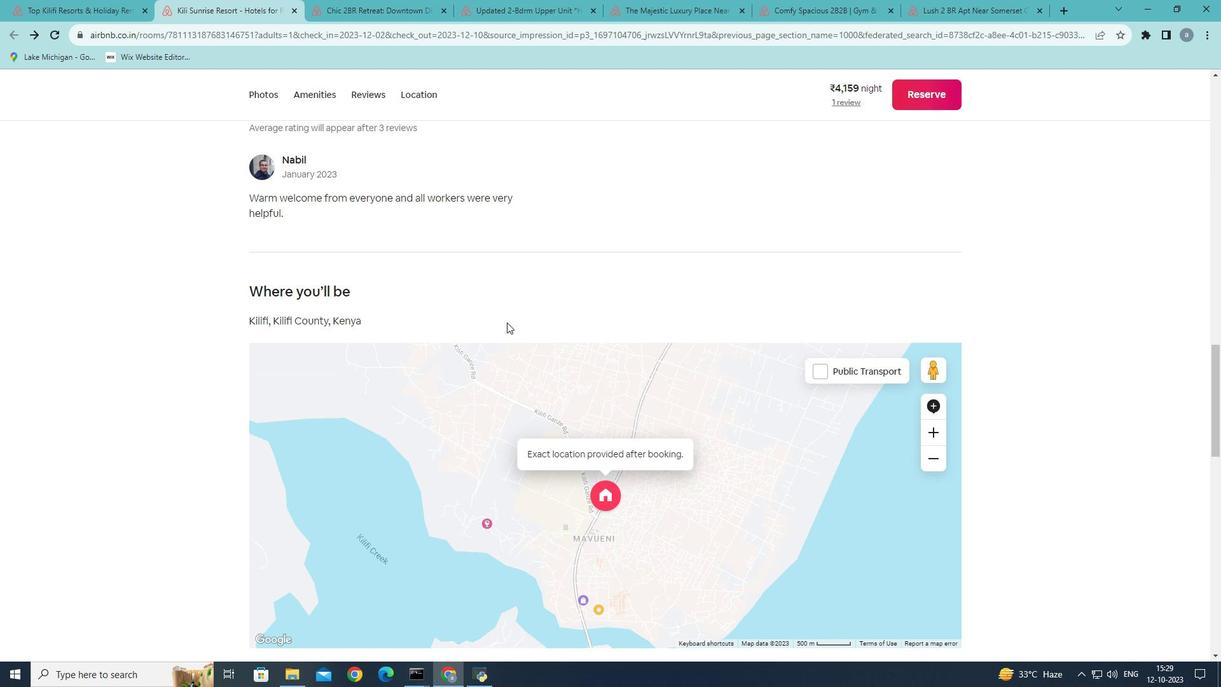 
Action: Mouse scrolled (507, 322) with delta (0, 0)
Screenshot: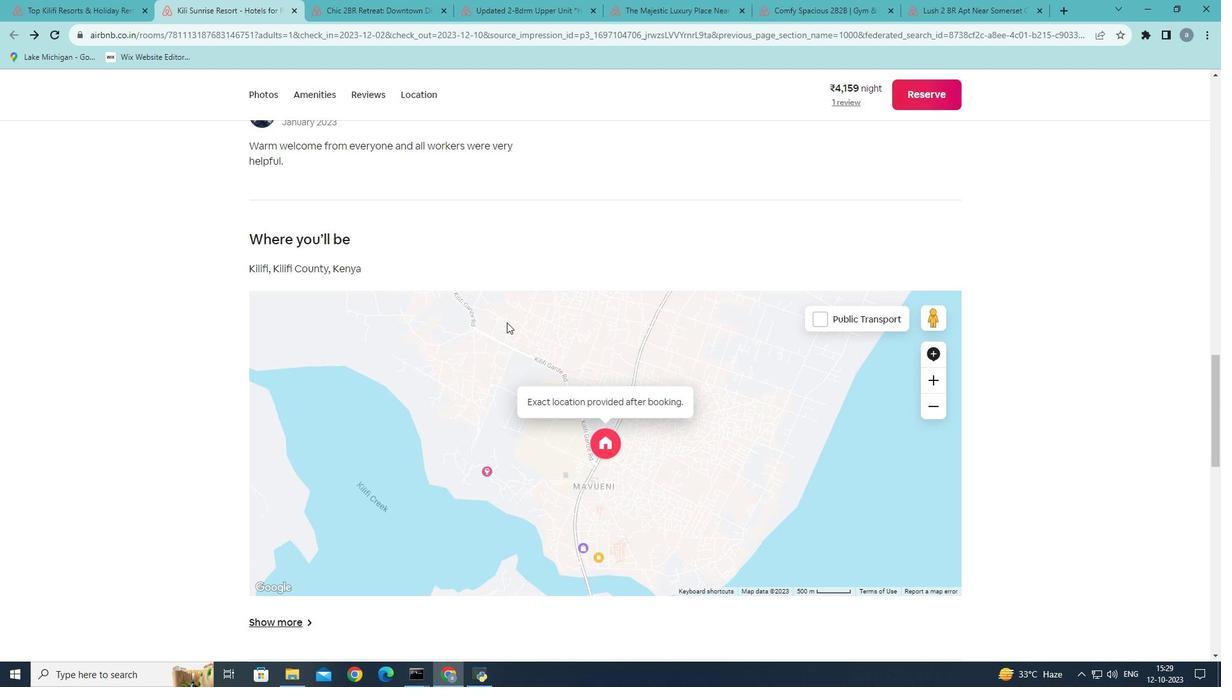
Action: Mouse scrolled (507, 322) with delta (0, 0)
Screenshot: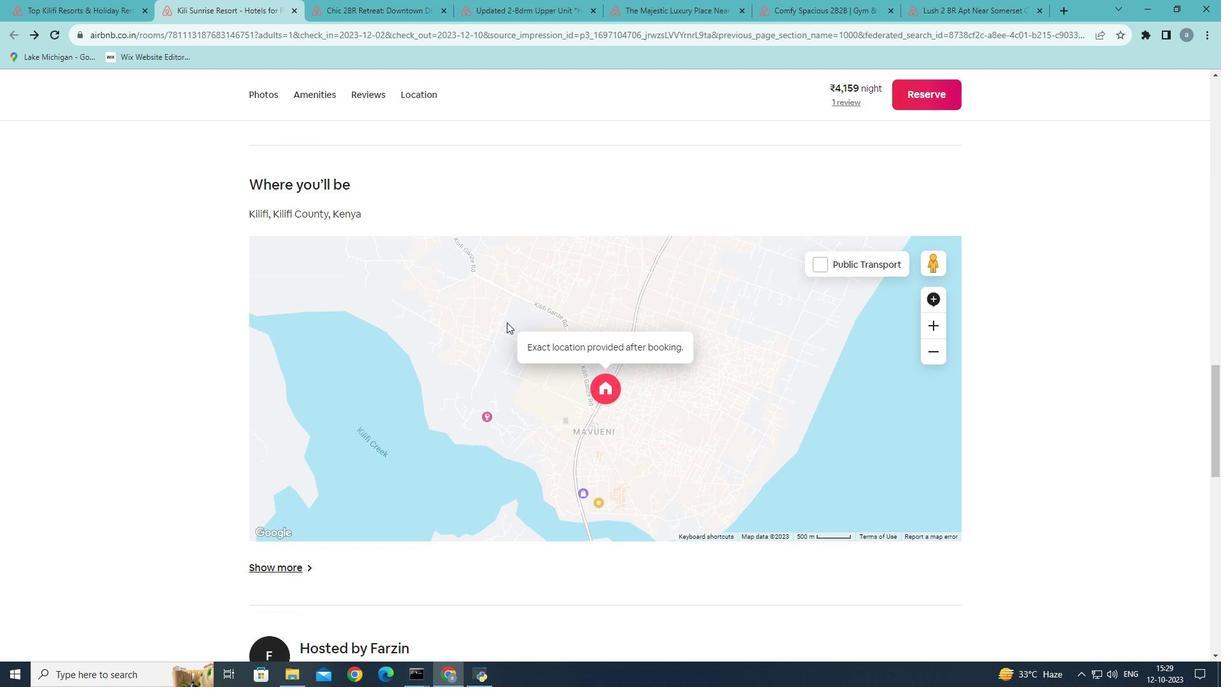 
Action: Mouse scrolled (507, 322) with delta (0, 0)
Screenshot: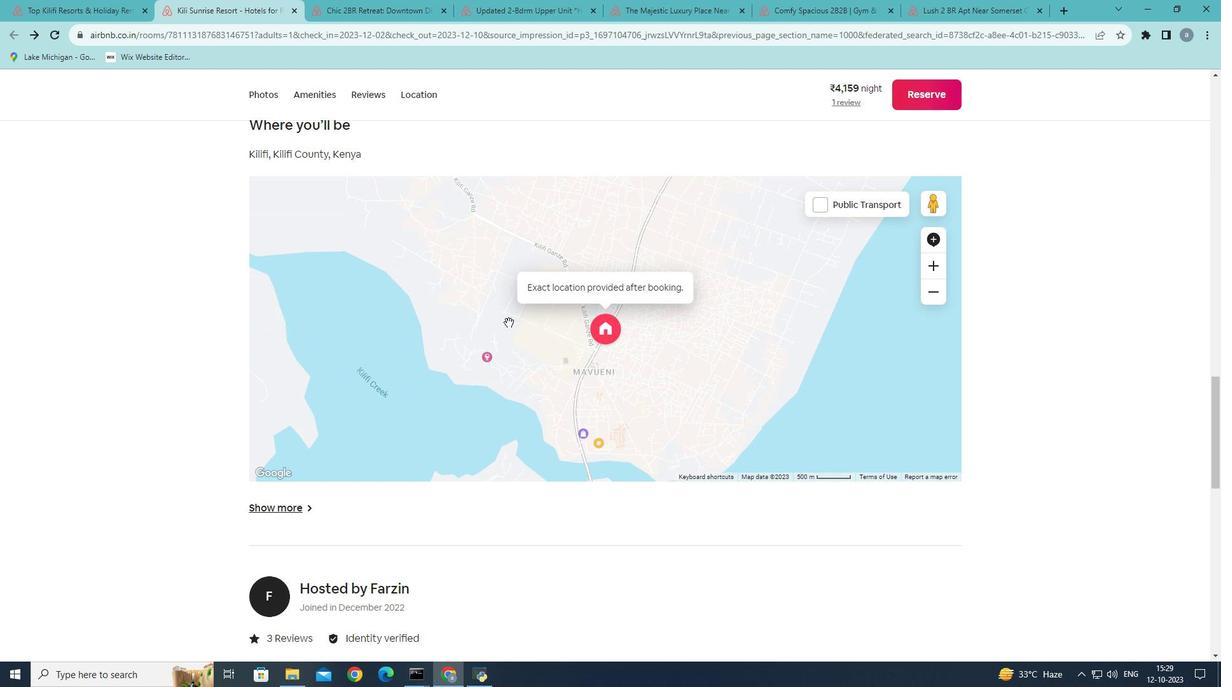 
Action: Mouse moved to (509, 322)
Screenshot: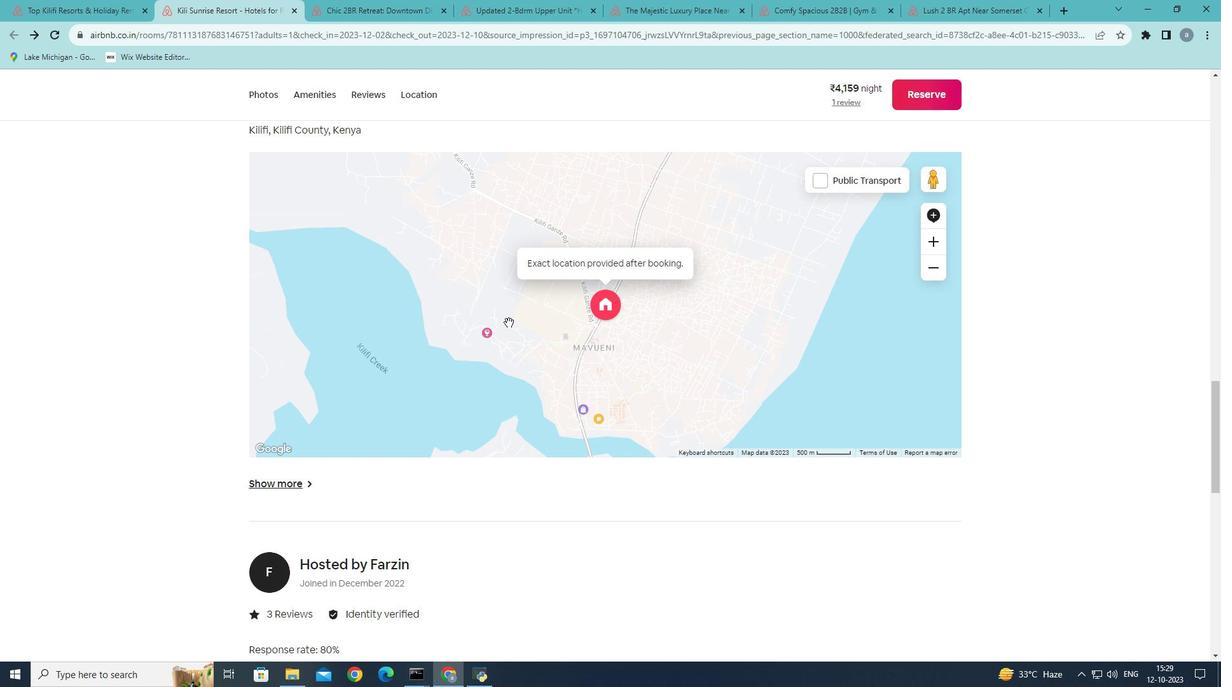 
Action: Mouse scrolled (509, 322) with delta (0, 0)
Screenshot: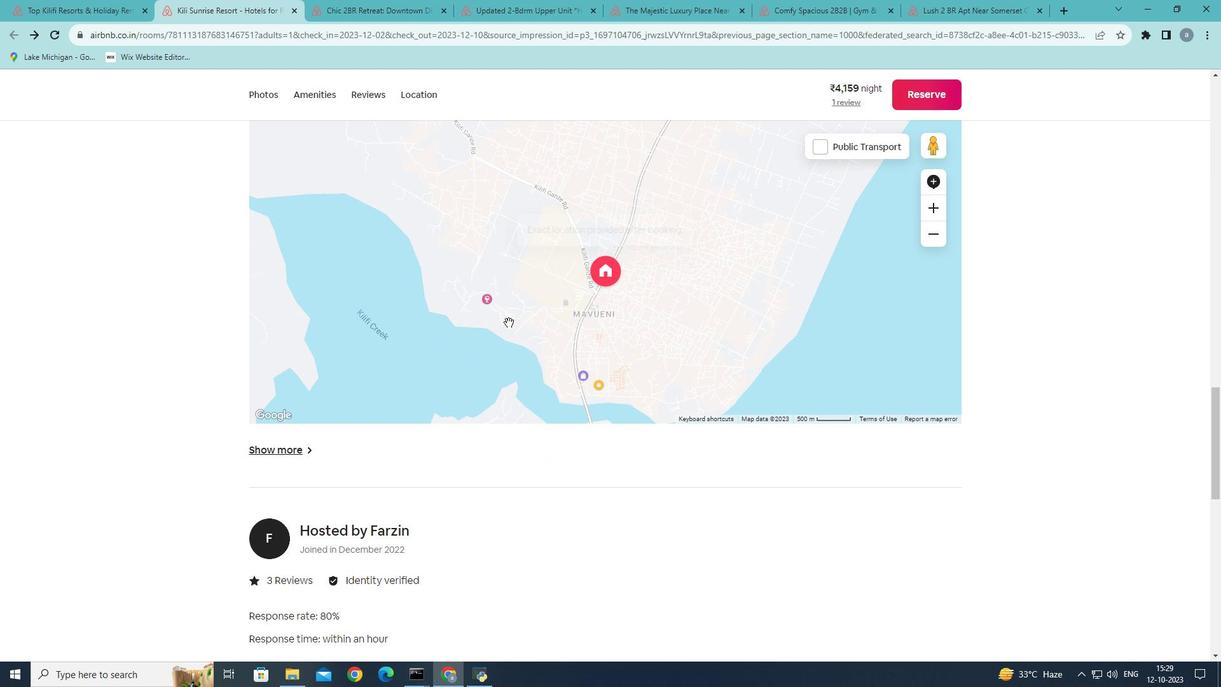 
Action: Mouse scrolled (509, 322) with delta (0, 0)
Screenshot: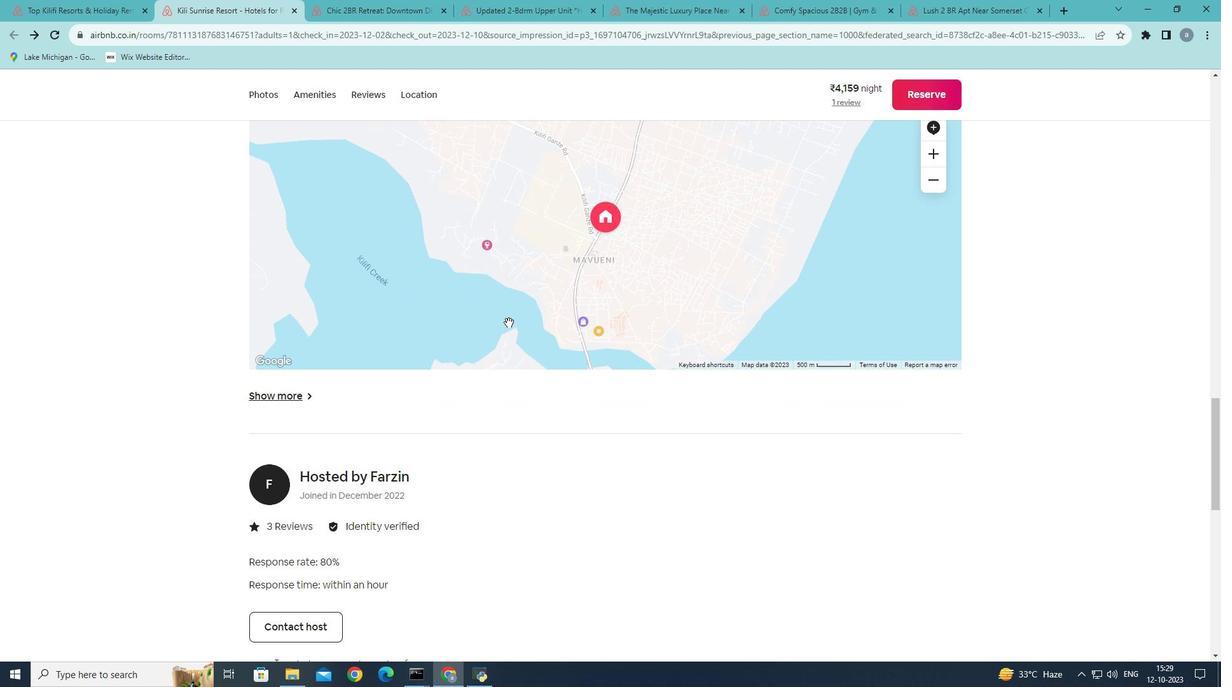 
Action: Mouse moved to (509, 322)
Screenshot: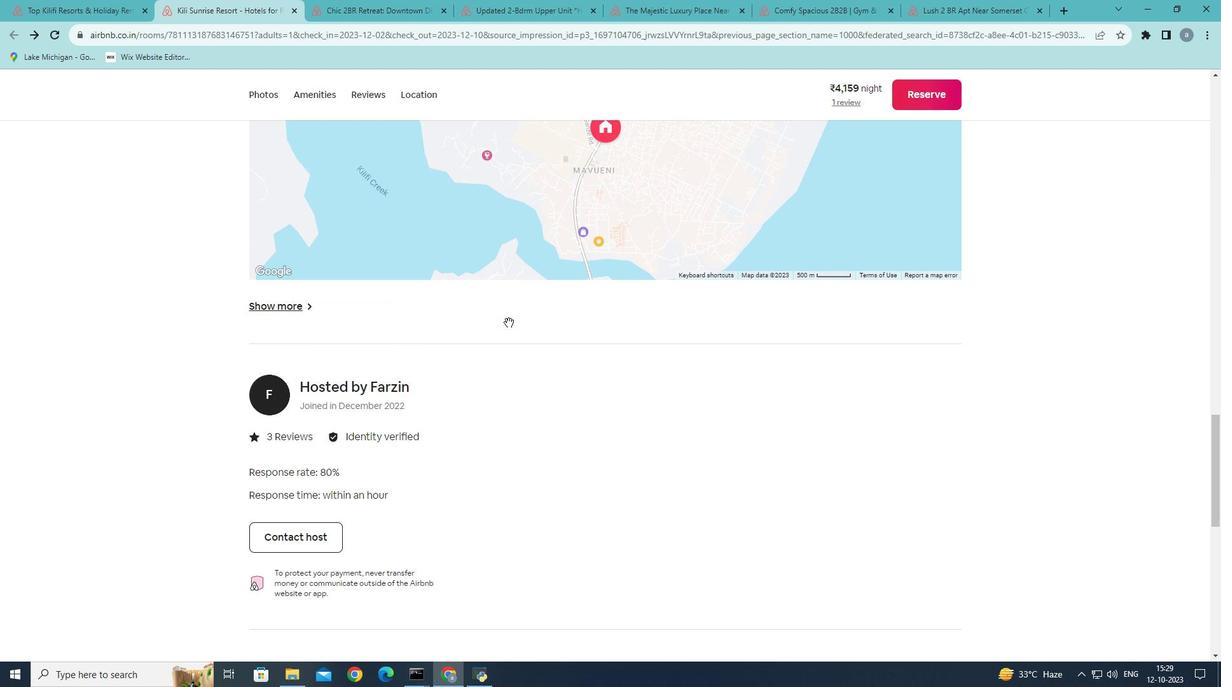 
Action: Mouse scrolled (509, 322) with delta (0, 0)
Screenshot: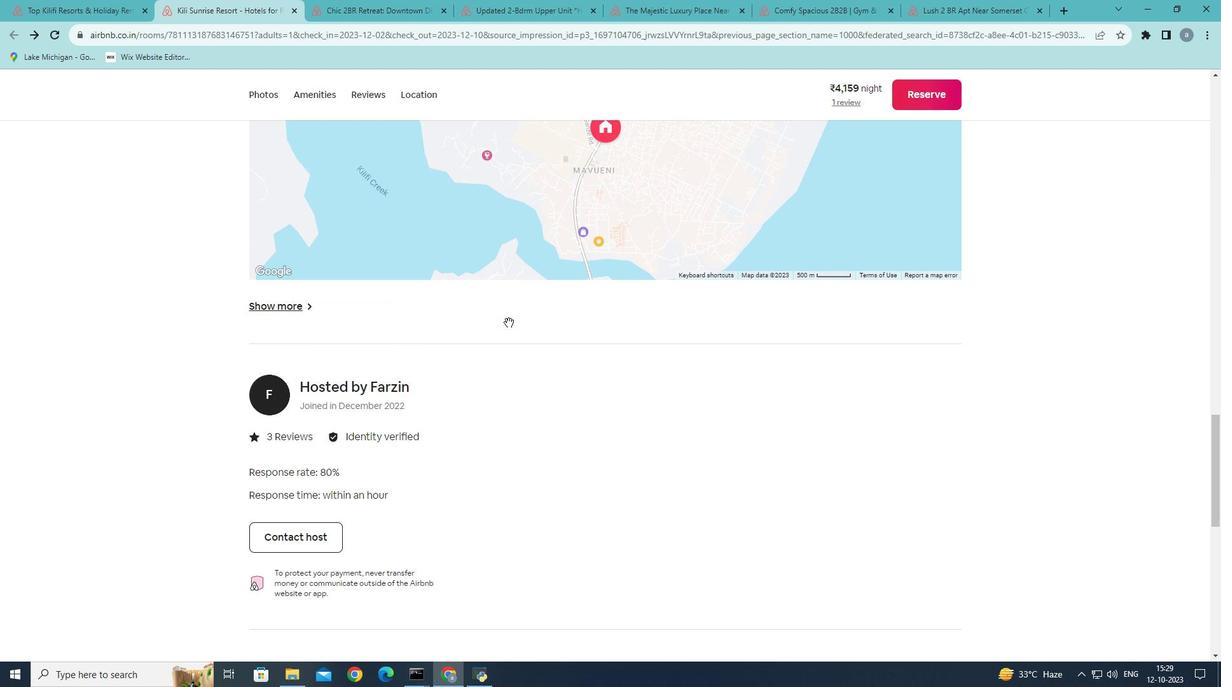 
Action: Mouse moved to (509, 322)
Screenshot: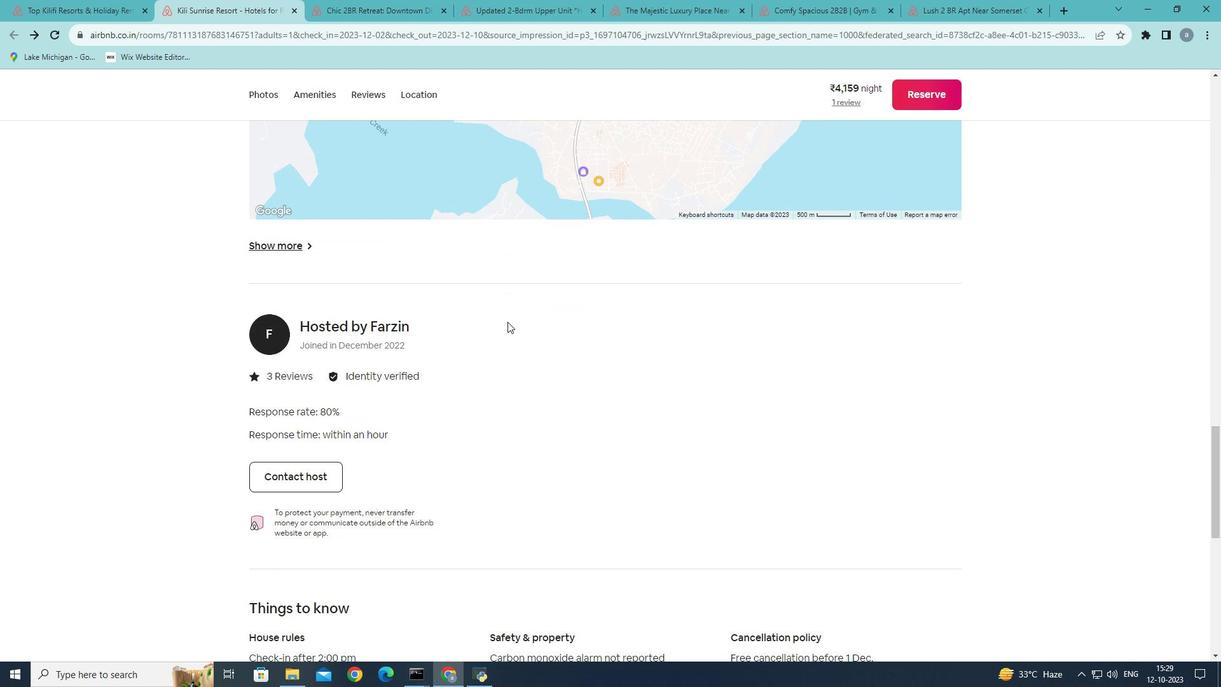 
Action: Mouse scrolled (509, 322) with delta (0, 0)
Screenshot: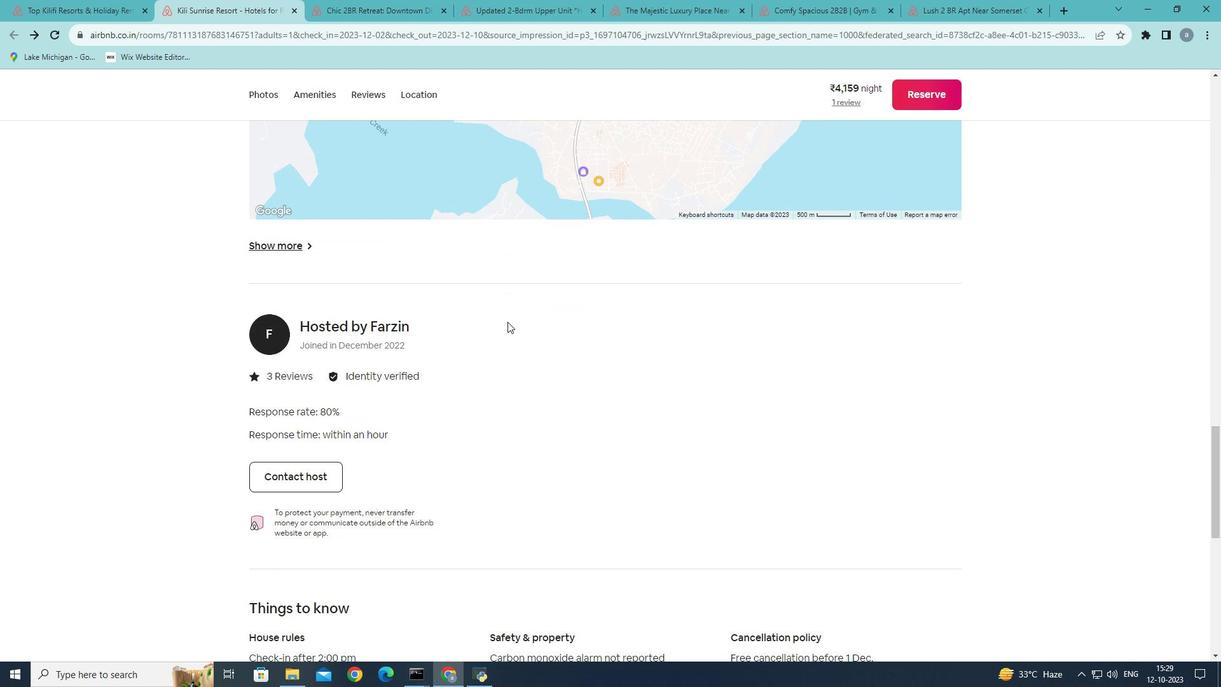 
Action: Mouse moved to (506, 321)
Screenshot: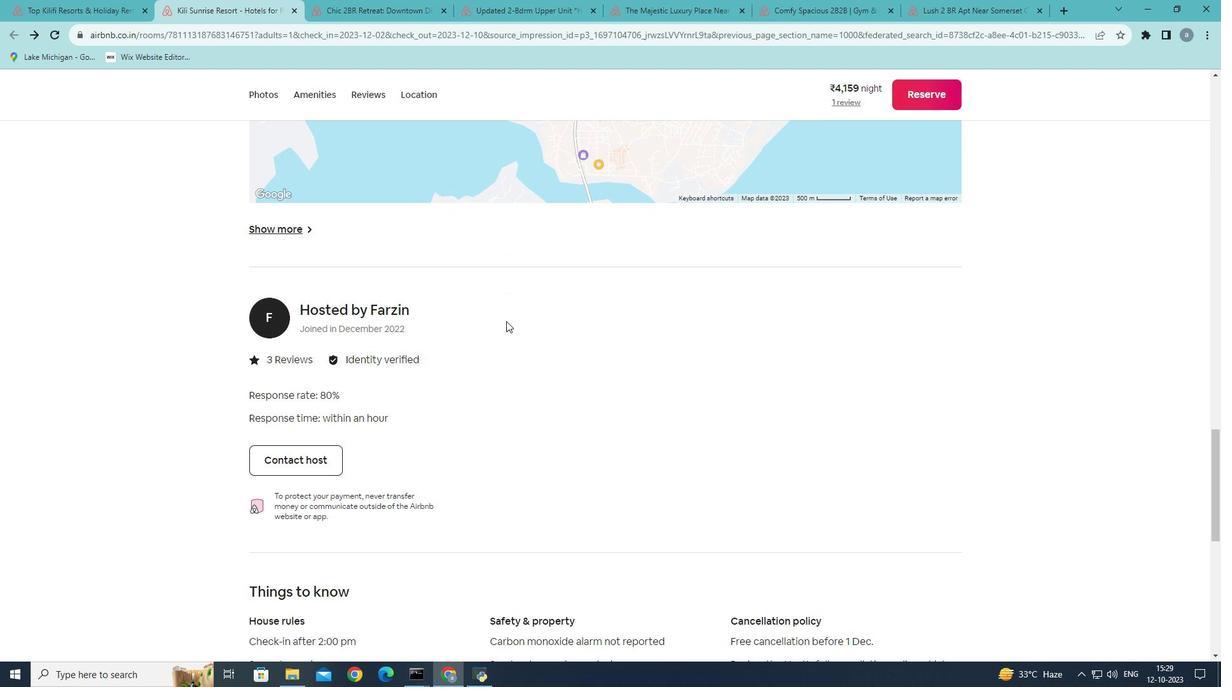 
Action: Mouse scrolled (506, 320) with delta (0, 0)
Screenshot: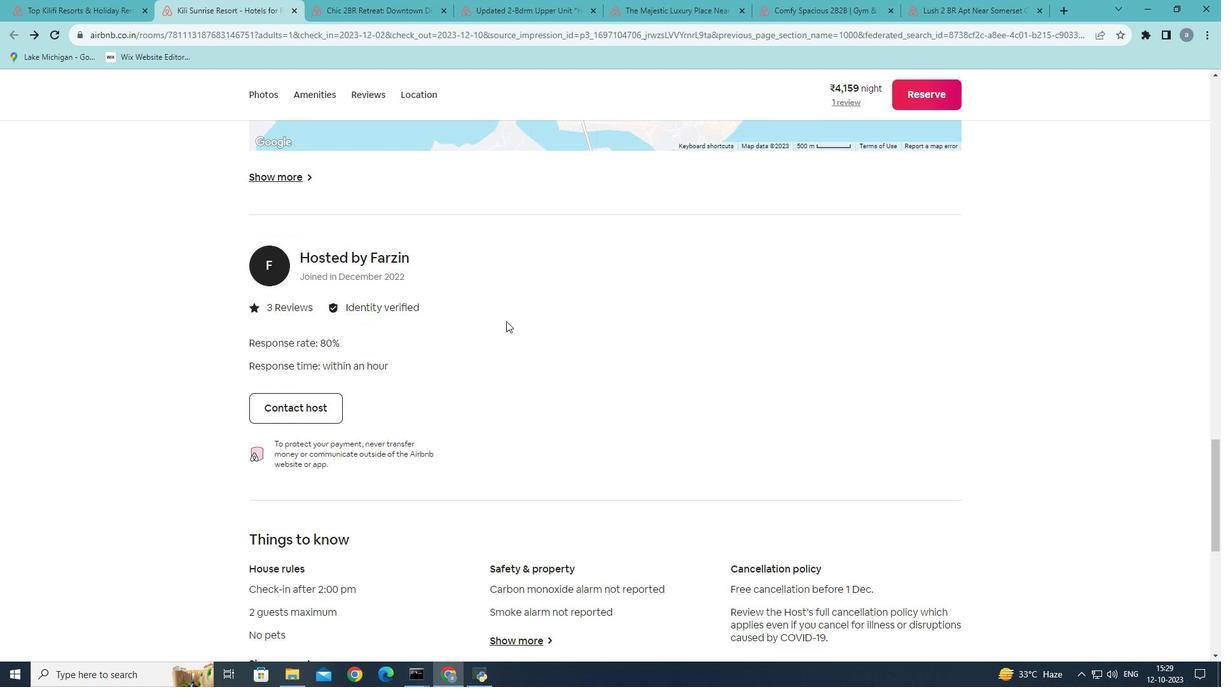 
Action: Mouse scrolled (506, 320) with delta (0, 0)
Screenshot: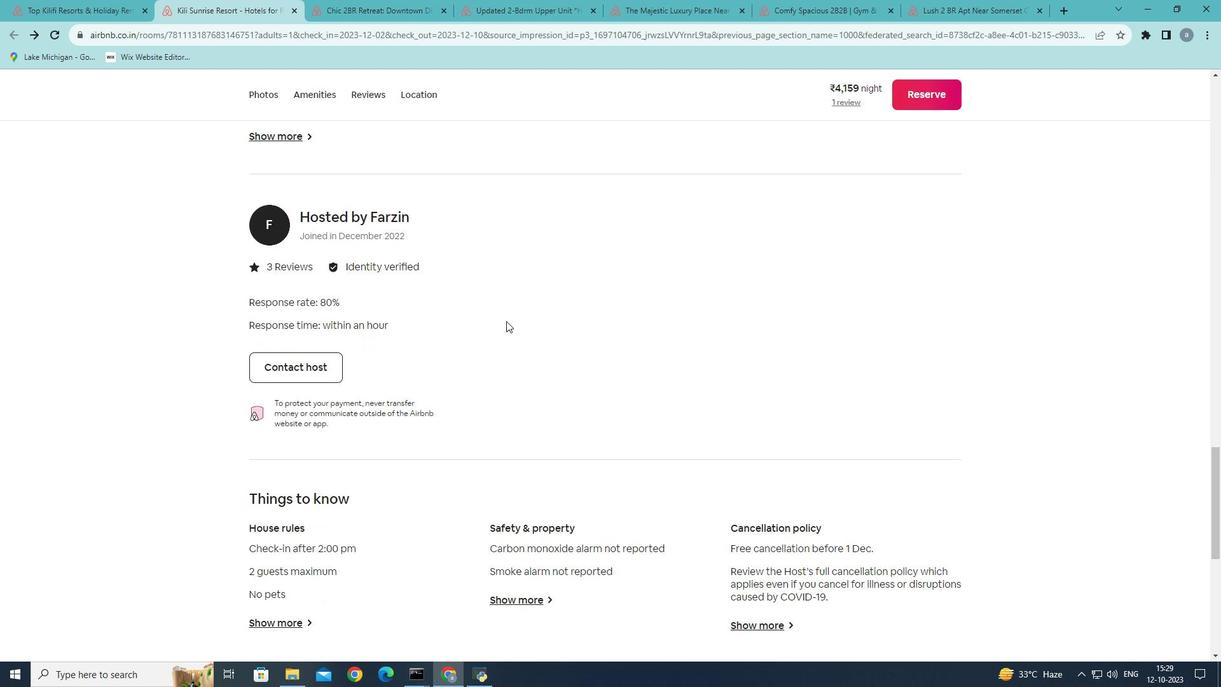 
Action: Mouse scrolled (506, 320) with delta (0, 0)
Screenshot: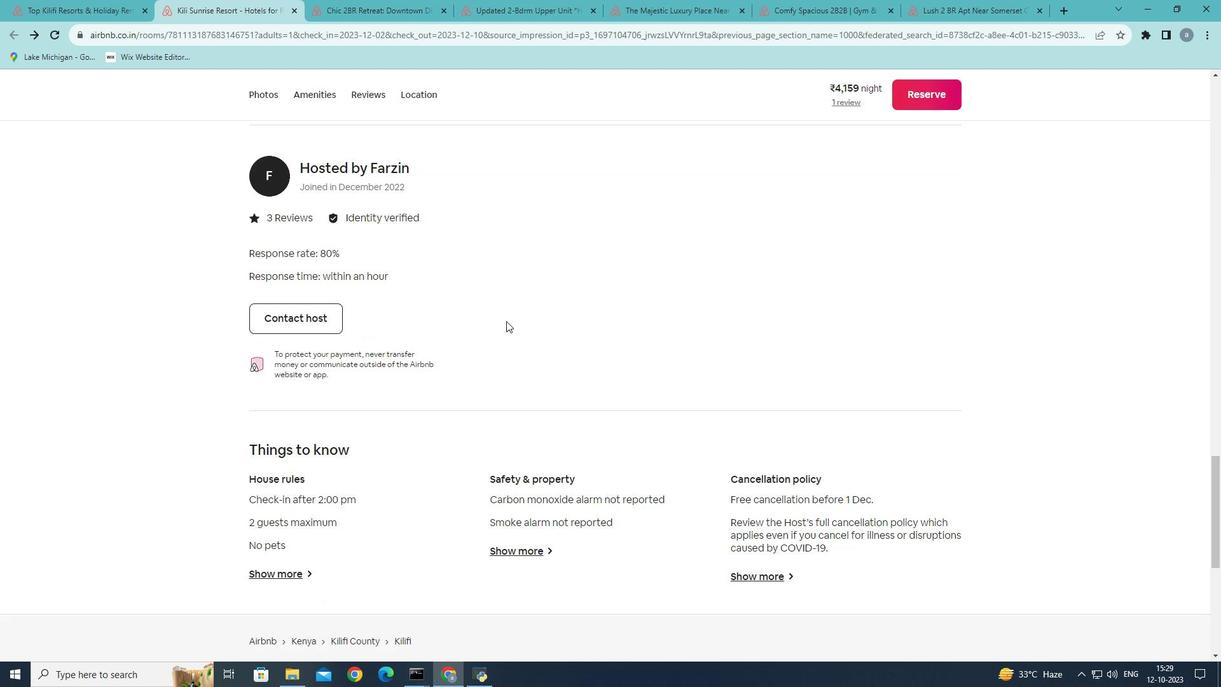 
Action: Mouse scrolled (506, 320) with delta (0, 0)
Screenshot: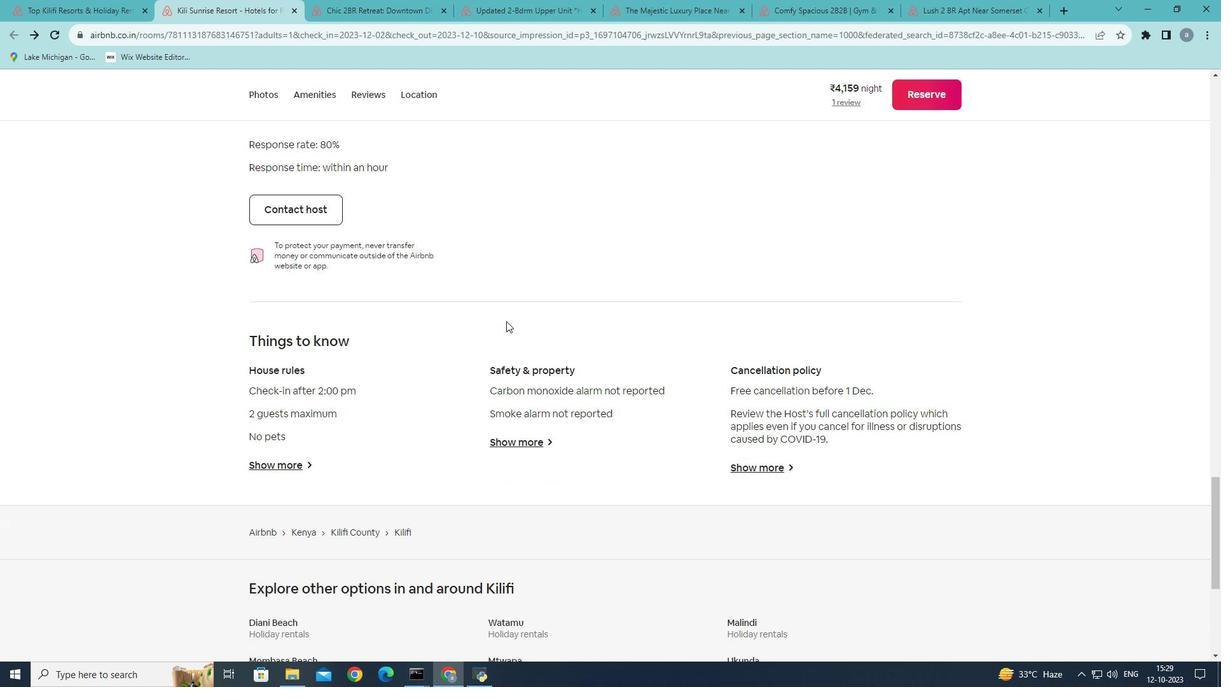 
Action: Mouse scrolled (506, 320) with delta (0, 0)
Screenshot: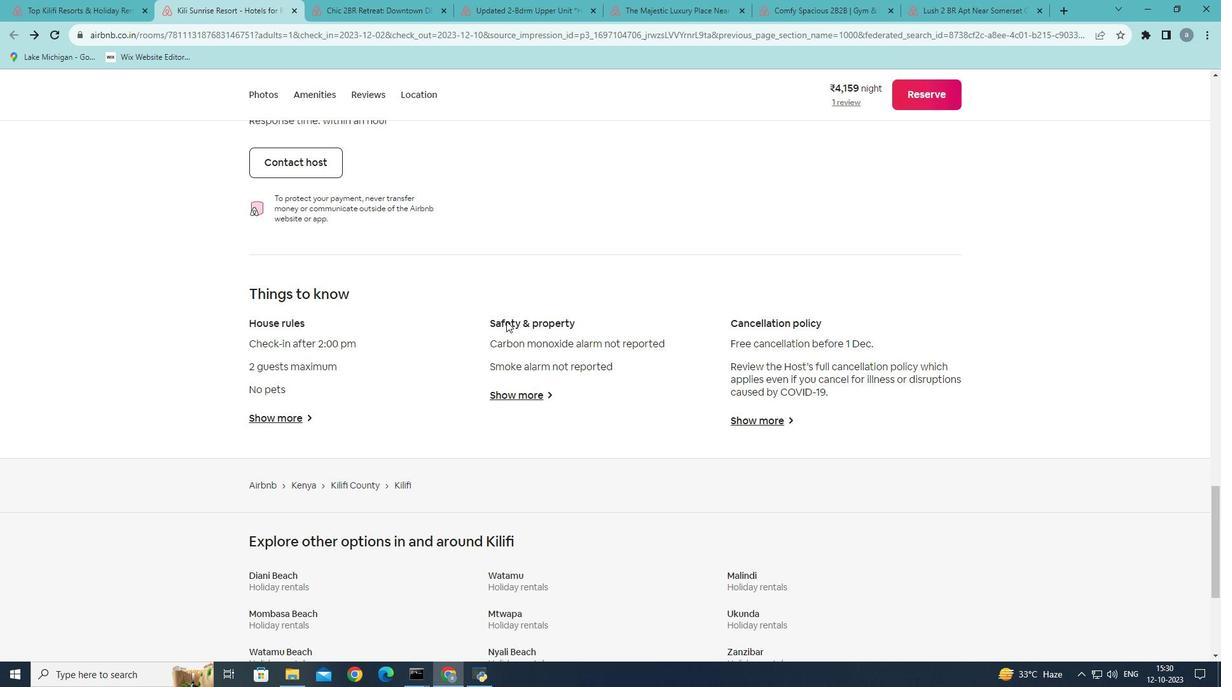 
Action: Mouse scrolled (506, 320) with delta (0, 0)
Screenshot: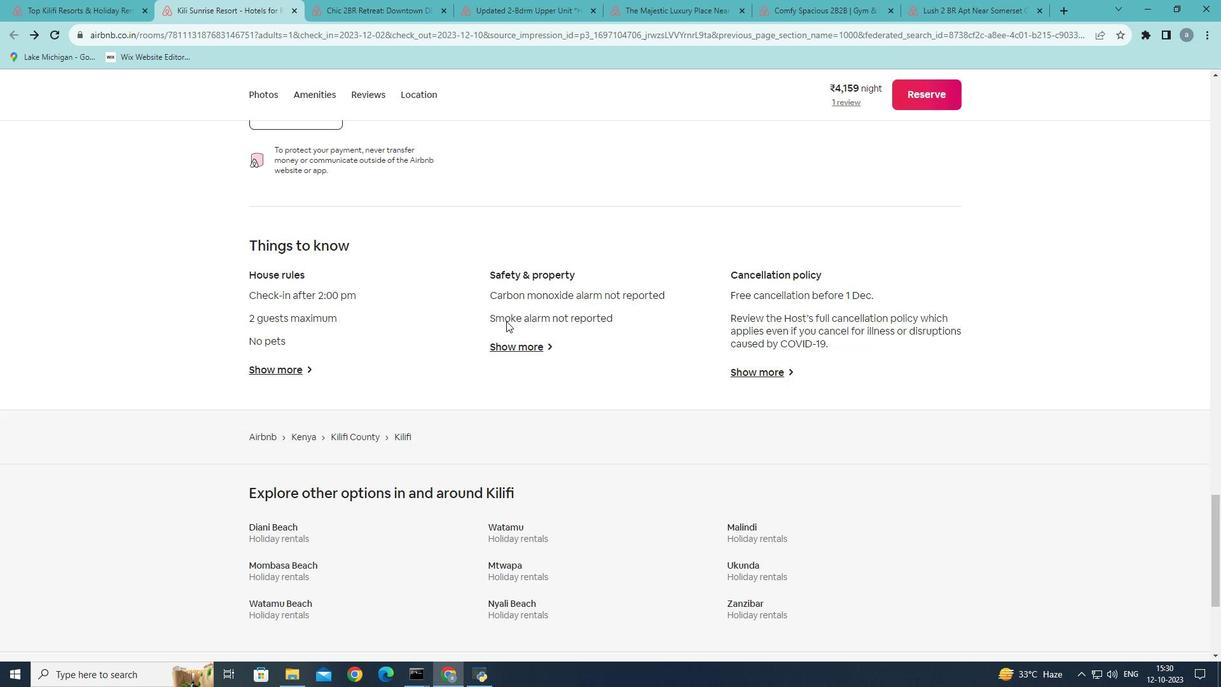
Action: Mouse scrolled (506, 320) with delta (0, 0)
Screenshot: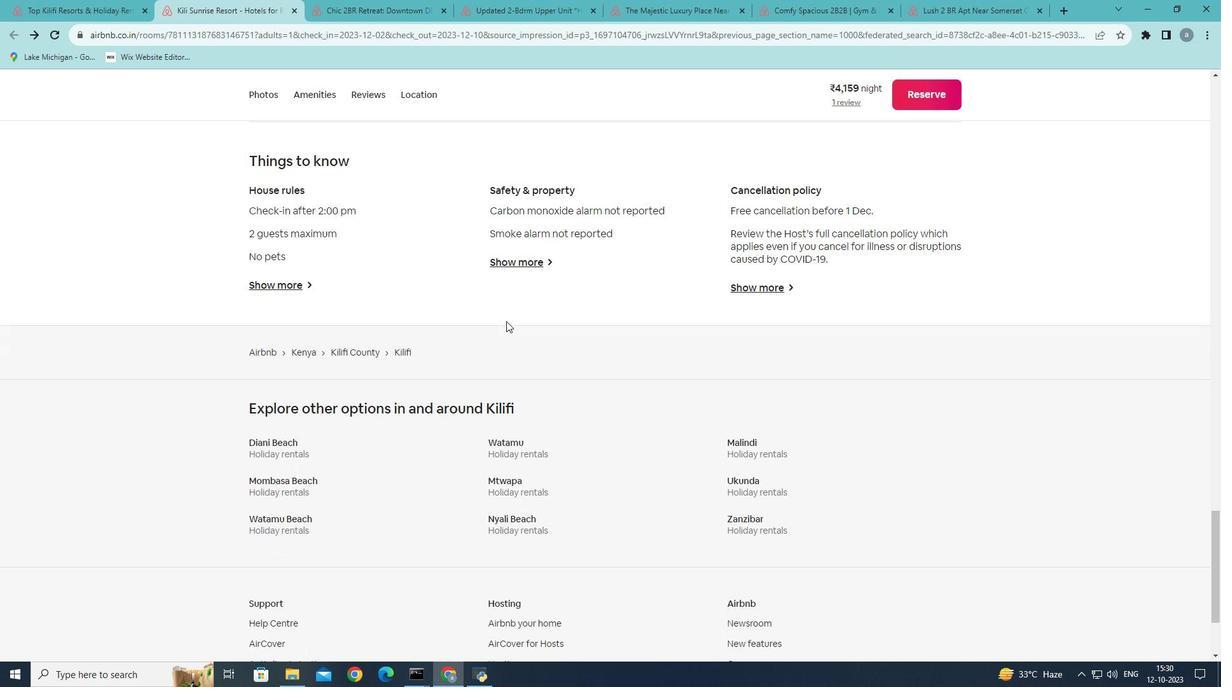 
Action: Mouse scrolled (506, 320) with delta (0, 0)
Screenshot: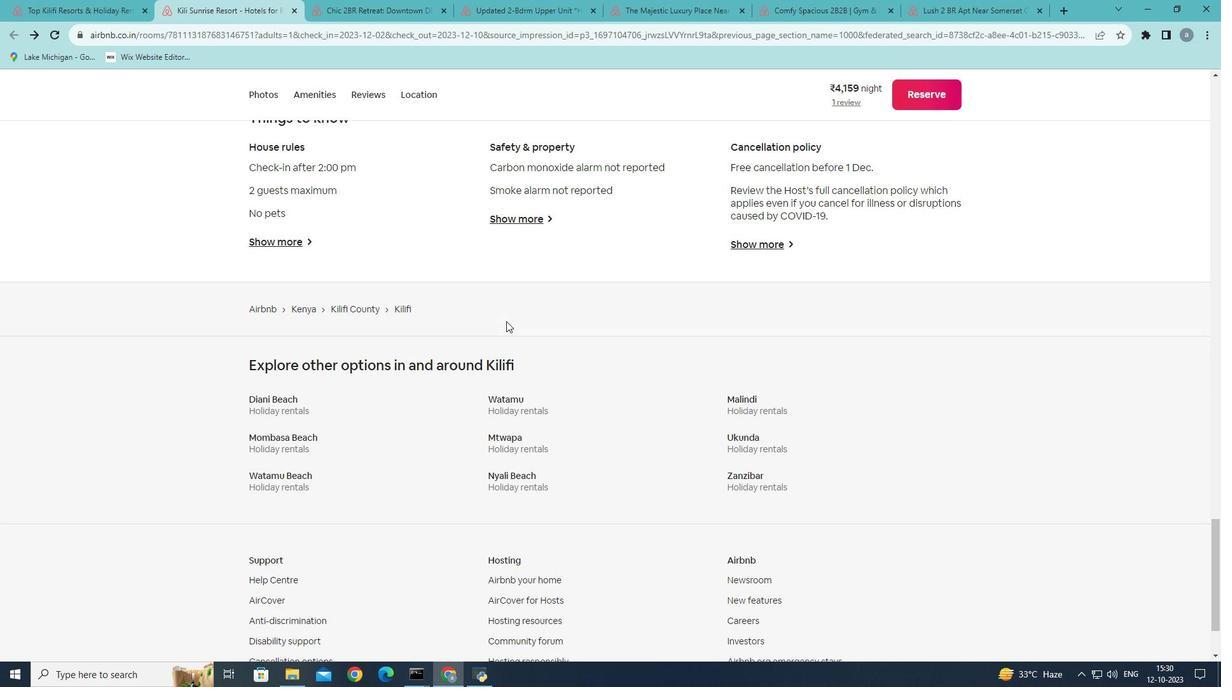 
Action: Mouse scrolled (506, 320) with delta (0, 0)
Screenshot: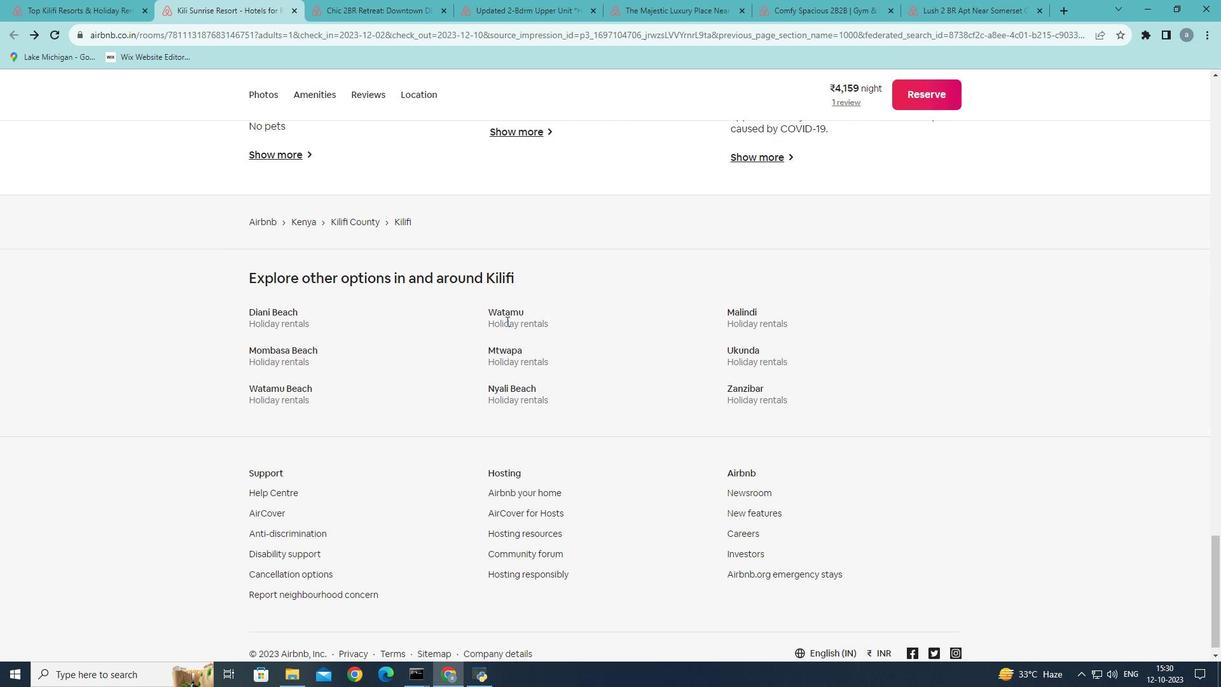 
Action: Mouse scrolled (506, 320) with delta (0, 0)
Screenshot: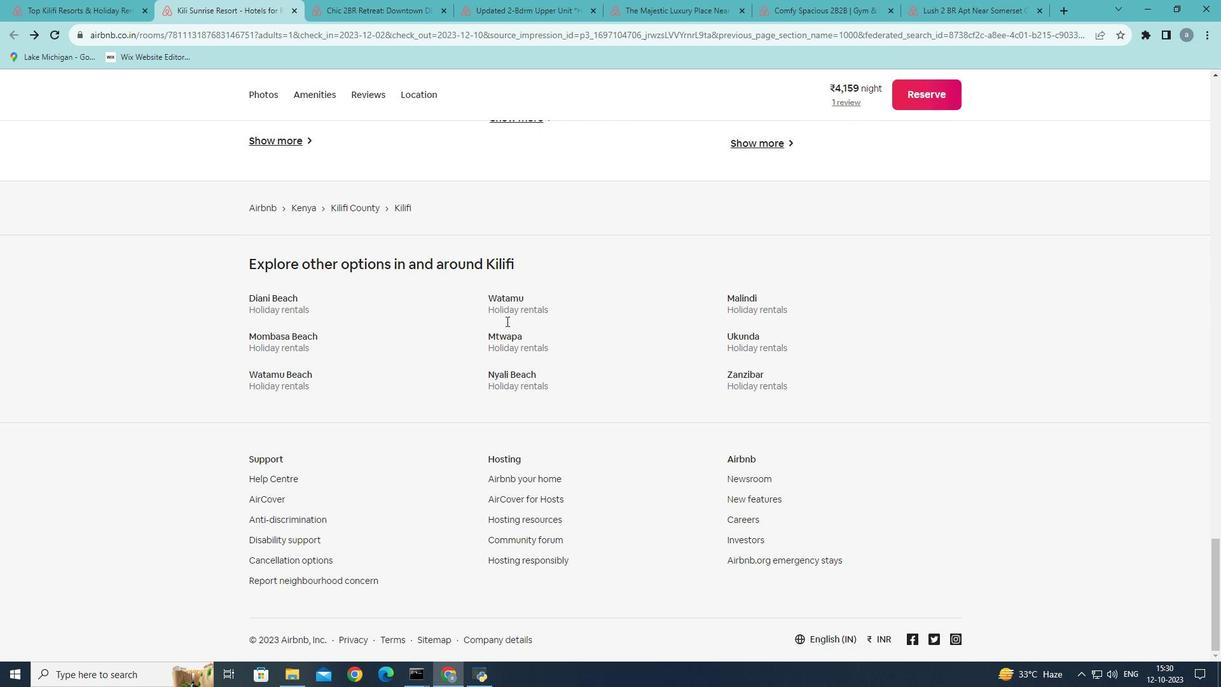 
Action: Mouse scrolled (506, 320) with delta (0, 0)
Screenshot: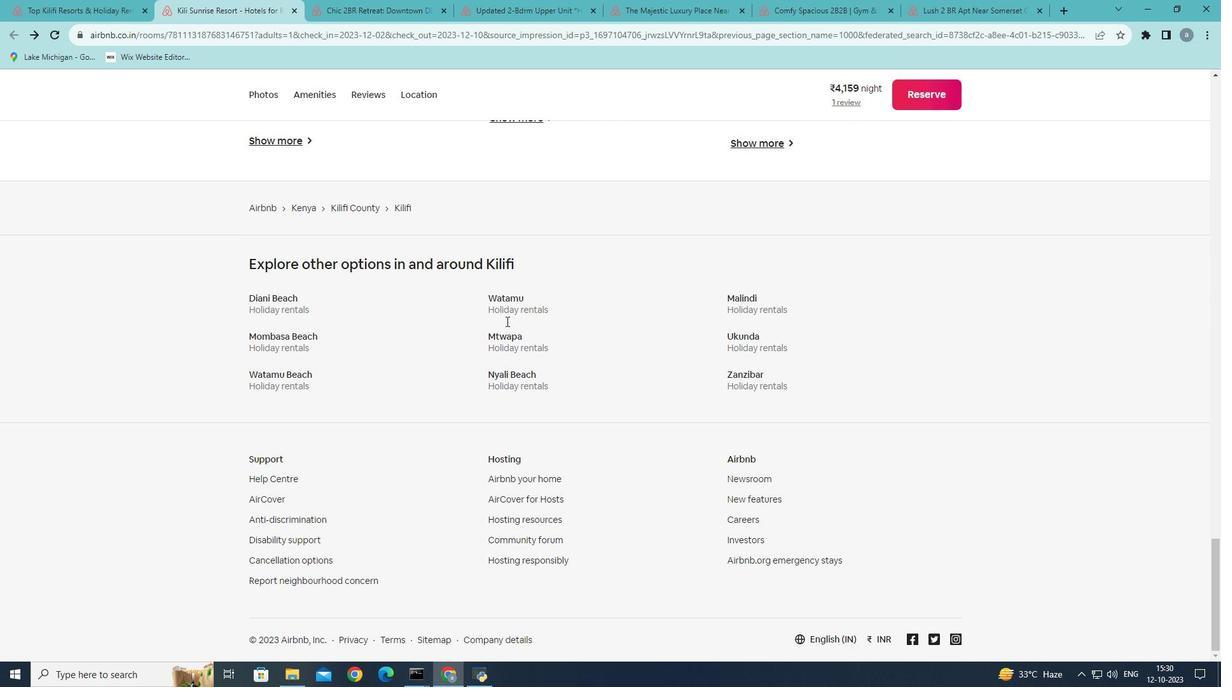 
Action: Mouse scrolled (506, 320) with delta (0, 0)
Screenshot: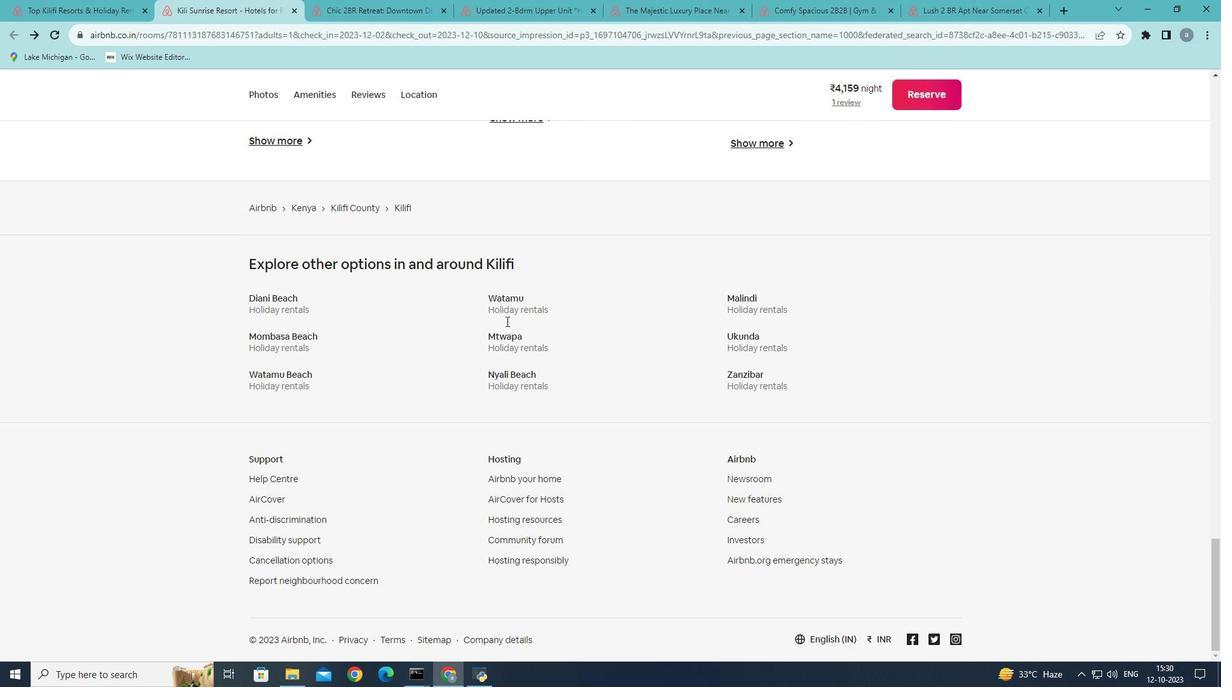 
Action: Mouse scrolled (506, 320) with delta (0, 0)
Screenshot: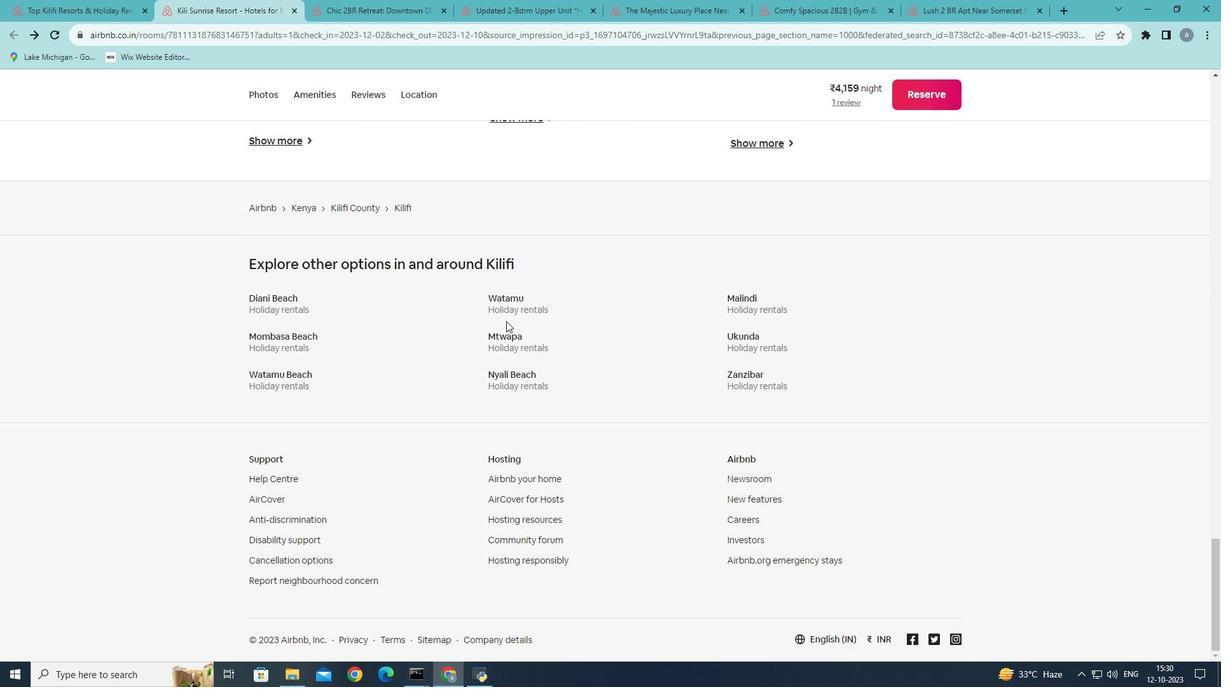 
Action: Mouse scrolled (506, 320) with delta (0, 0)
Screenshot: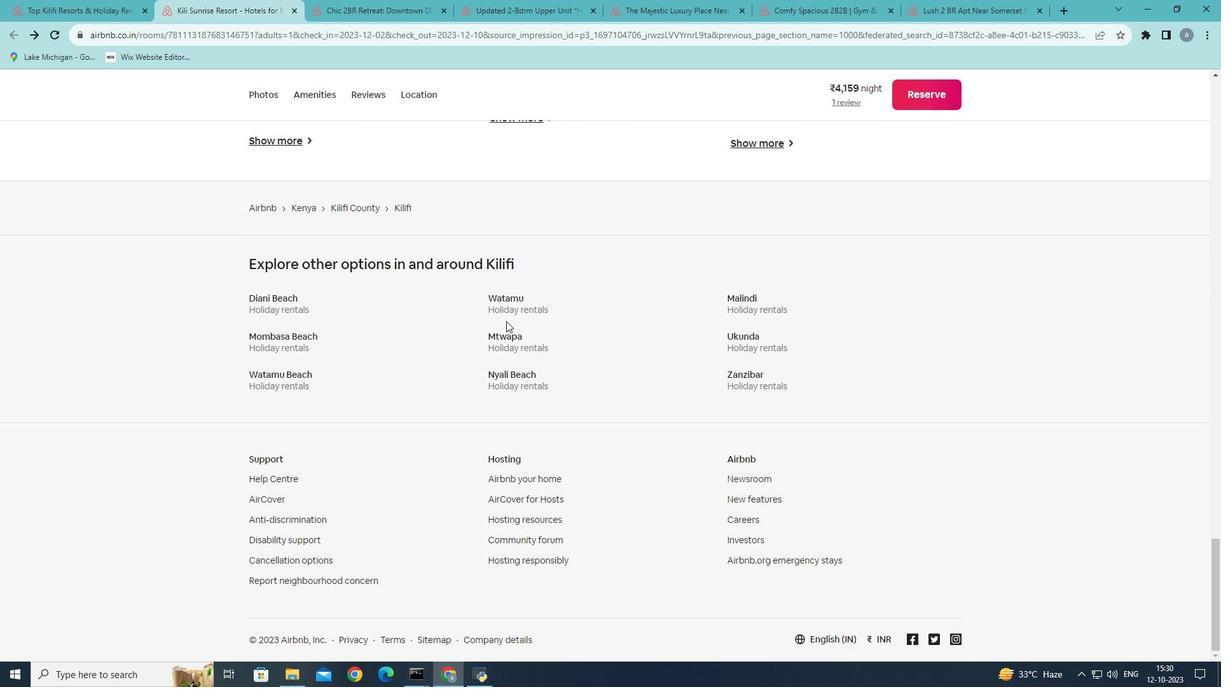 
Action: Mouse scrolled (506, 320) with delta (0, 0)
Screenshot: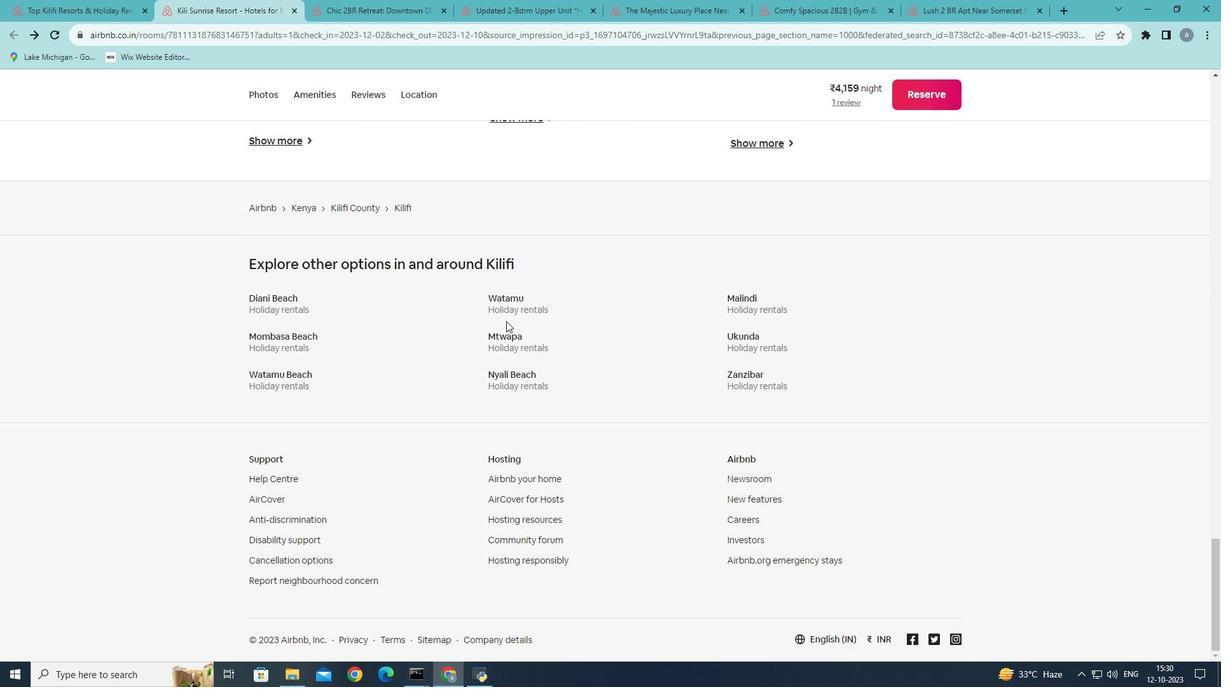 
Action: Mouse scrolled (506, 320) with delta (0, 0)
Screenshot: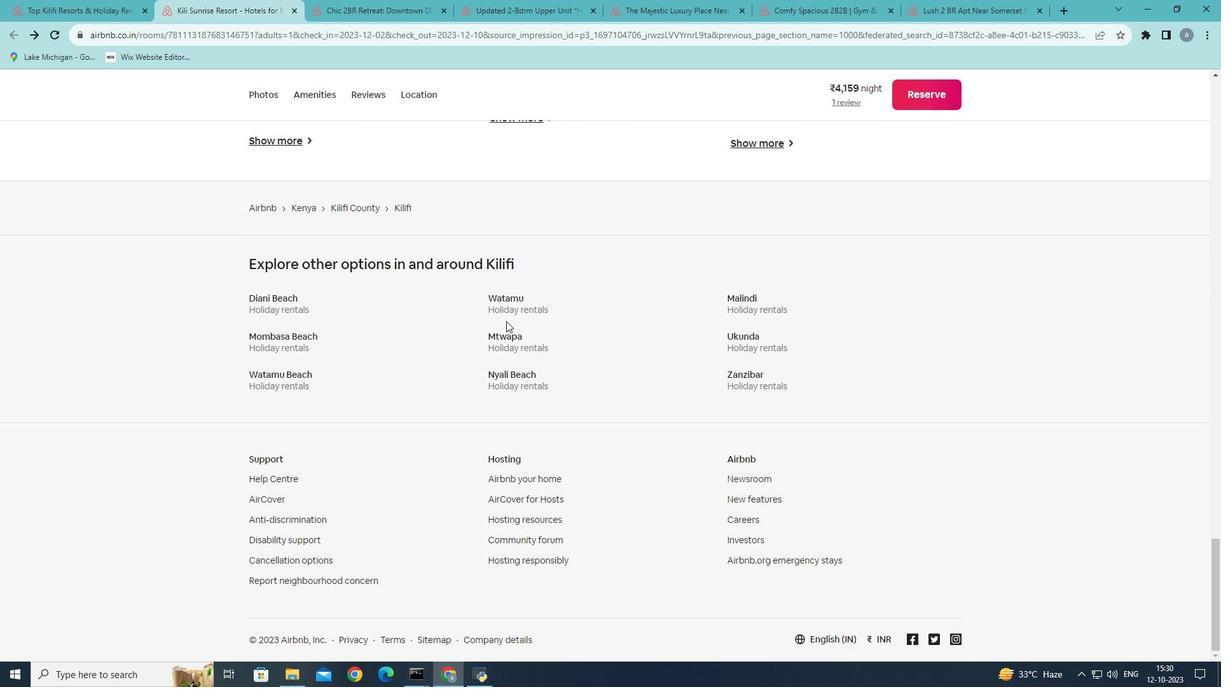 
Action: Mouse scrolled (506, 320) with delta (0, 0)
Screenshot: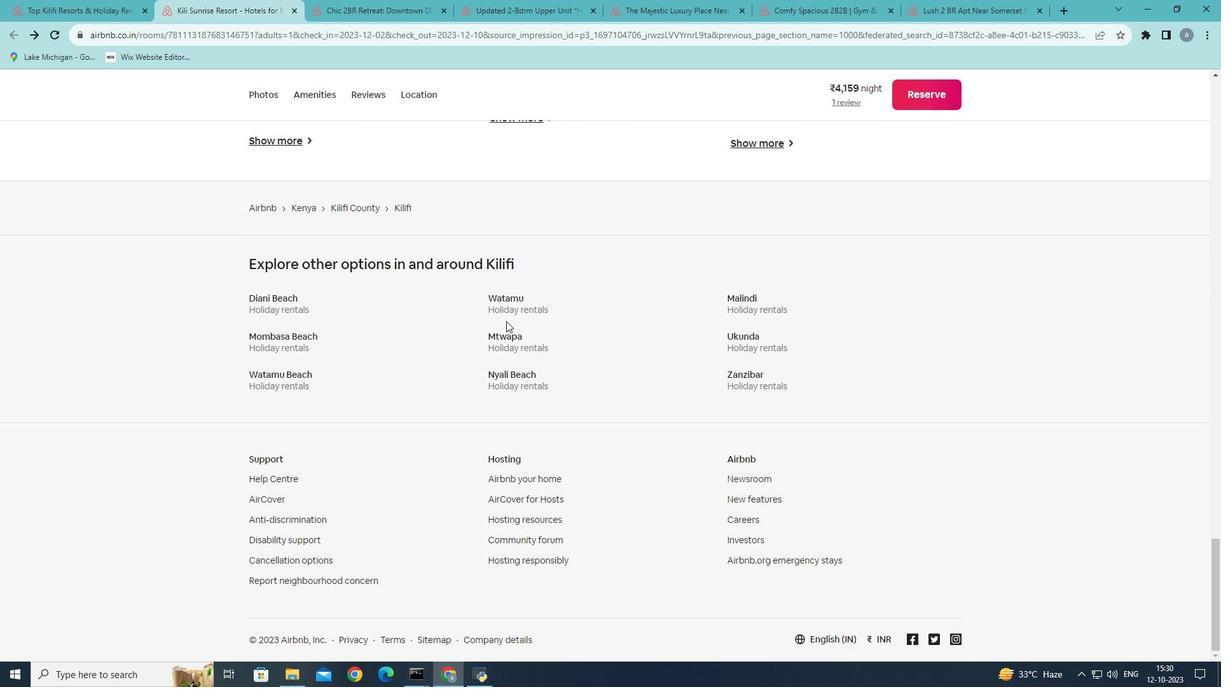 
Action: Mouse scrolled (506, 320) with delta (0, 0)
Screenshot: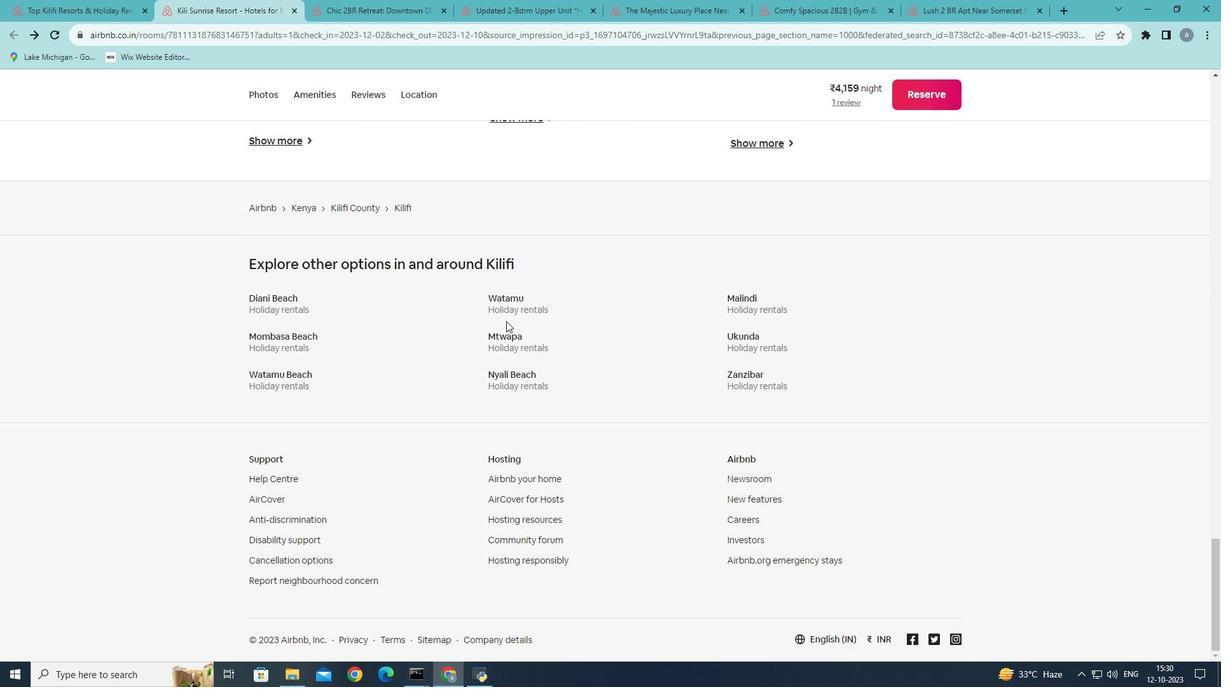 
Action: Mouse scrolled (506, 320) with delta (0, 0)
Screenshot: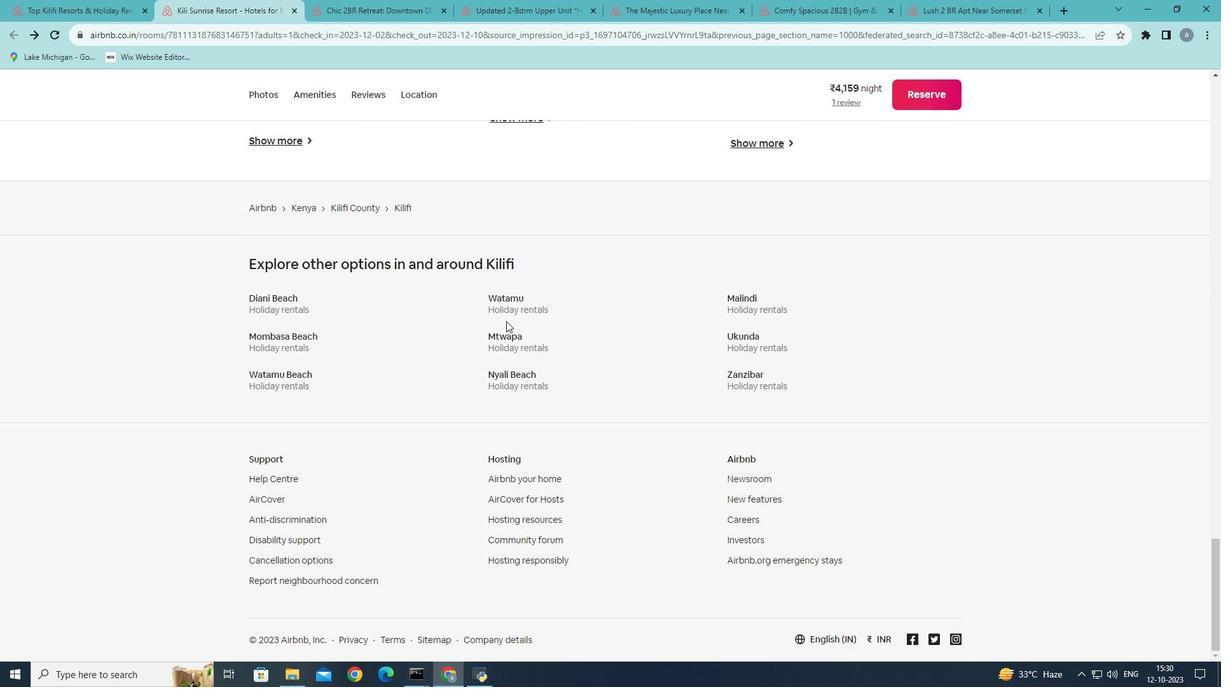 
Action: Mouse scrolled (506, 320) with delta (0, 0)
Screenshot: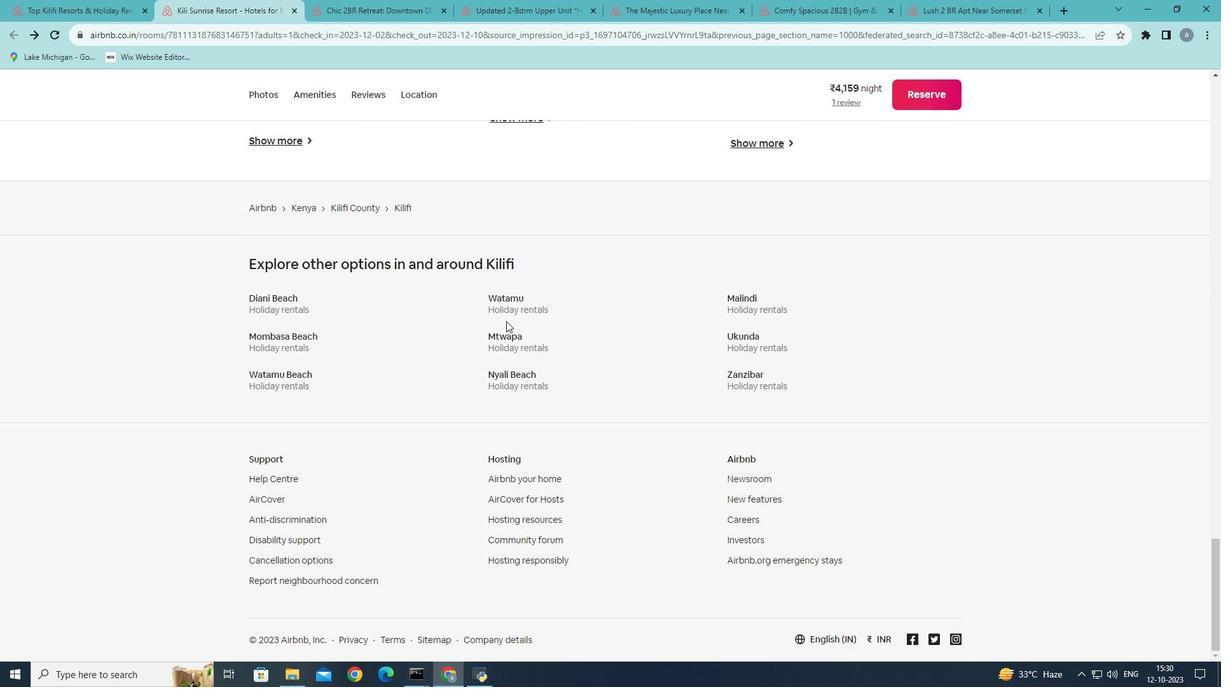 
Action: Mouse scrolled (506, 320) with delta (0, 0)
Screenshot: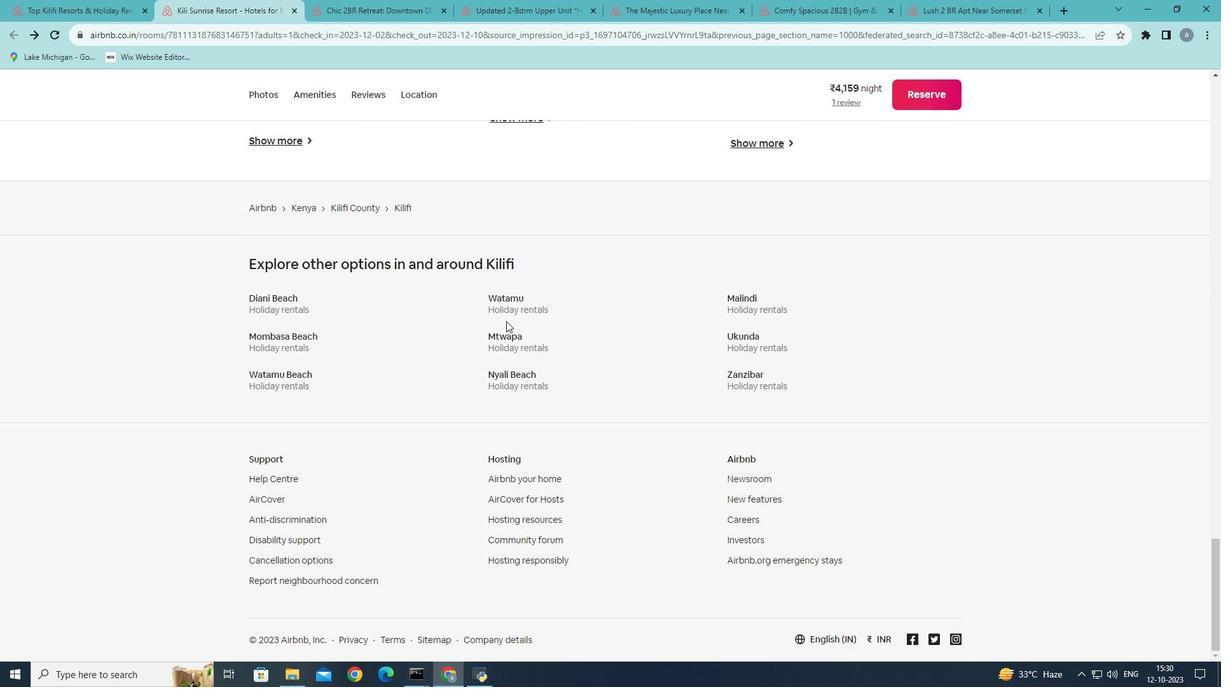 
Action: Mouse scrolled (506, 320) with delta (0, 0)
Screenshot: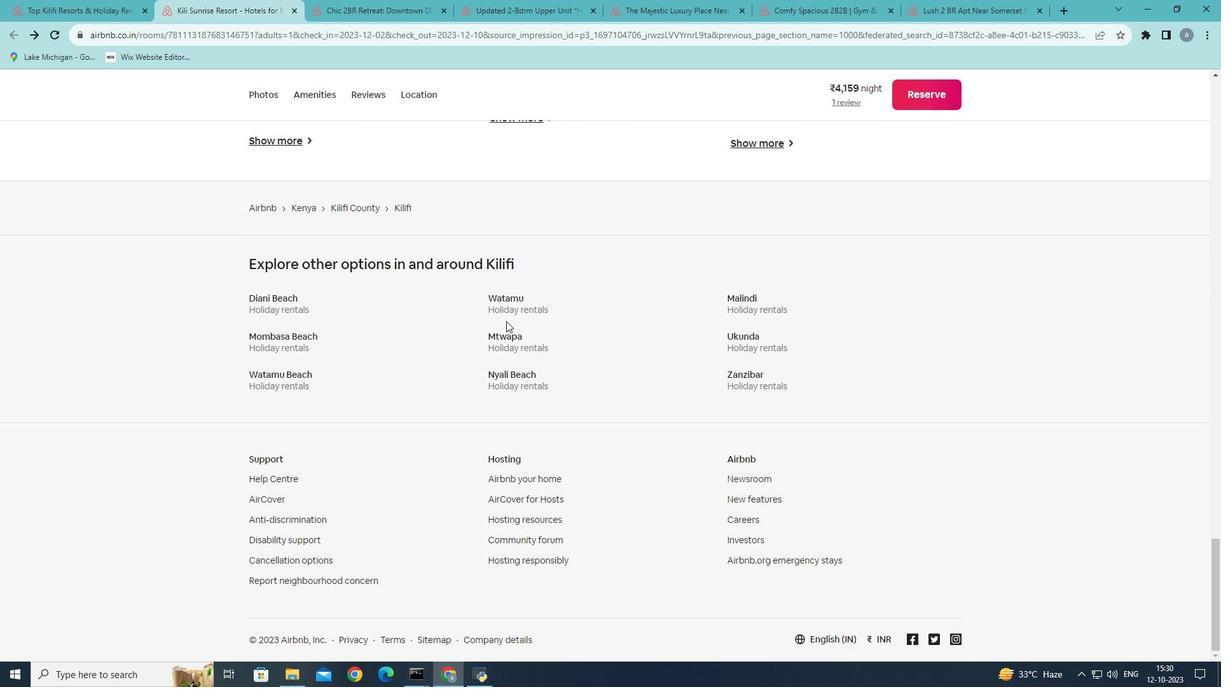 
Action: Mouse moved to (61, 7)
Screenshot: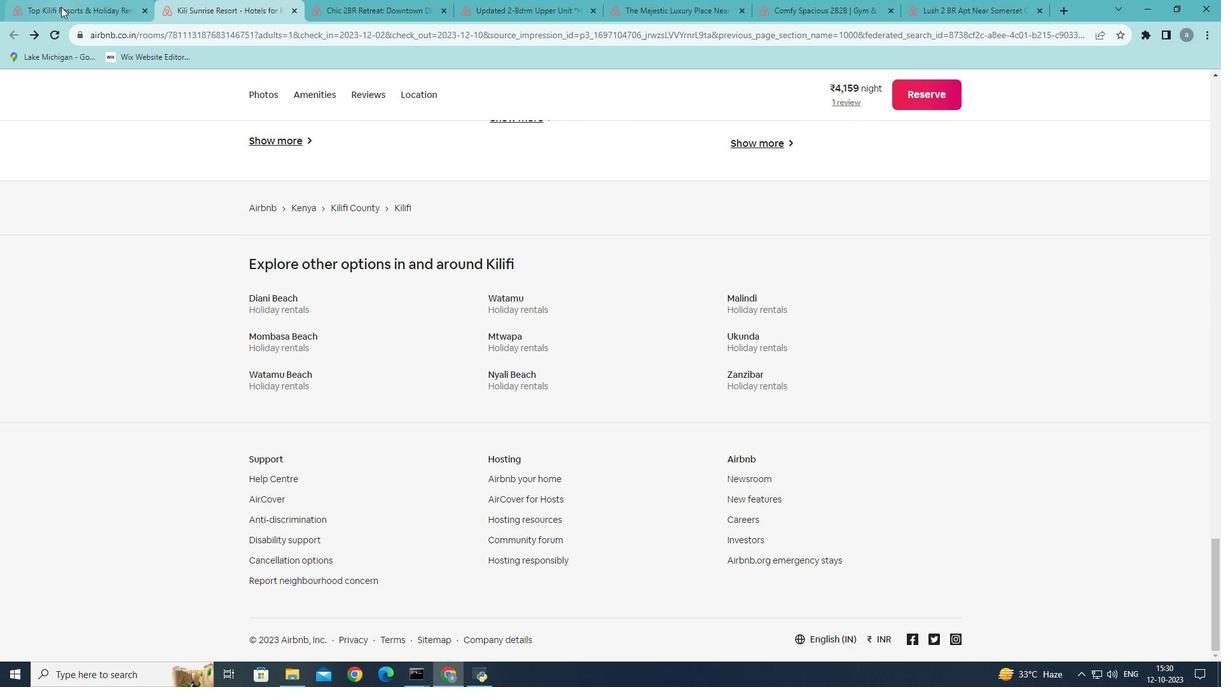 
Action: Mouse pressed left at (61, 7)
Screenshot: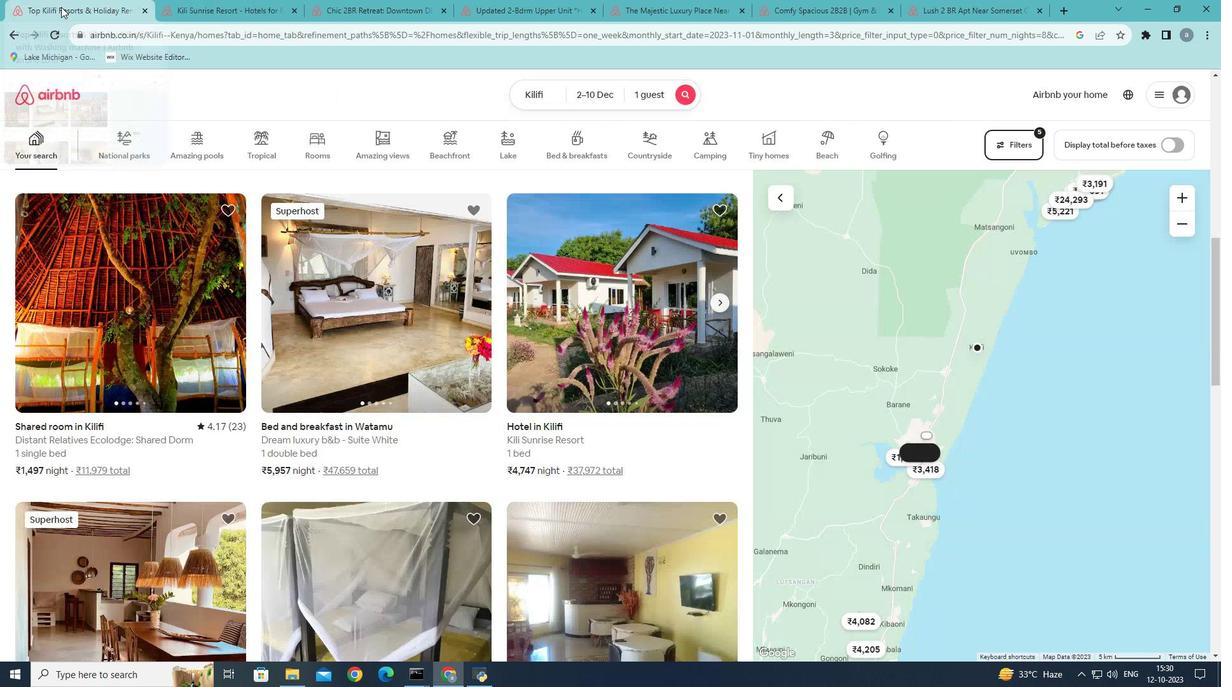 
Action: Mouse moved to (252, 237)
Screenshot: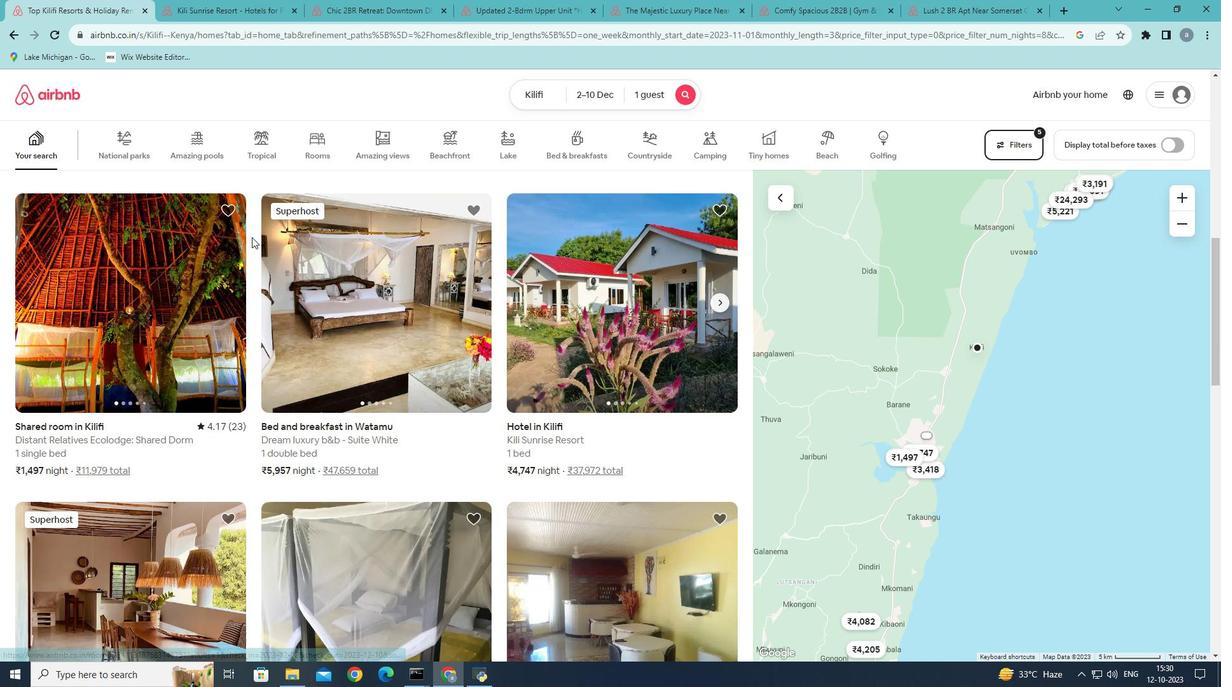 
Action: Mouse scrolled (252, 236) with delta (0, 0)
Screenshot: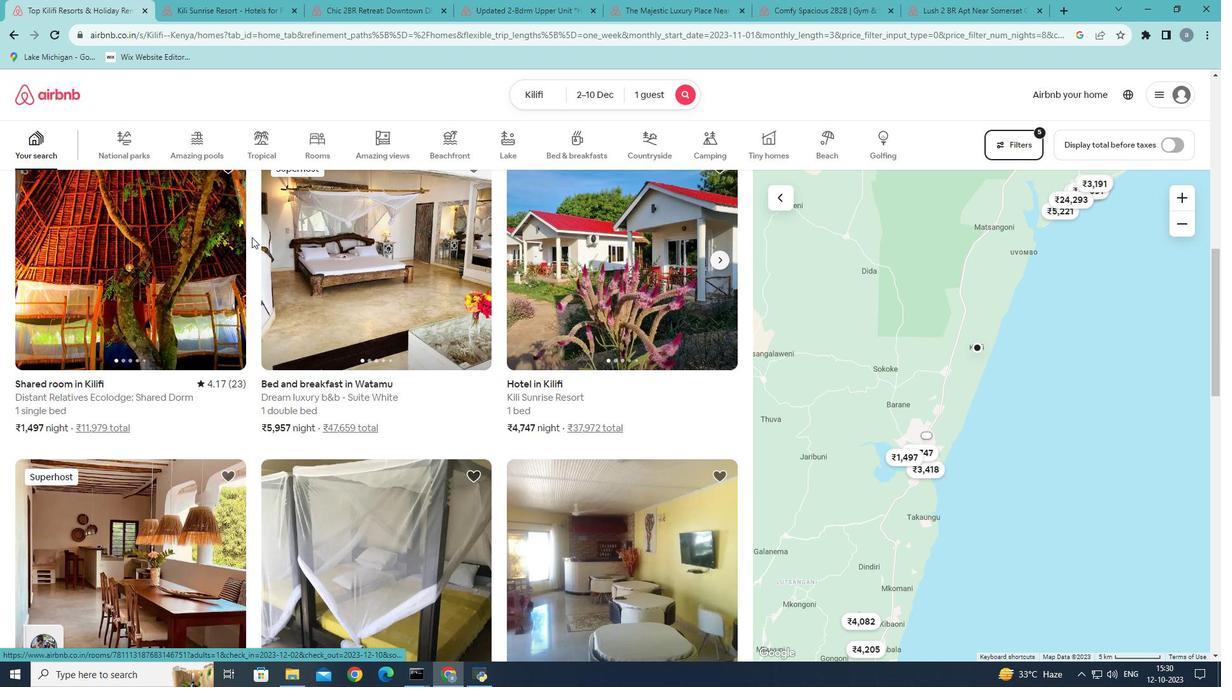 
Action: Mouse scrolled (252, 236) with delta (0, 0)
Screenshot: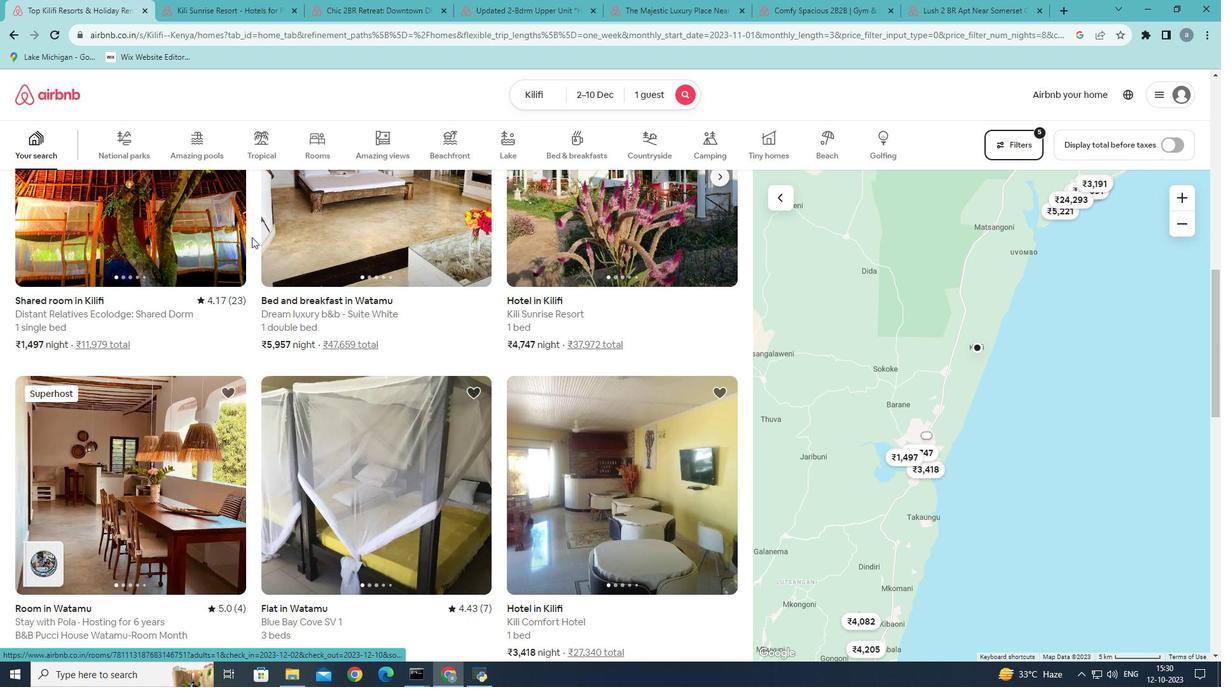 
Action: Mouse scrolled (252, 236) with delta (0, 0)
Screenshot: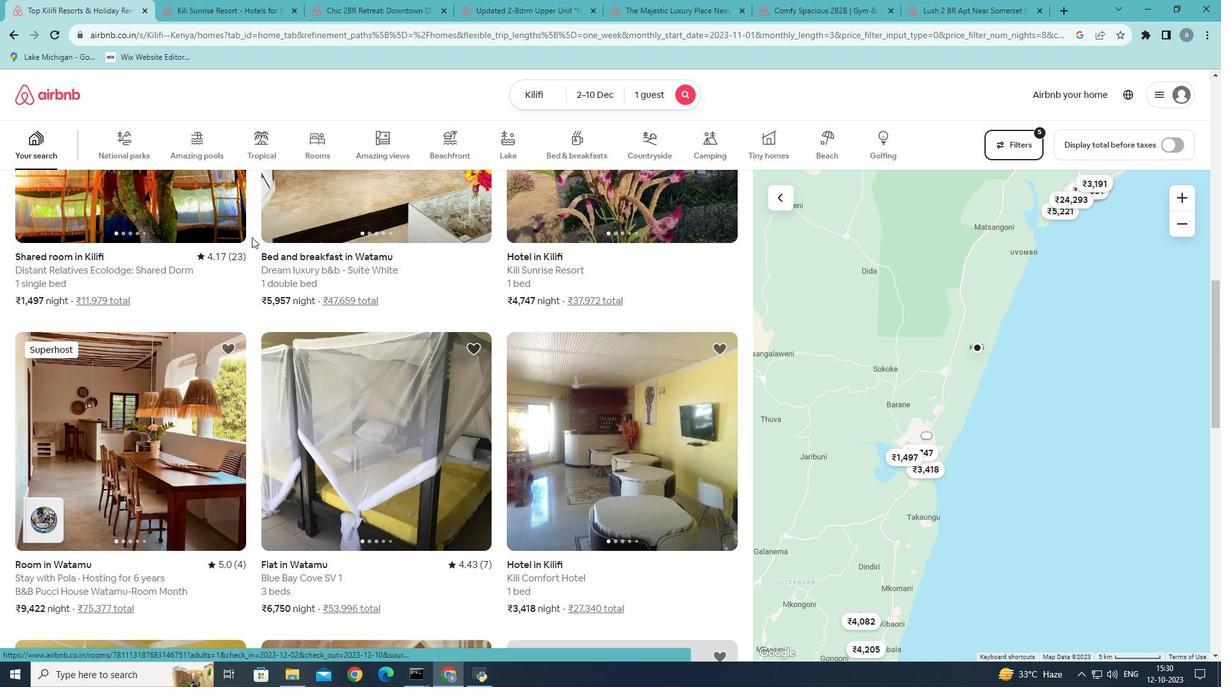 
Action: Mouse scrolled (252, 236) with delta (0, 0)
Screenshot: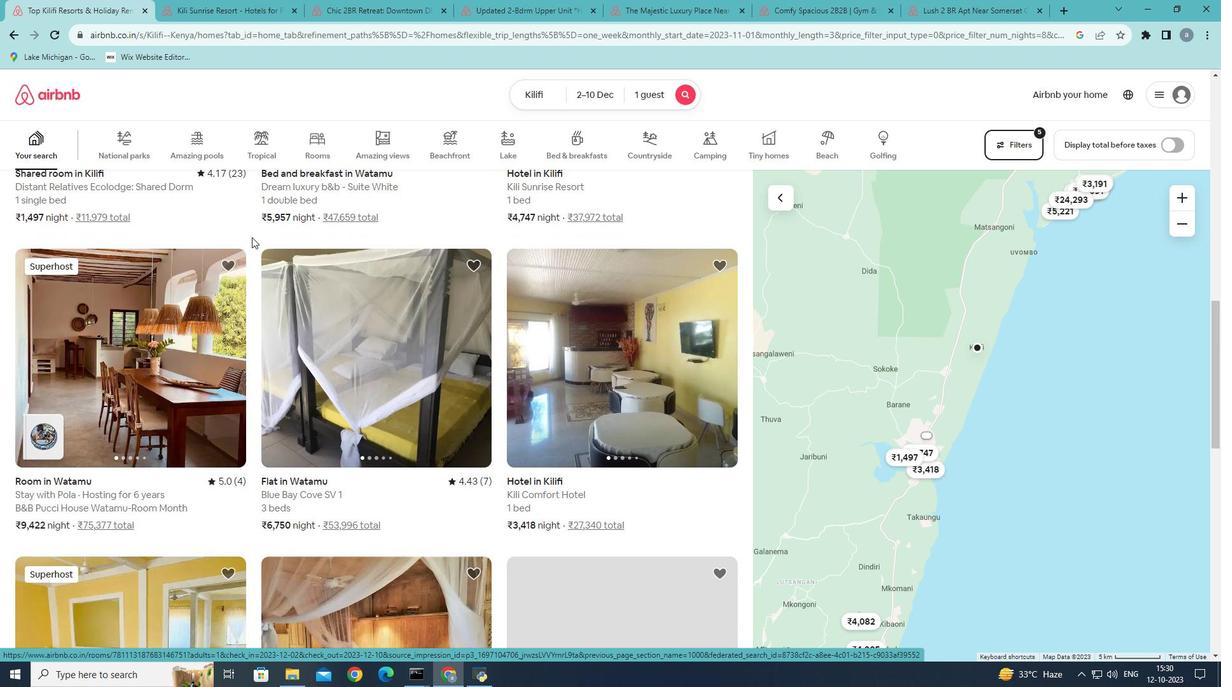 
Action: Mouse moved to (411, 260)
Screenshot: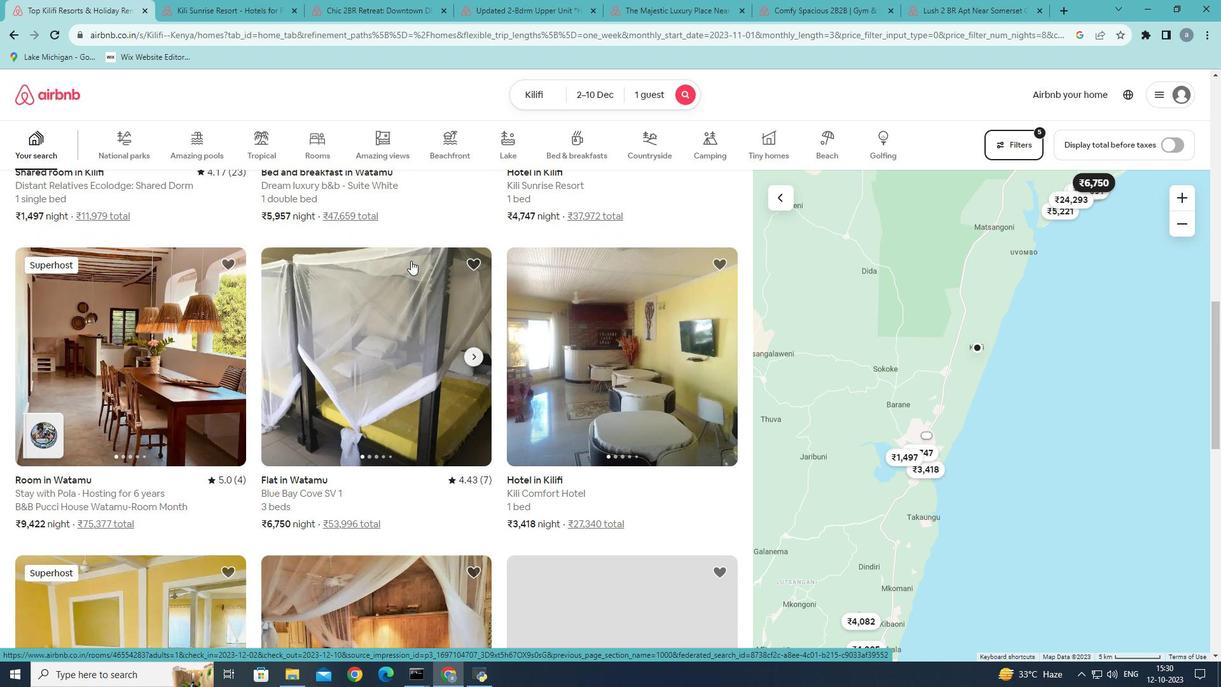 
Action: Mouse scrolled (411, 260) with delta (0, 0)
Screenshot: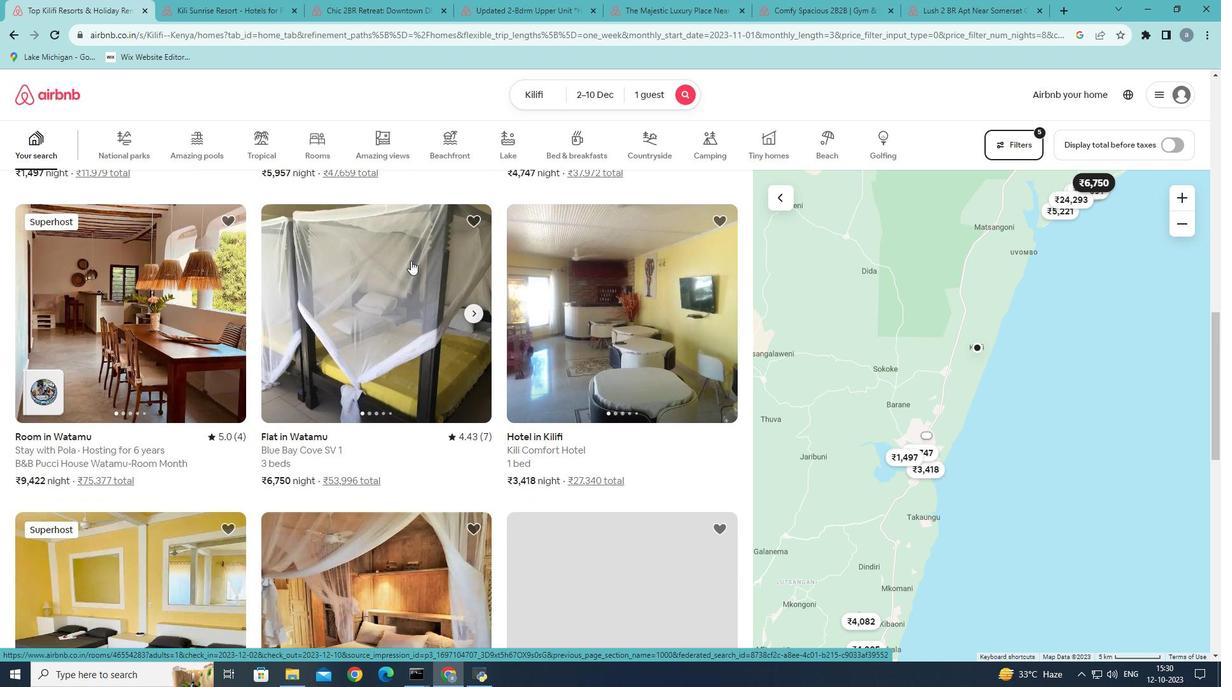 
Action: Mouse scrolled (411, 260) with delta (0, 0)
Screenshot: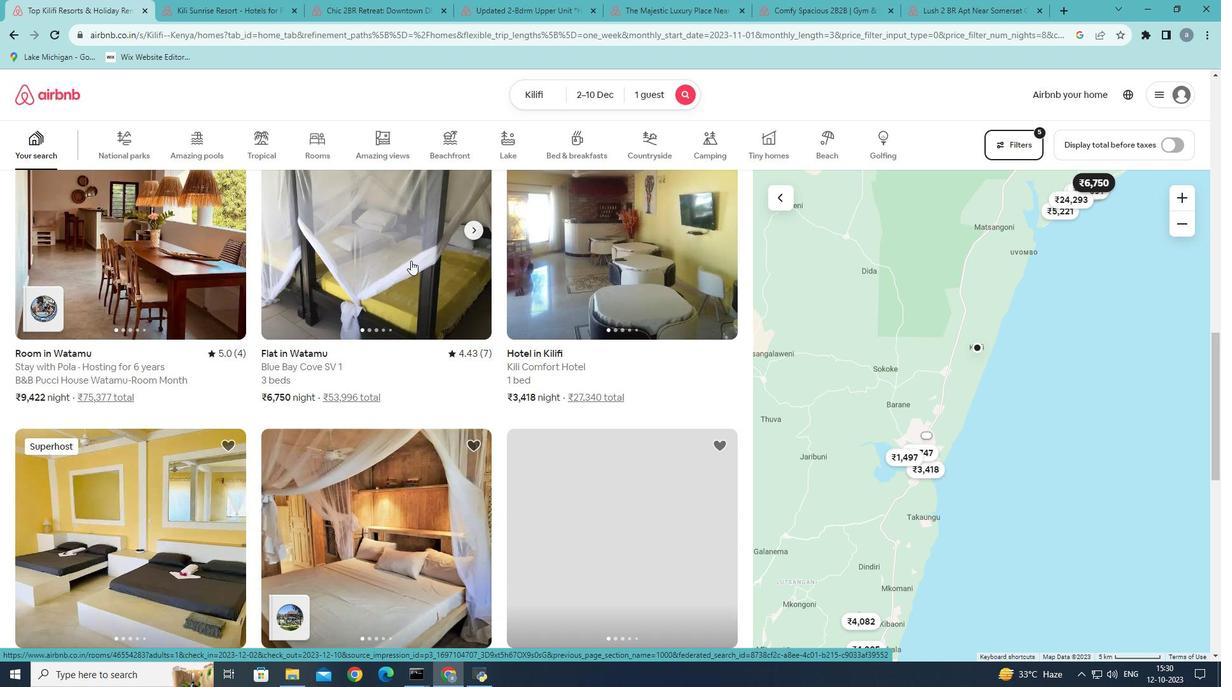 
Action: Mouse moved to (614, 284)
Screenshot: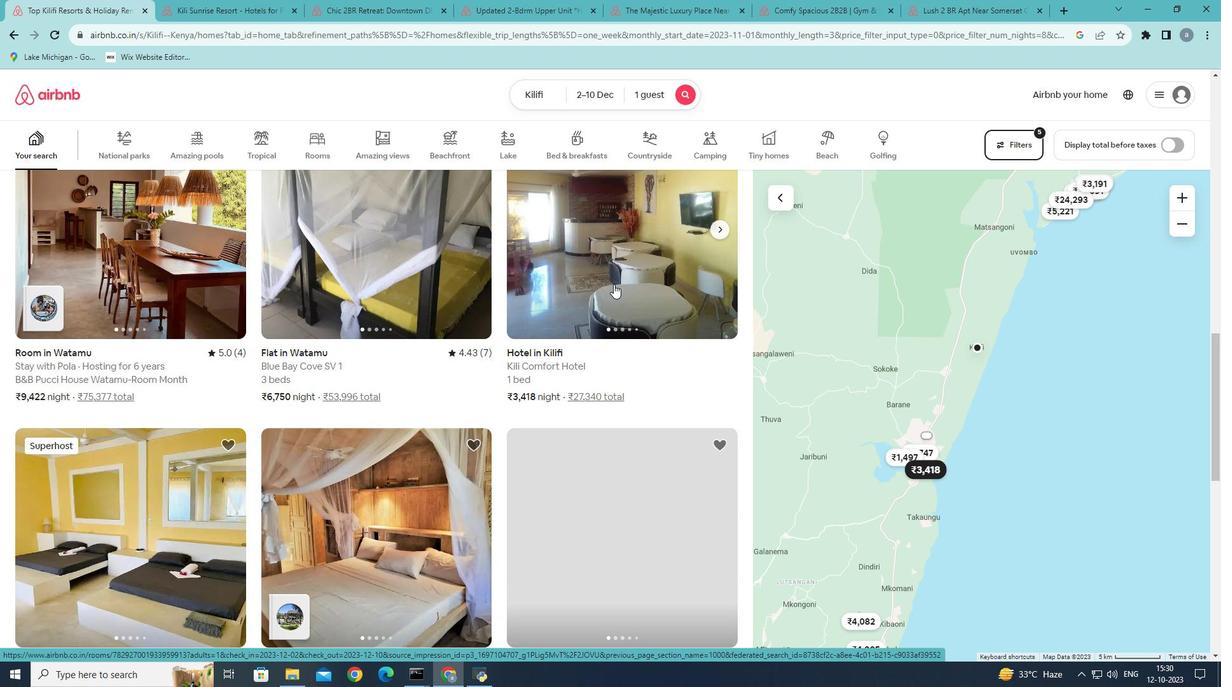 
Action: Mouse pressed left at (614, 284)
Screenshot: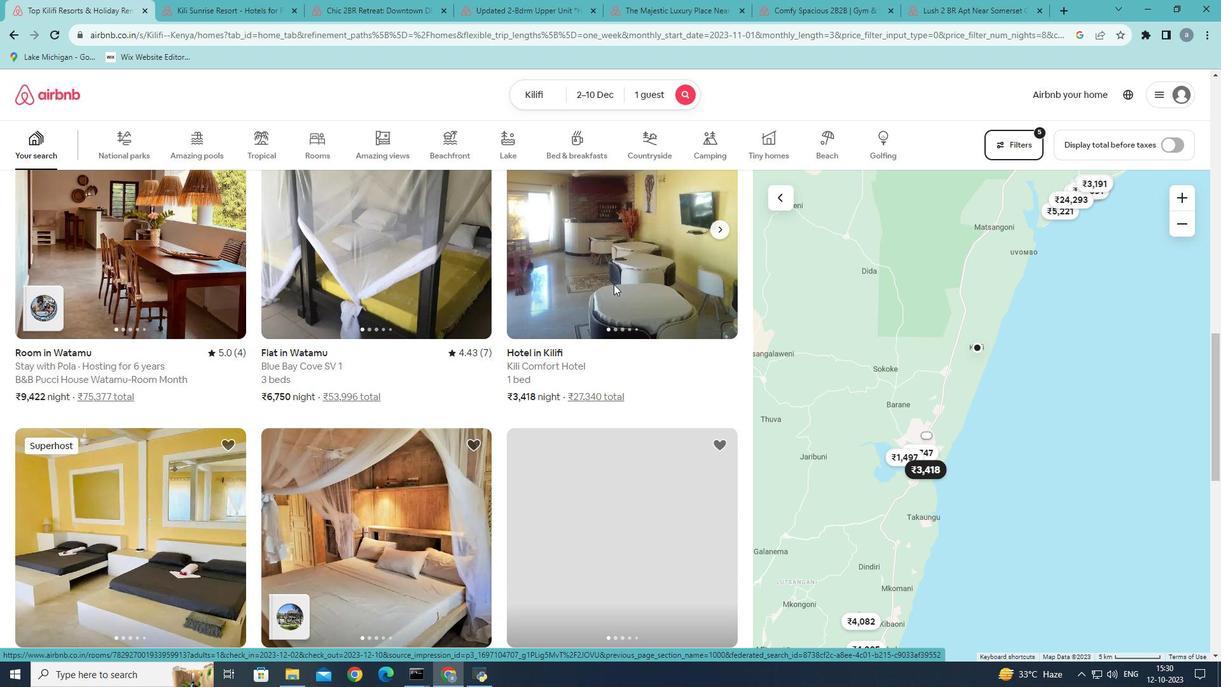 
Action: Mouse moved to (885, 478)
Screenshot: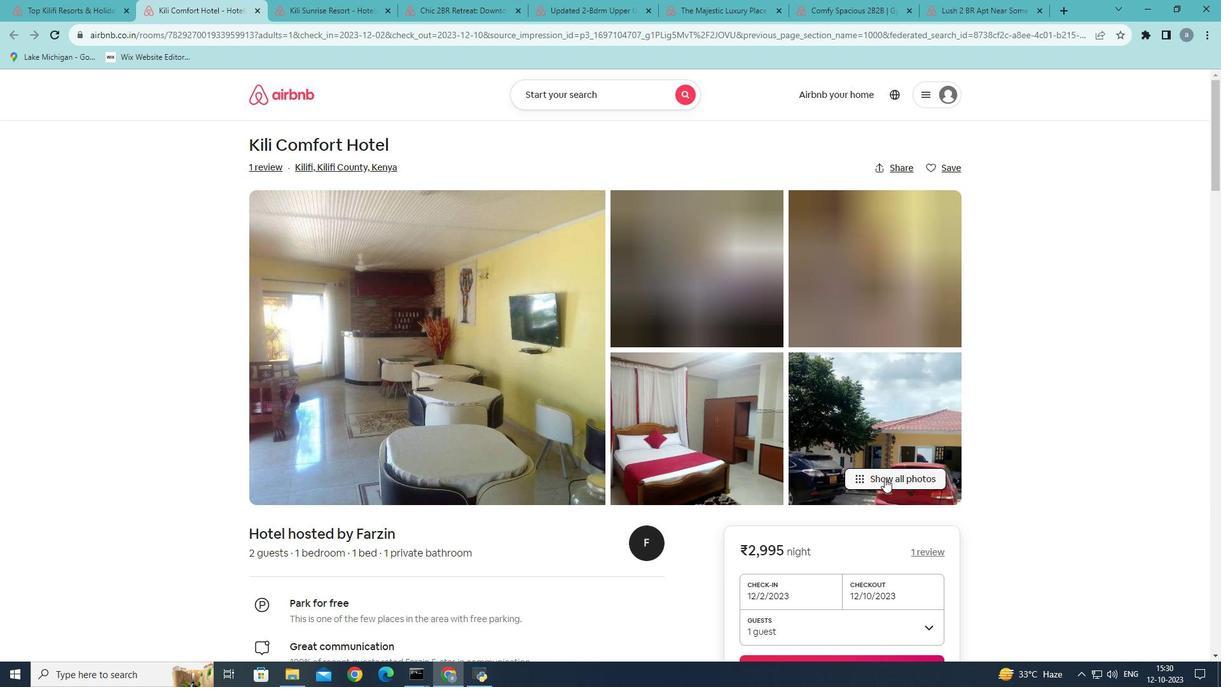 
Action: Mouse pressed left at (885, 478)
Screenshot: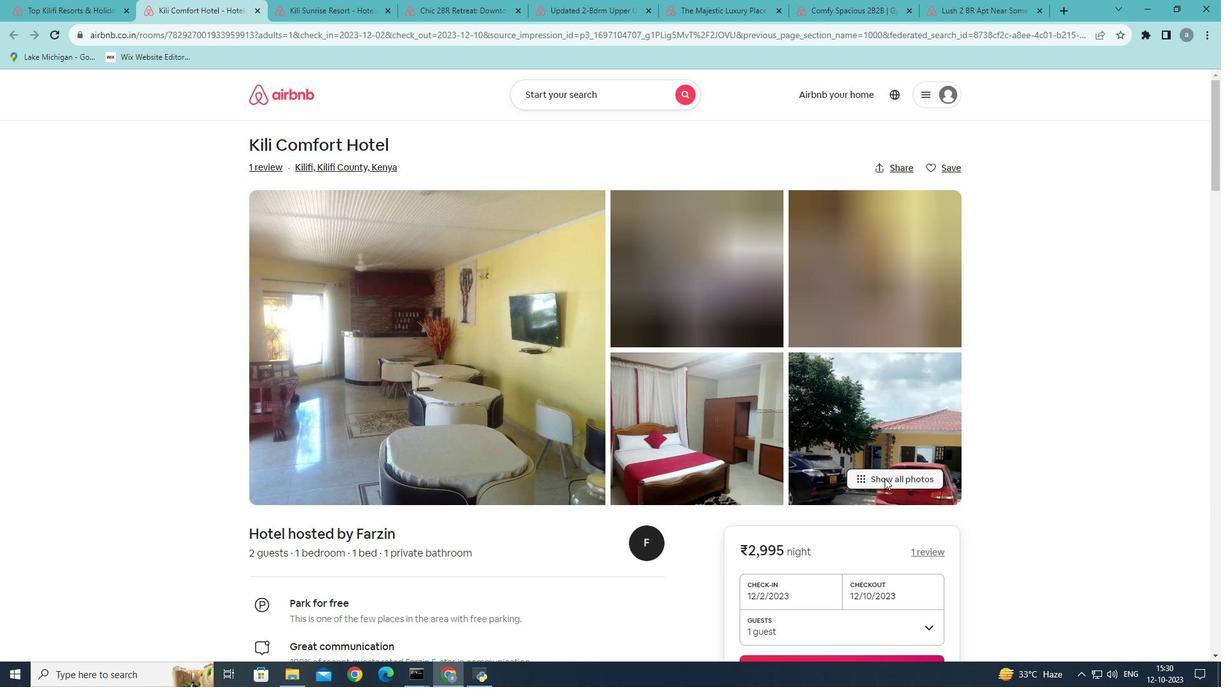 
Action: Mouse moved to (763, 377)
Screenshot: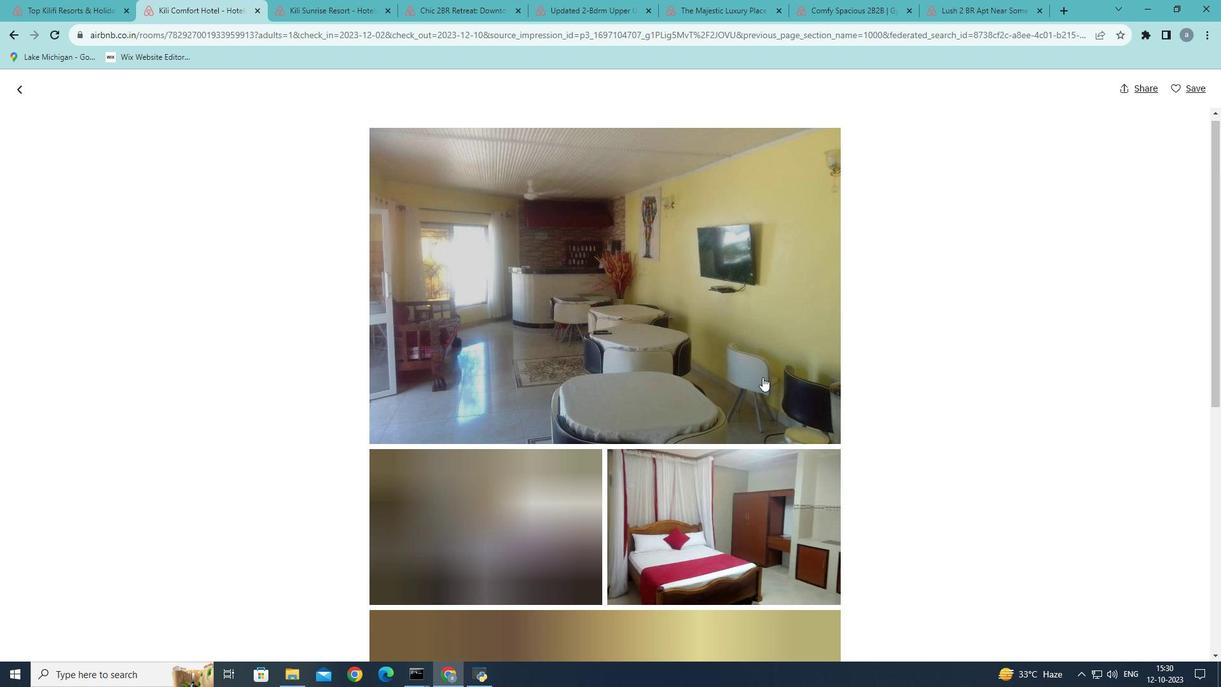 
Action: Mouse scrolled (763, 376) with delta (0, 0)
Screenshot: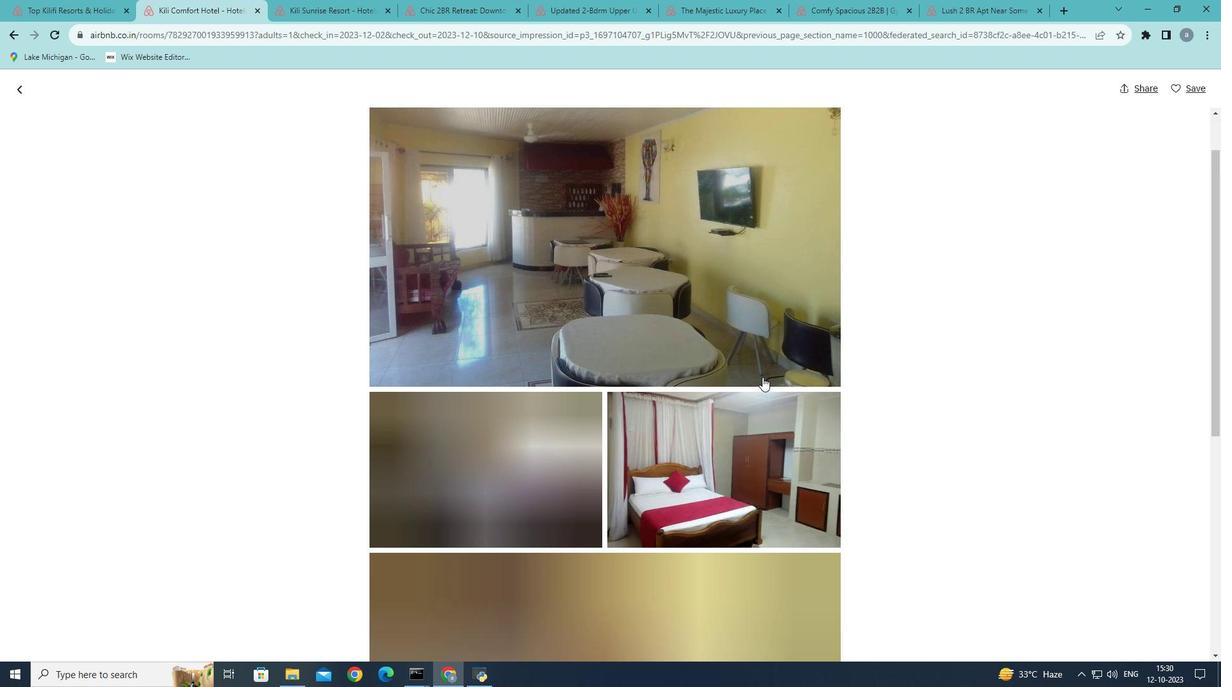 
Action: Mouse scrolled (763, 376) with delta (0, 0)
Screenshot: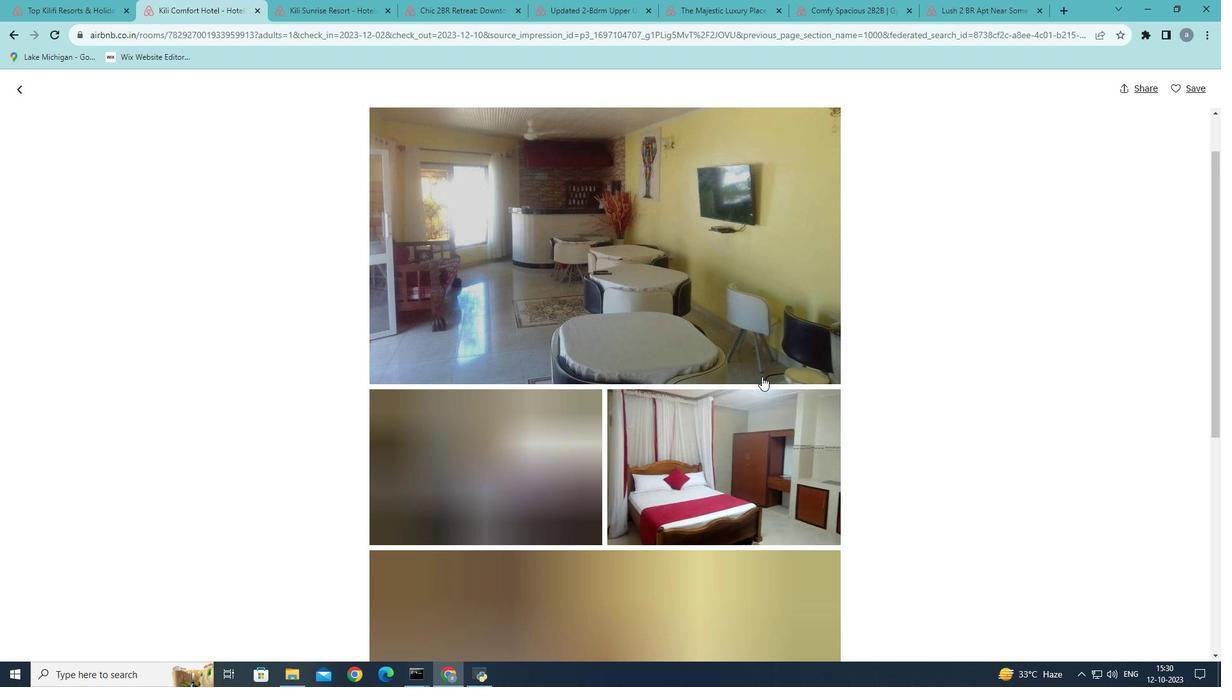 
Action: Mouse moved to (762, 376)
Screenshot: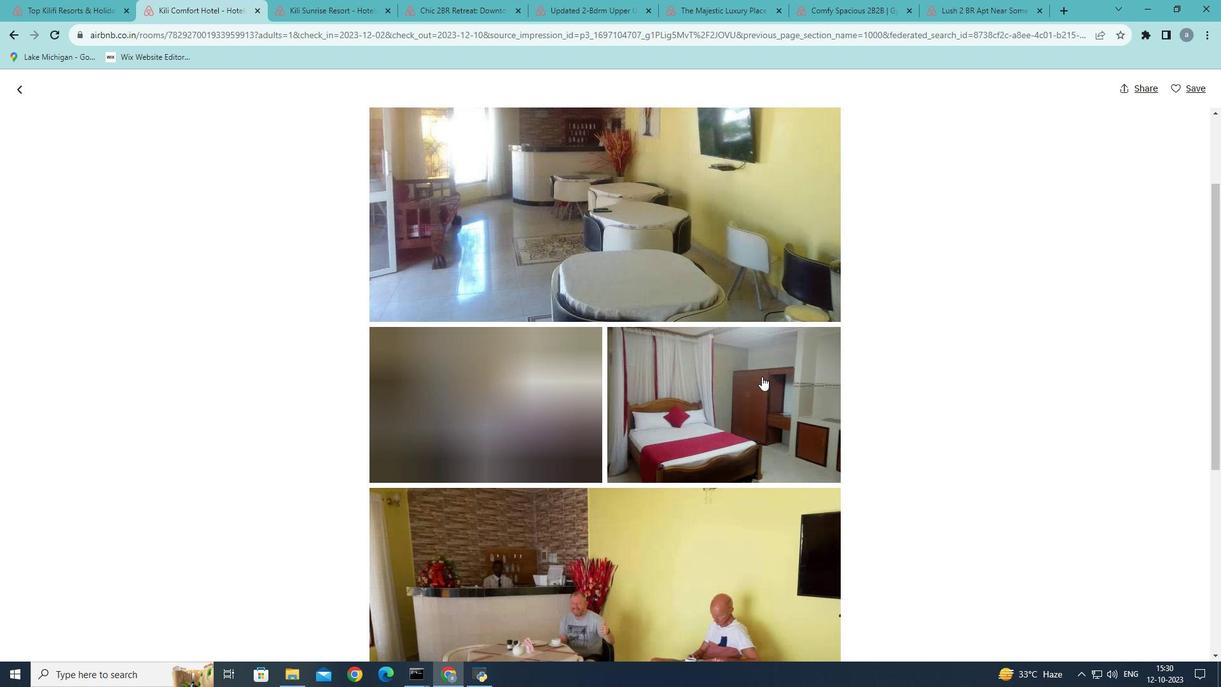 
Action: Mouse scrolled (762, 376) with delta (0, 0)
Screenshot: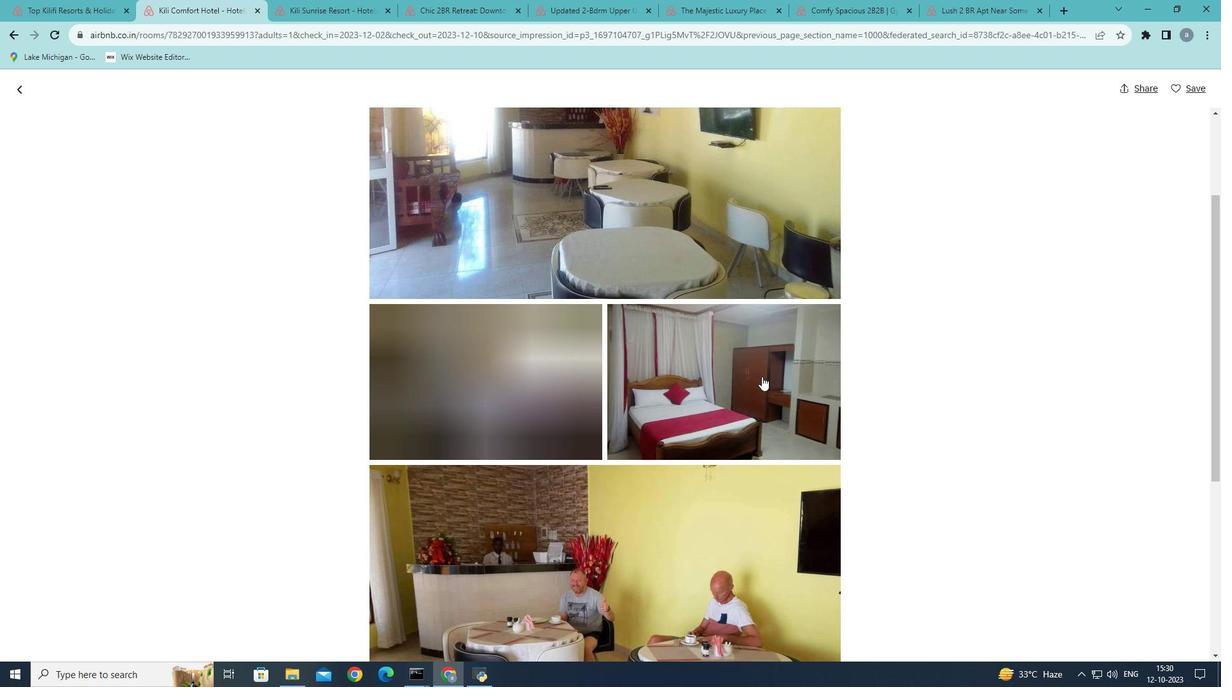 
Action: Mouse scrolled (762, 376) with delta (0, 0)
Screenshot: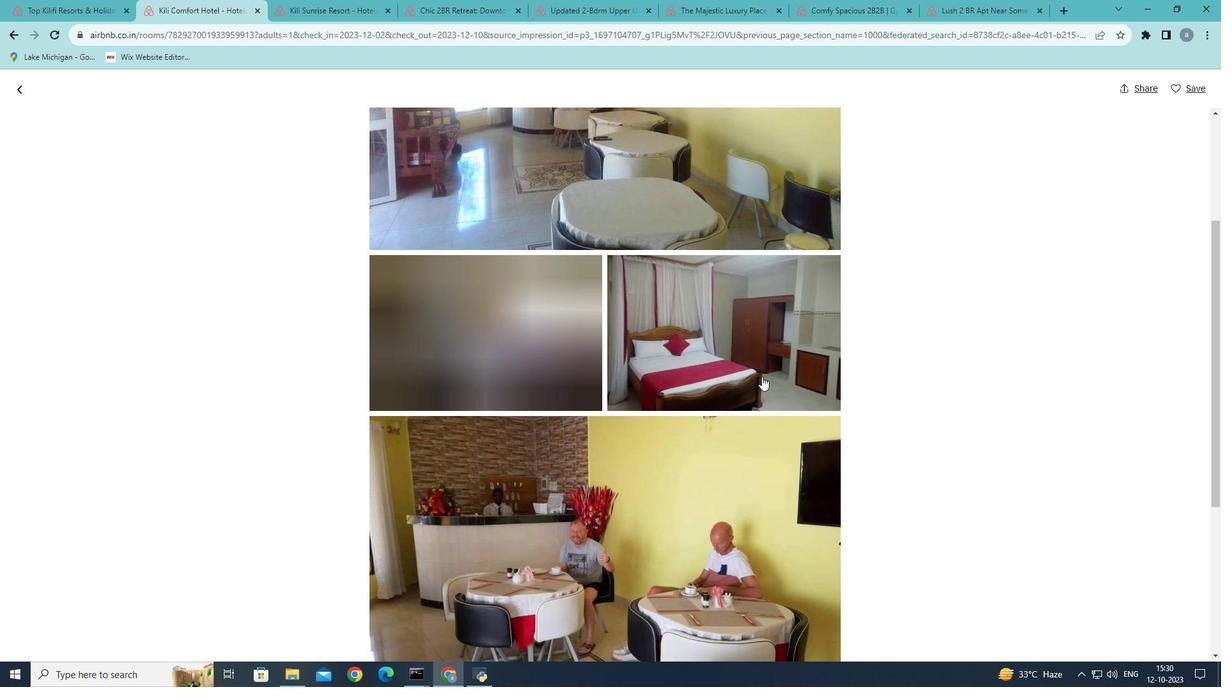 
Action: Mouse moved to (761, 376)
Screenshot: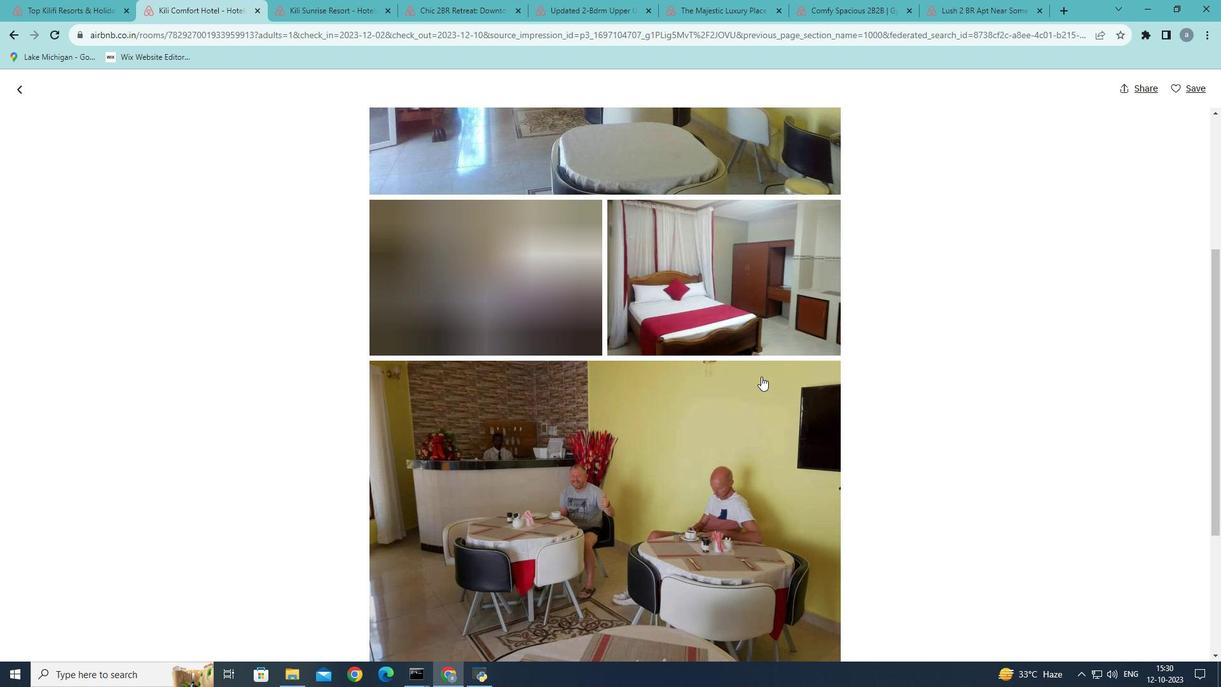 
Action: Mouse scrolled (761, 376) with delta (0, 0)
Screenshot: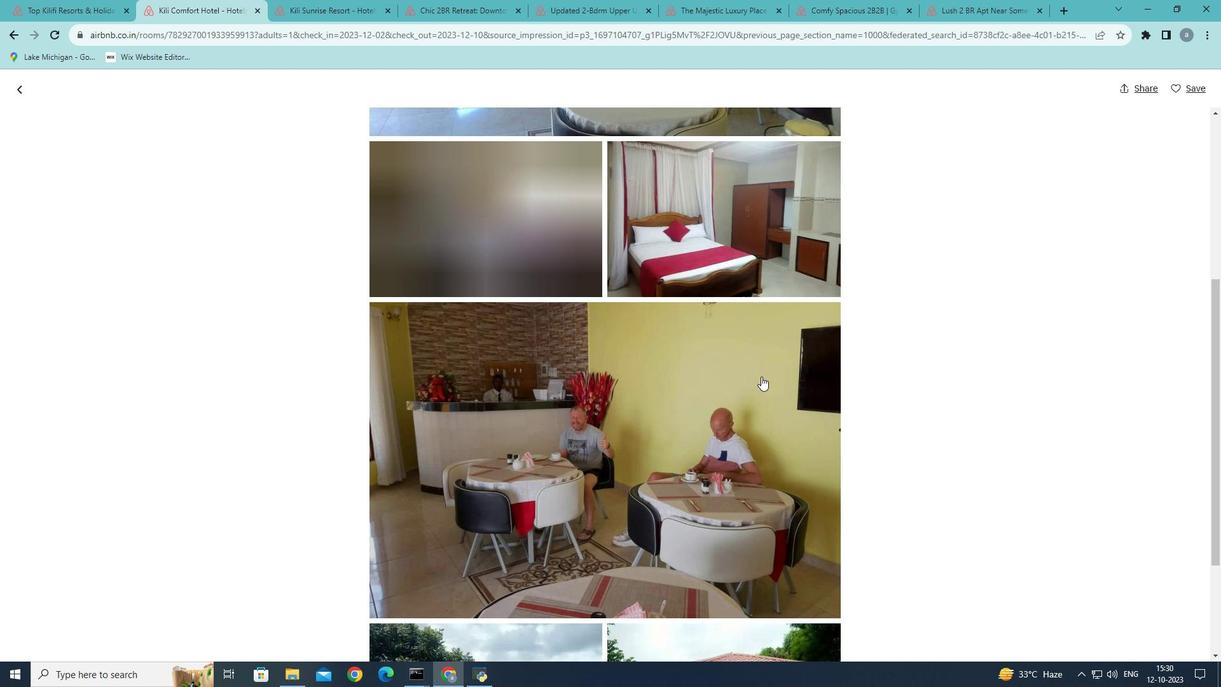 
Action: Mouse scrolled (761, 376) with delta (0, 0)
Screenshot: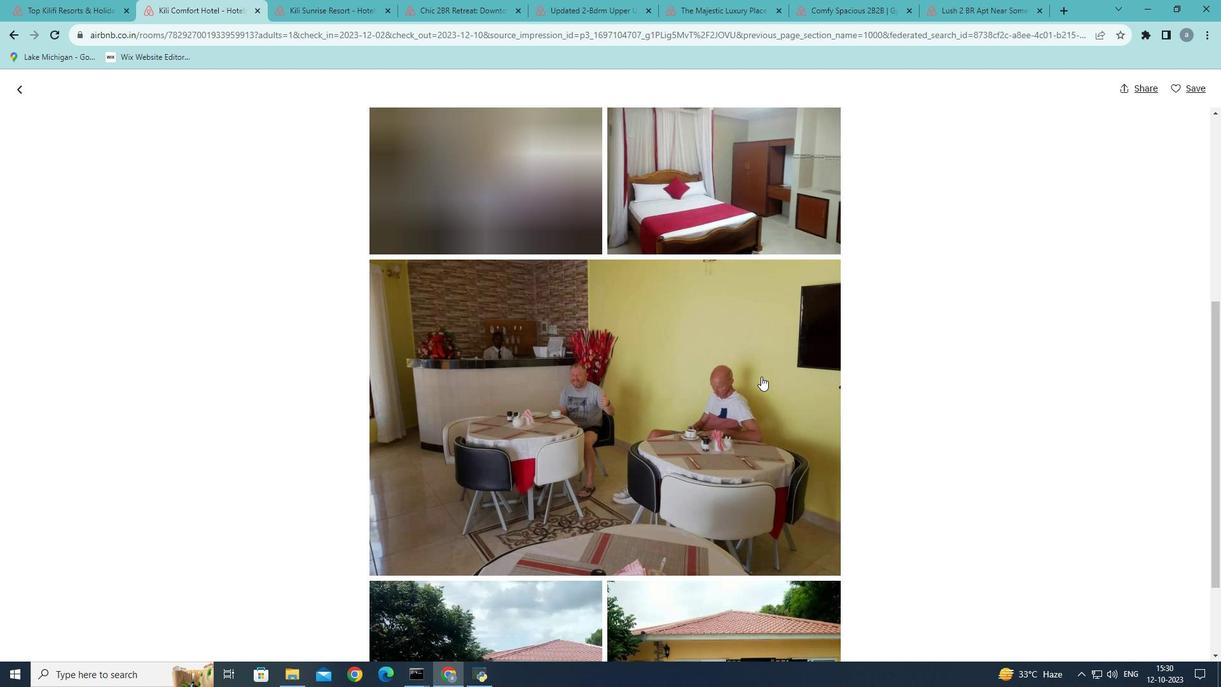 
Action: Mouse moved to (761, 376)
Screenshot: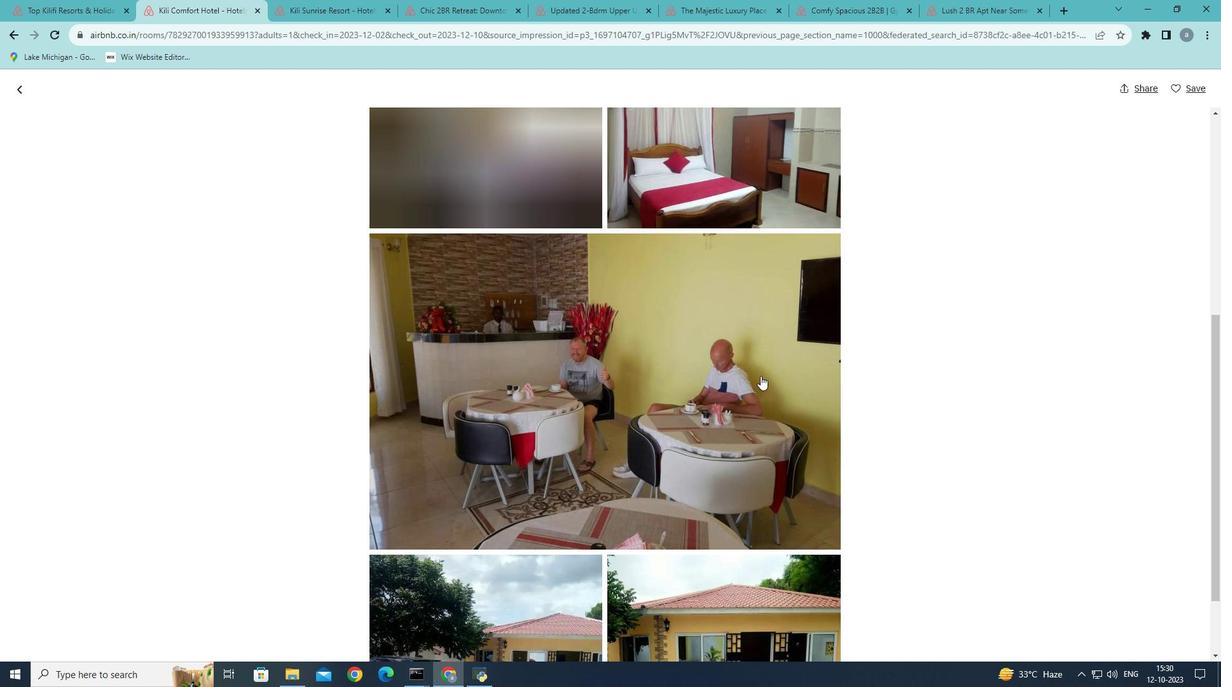 
Action: Mouse scrolled (761, 375) with delta (0, 0)
Screenshot: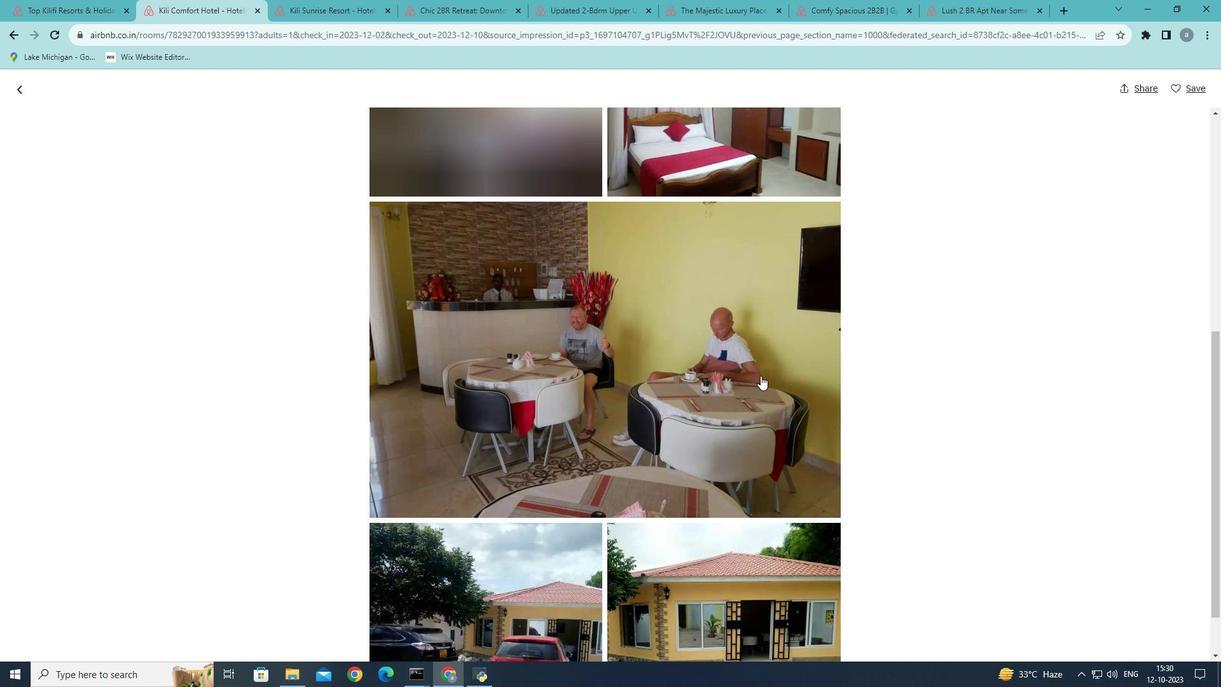 
Action: Mouse scrolled (761, 375) with delta (0, 0)
Screenshot: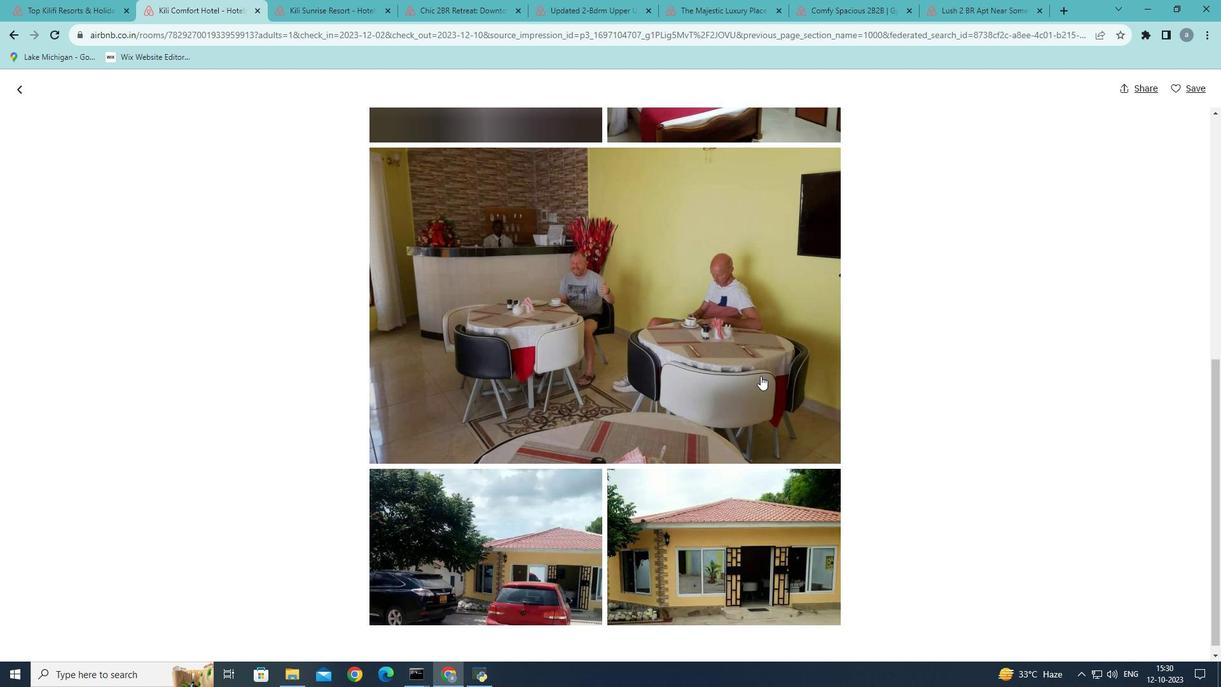 
Action: Mouse scrolled (761, 375) with delta (0, 0)
Screenshot: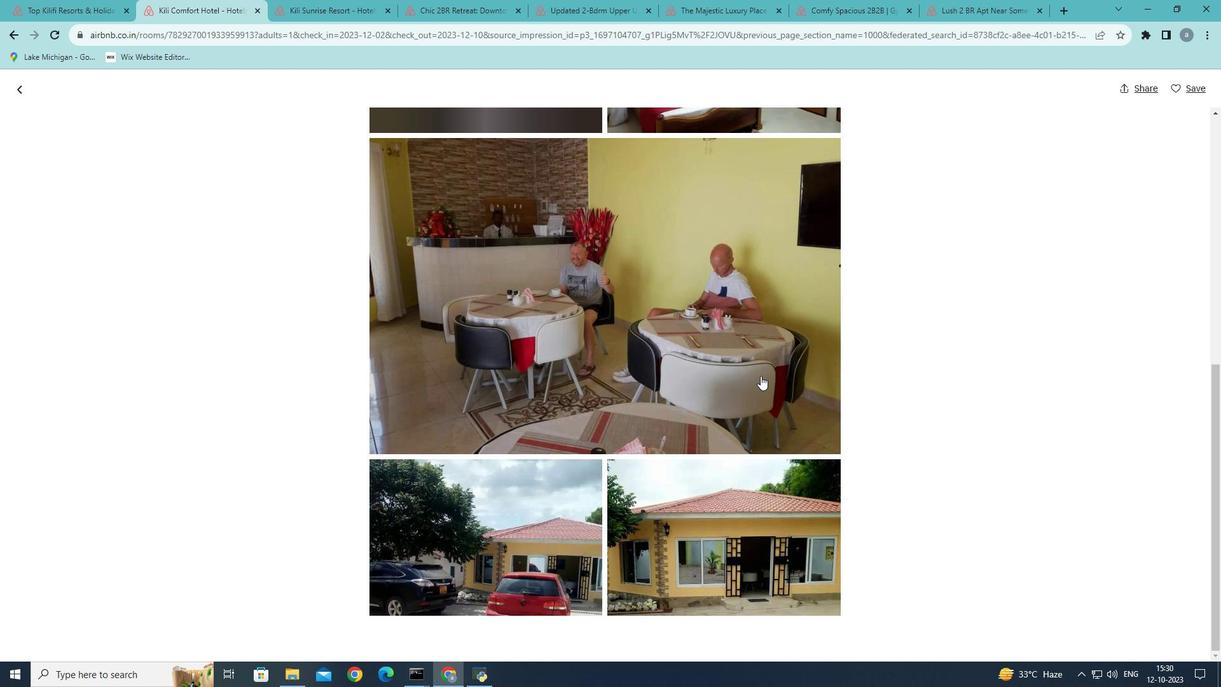 
Action: Mouse moved to (760, 375)
Screenshot: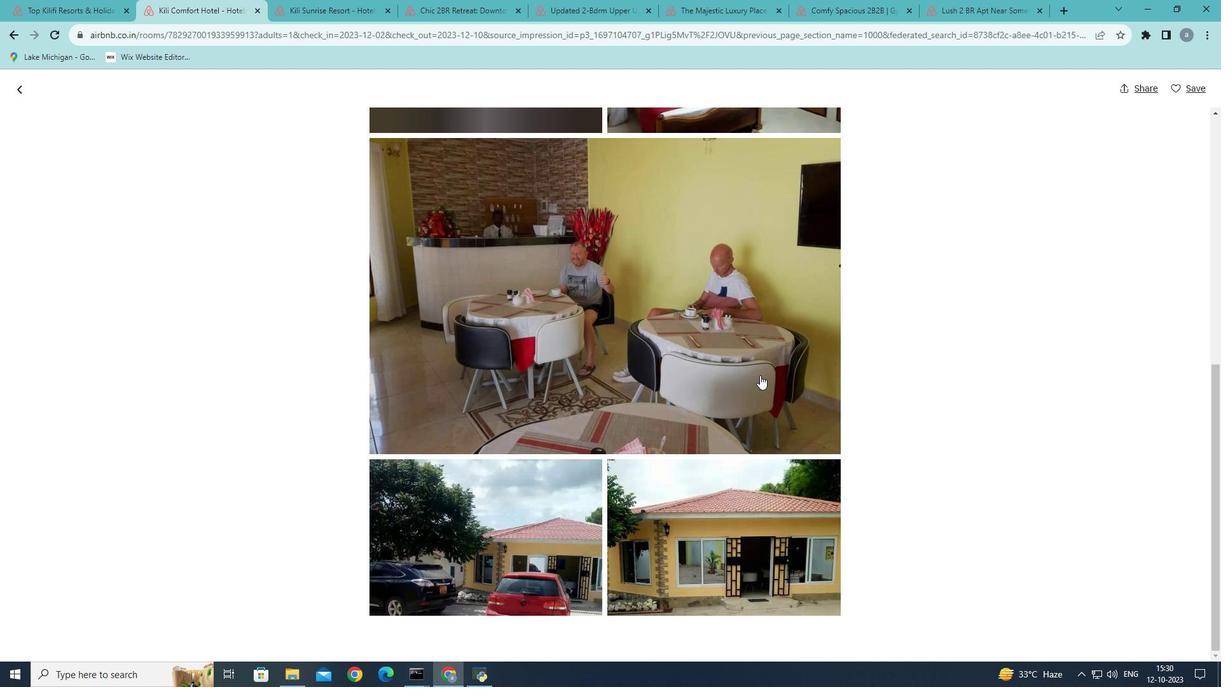 
Action: Mouse scrolled (760, 374) with delta (0, 0)
Screenshot: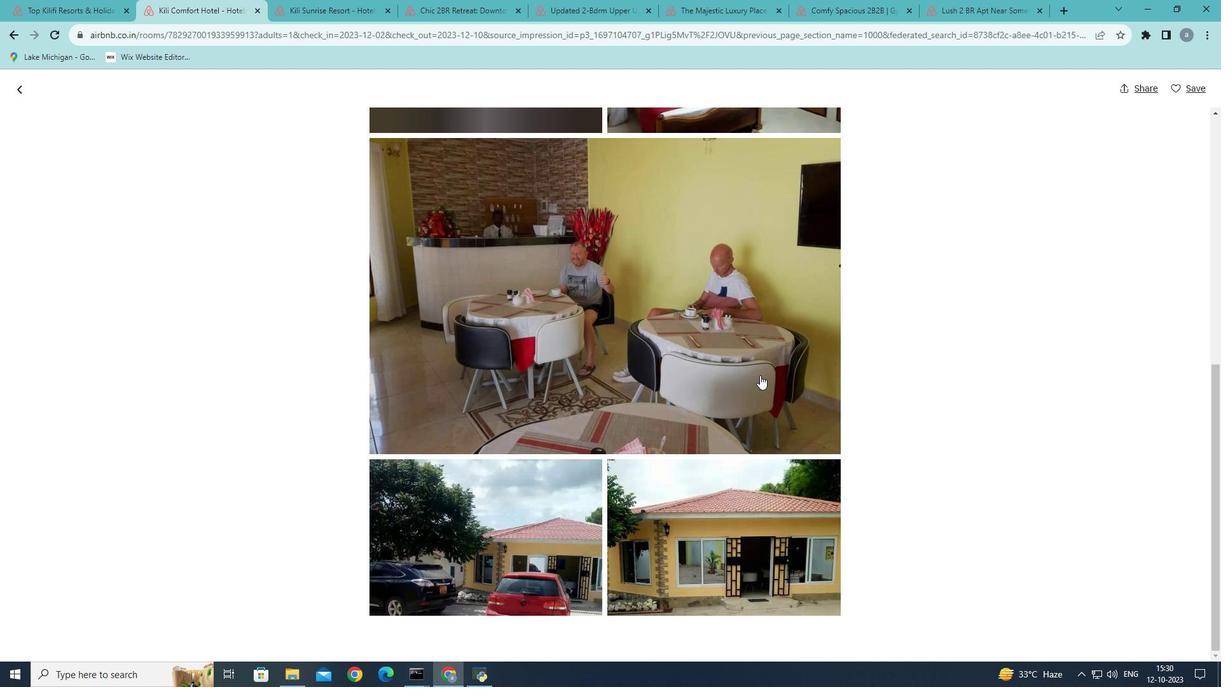 
Action: Mouse scrolled (760, 374) with delta (0, 0)
Screenshot: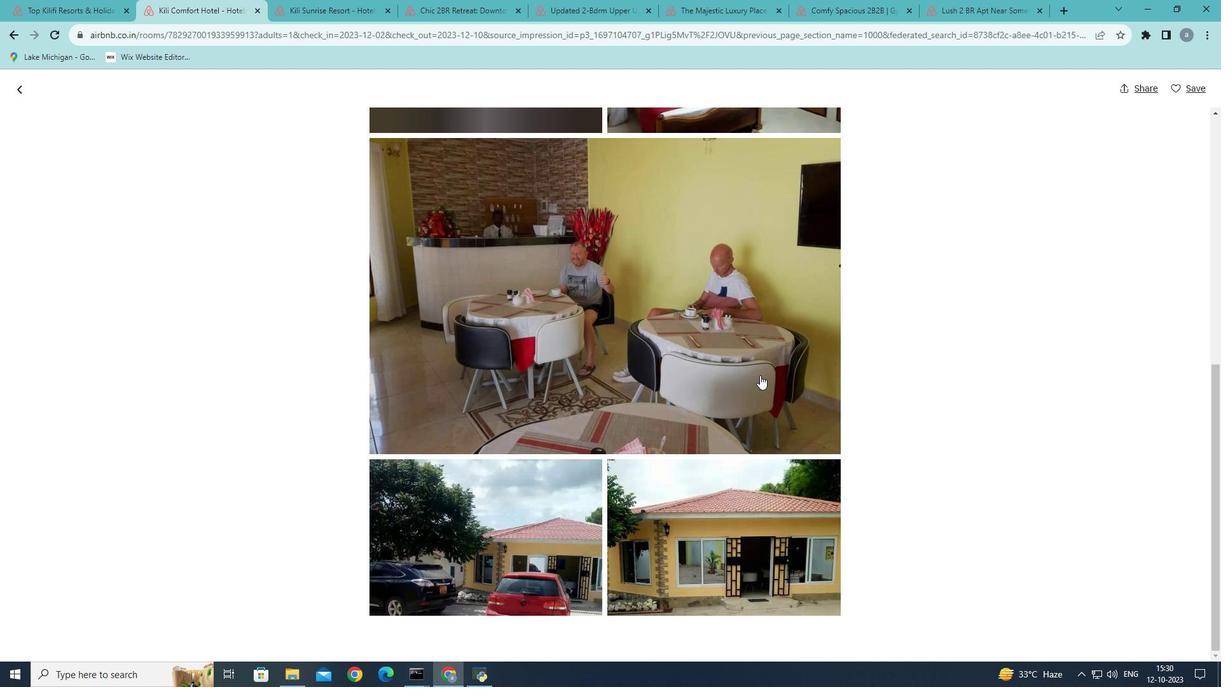 
Action: Mouse scrolled (760, 374) with delta (0, 0)
Screenshot: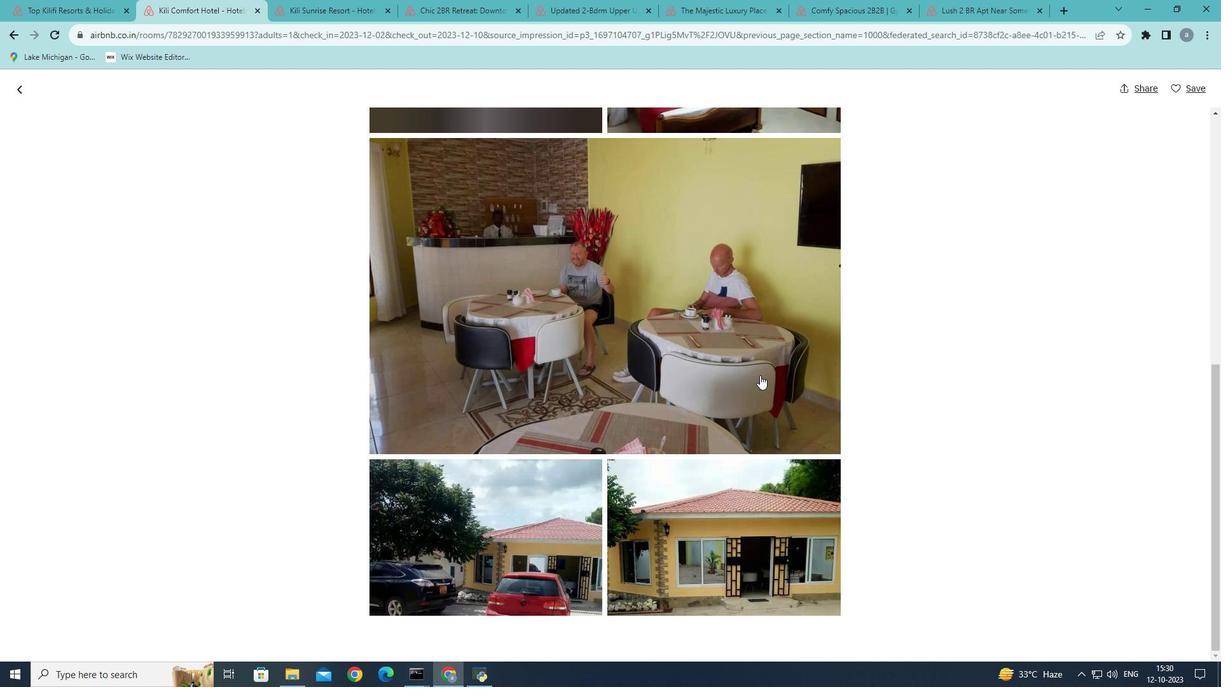 
Action: Mouse scrolled (760, 374) with delta (0, 0)
Screenshot: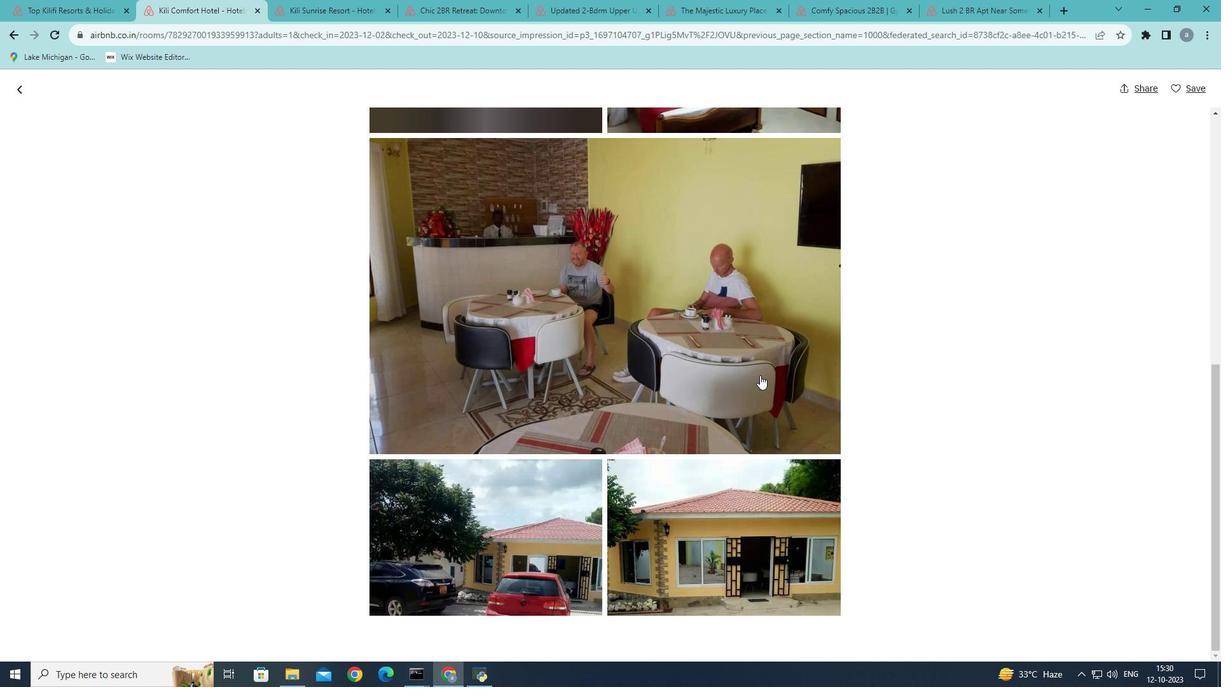 
Action: Mouse scrolled (760, 374) with delta (0, 0)
Screenshot: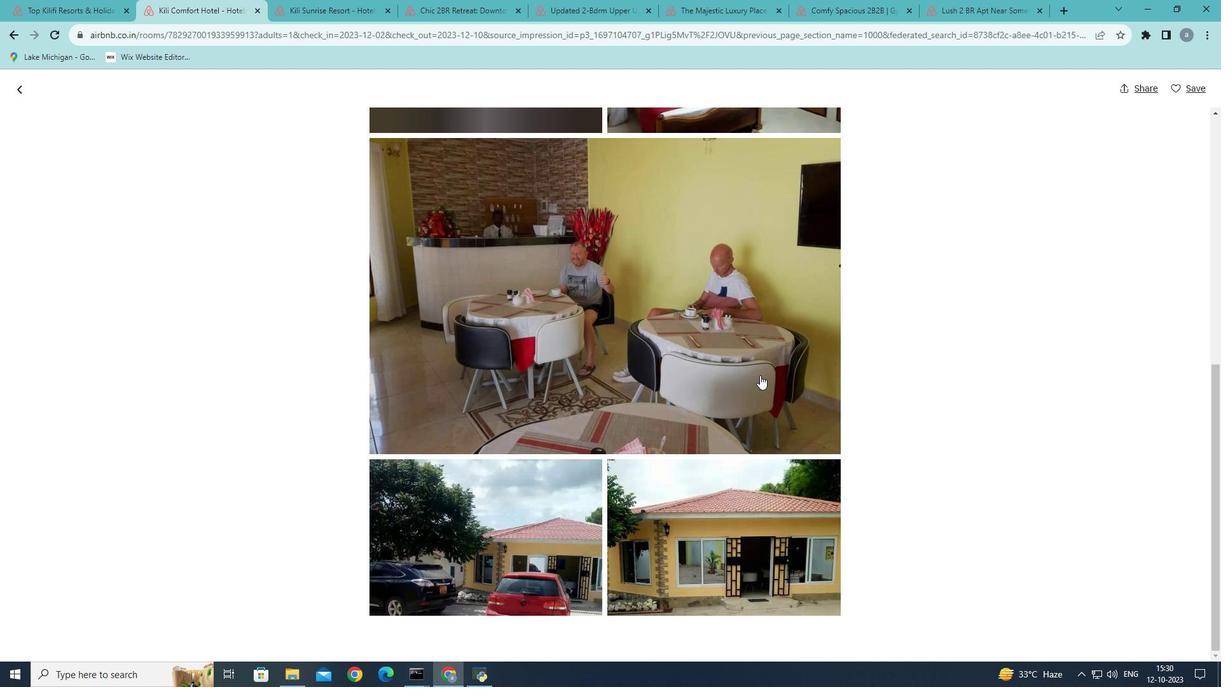
Action: Mouse scrolled (760, 374) with delta (0, 0)
Screenshot: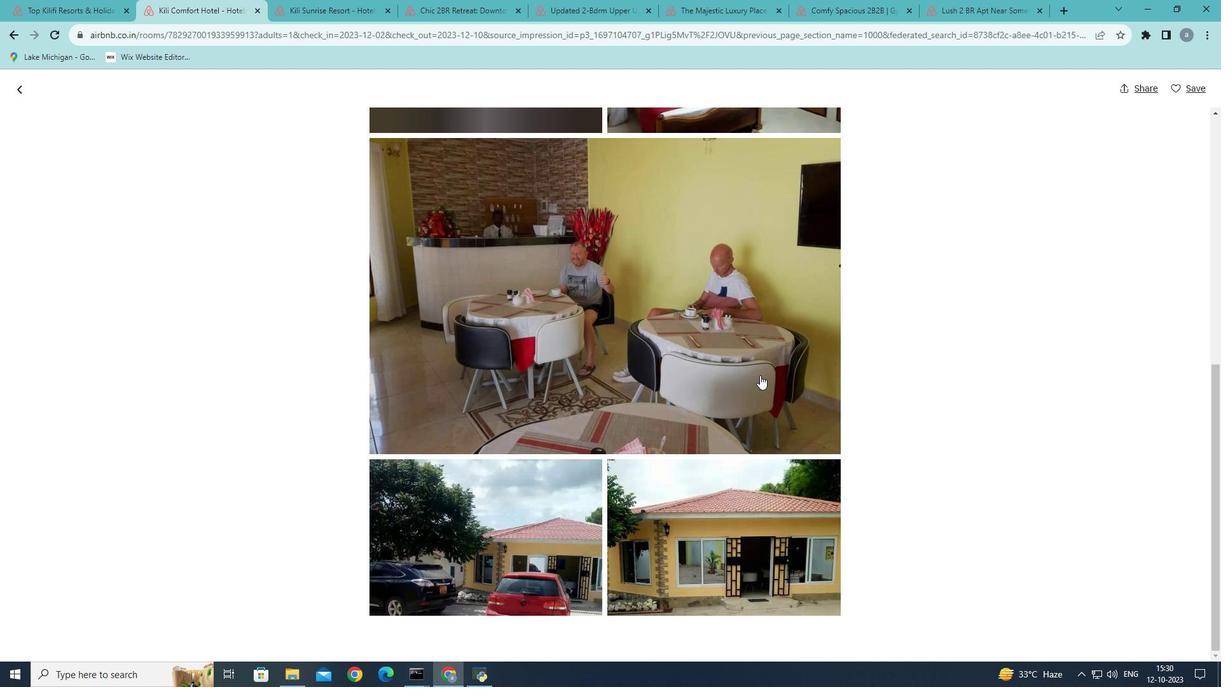 
Action: Mouse scrolled (760, 376) with delta (0, 0)
Screenshot: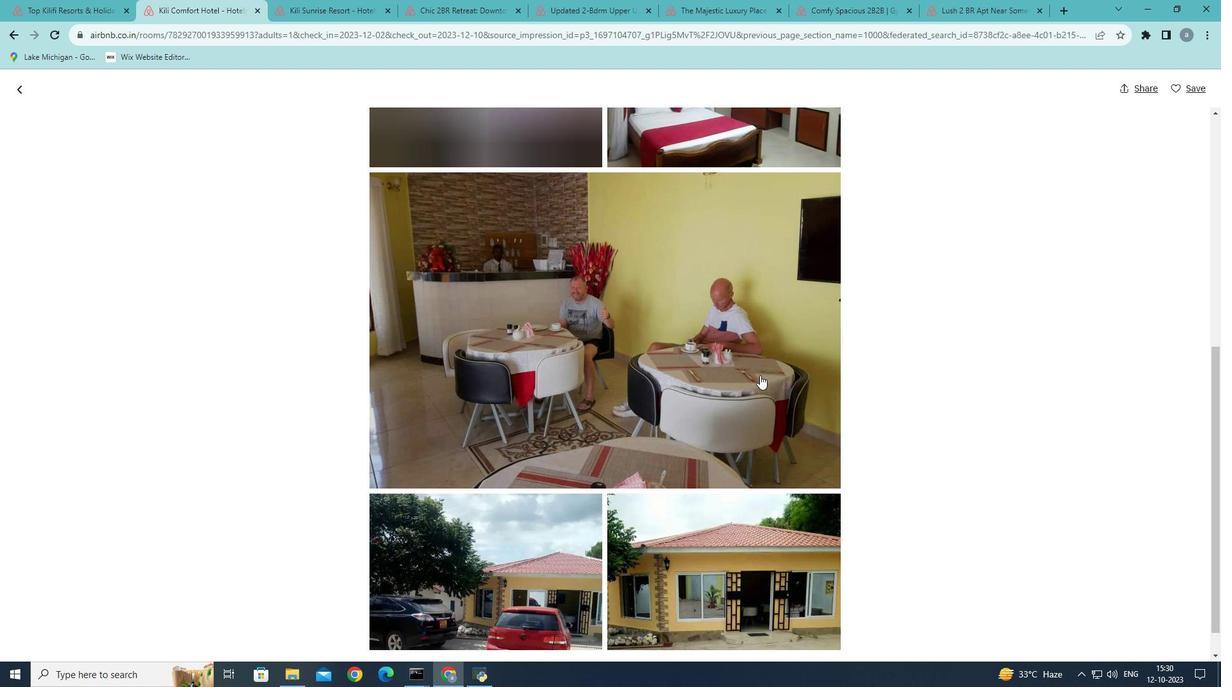 
Action: Mouse scrolled (760, 376) with delta (0, 0)
Screenshot: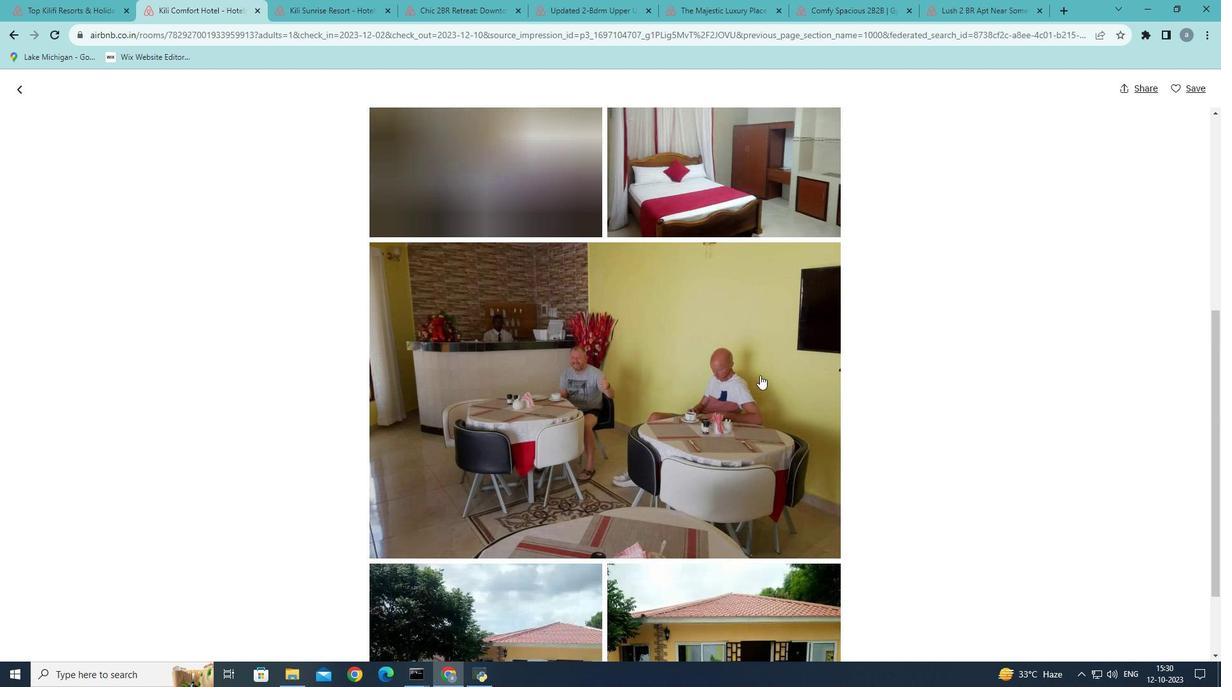 
Action: Mouse scrolled (760, 376) with delta (0, 0)
Screenshot: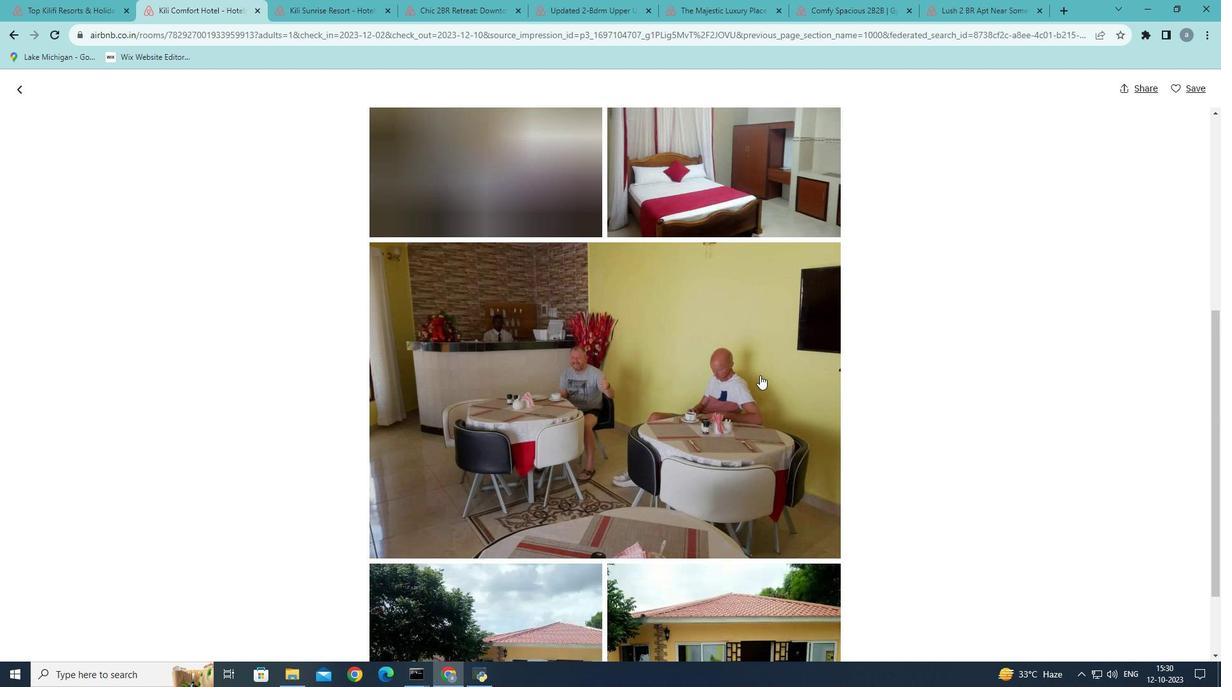 
Action: Mouse moved to (748, 369)
Screenshot: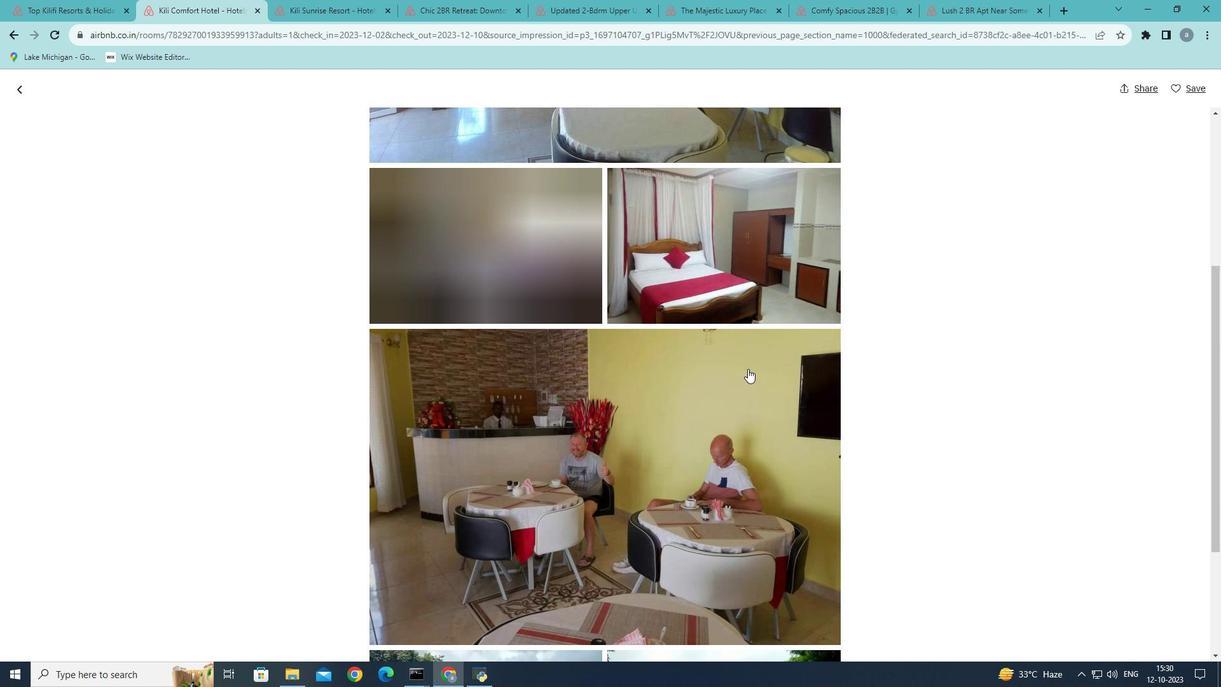 
Action: Mouse scrolled (748, 368) with delta (0, 0)
Screenshot: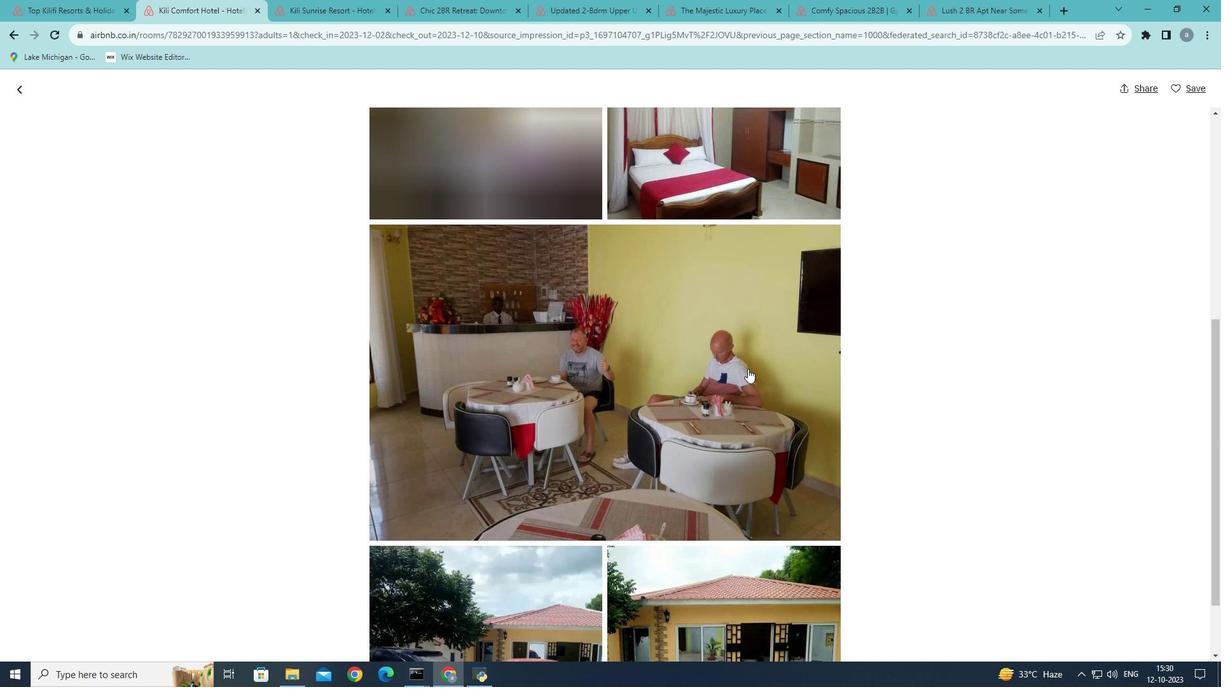 
Action: Mouse moved to (748, 369)
Screenshot: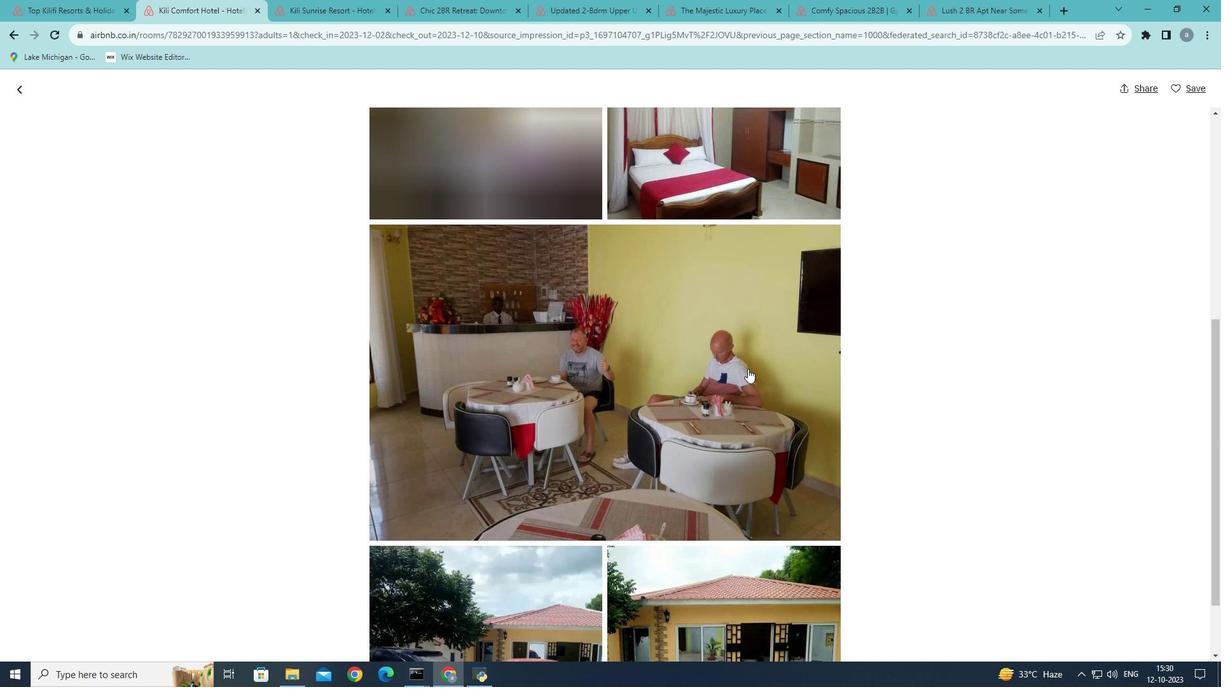 
Action: Mouse scrolled (748, 368) with delta (0, 0)
Screenshot: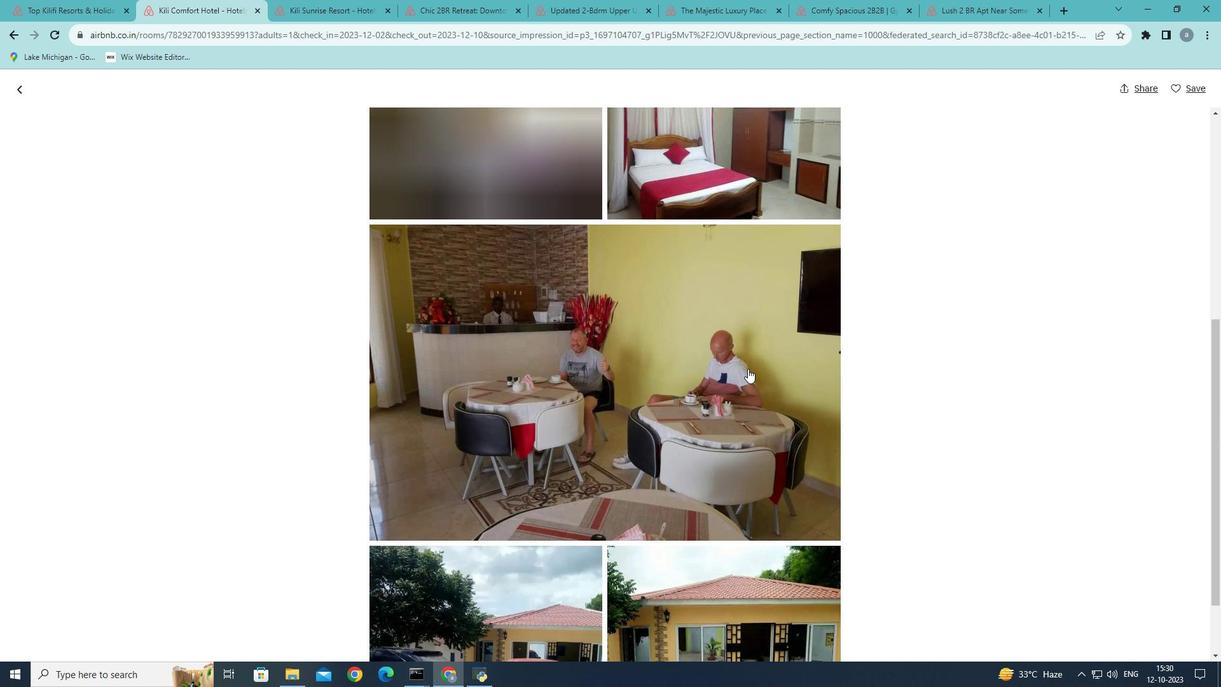 
Action: Mouse scrolled (748, 368) with delta (0, 0)
Screenshot: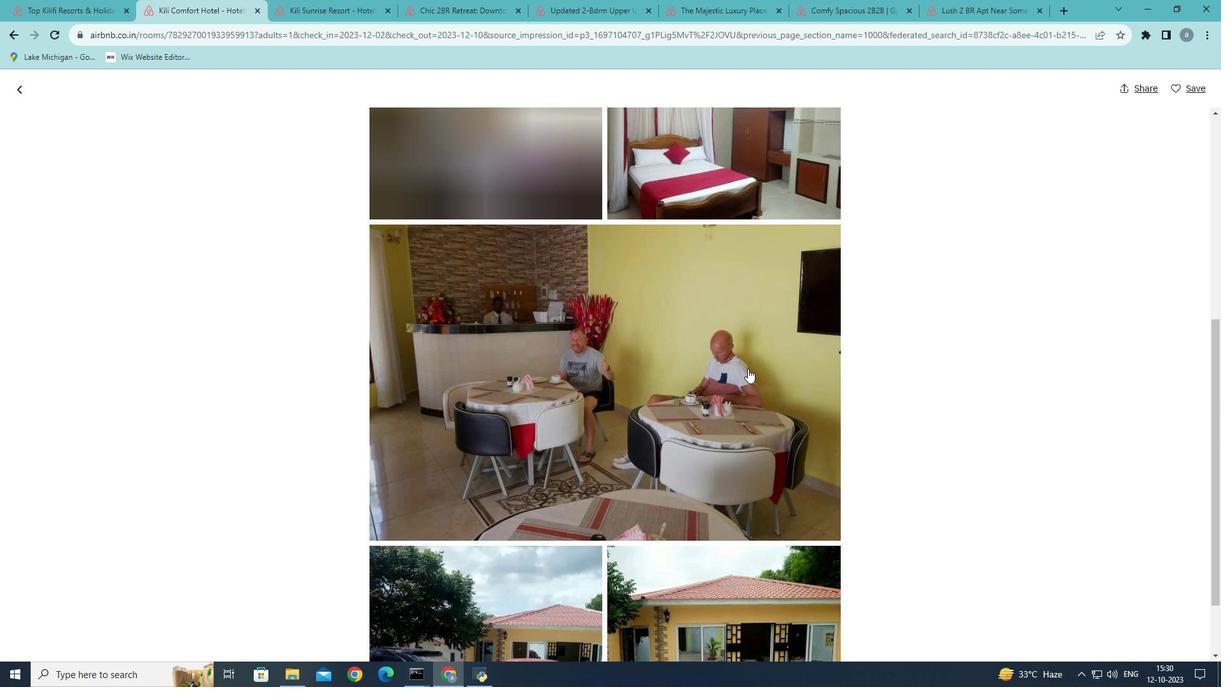 
Action: Mouse moved to (16, 88)
Screenshot: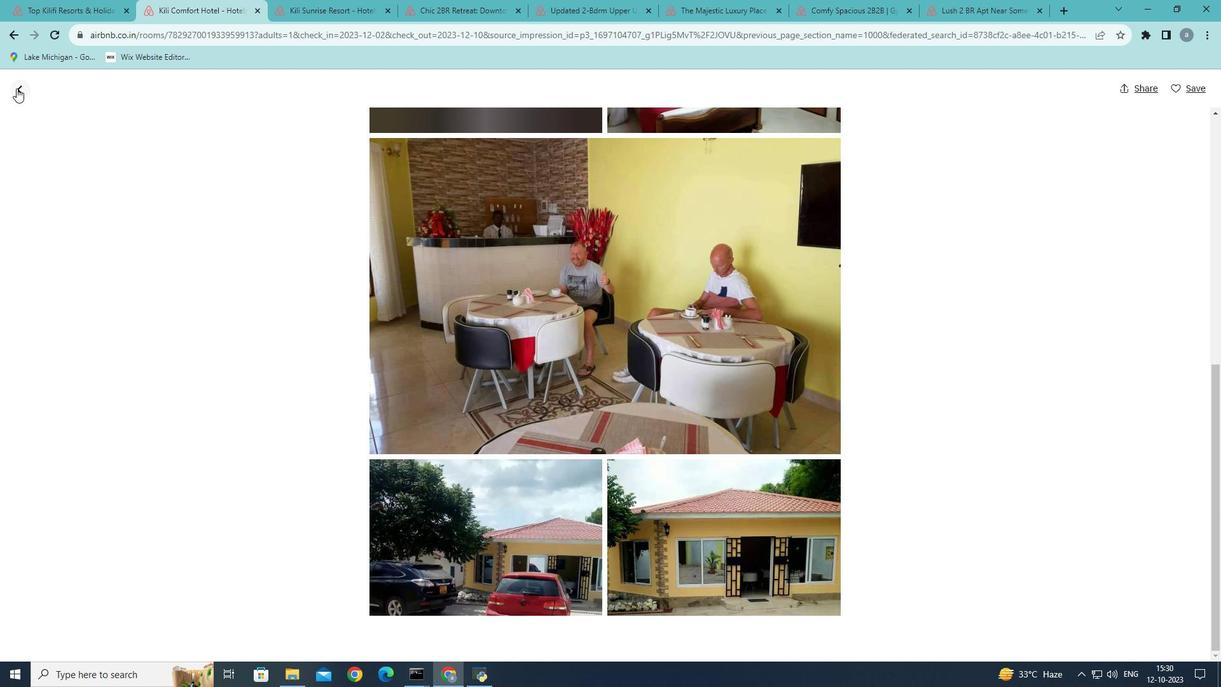 
Action: Mouse pressed left at (16, 88)
Screenshot: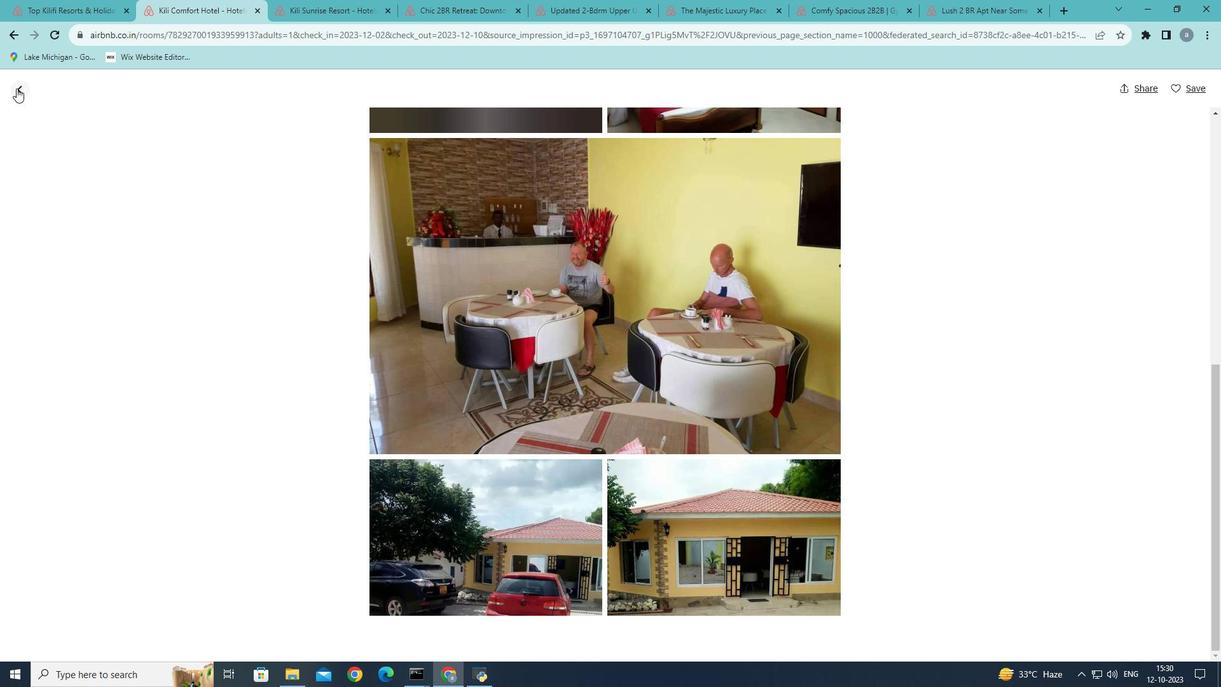 
Action: Mouse moved to (330, 247)
Screenshot: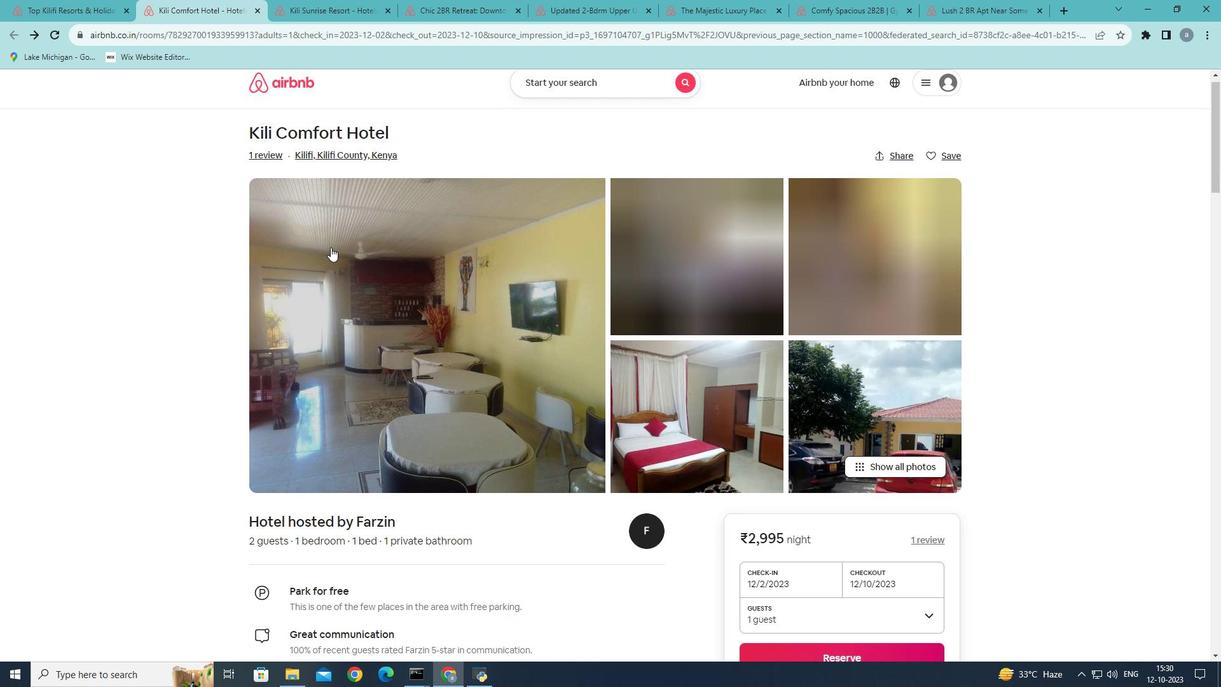 
Action: Mouse scrolled (330, 246) with delta (0, 0)
Screenshot: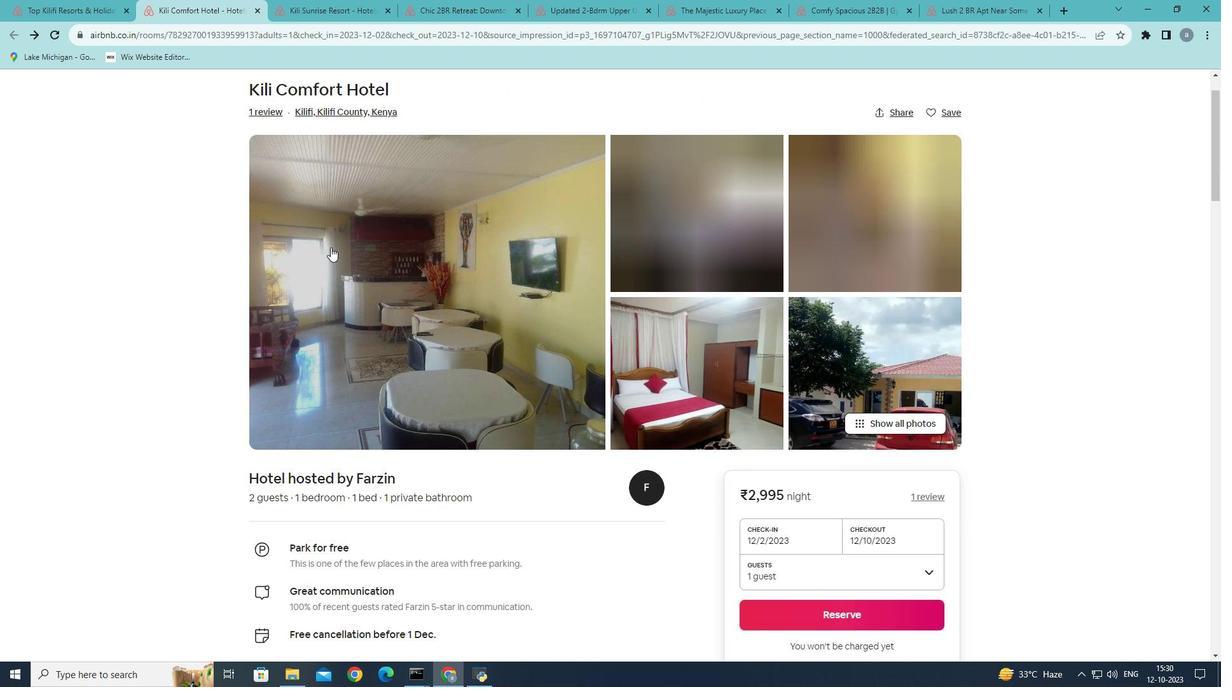 
Action: Mouse moved to (330, 247)
Screenshot: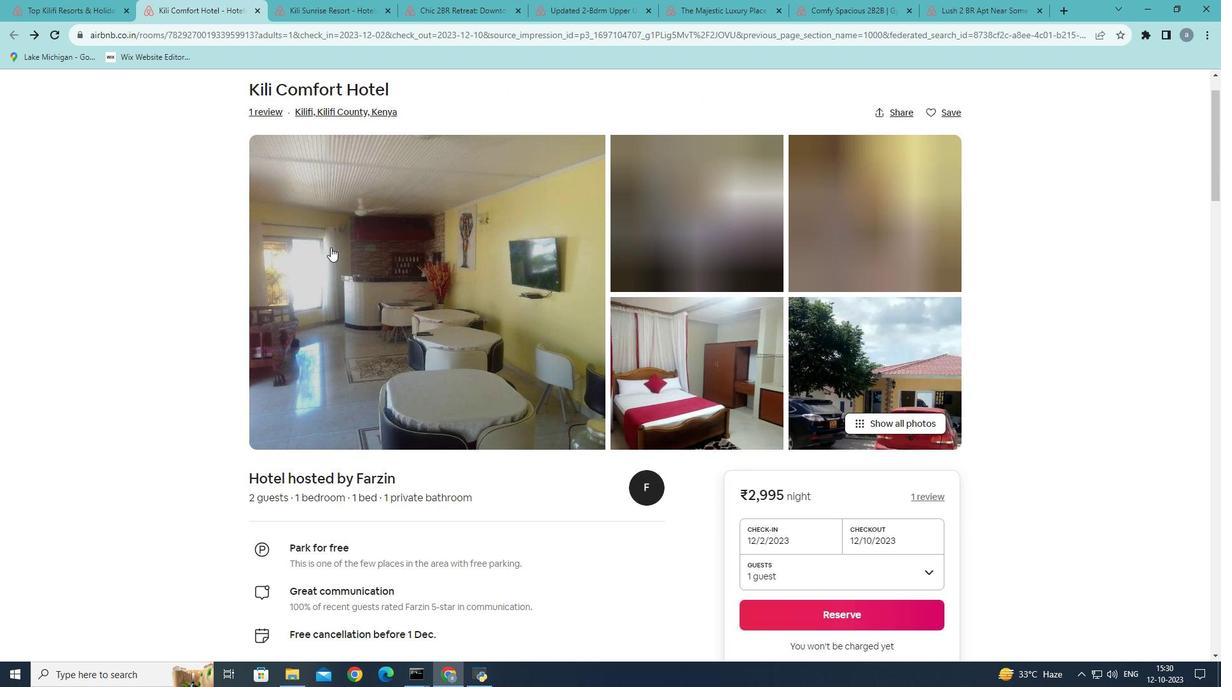 
Action: Mouse scrolled (330, 246) with delta (0, 0)
Screenshot: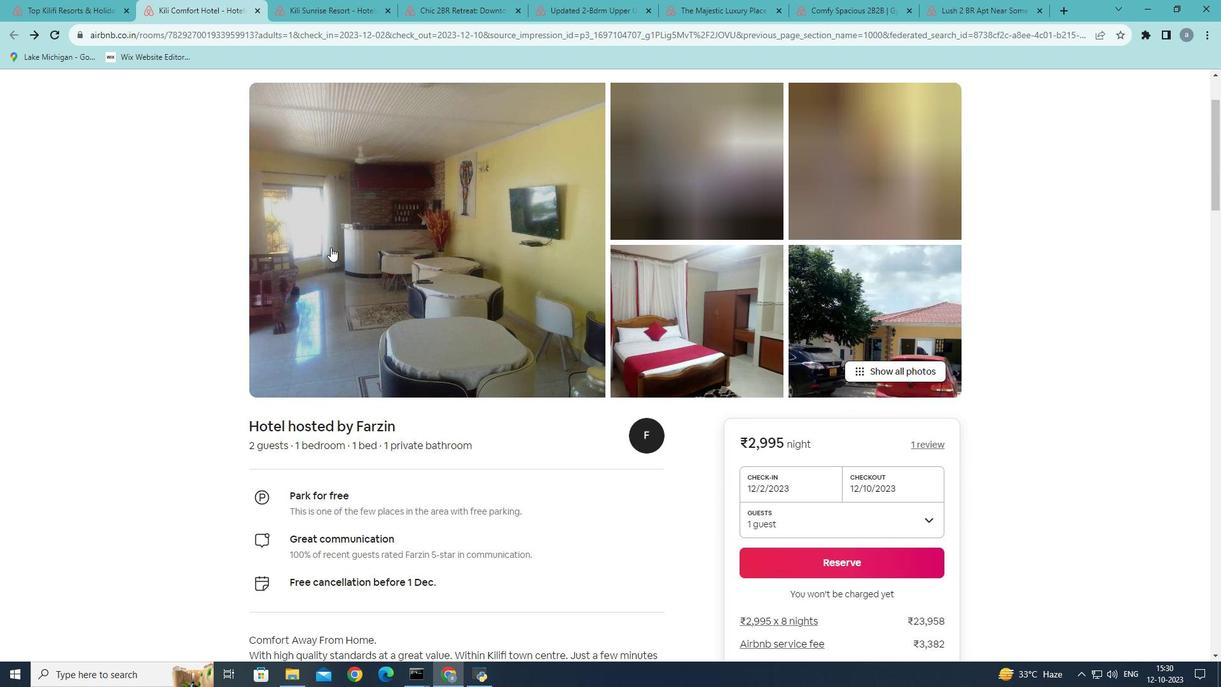 
Action: Mouse scrolled (330, 246) with delta (0, 0)
Screenshot: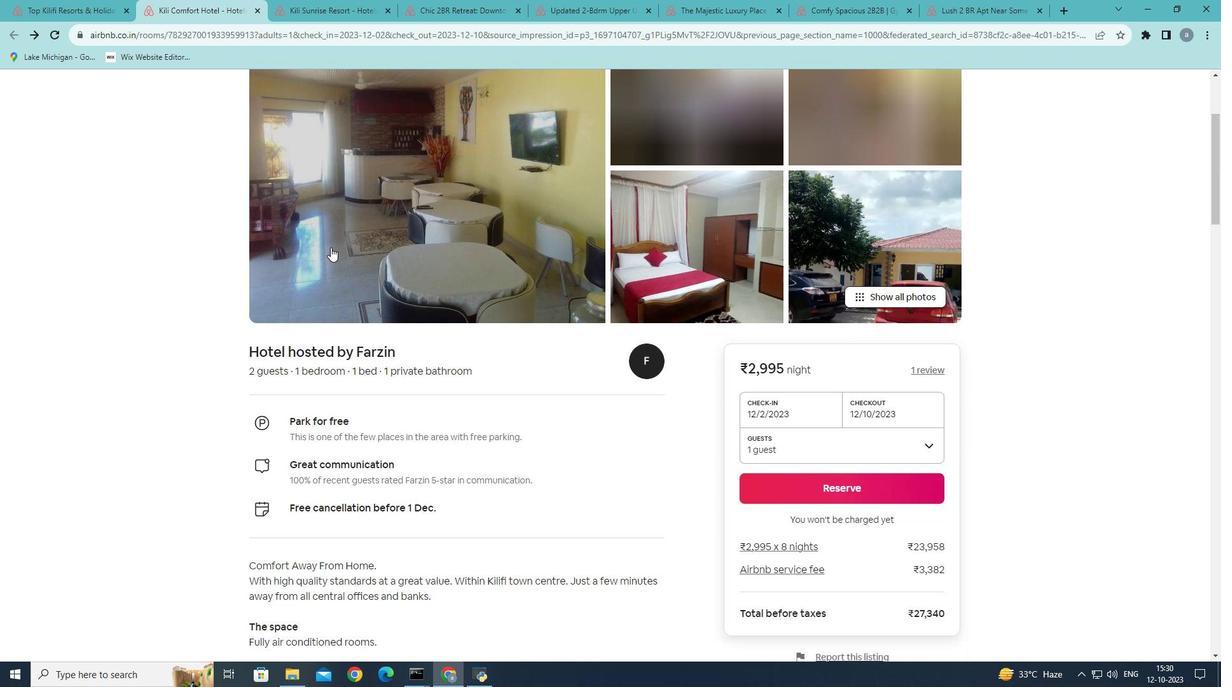 
Action: Mouse scrolled (330, 246) with delta (0, 0)
Screenshot: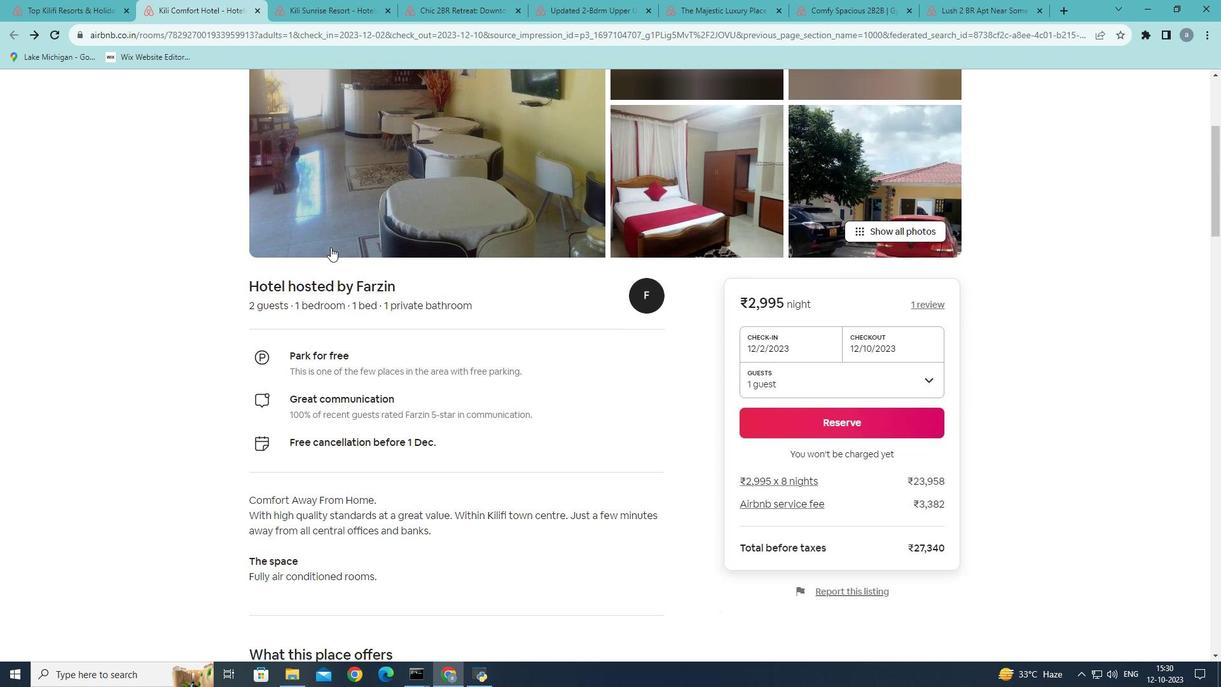 
Action: Mouse moved to (334, 248)
Screenshot: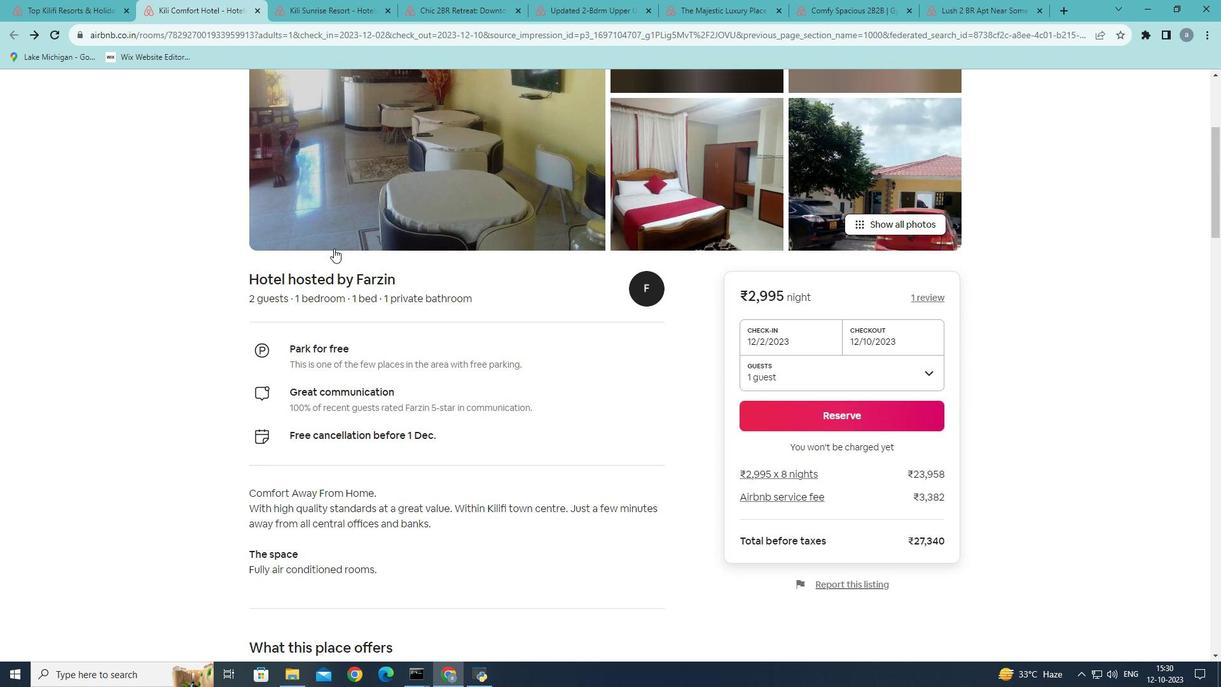
Action: Mouse scrolled (334, 248) with delta (0, 0)
Screenshot: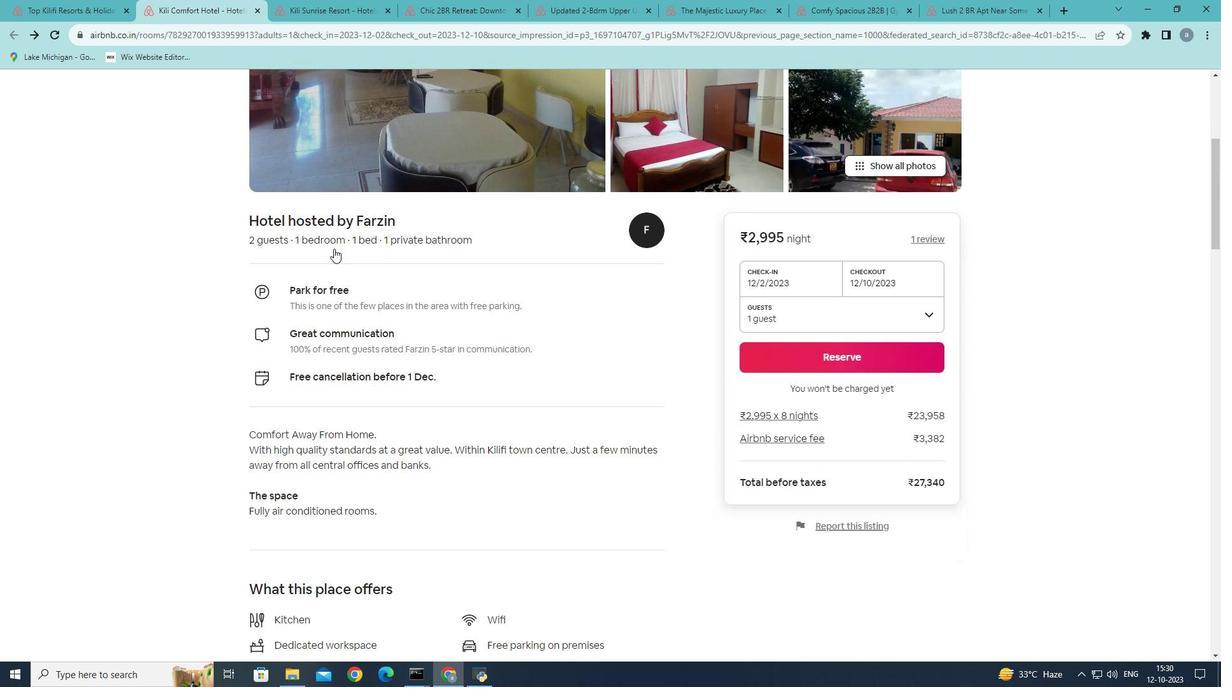 
Action: Mouse scrolled (334, 248) with delta (0, 0)
Screenshot: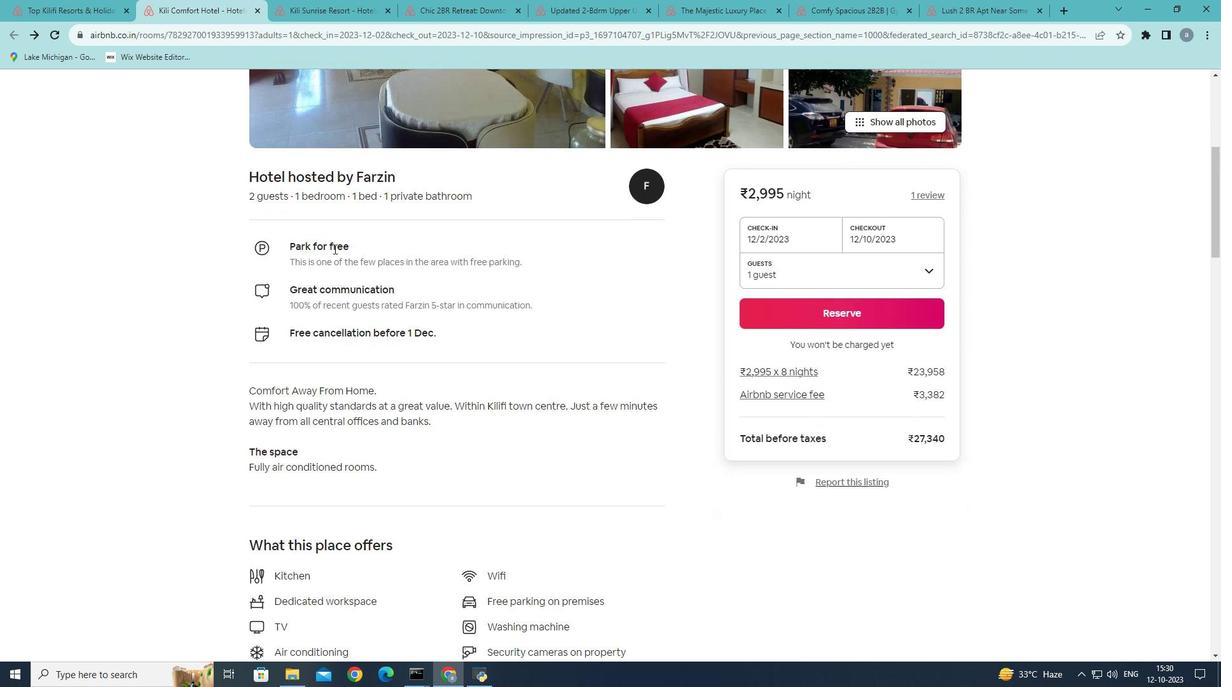 
Action: Mouse scrolled (334, 248) with delta (0, 0)
Screenshot: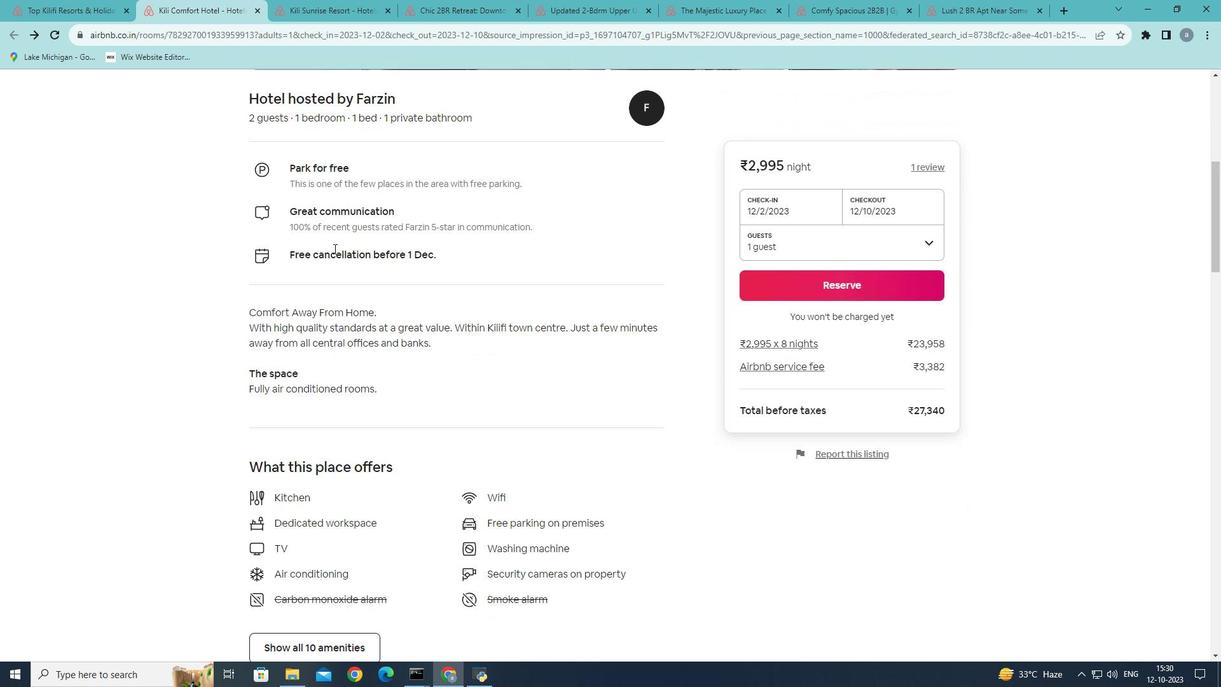 
Action: Mouse moved to (409, 253)
Screenshot: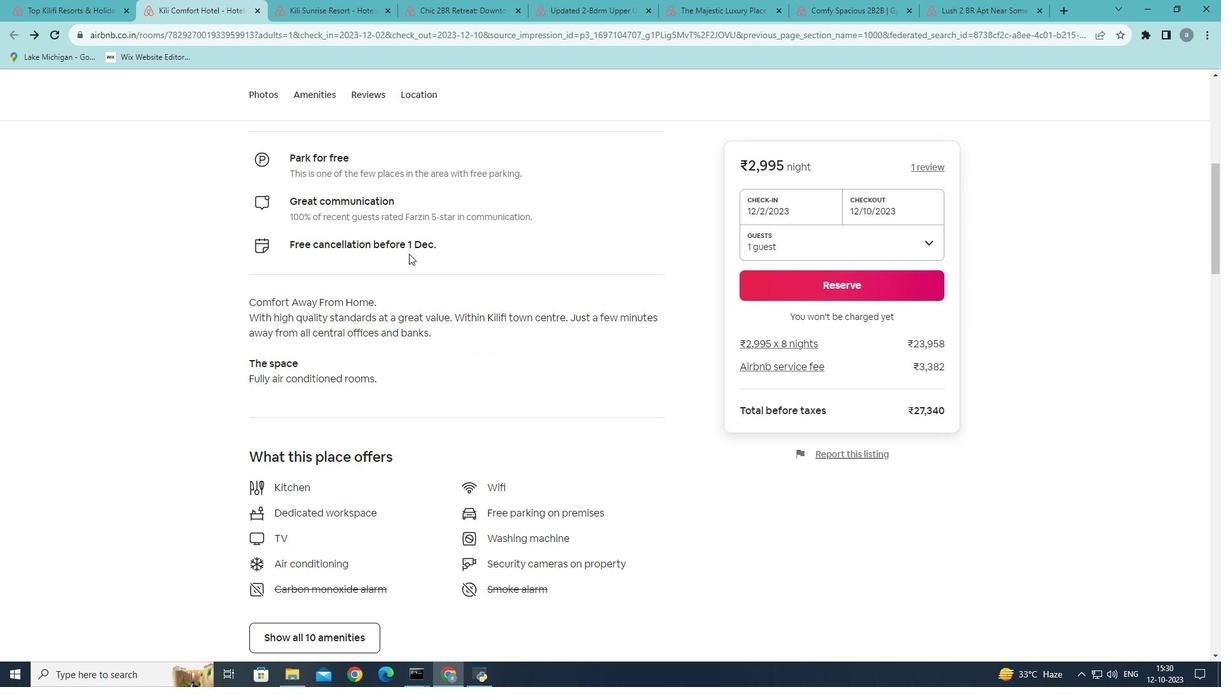 
Action: Mouse scrolled (409, 253) with delta (0, 0)
